 Task: Select transit view around selected location Glacier National Park, Montana, United States and check out the nearest train station
Action: Mouse moved to (188, 181)
Screenshot: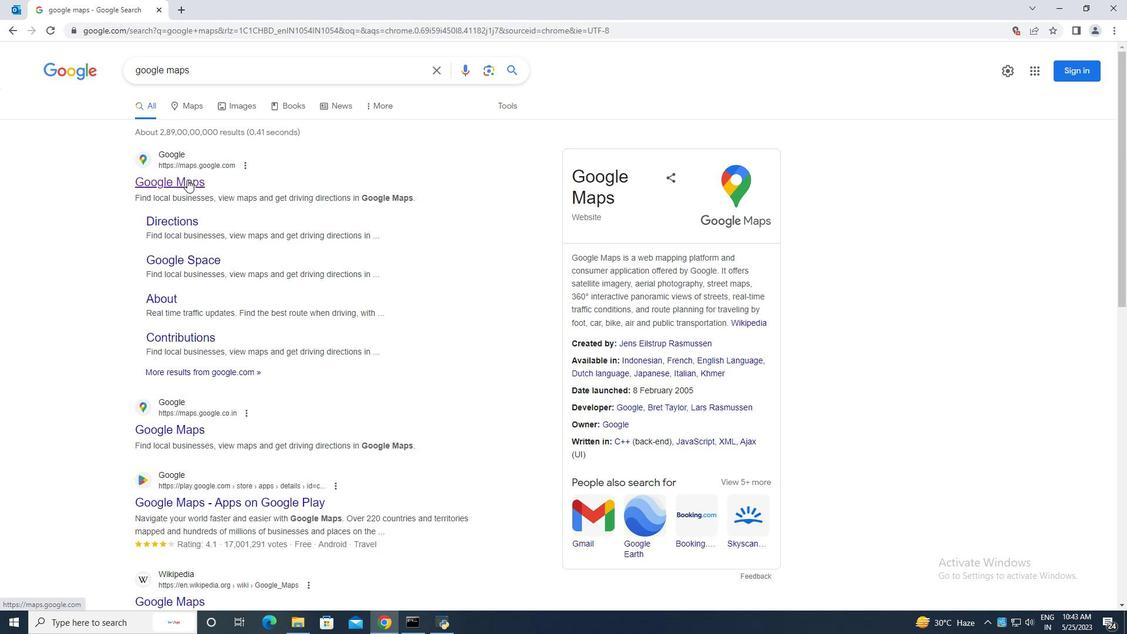 
Action: Mouse pressed left at (188, 181)
Screenshot: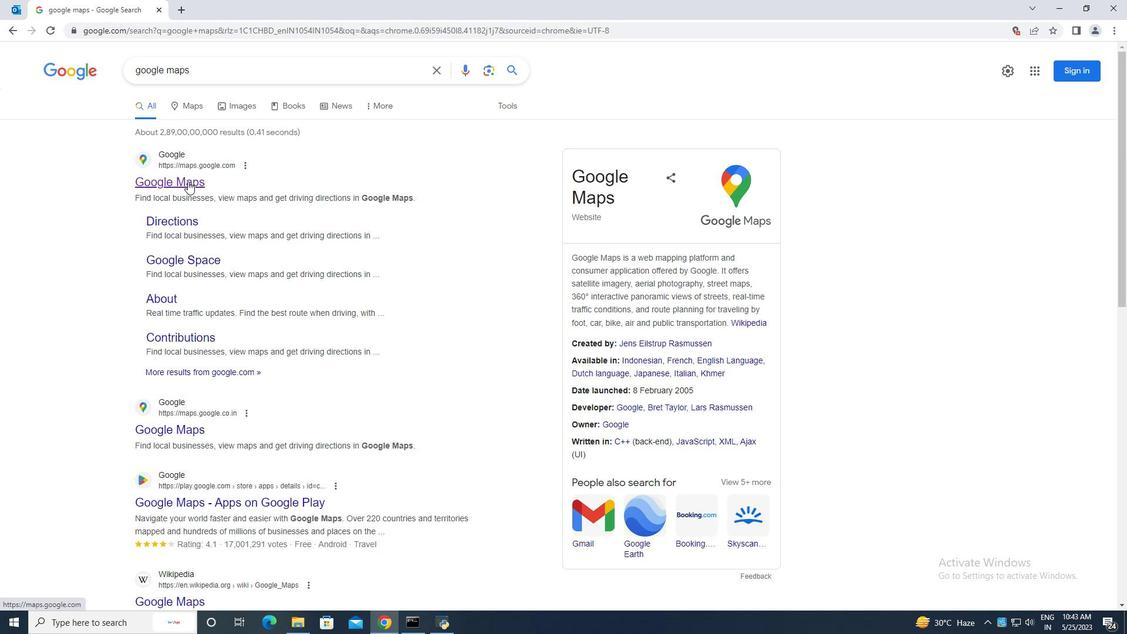 
Action: Mouse moved to (139, 60)
Screenshot: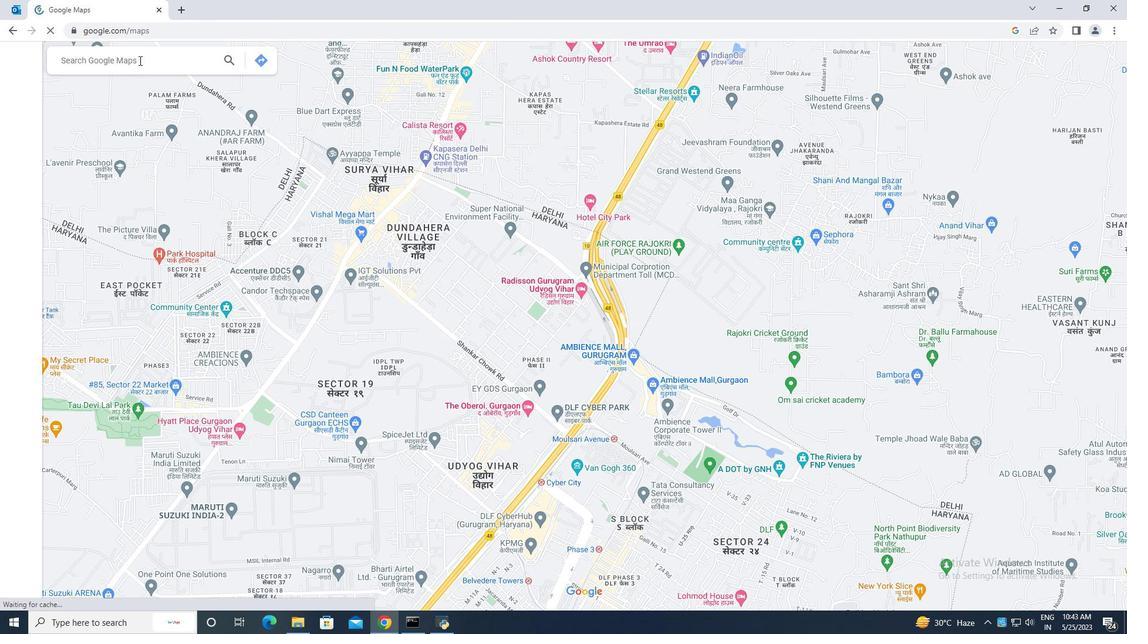 
Action: Mouse pressed left at (139, 60)
Screenshot: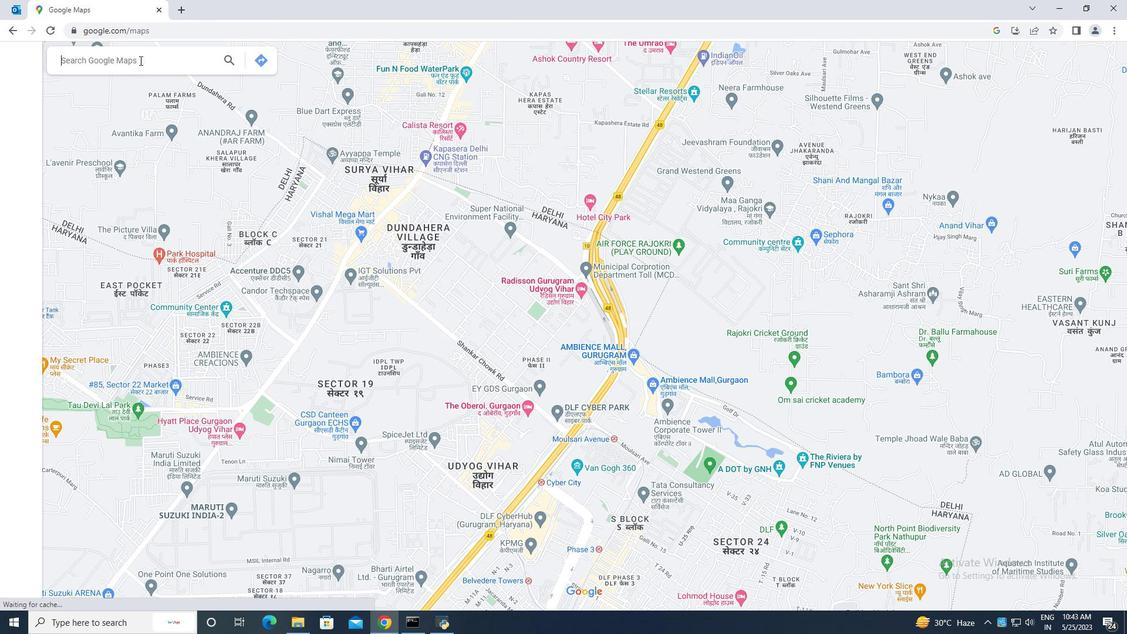 
Action: Key pressed <Key.caps_lock>G<Key.caps_lock>lacier<Key.space>national<Key.space>park<Key.space>montana<Key.space>usa
Screenshot: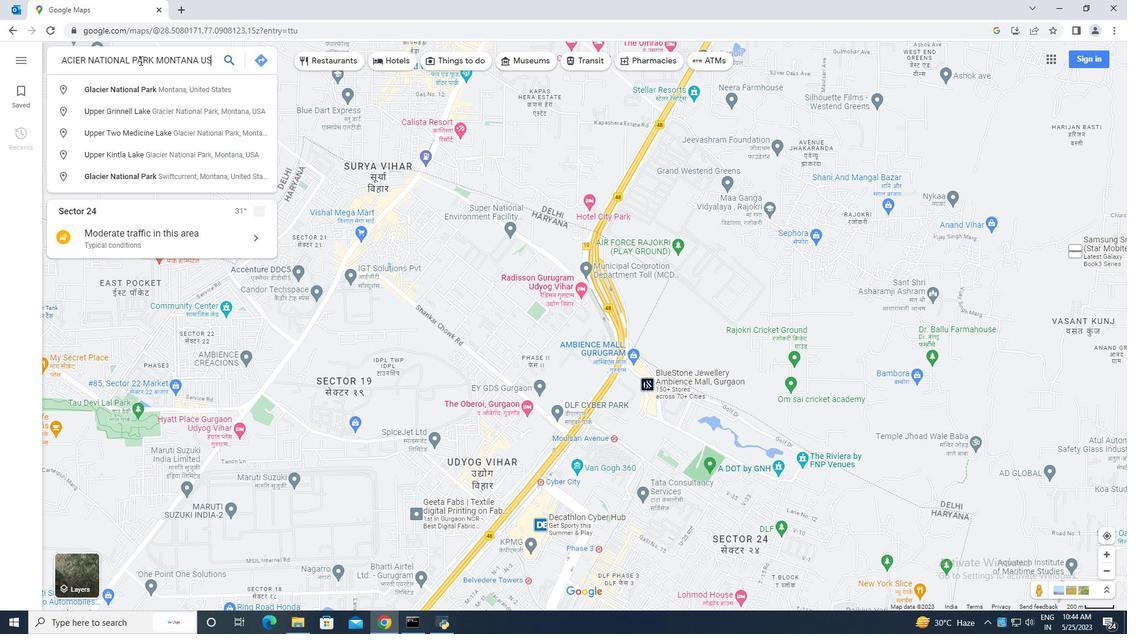 
Action: Mouse moved to (170, 93)
Screenshot: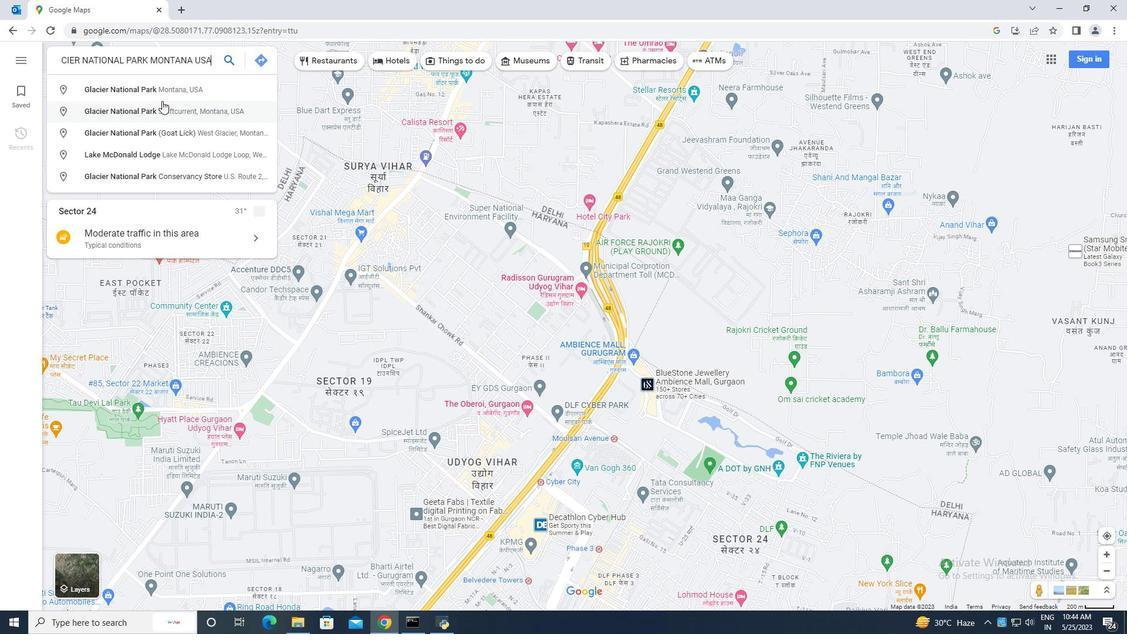 
Action: Mouse pressed left at (170, 93)
Screenshot: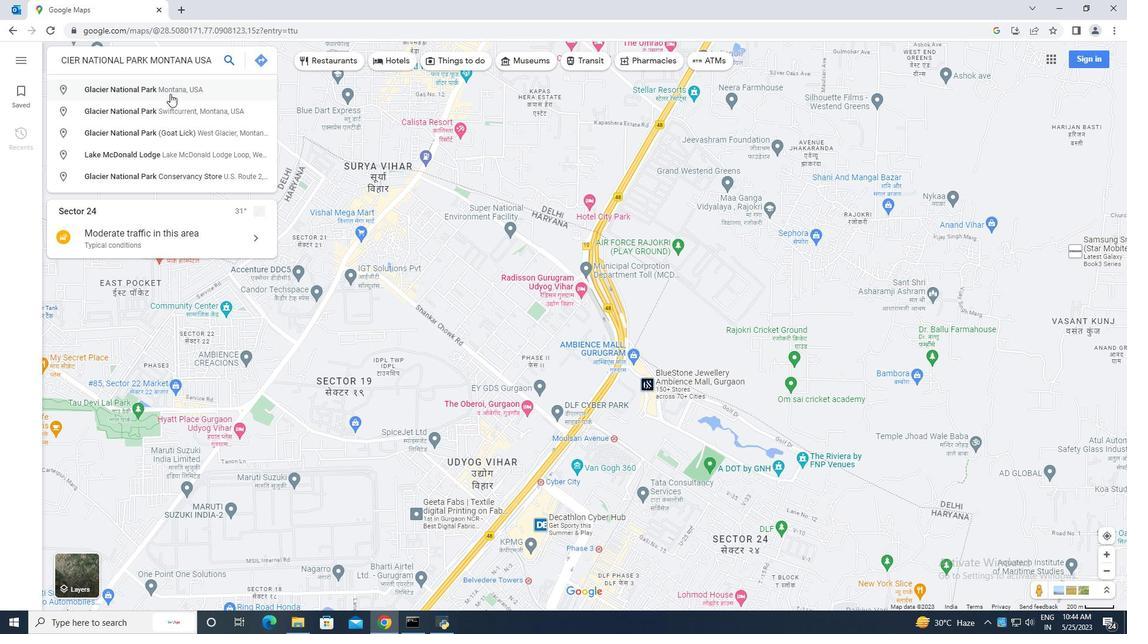 
Action: Mouse moved to (527, 60)
Screenshot: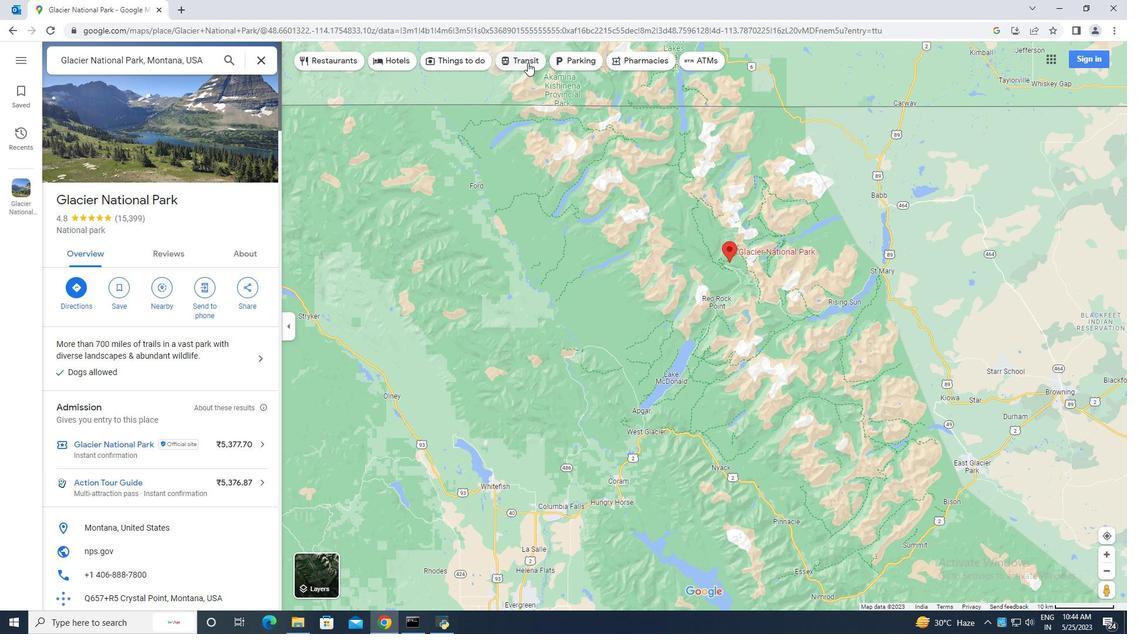 
Action: Mouse pressed left at (527, 60)
Screenshot: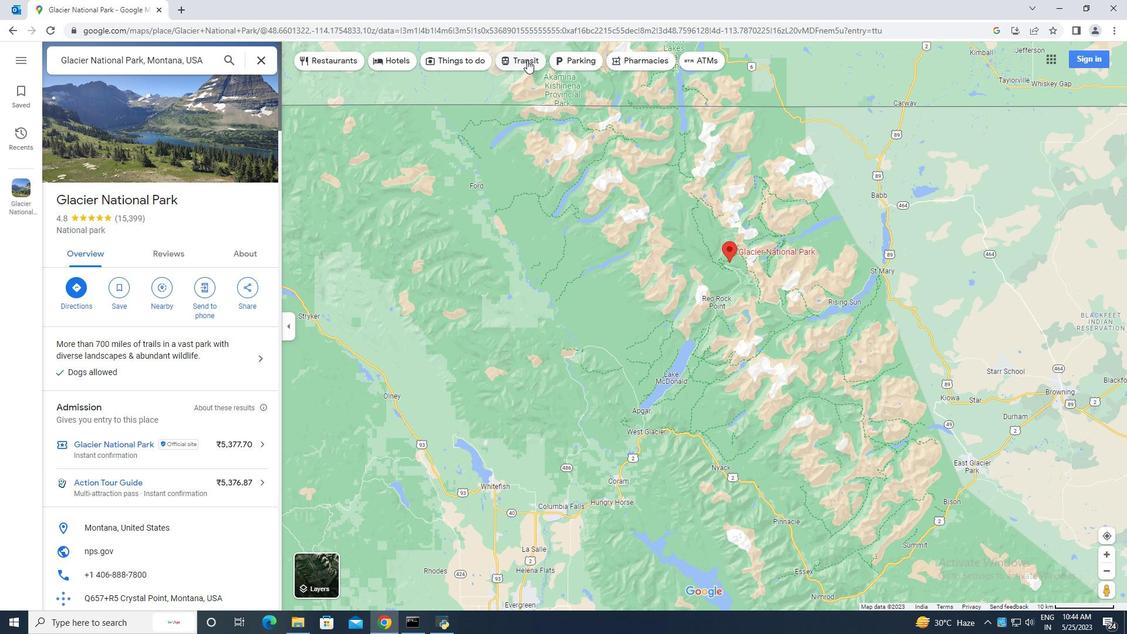 
Action: Mouse moved to (655, 365)
Screenshot: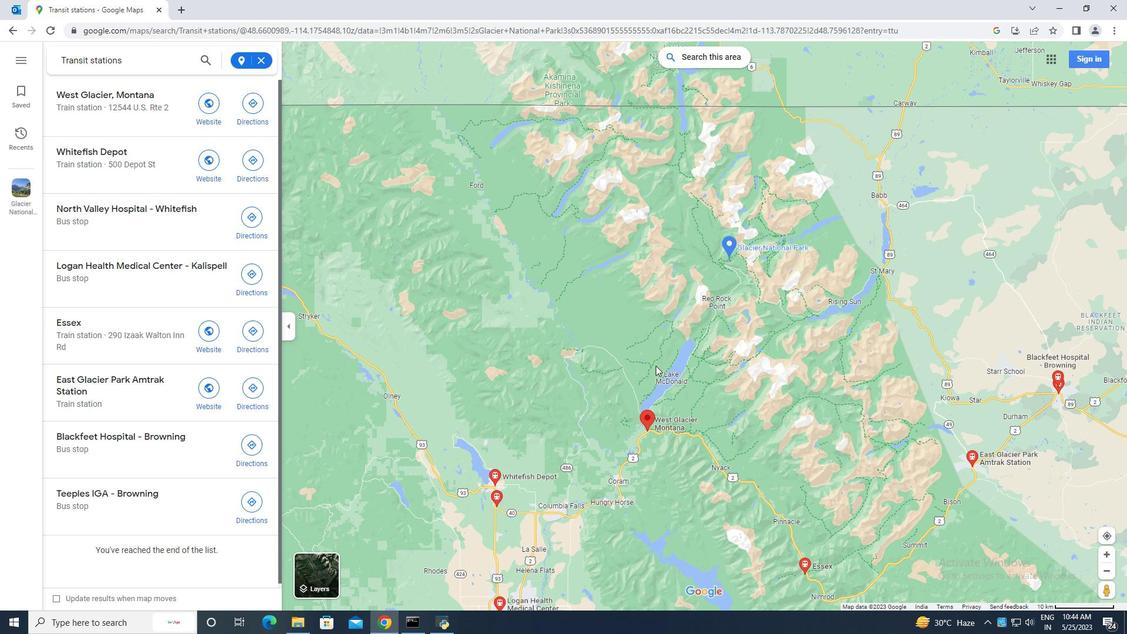 
Action: Mouse pressed left at (655, 365)
Screenshot: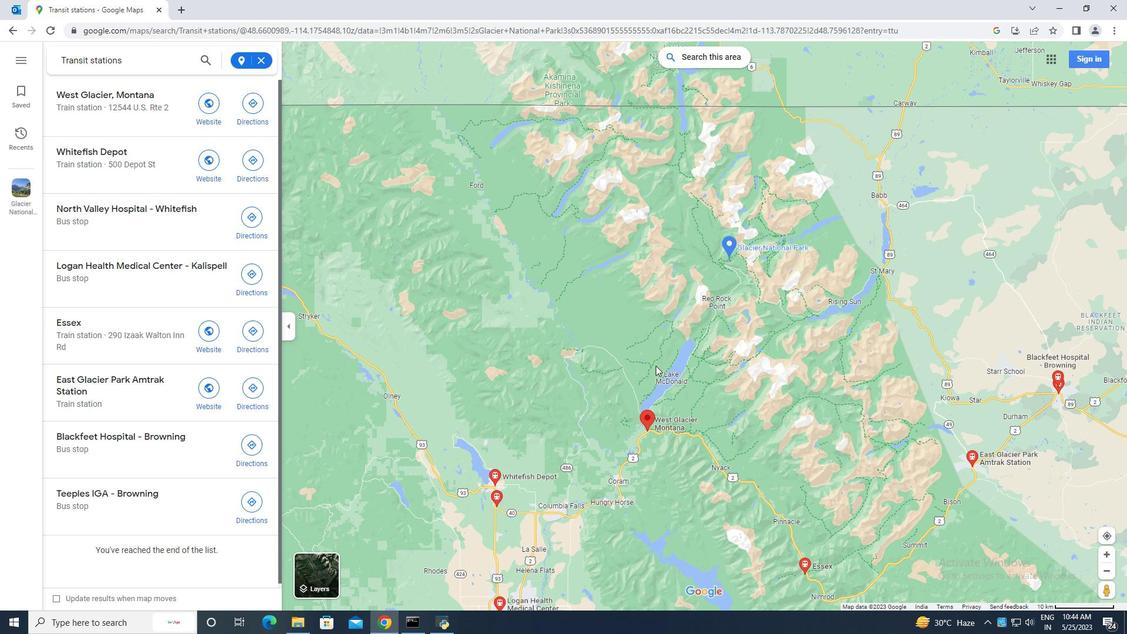 
Action: Mouse moved to (158, 399)
Screenshot: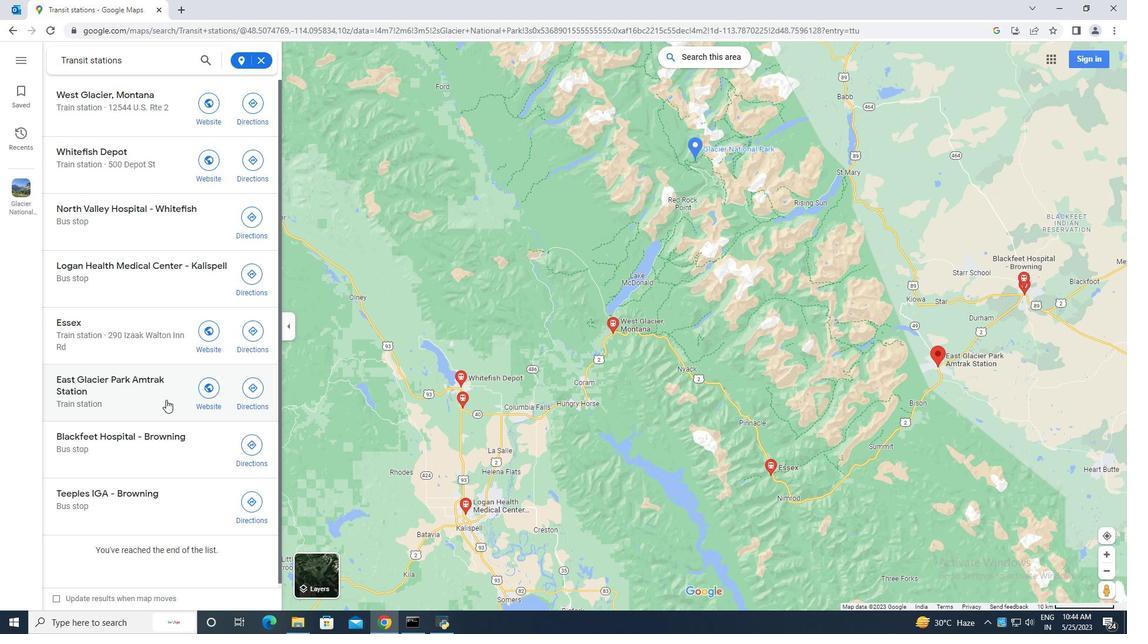 
Action: Mouse pressed left at (158, 399)
Screenshot: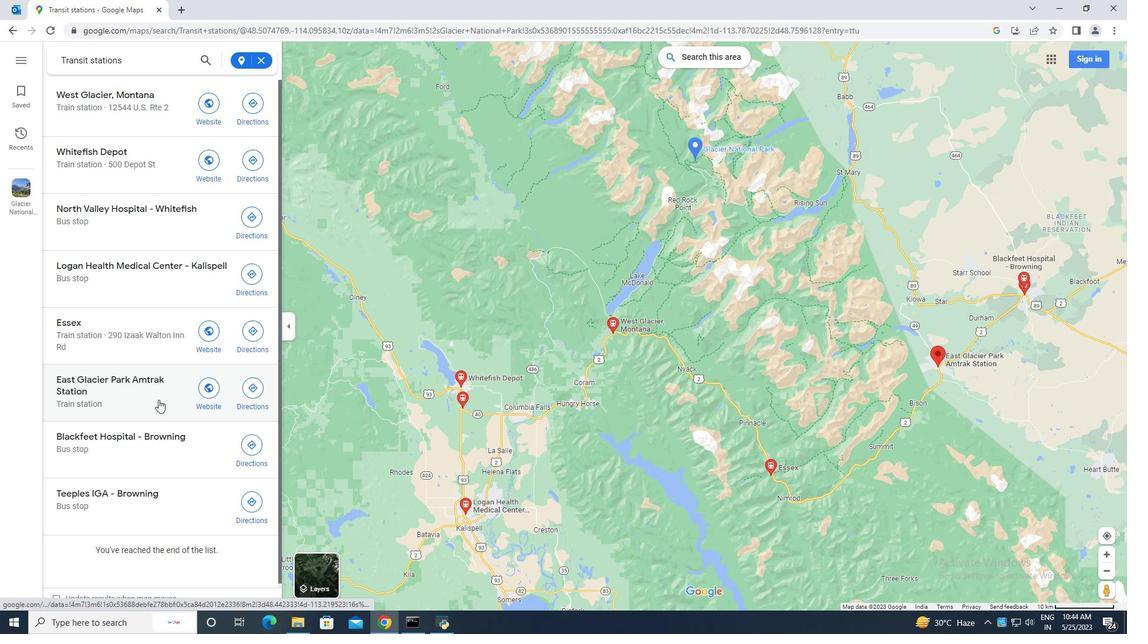 
Action: Mouse moved to (406, 308)
Screenshot: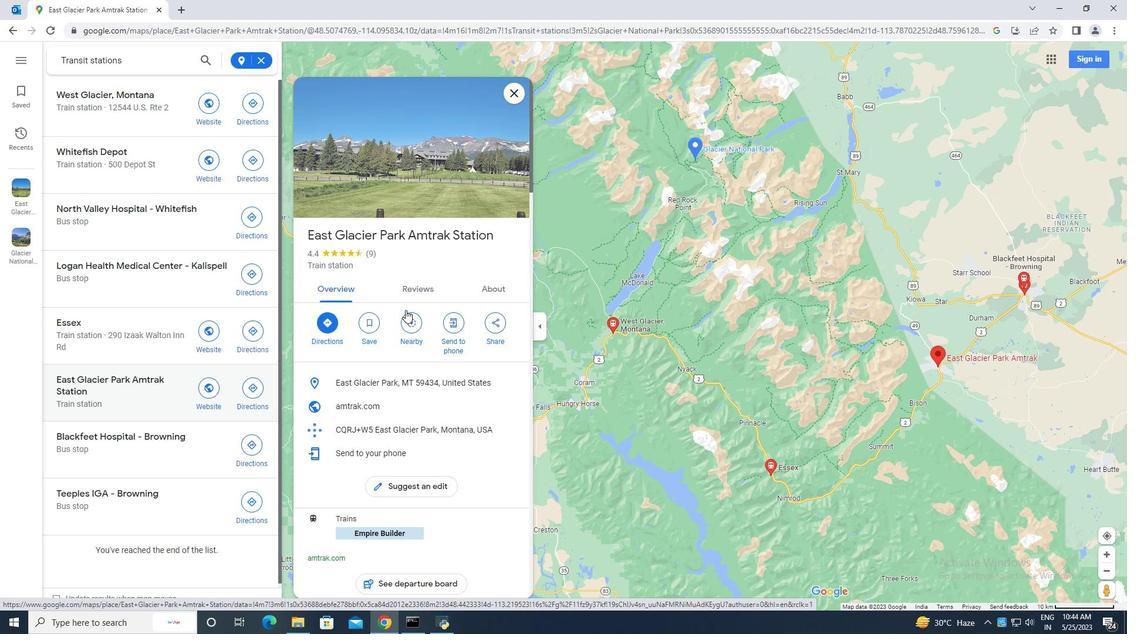 
Action: Mouse scrolled (406, 308) with delta (0, 0)
Screenshot: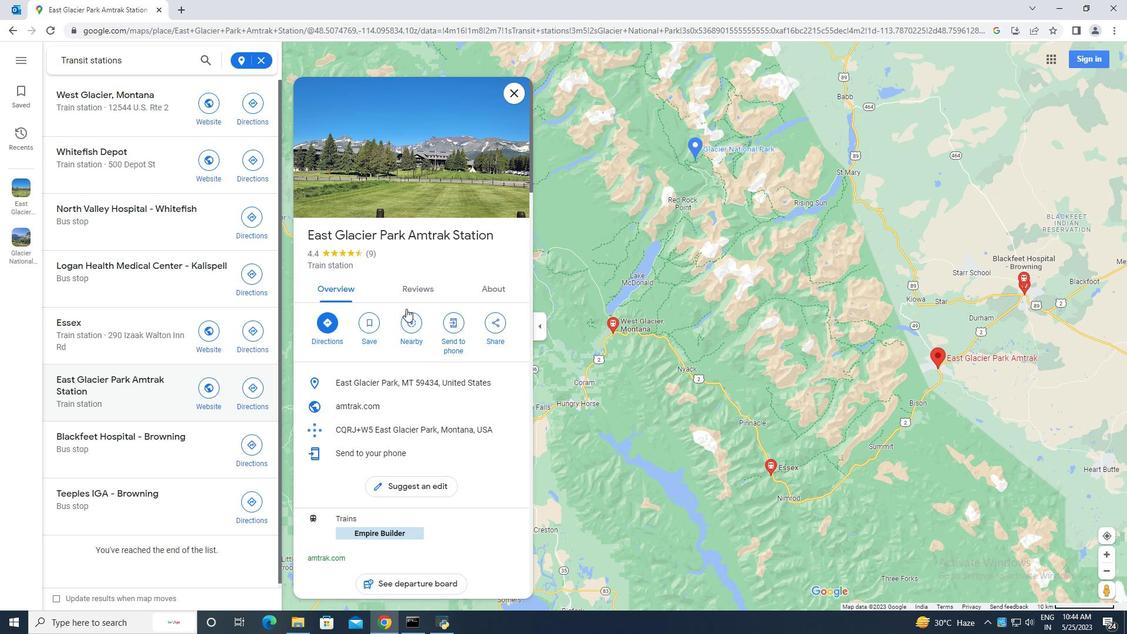 
Action: Mouse scrolled (406, 308) with delta (0, 0)
Screenshot: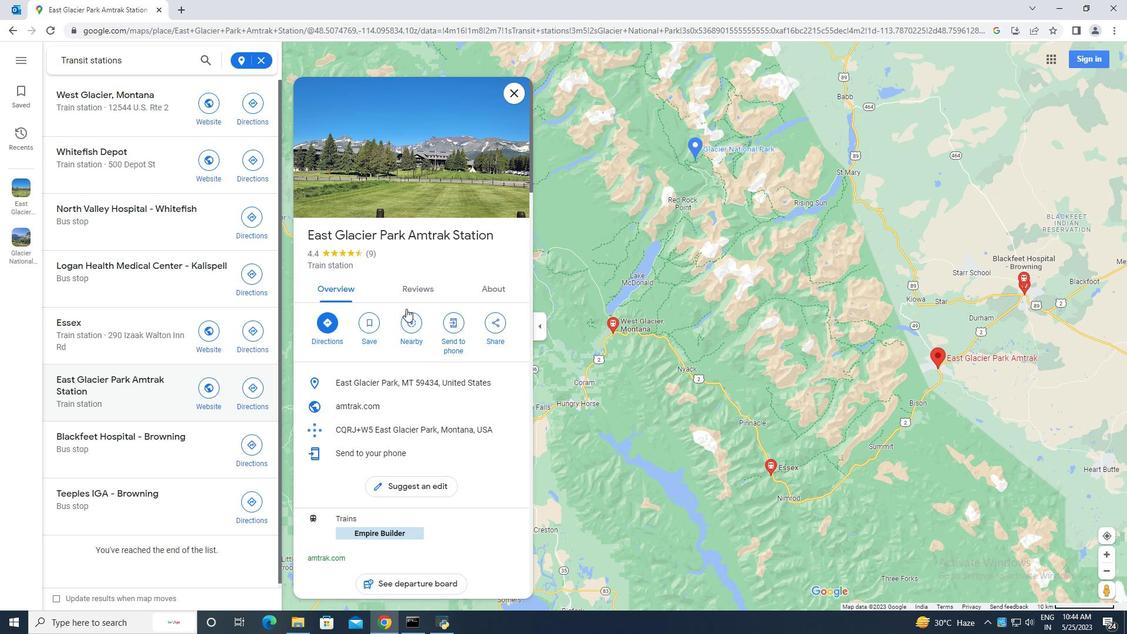
Action: Mouse scrolled (406, 308) with delta (0, 0)
Screenshot: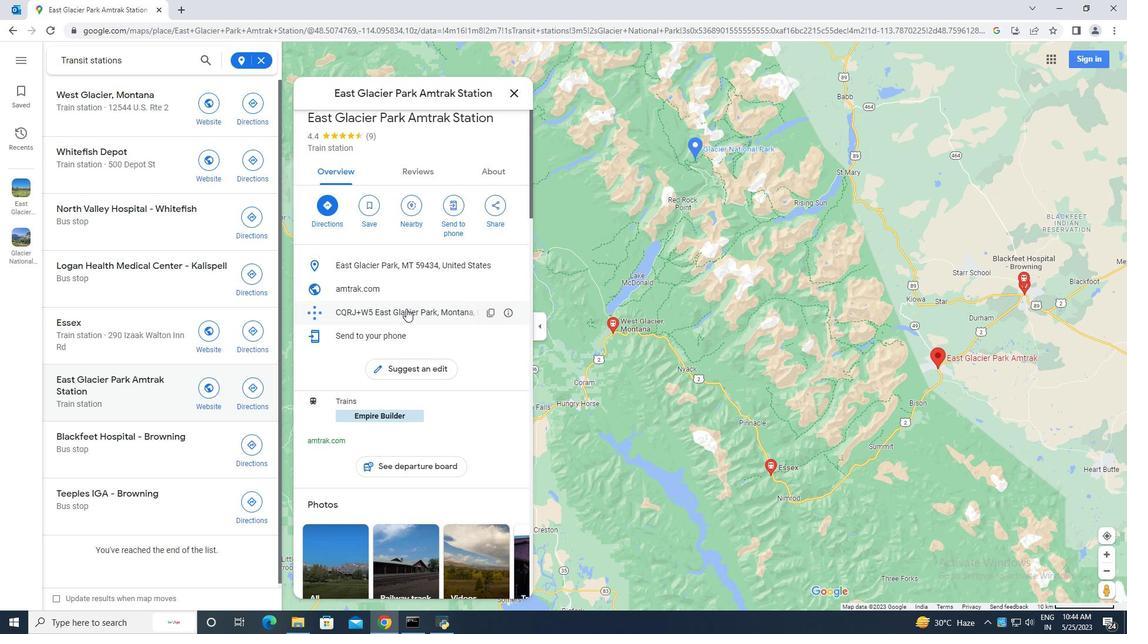 
Action: Mouse scrolled (406, 308) with delta (0, 0)
Screenshot: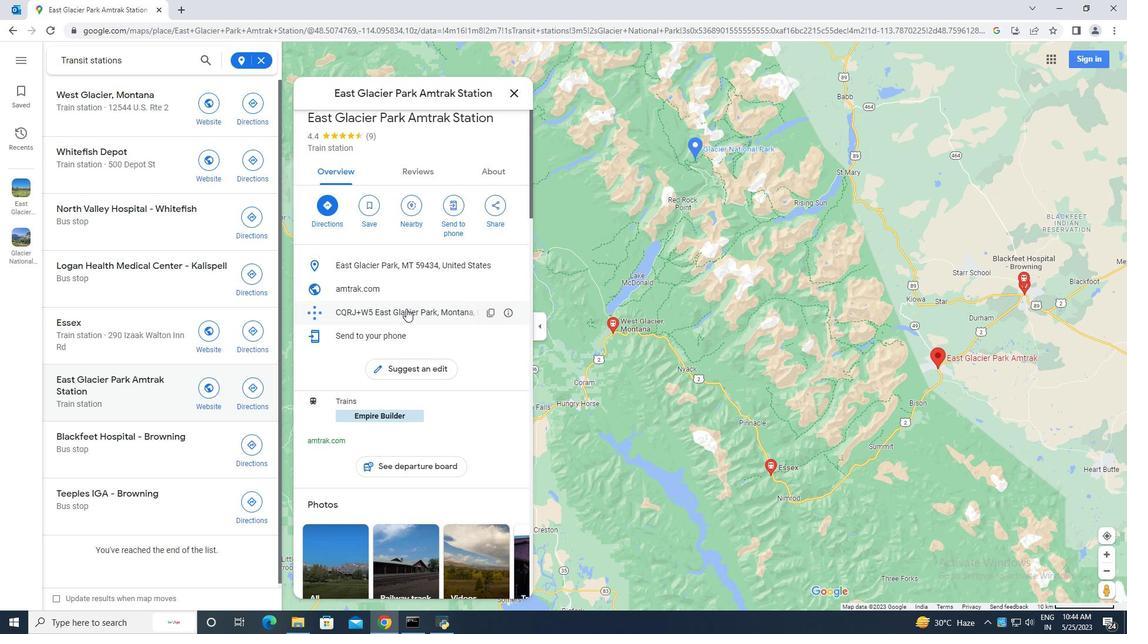 
Action: Mouse scrolled (406, 308) with delta (0, 0)
Screenshot: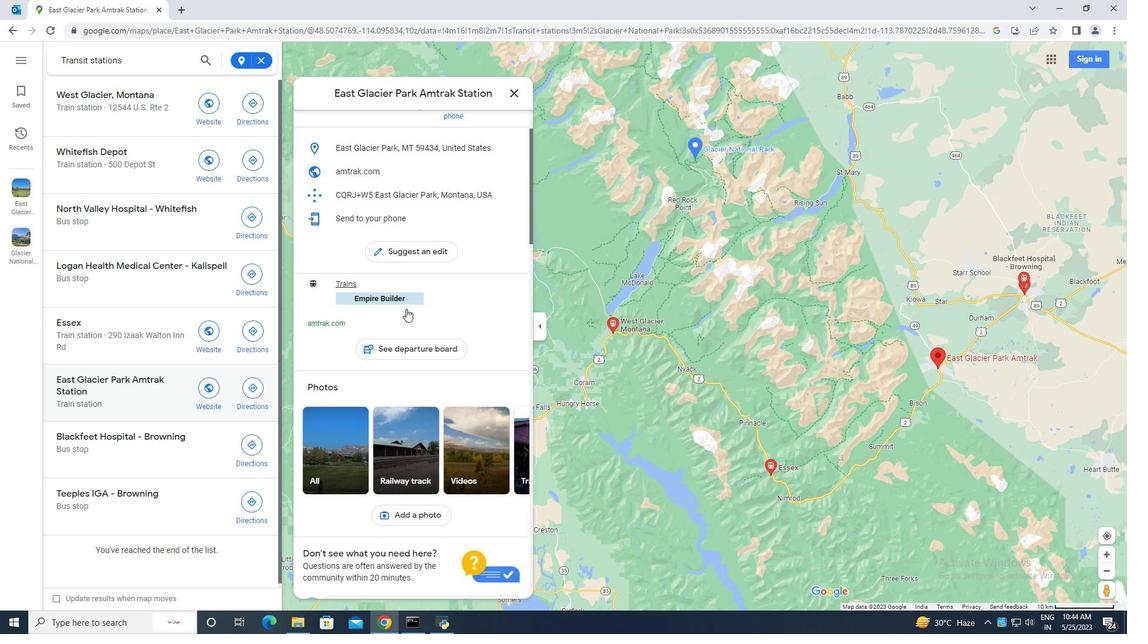 
Action: Mouse scrolled (406, 308) with delta (0, 0)
Screenshot: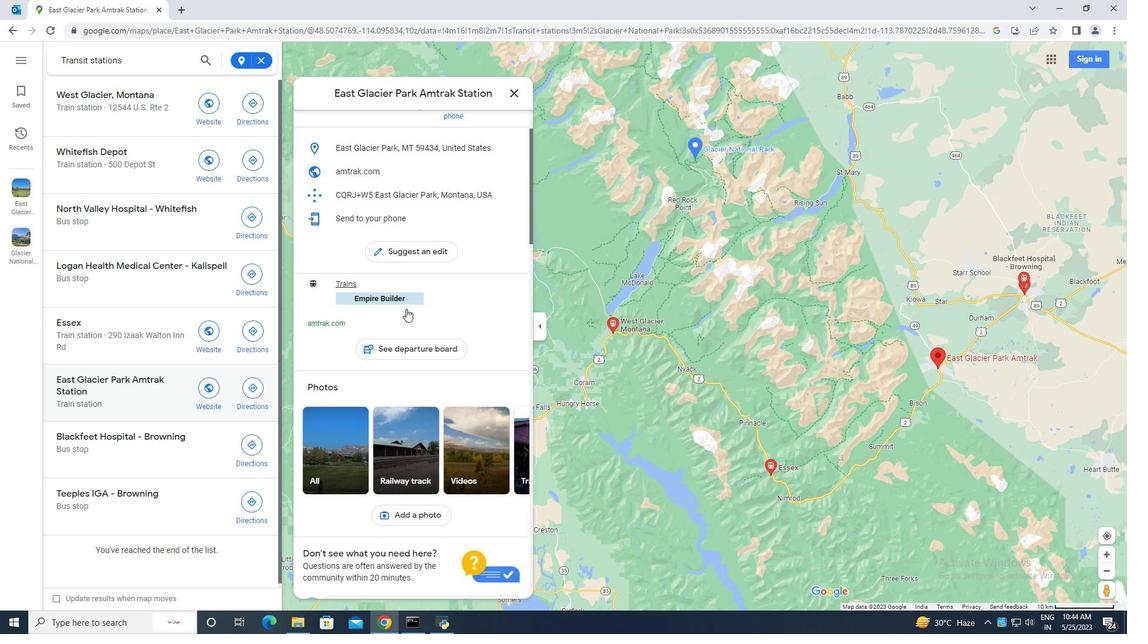 
Action: Mouse scrolled (406, 308) with delta (0, 0)
Screenshot: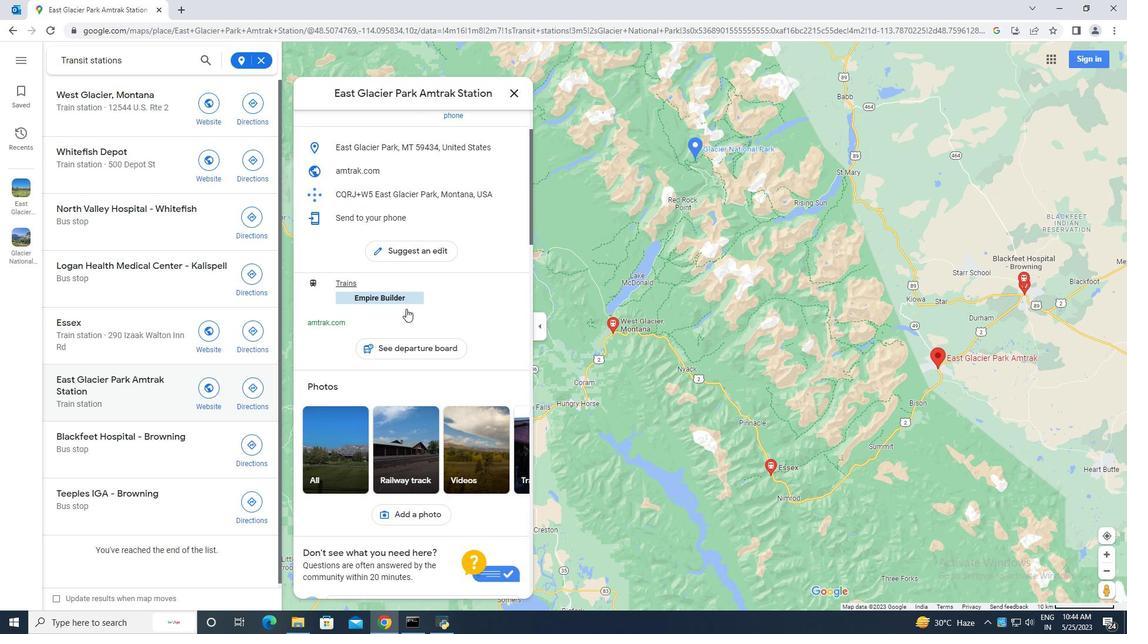 
Action: Mouse moved to (343, 286)
Screenshot: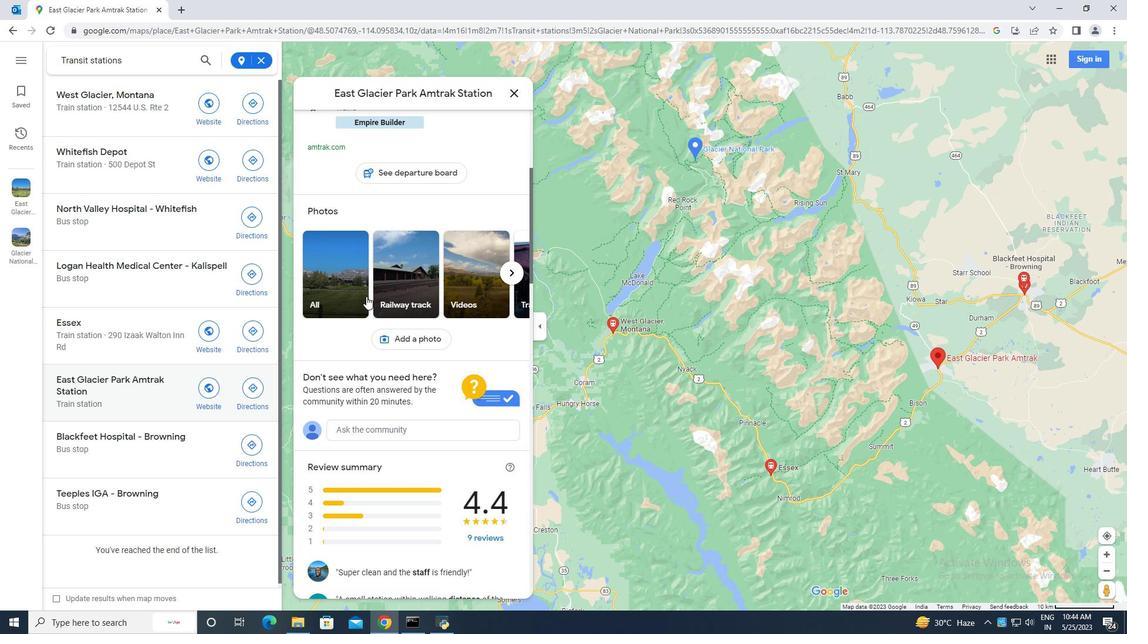 
Action: Mouse pressed left at (343, 286)
Screenshot: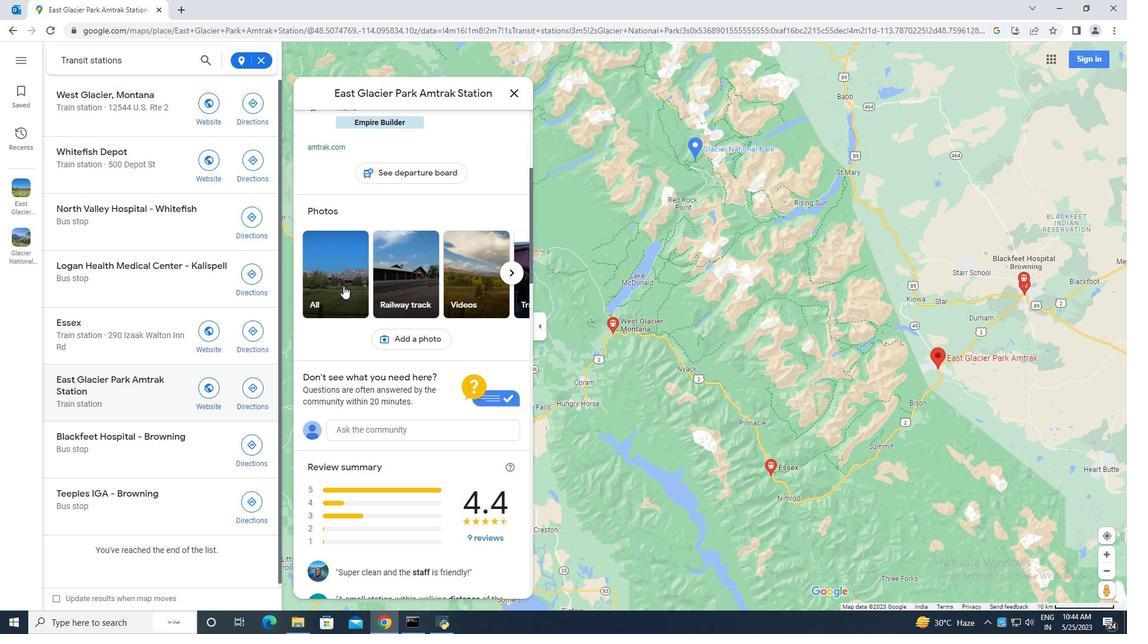 
Action: Mouse moved to (723, 523)
Screenshot: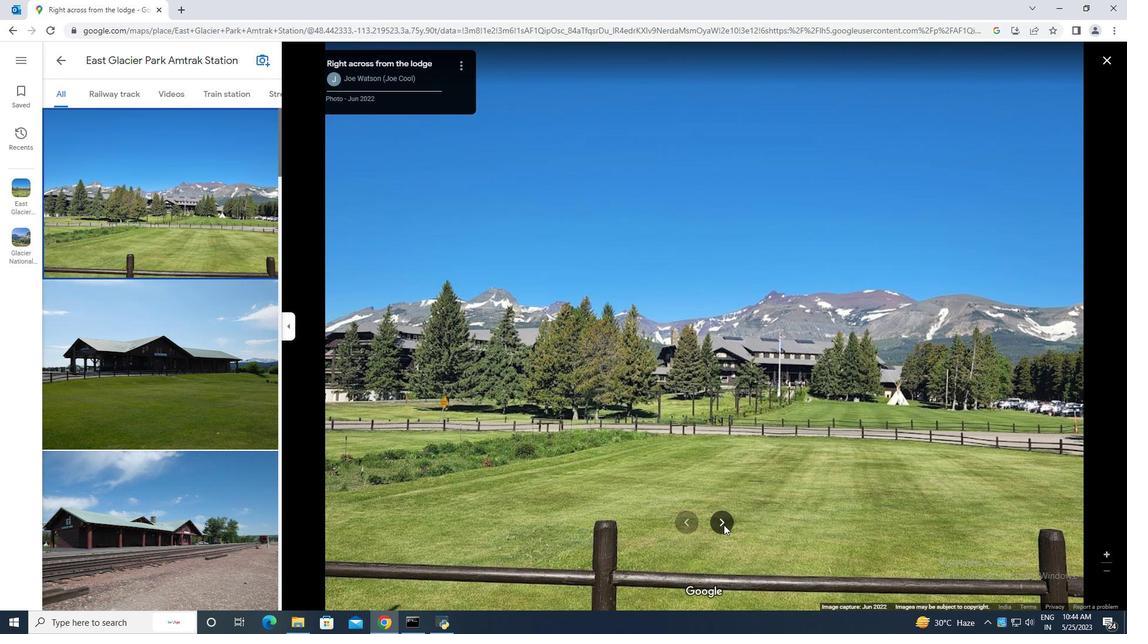 
Action: Mouse pressed left at (723, 523)
Screenshot: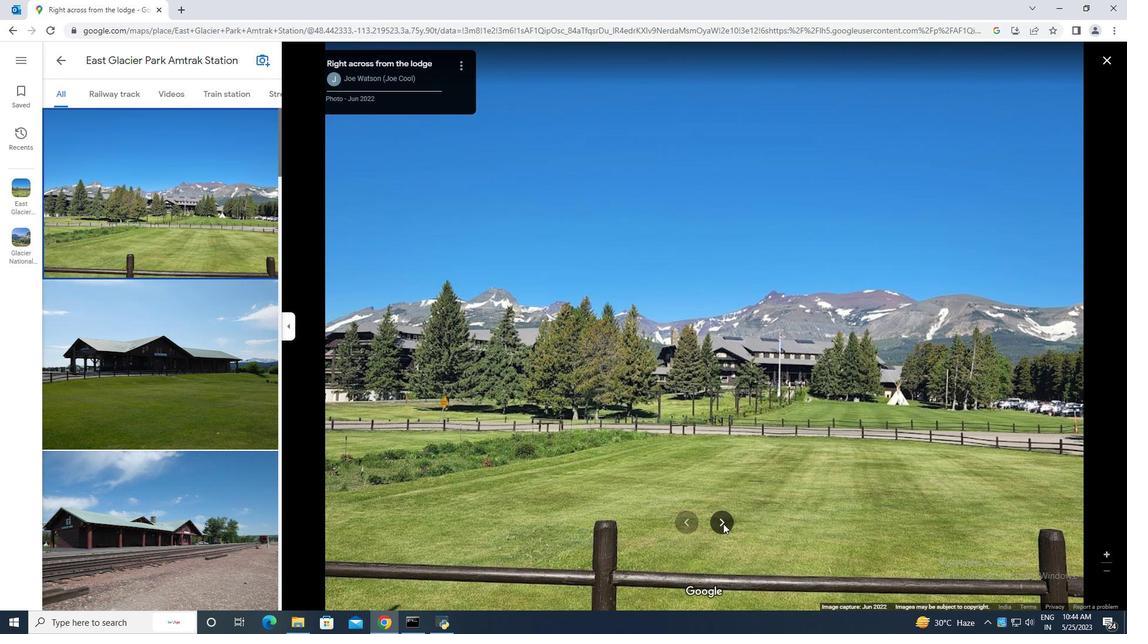 
Action: Mouse moved to (722, 523)
Screenshot: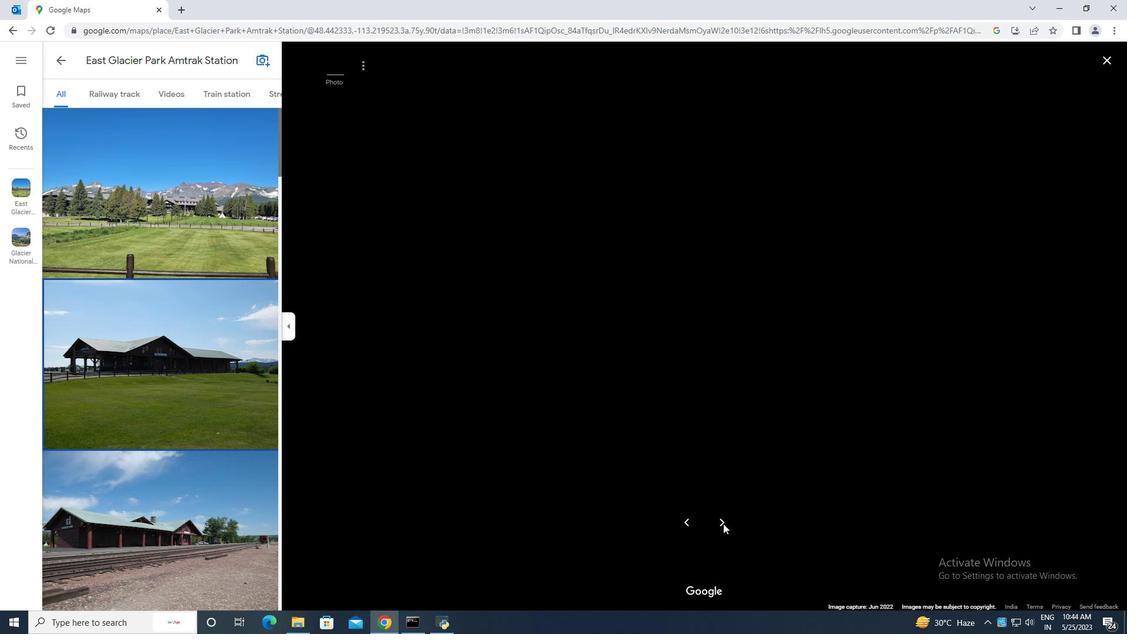
Action: Mouse pressed left at (722, 523)
Screenshot: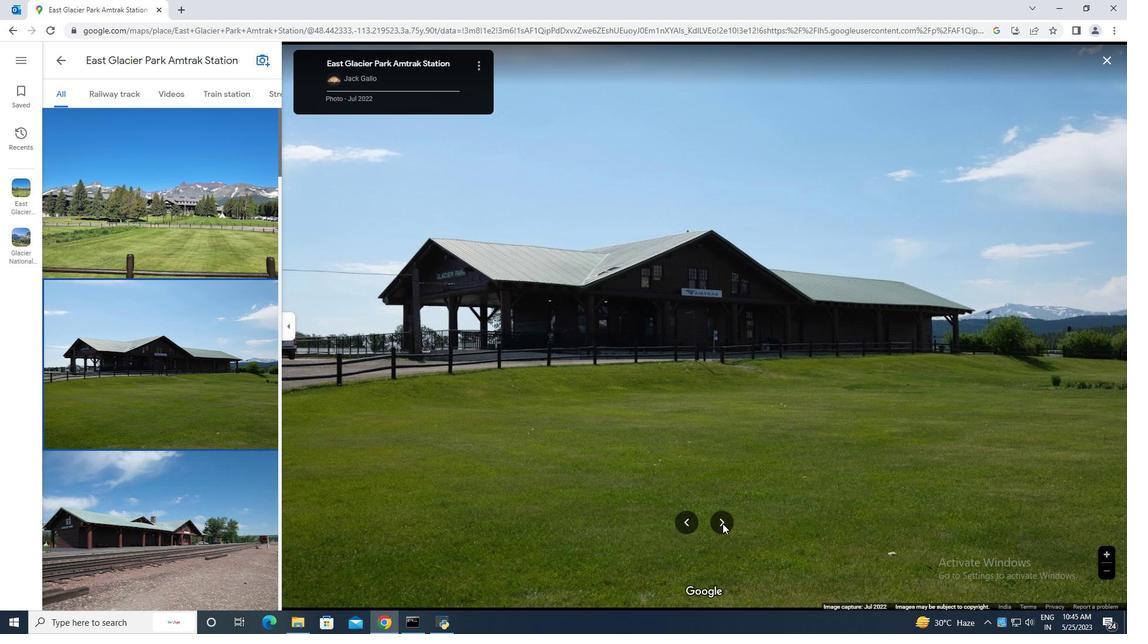 
Action: Mouse pressed left at (722, 523)
Screenshot: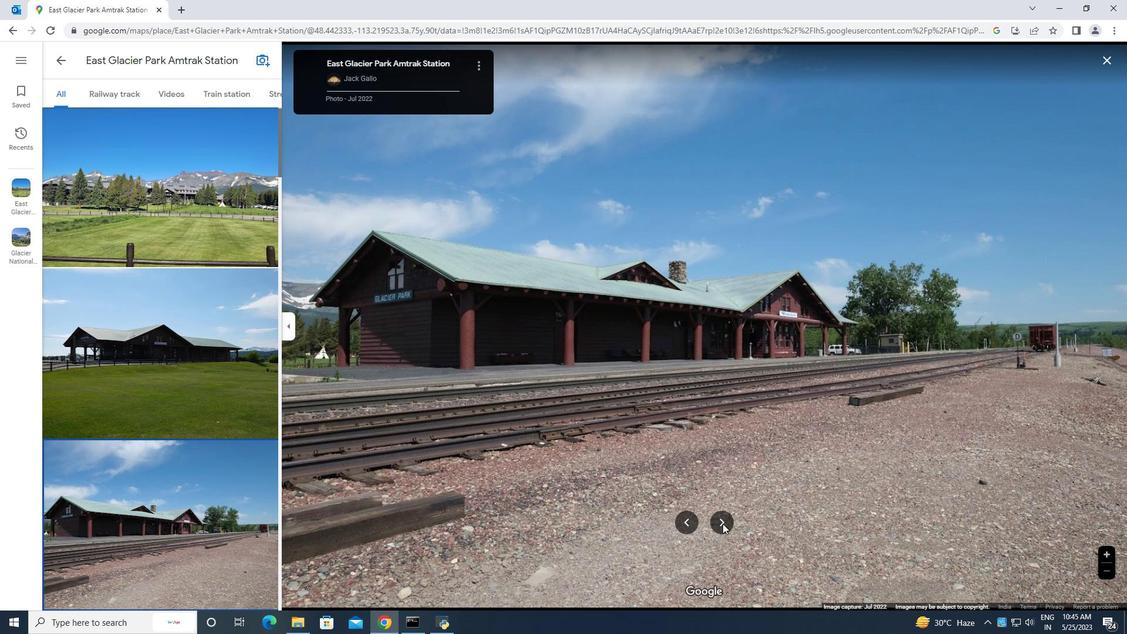 
Action: Mouse moved to (721, 520)
Screenshot: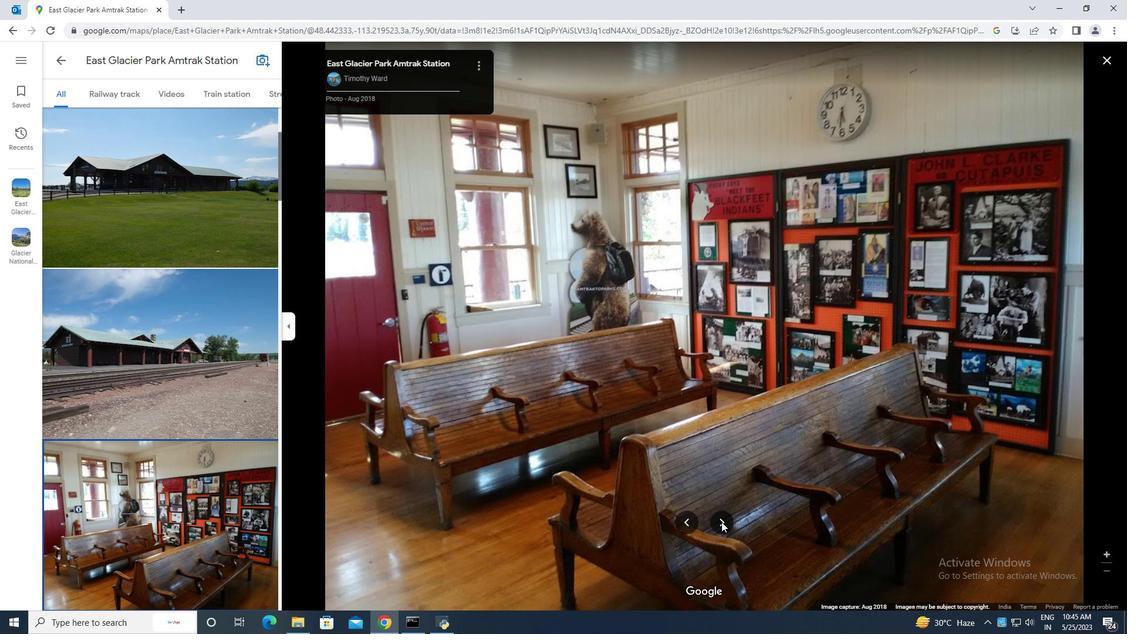 
Action: Mouse pressed left at (721, 520)
Screenshot: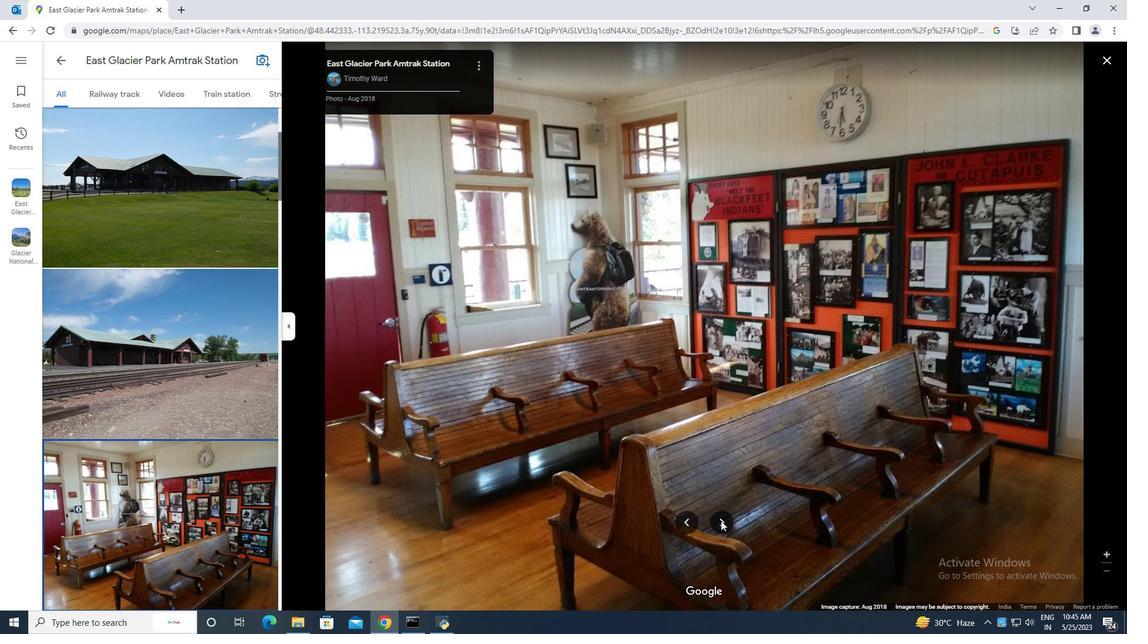 
Action: Mouse moved to (721, 519)
Screenshot: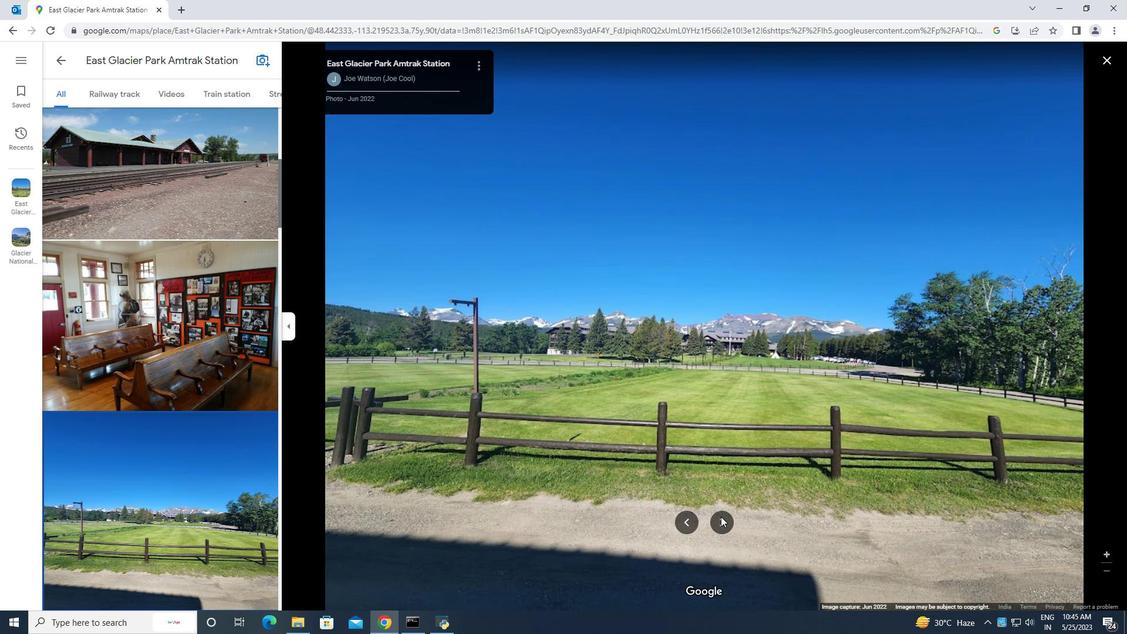 
Action: Mouse pressed left at (721, 519)
Screenshot: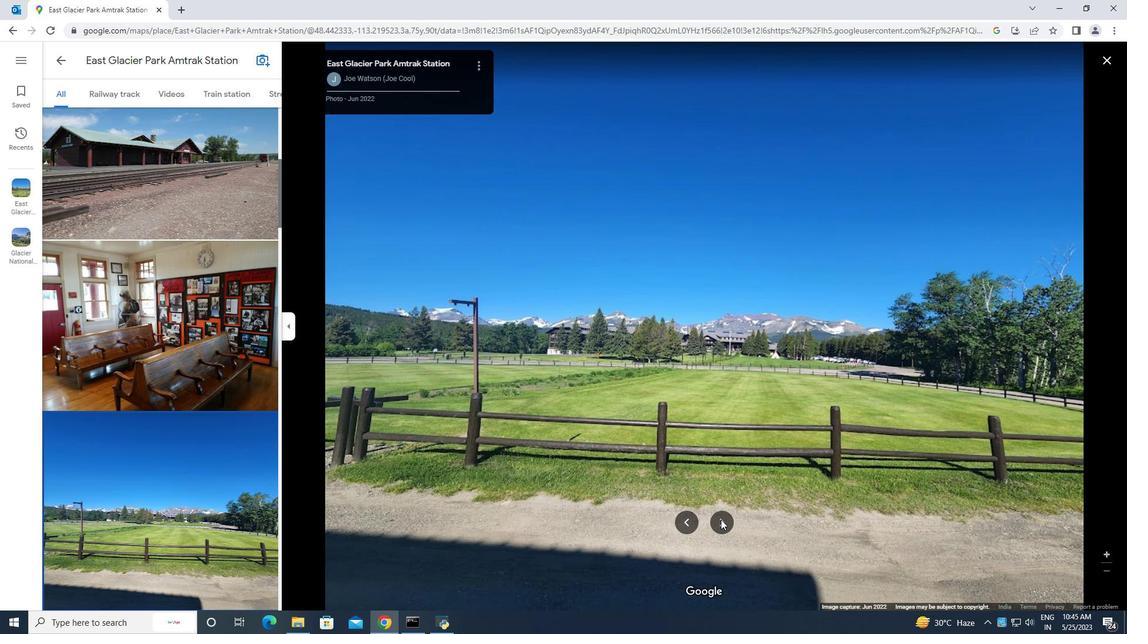 
Action: Mouse moved to (722, 523)
Screenshot: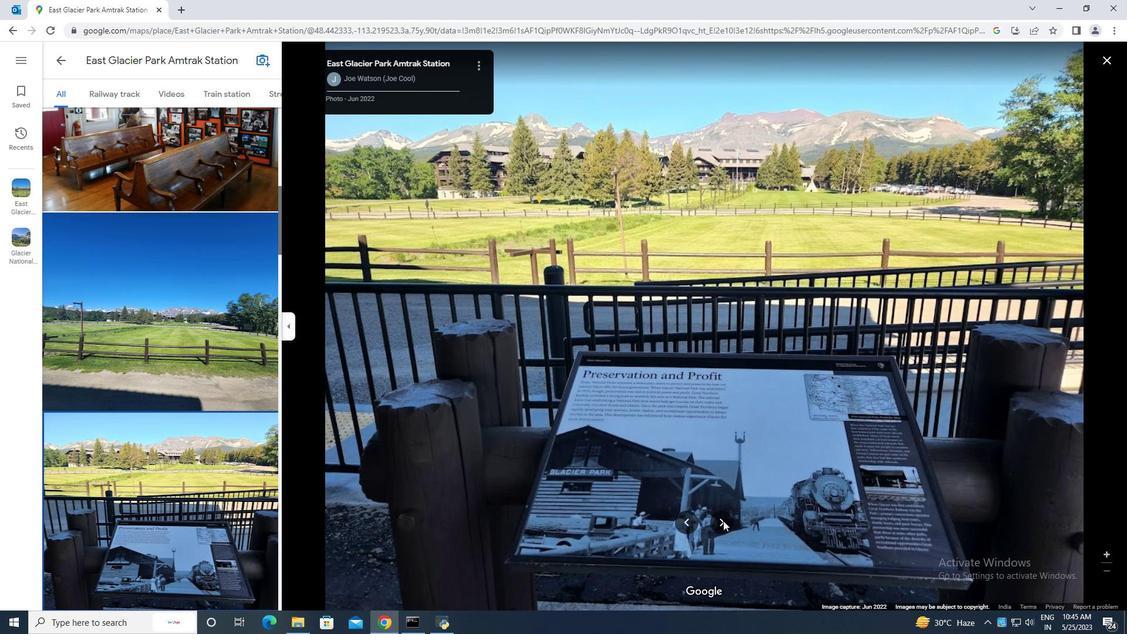 
Action: Mouse pressed left at (722, 523)
Screenshot: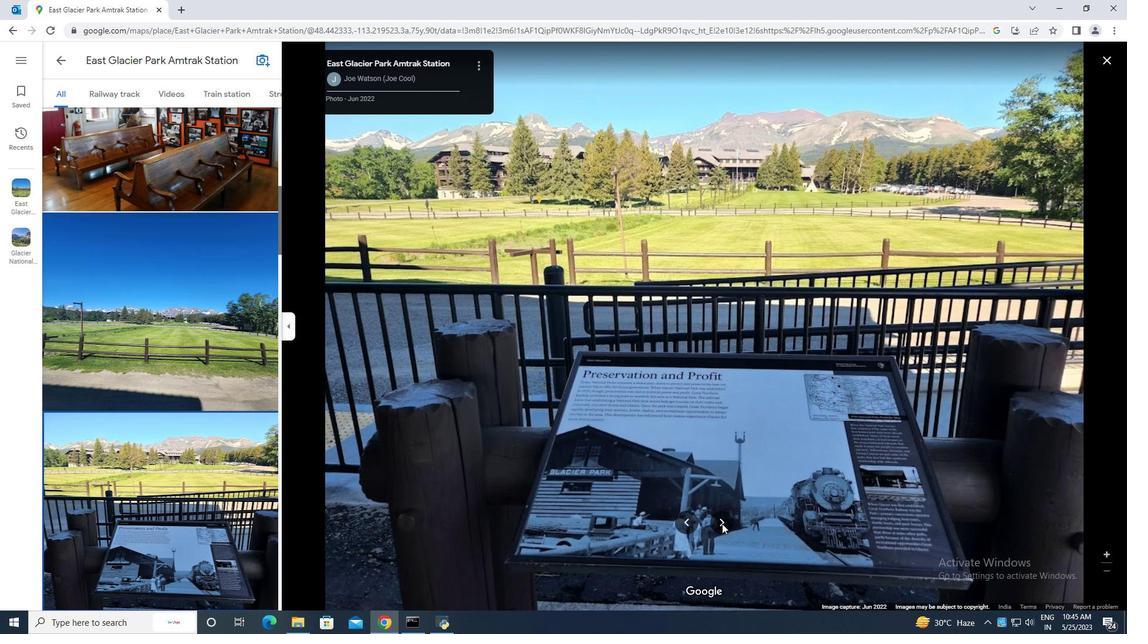
Action: Mouse pressed left at (722, 523)
Screenshot: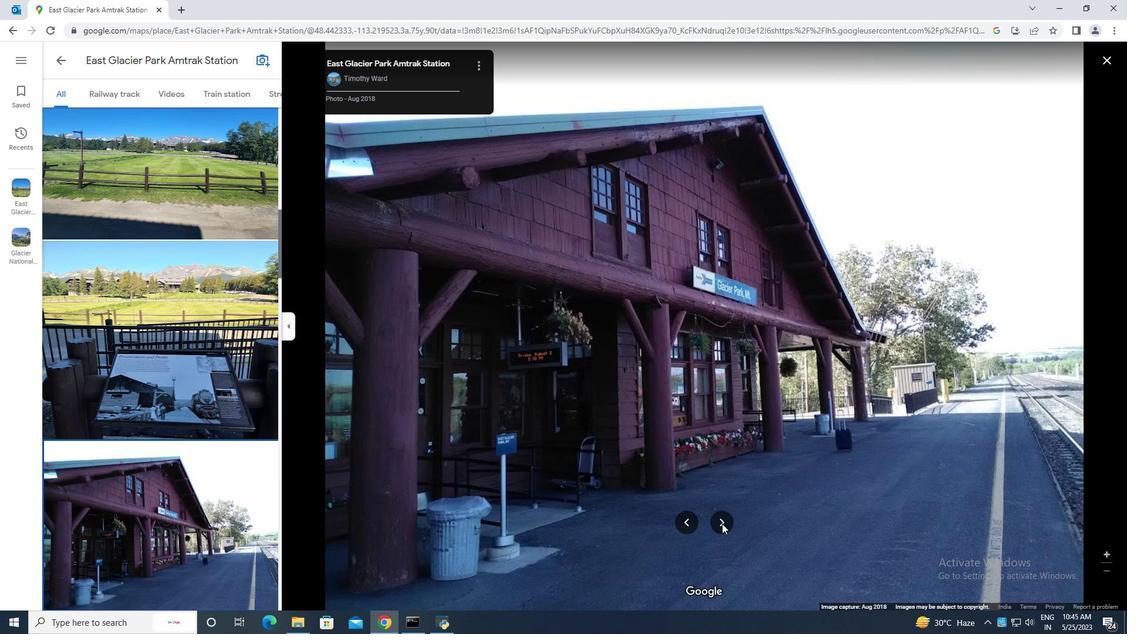 
Action: Mouse moved to (724, 525)
Screenshot: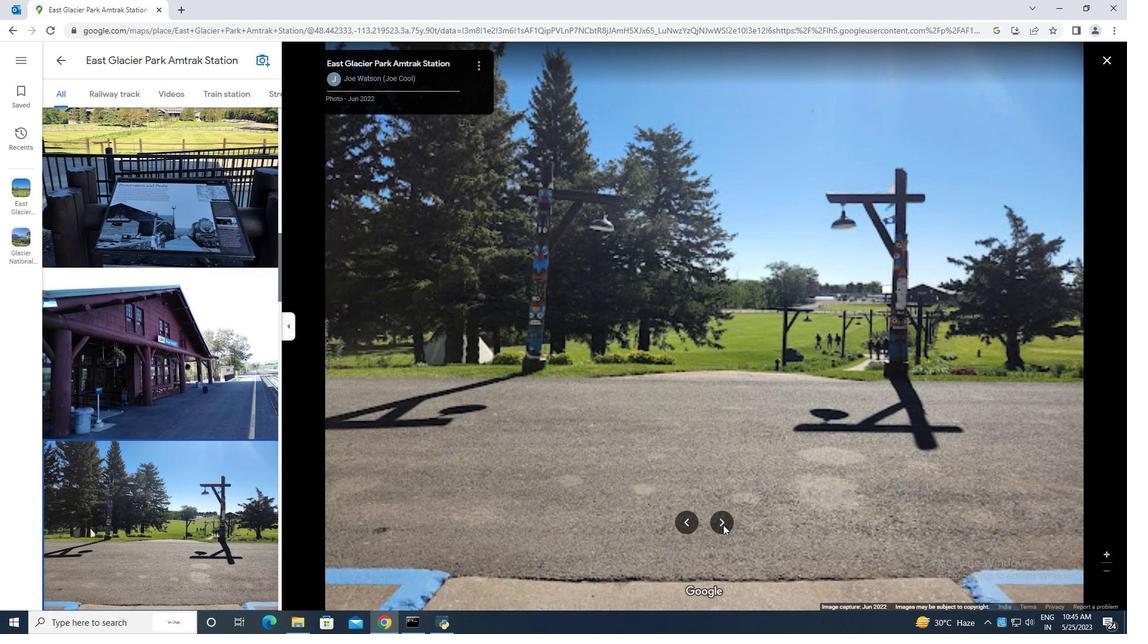 
Action: Mouse pressed left at (724, 525)
Screenshot: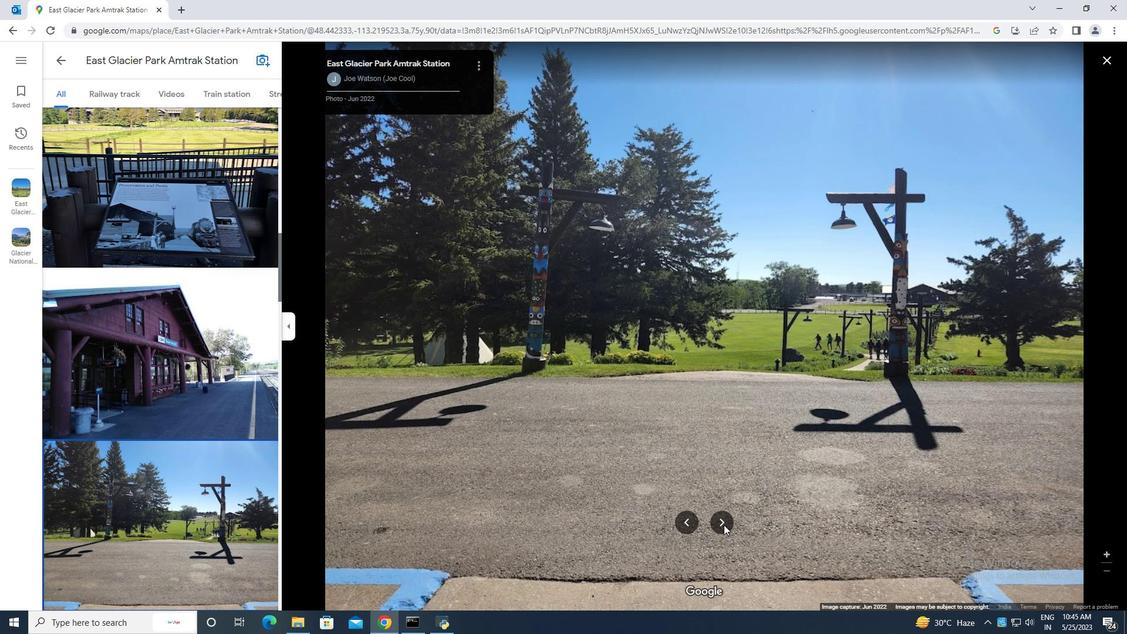 
Action: Mouse moved to (722, 523)
Screenshot: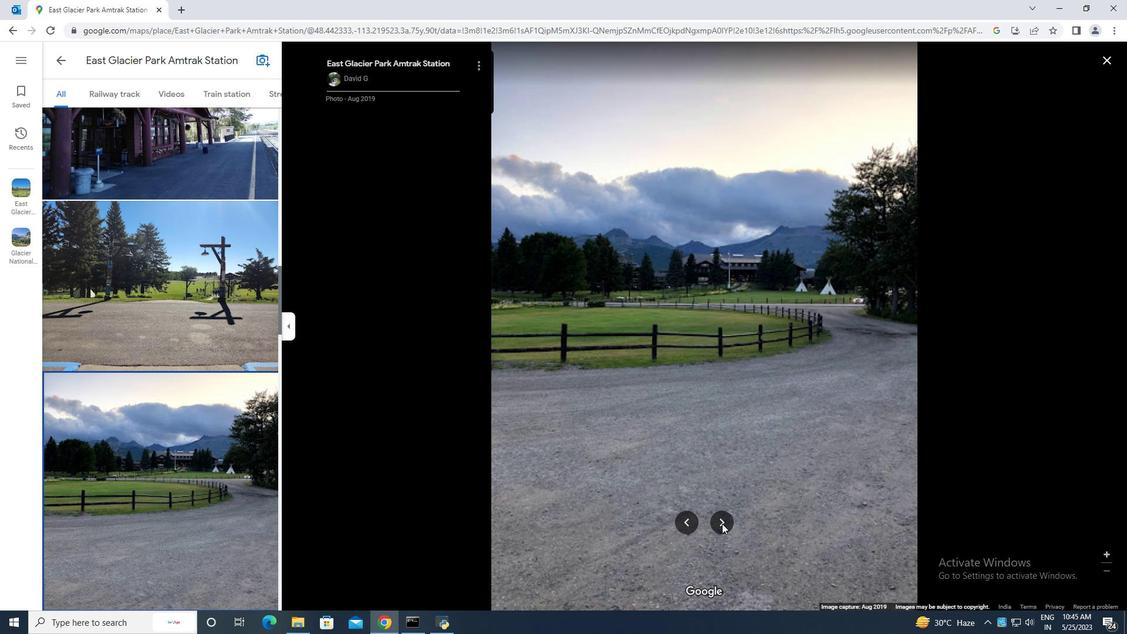 
Action: Mouse pressed left at (722, 523)
Screenshot: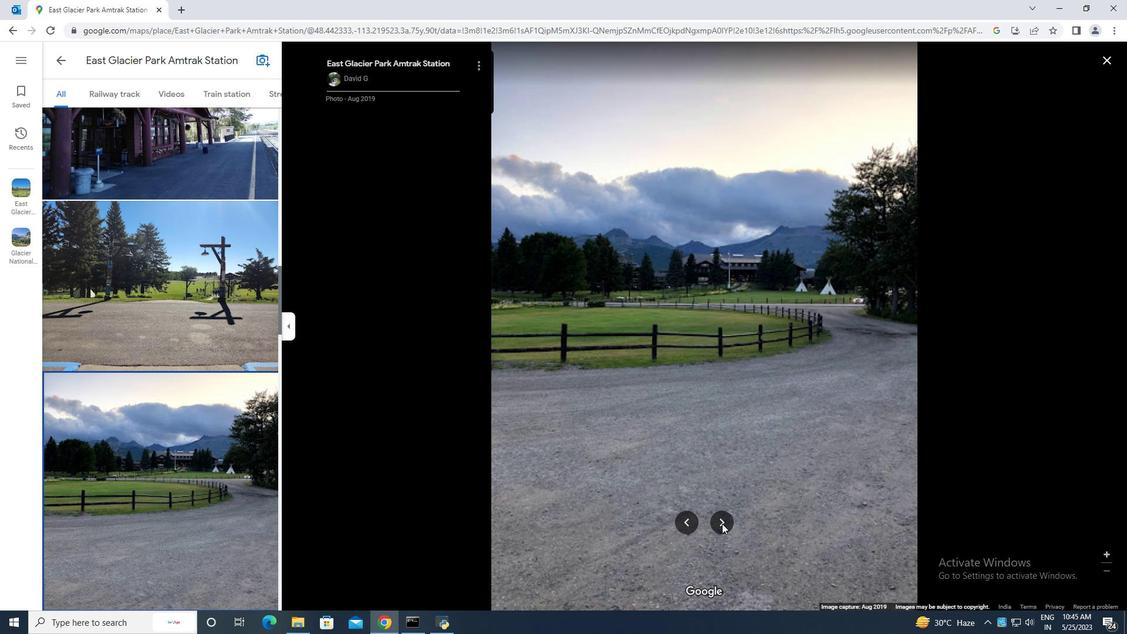 
Action: Mouse pressed left at (722, 523)
Screenshot: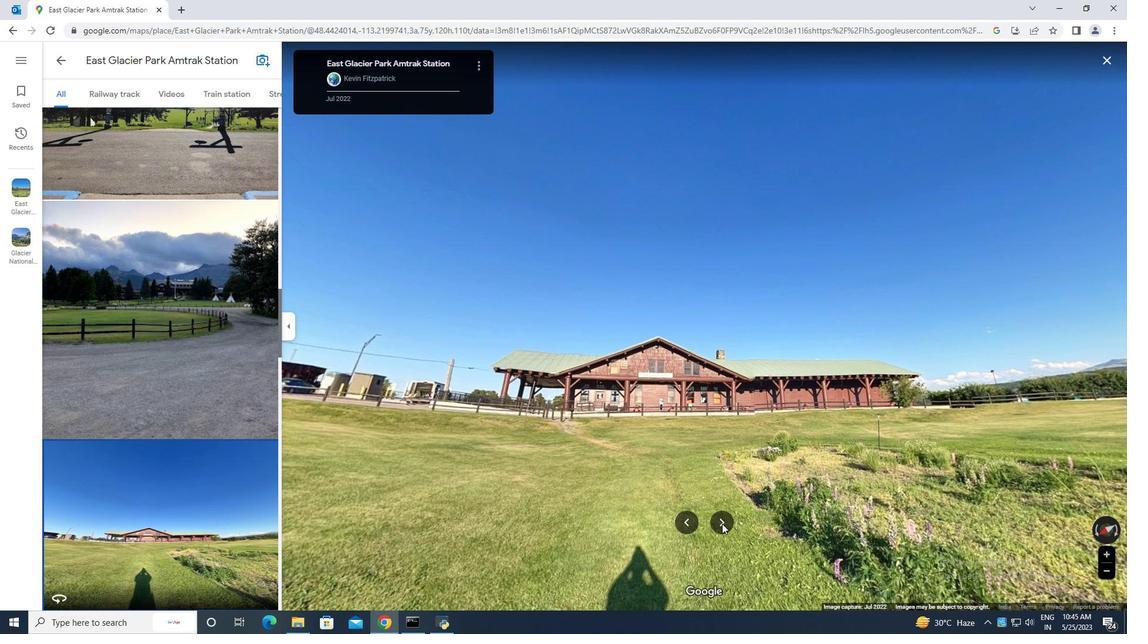 
Action: Mouse moved to (721, 524)
Screenshot: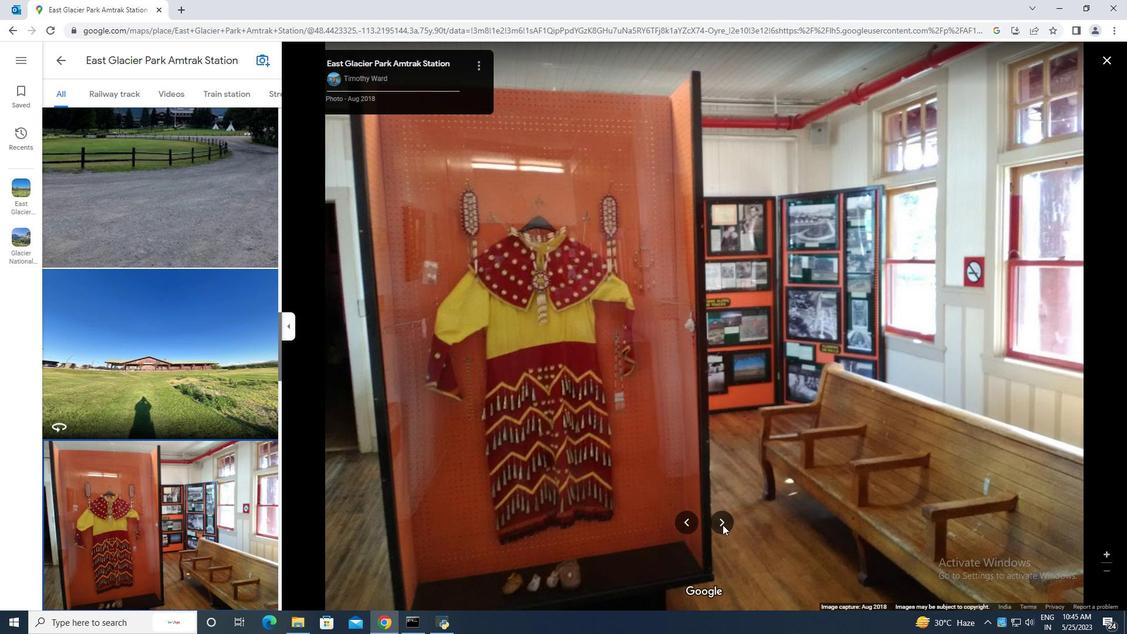 
Action: Mouse pressed left at (721, 524)
Screenshot: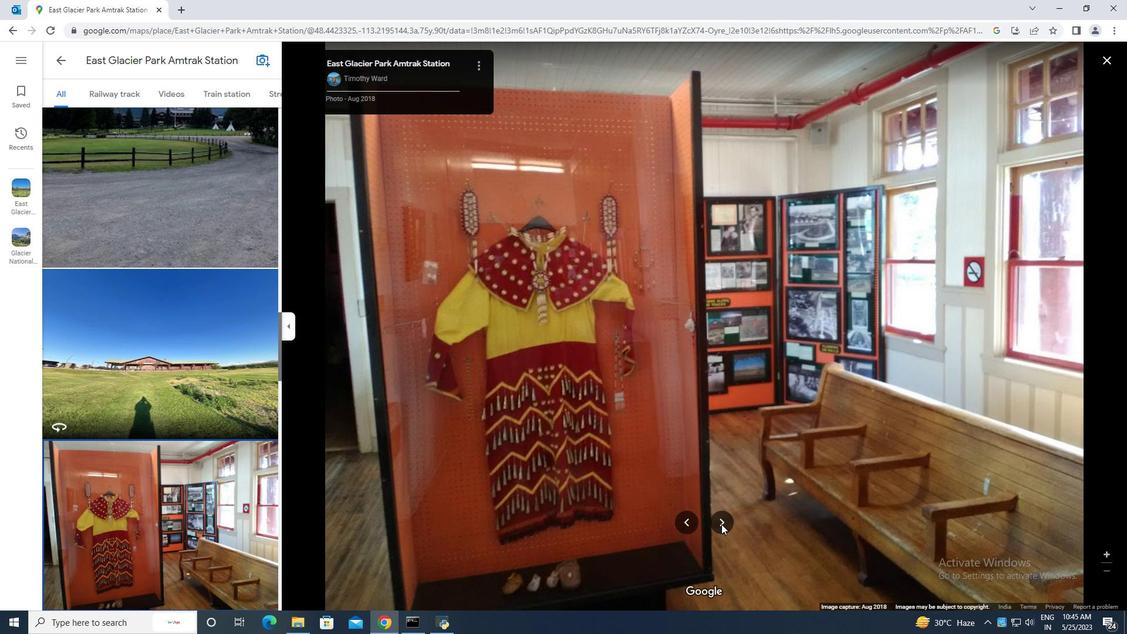 
Action: Mouse pressed left at (721, 524)
Screenshot: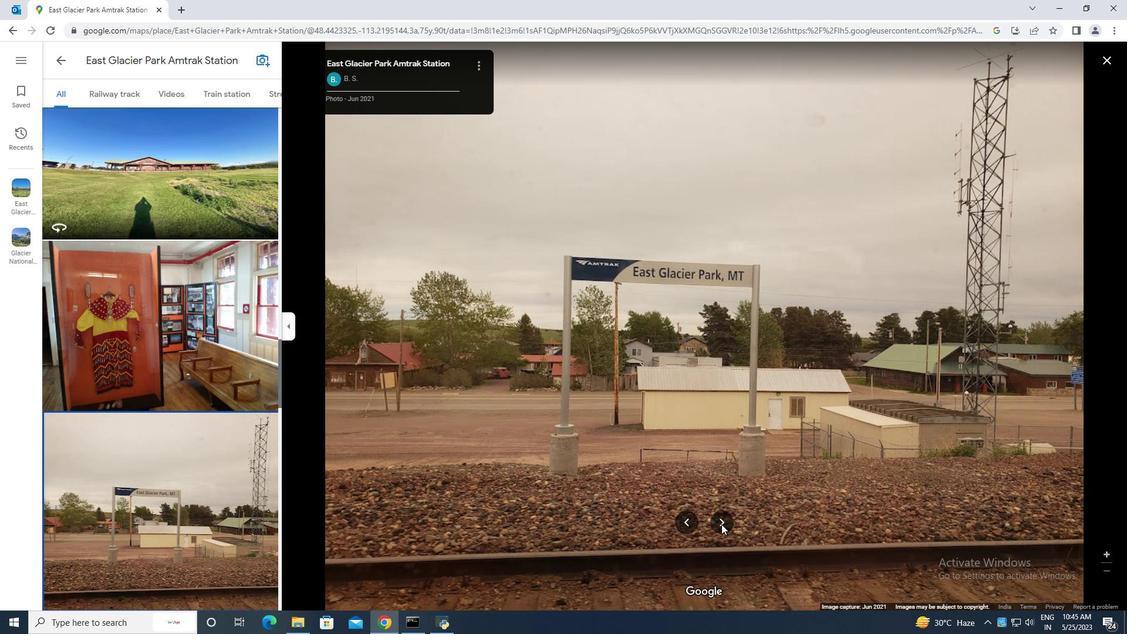 
Action: Mouse pressed left at (721, 524)
Screenshot: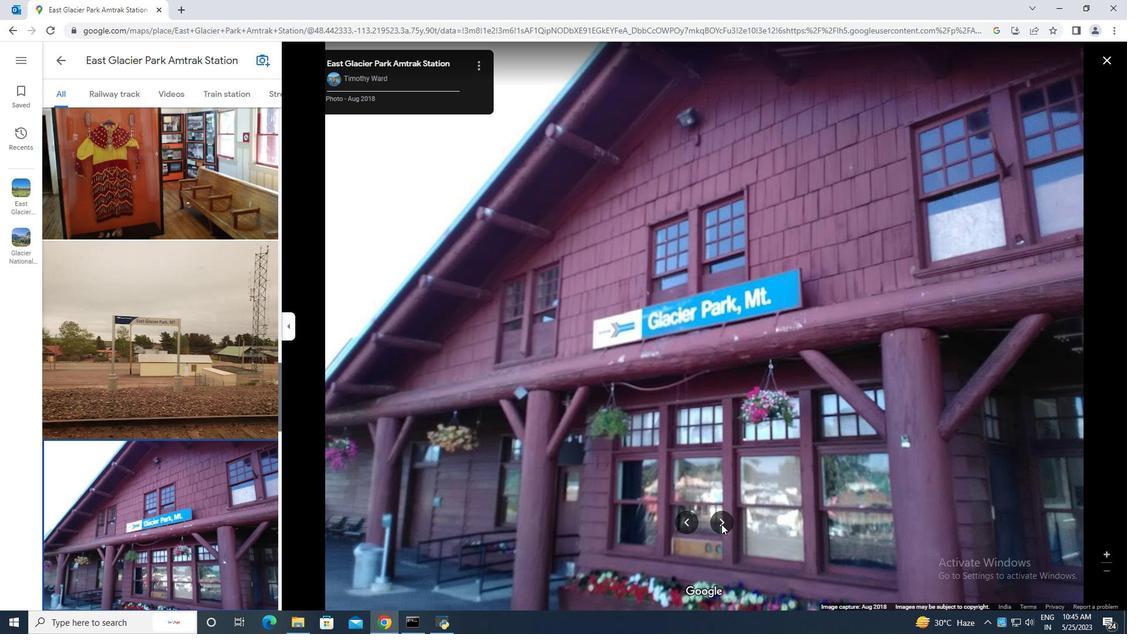 
Action: Mouse moved to (725, 523)
Screenshot: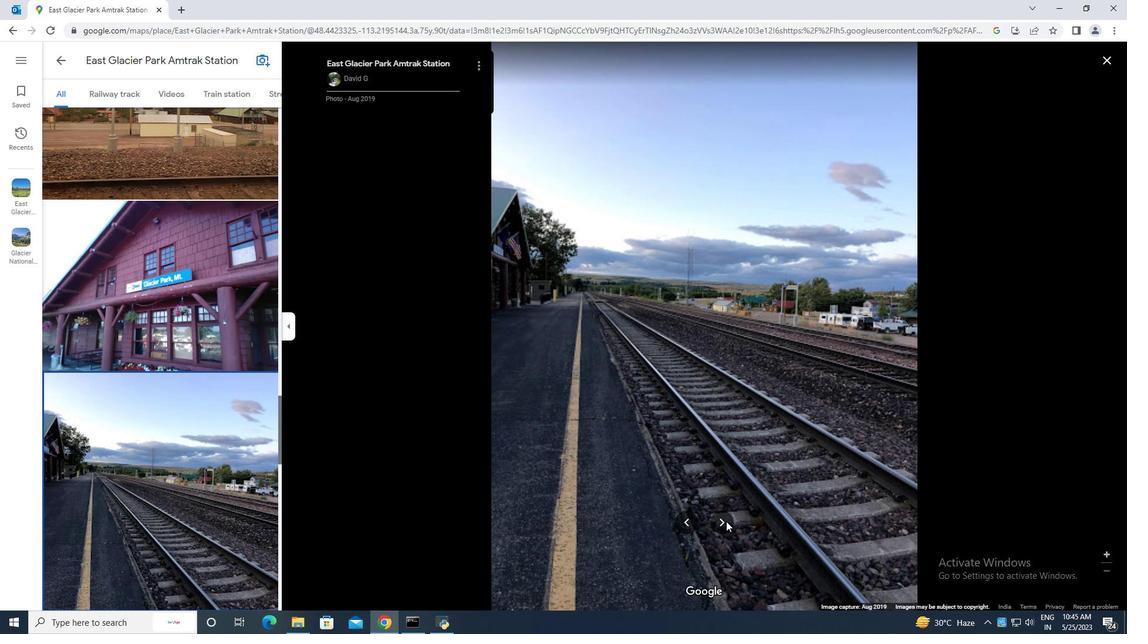 
Action: Mouse pressed left at (725, 523)
Screenshot: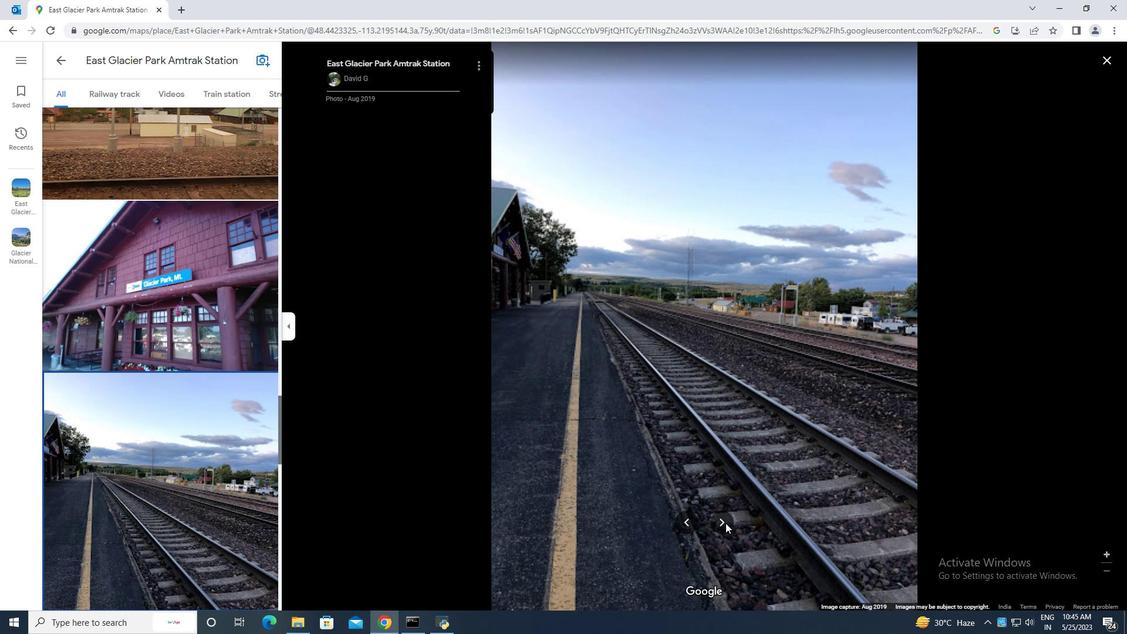 
Action: Mouse pressed left at (725, 523)
Screenshot: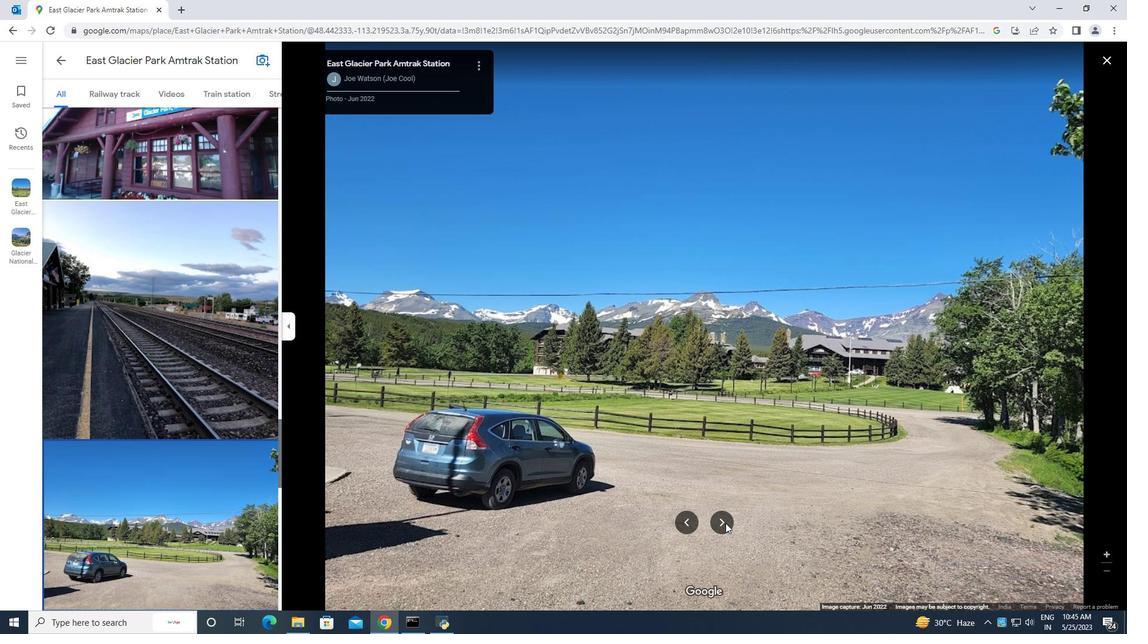 
Action: Mouse pressed left at (725, 523)
Screenshot: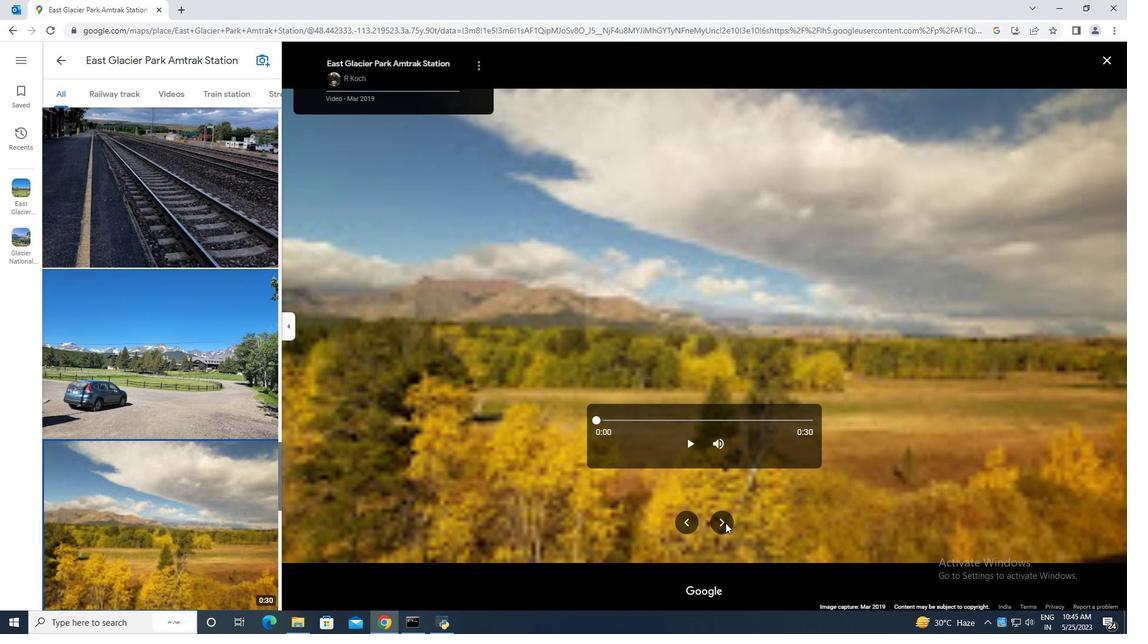 
Action: Mouse moved to (725, 523)
Screenshot: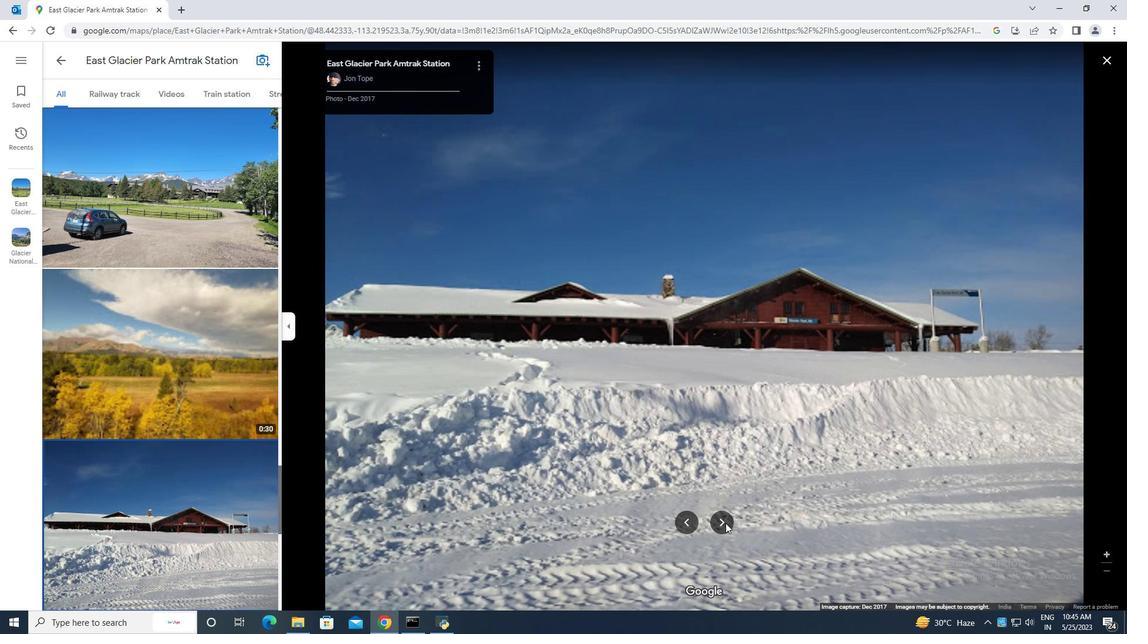 
Action: Mouse pressed left at (725, 523)
Screenshot: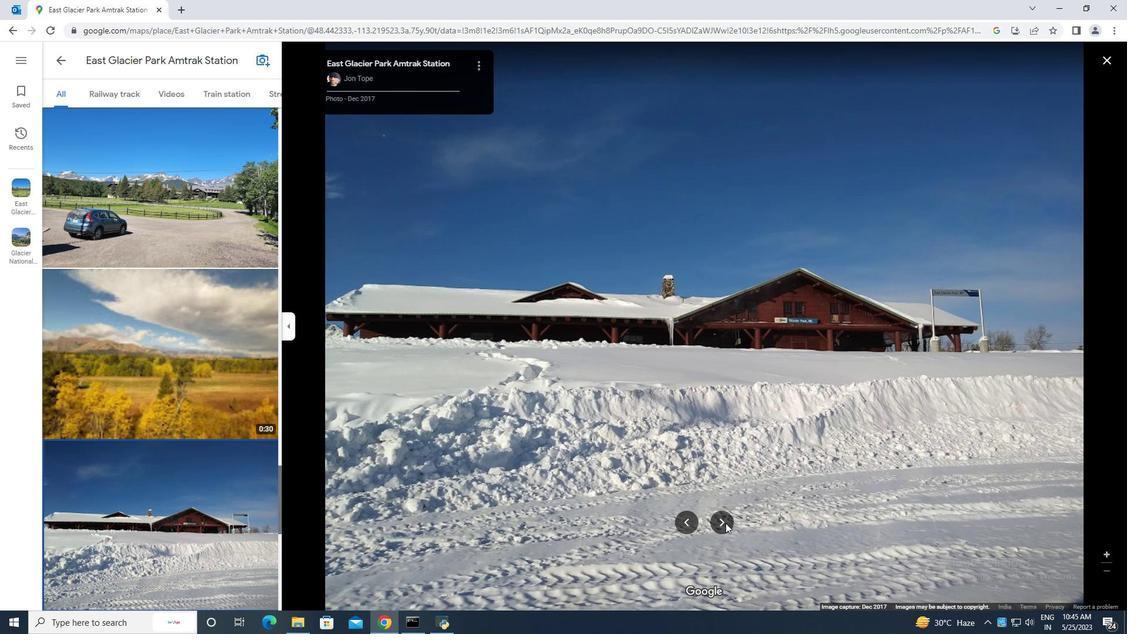 
Action: Mouse moved to (725, 523)
Screenshot: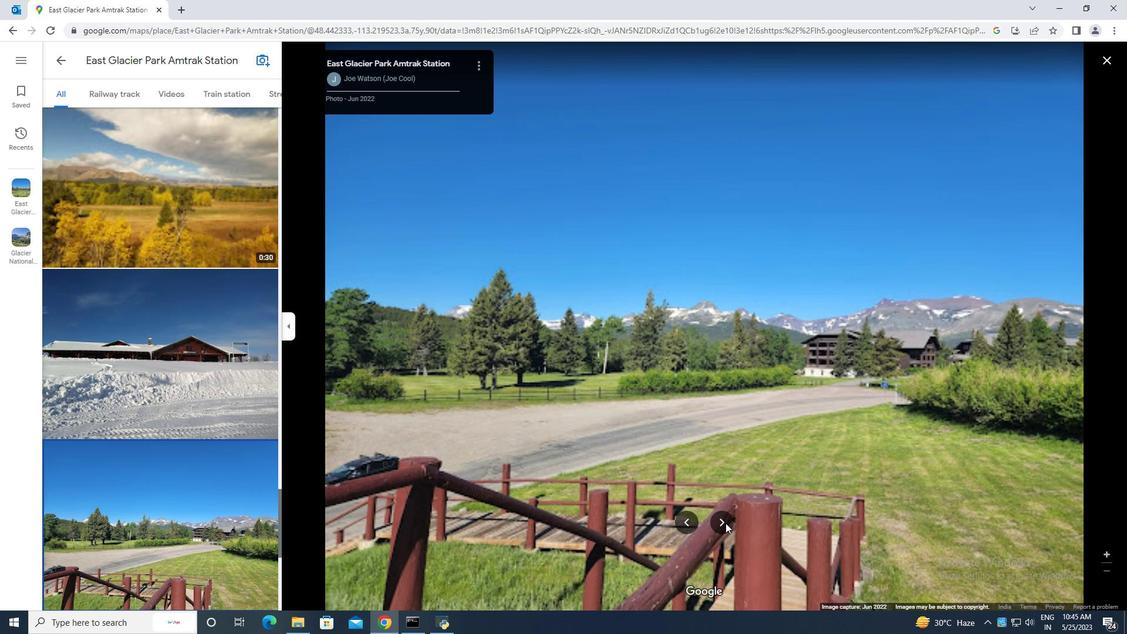 
Action: Mouse pressed left at (725, 523)
Screenshot: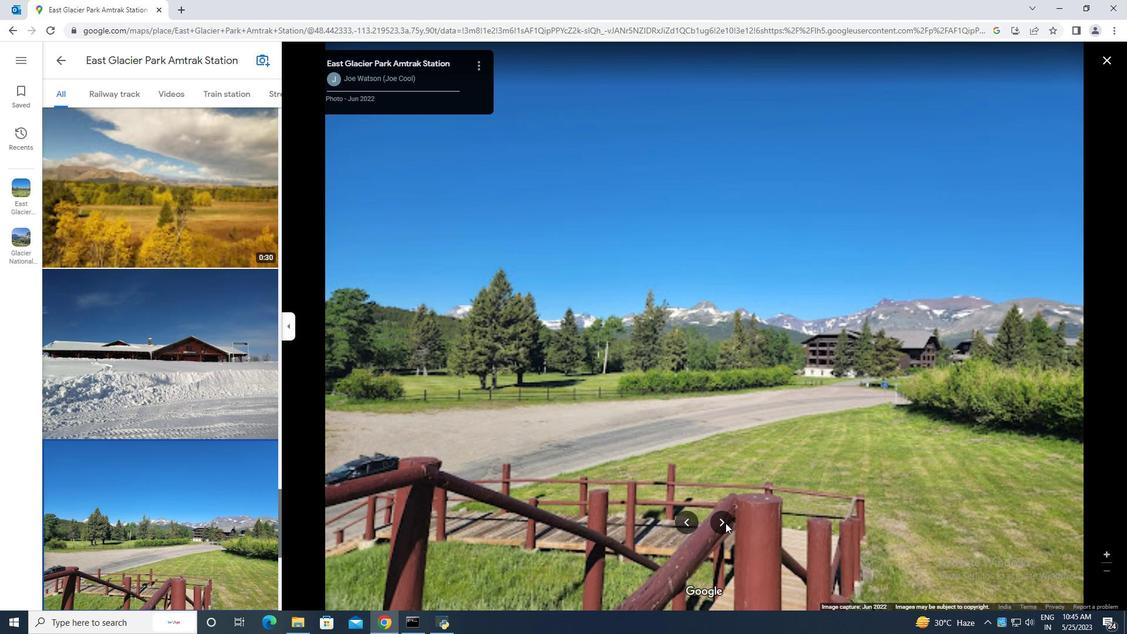 
Action: Mouse pressed left at (725, 523)
Screenshot: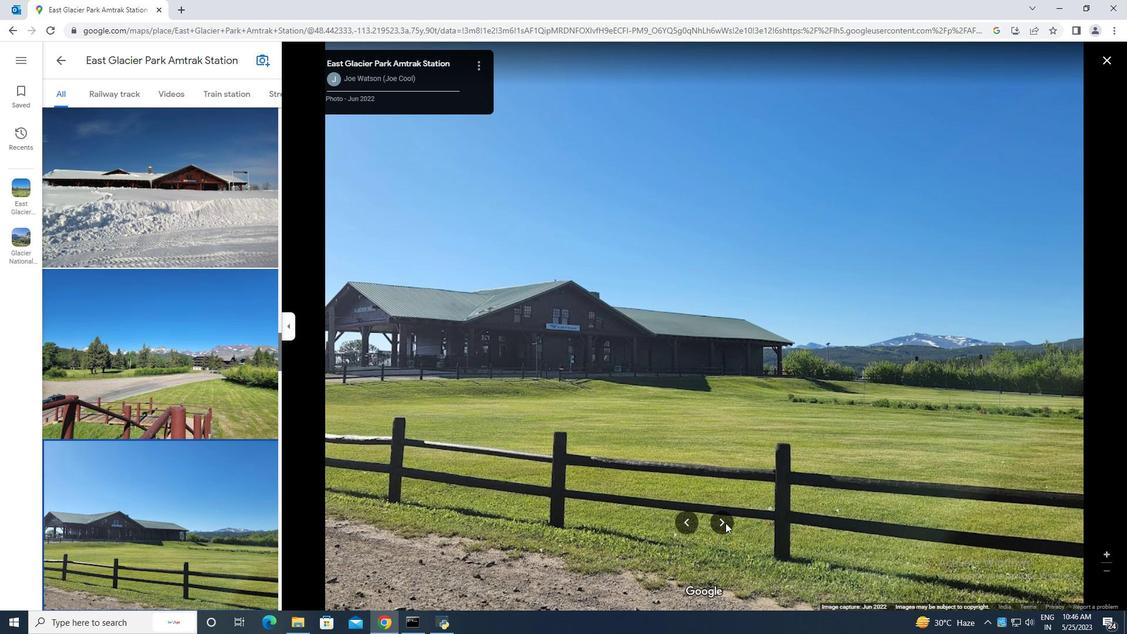 
Action: Mouse pressed left at (725, 523)
Screenshot: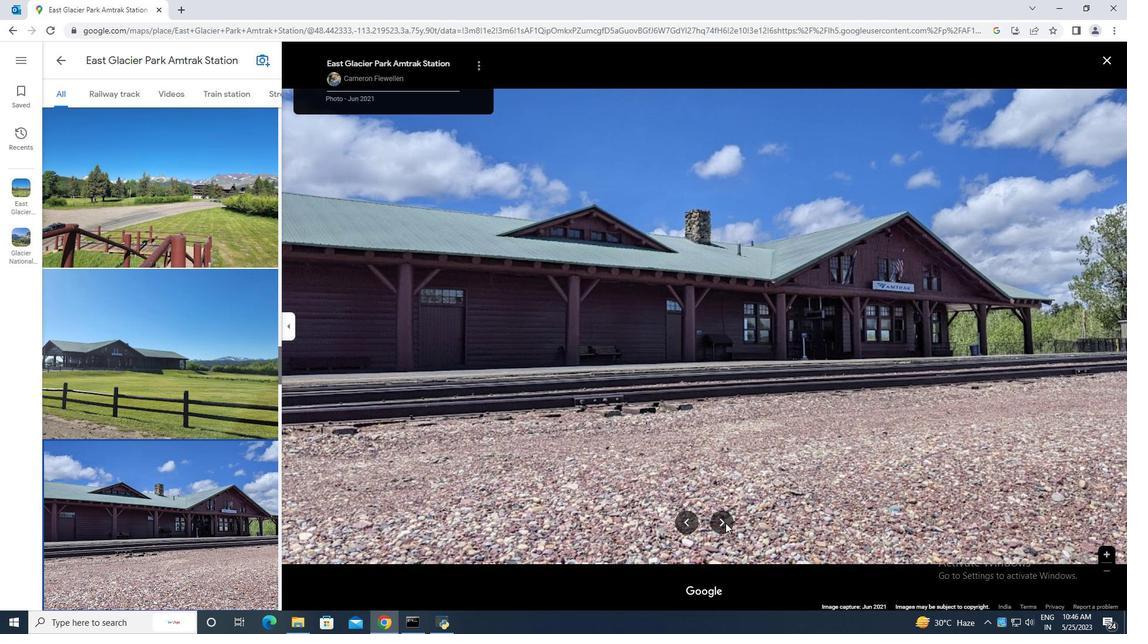
Action: Mouse pressed left at (725, 523)
Screenshot: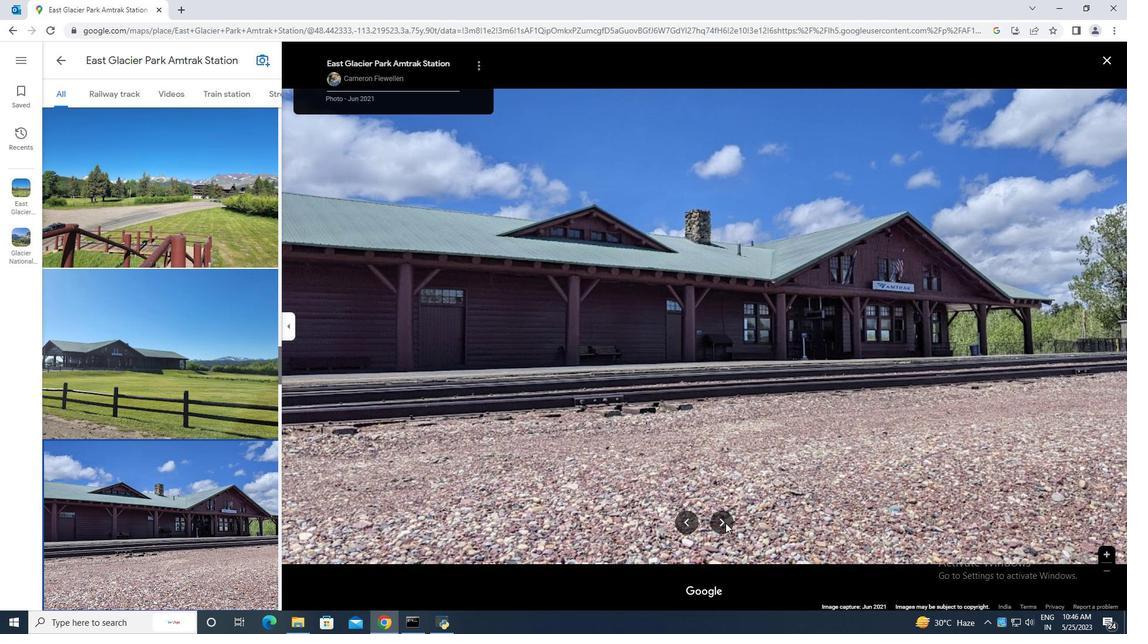 
Action: Mouse moved to (725, 520)
Screenshot: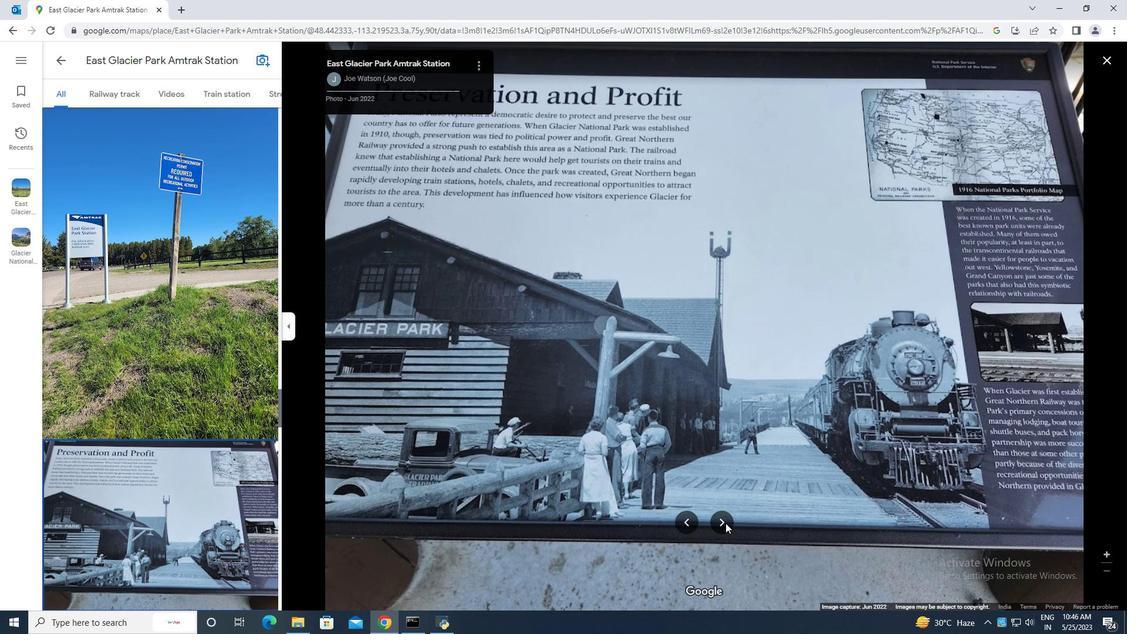 
Action: Mouse pressed left at (725, 520)
Screenshot: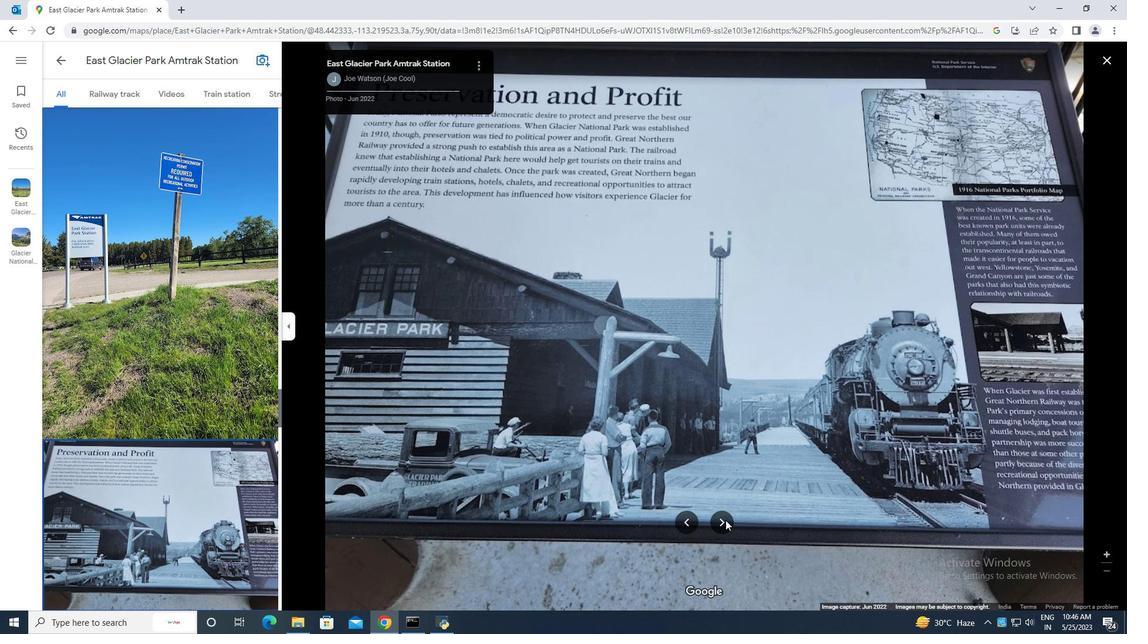 
Action: Mouse moved to (717, 526)
Screenshot: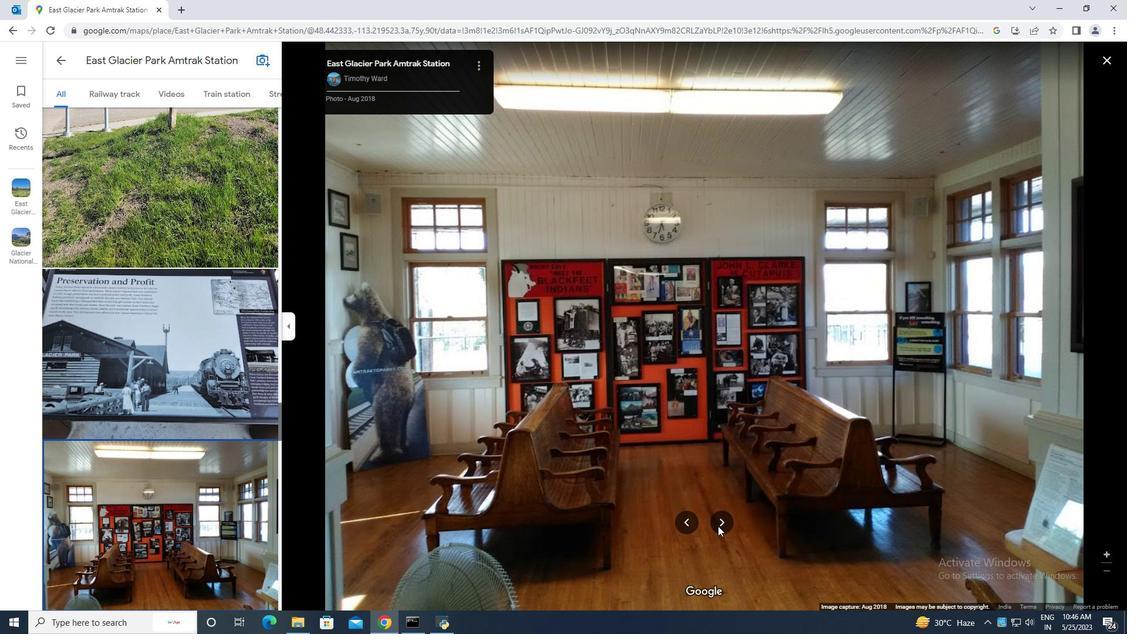 
Action: Mouse pressed left at (717, 526)
Screenshot: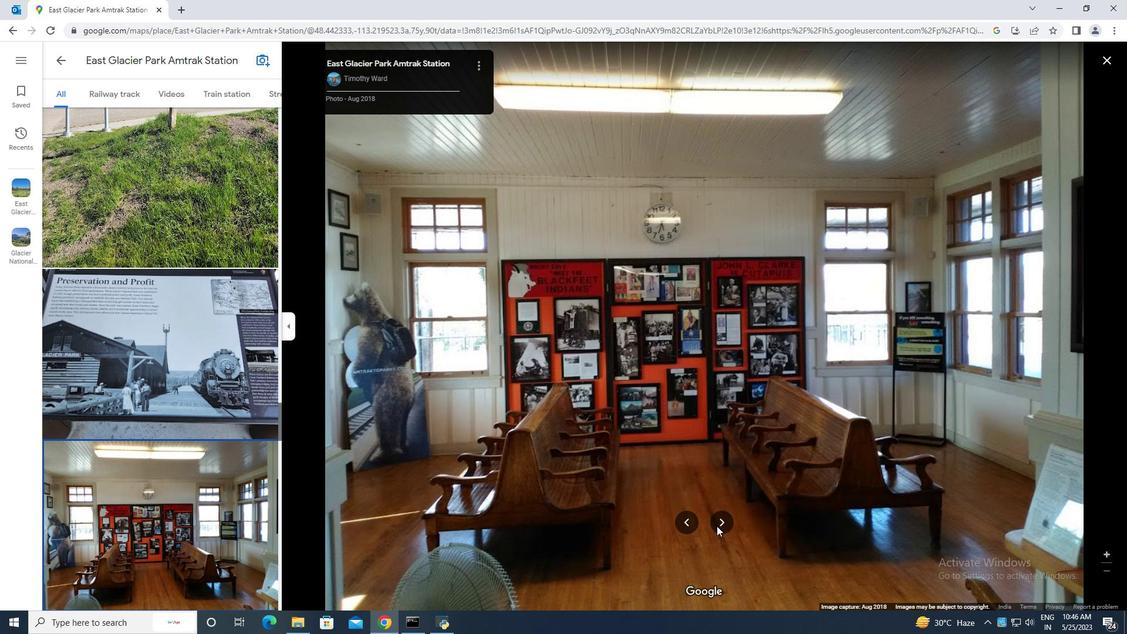 
Action: Mouse moved to (717, 527)
Screenshot: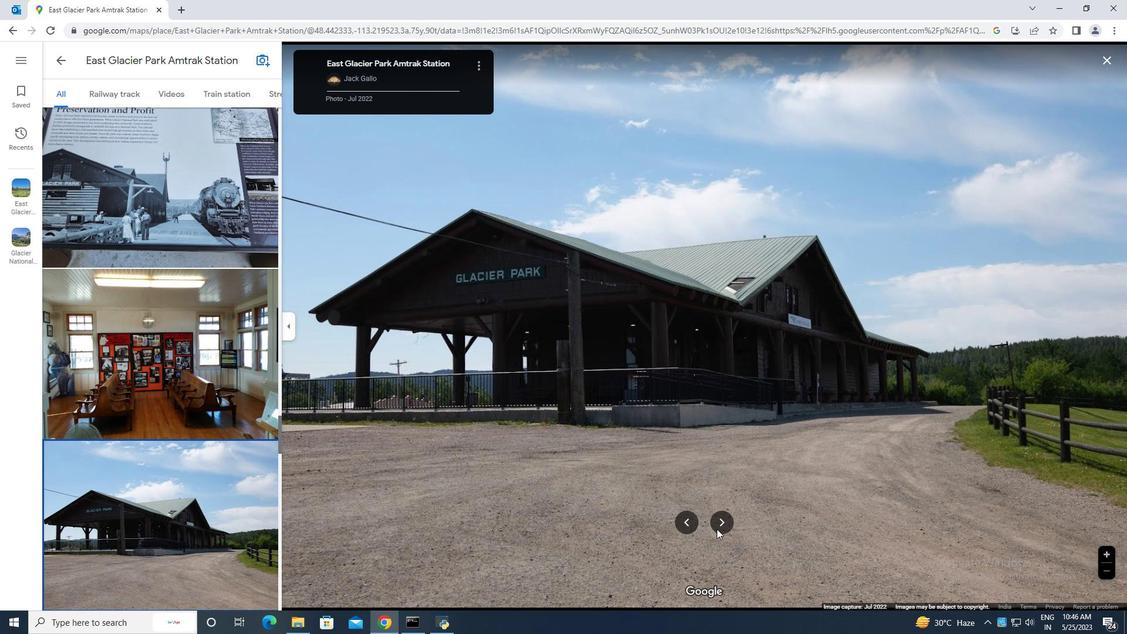 
Action: Mouse pressed left at (717, 527)
Screenshot: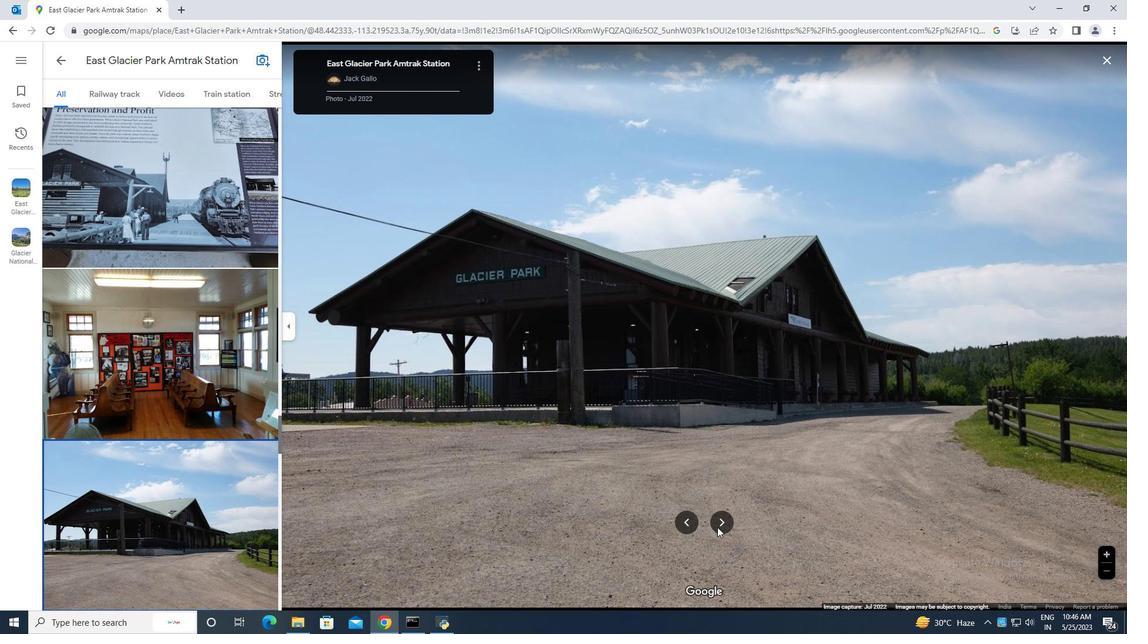 
Action: Mouse moved to (717, 527)
Screenshot: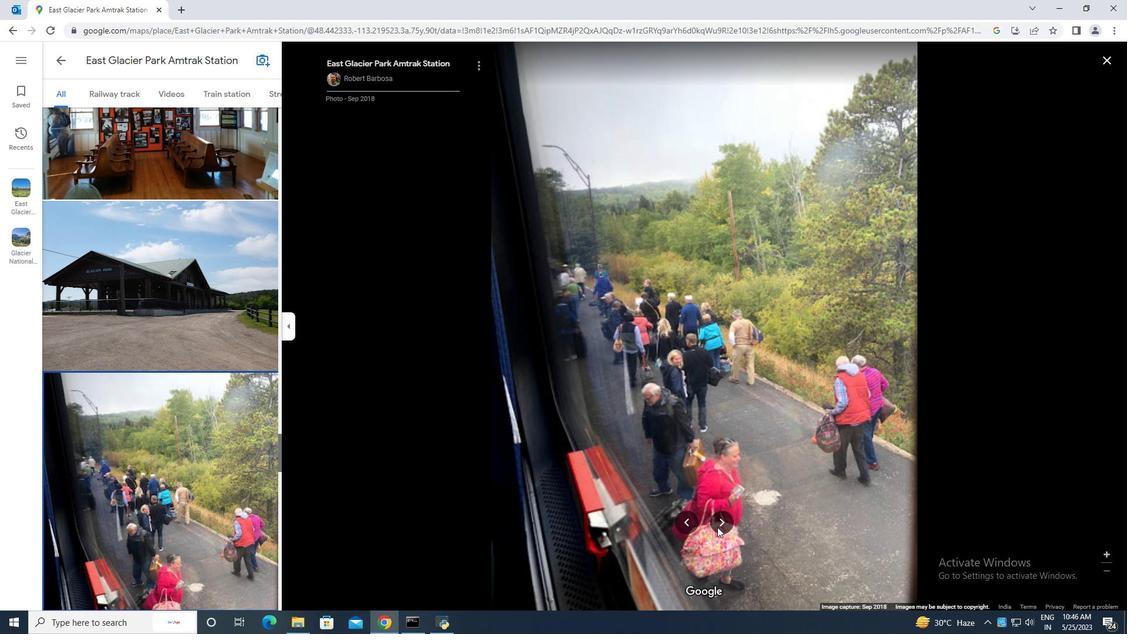 
Action: Mouse pressed left at (717, 527)
Screenshot: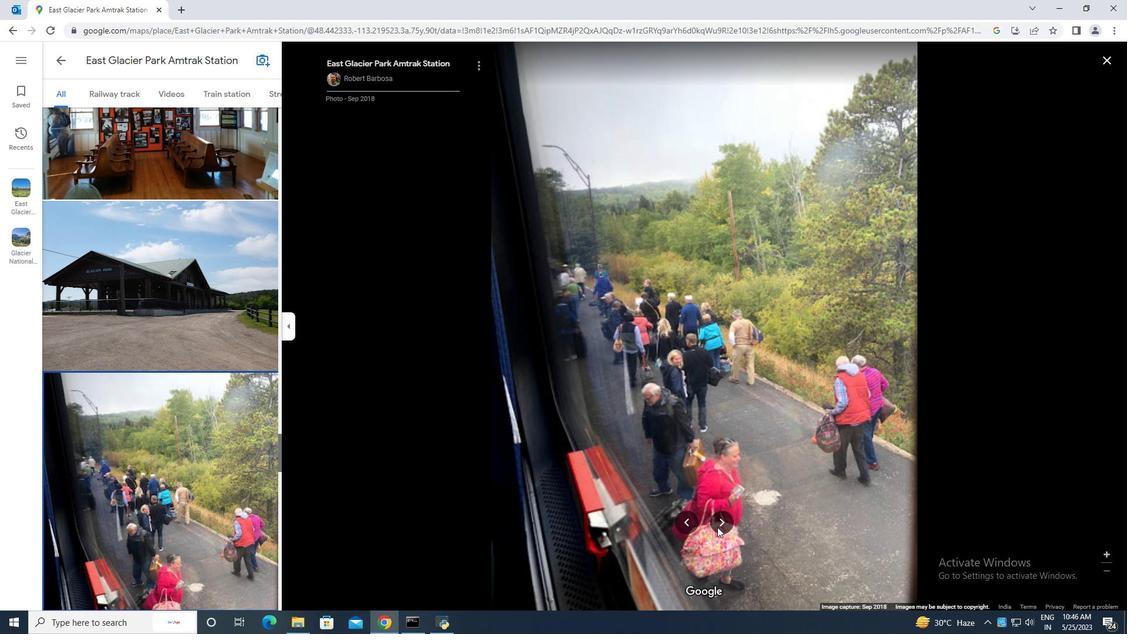 
Action: Mouse pressed left at (717, 527)
Screenshot: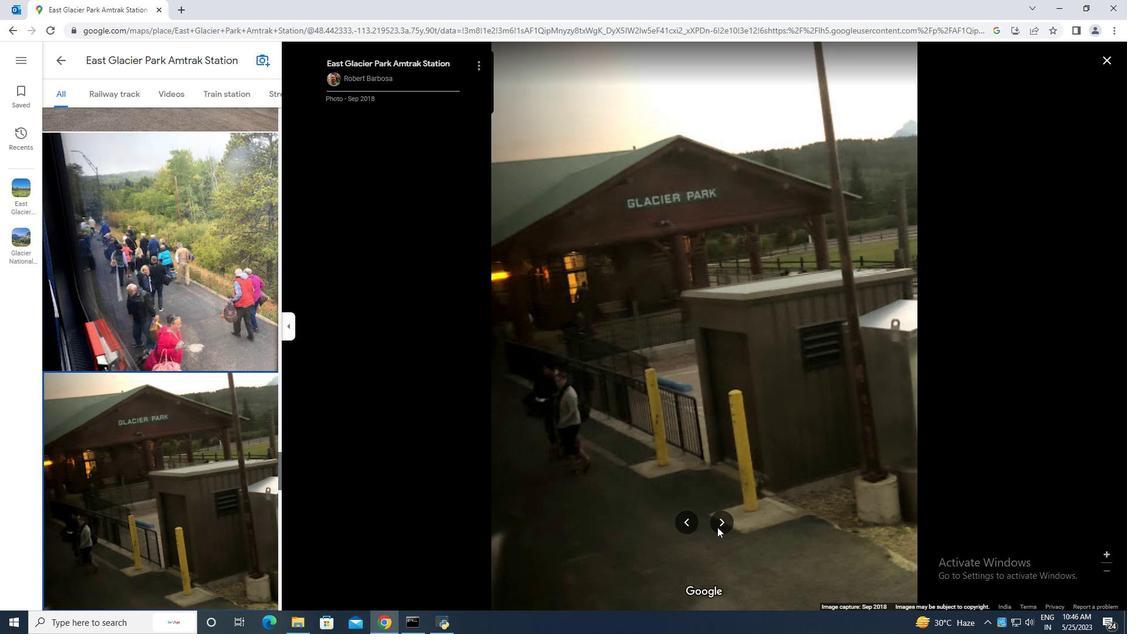 
Action: Mouse pressed left at (717, 527)
Screenshot: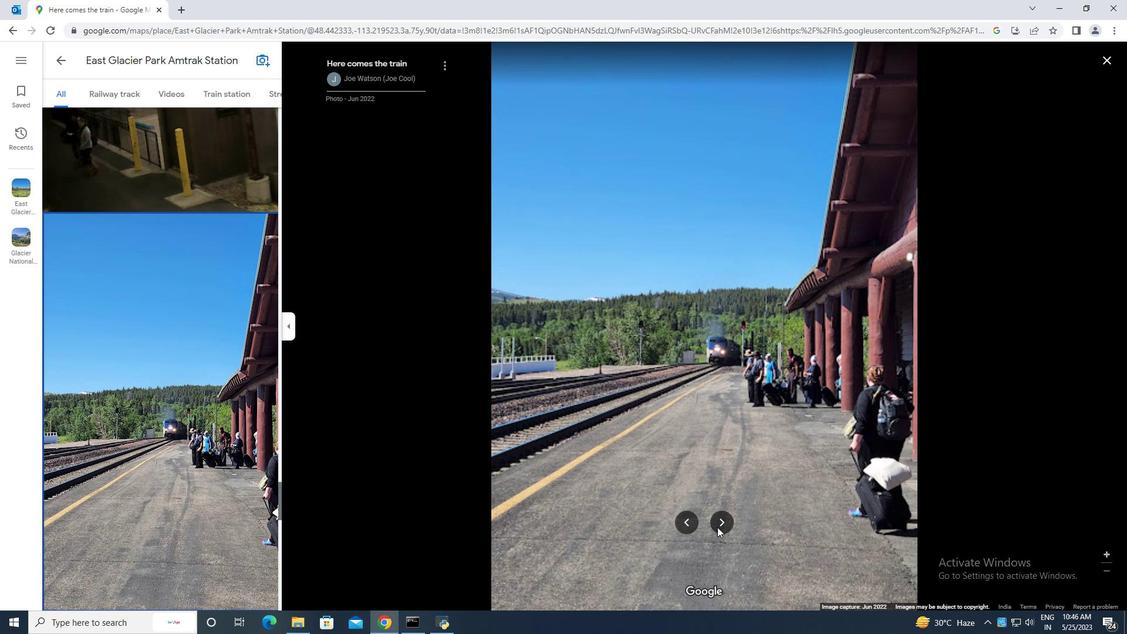 
Action: Mouse pressed left at (717, 527)
Screenshot: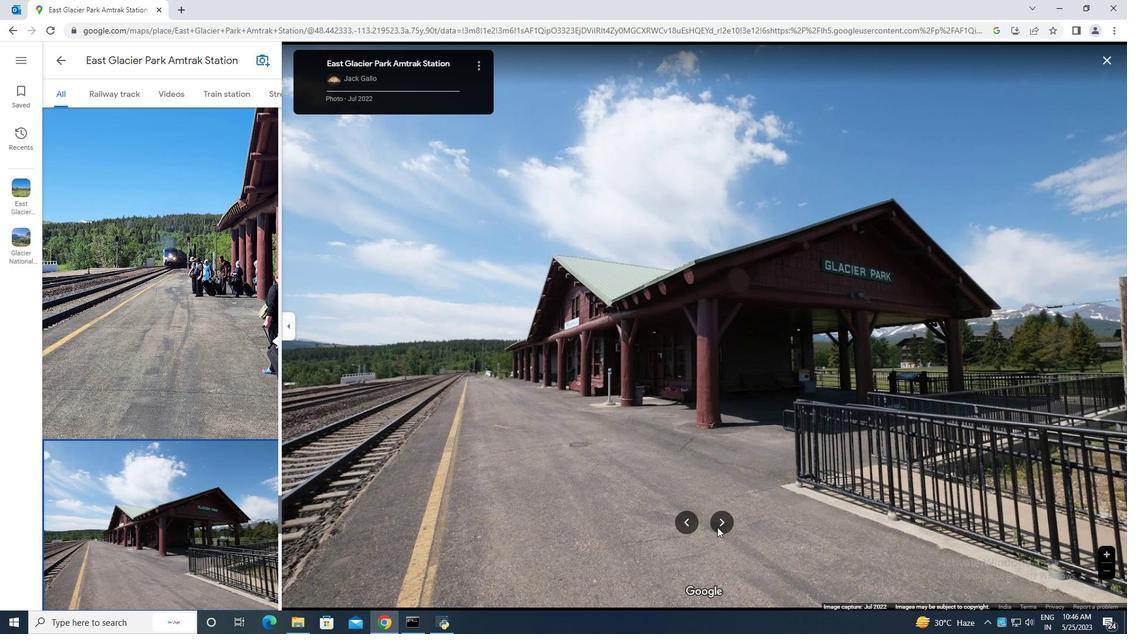 
Action: Mouse pressed left at (717, 527)
Screenshot: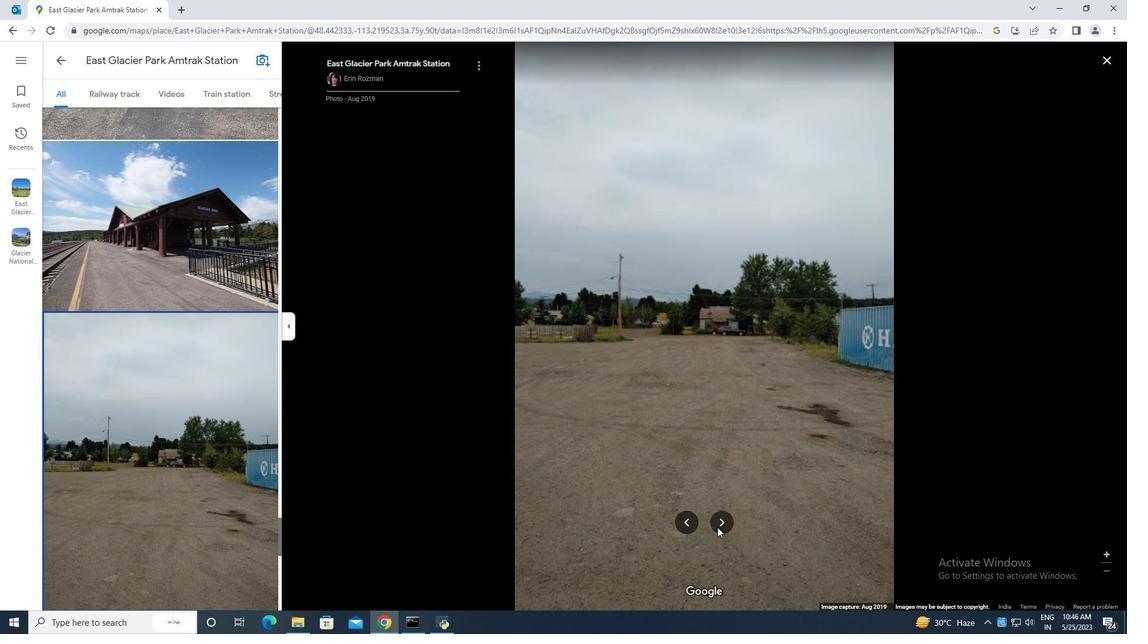 
Action: Mouse pressed left at (717, 527)
Screenshot: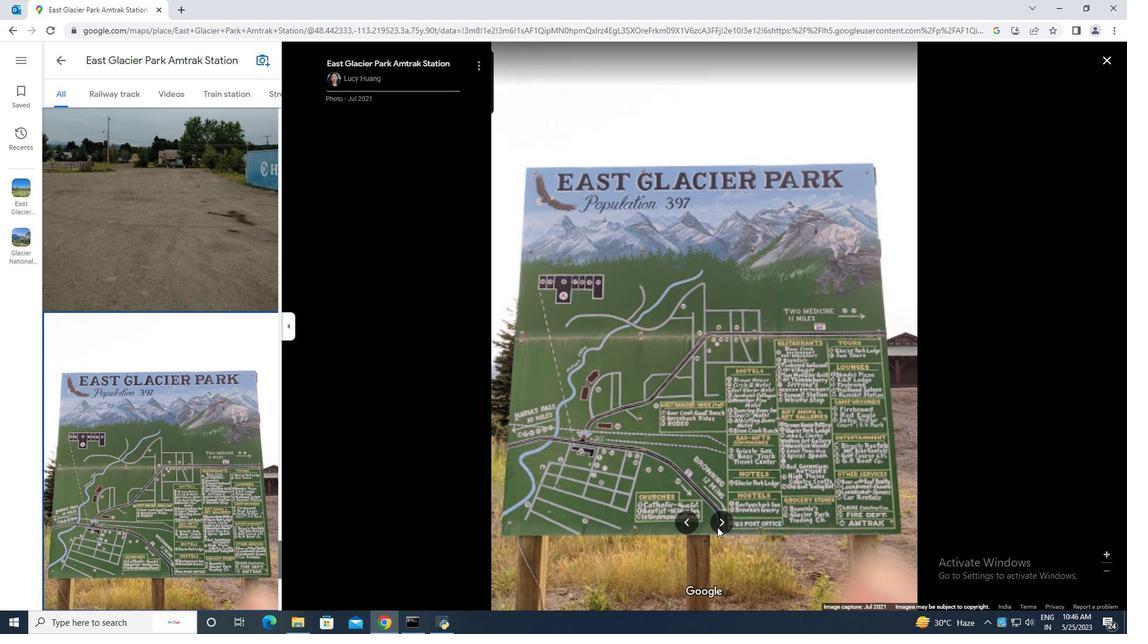 
Action: Mouse pressed left at (717, 527)
Screenshot: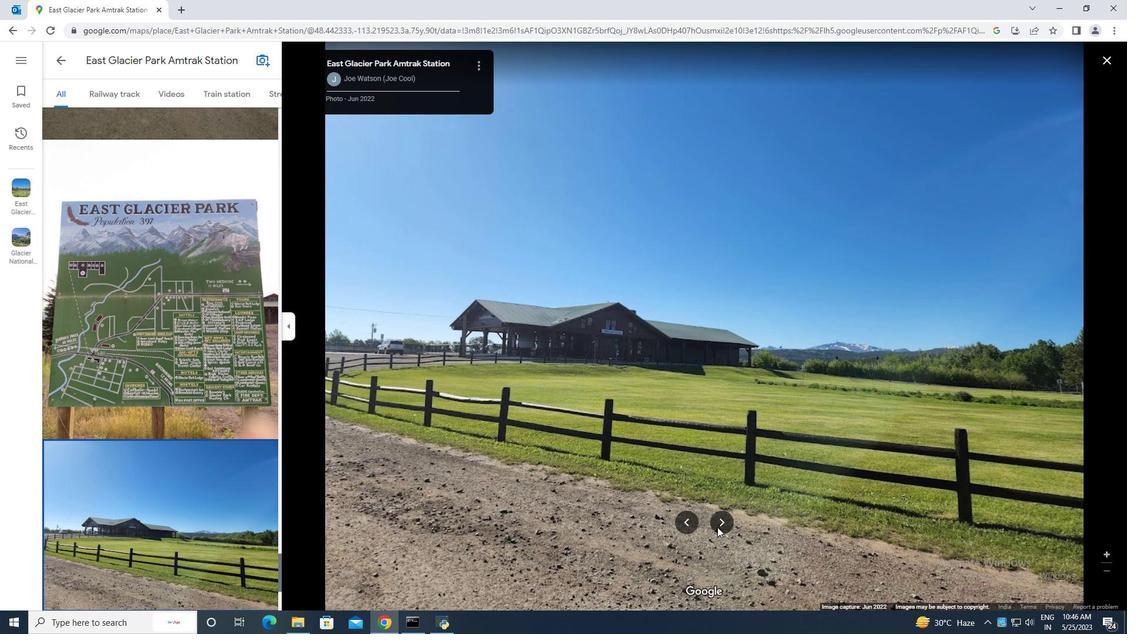 
Action: Mouse moved to (718, 527)
Screenshot: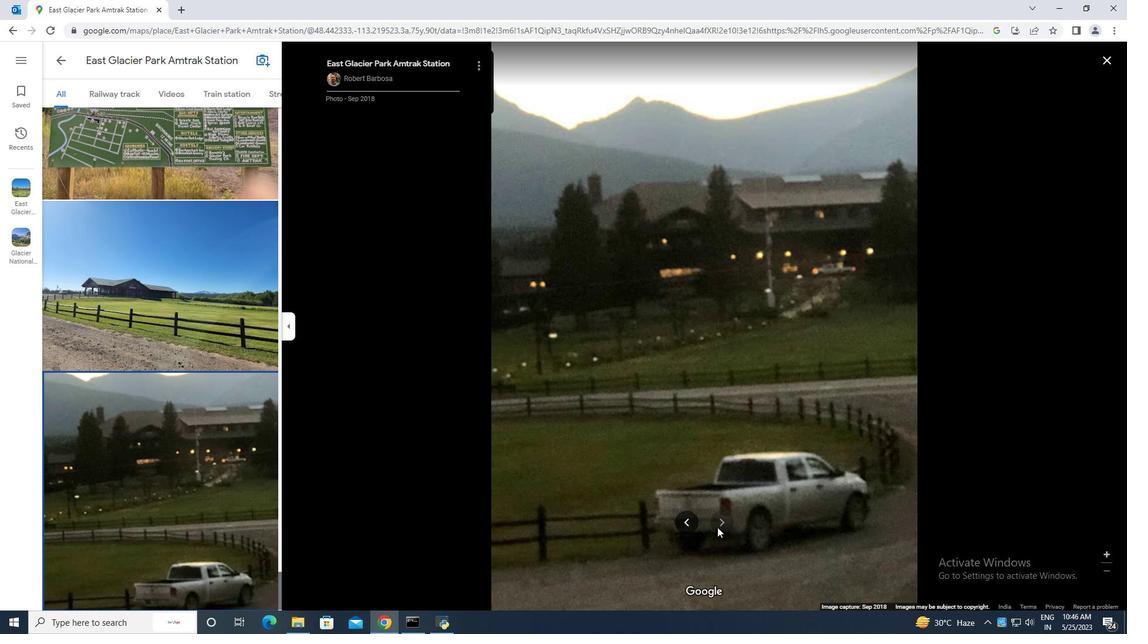 
Action: Mouse pressed left at (718, 527)
Screenshot: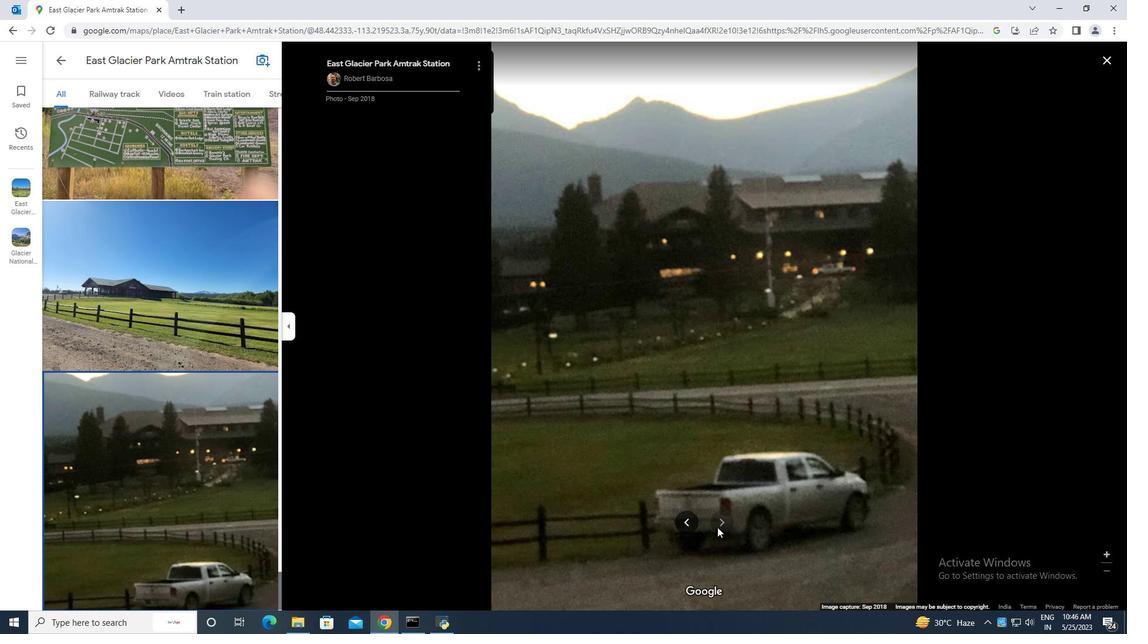
Action: Mouse moved to (724, 523)
Screenshot: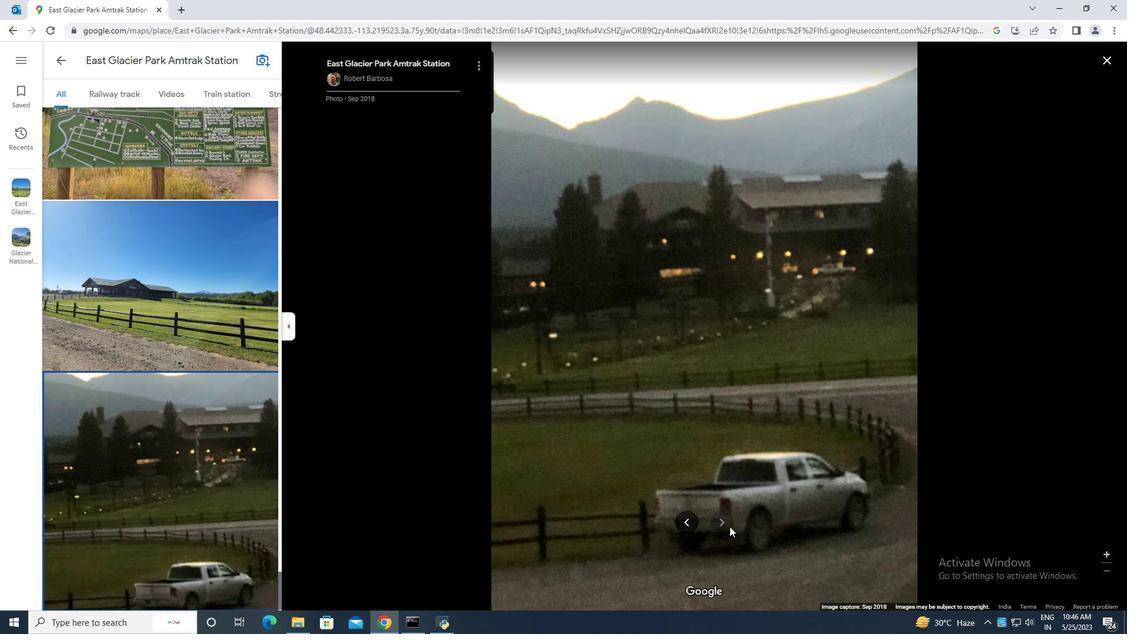 
Action: Mouse pressed left at (724, 523)
Screenshot: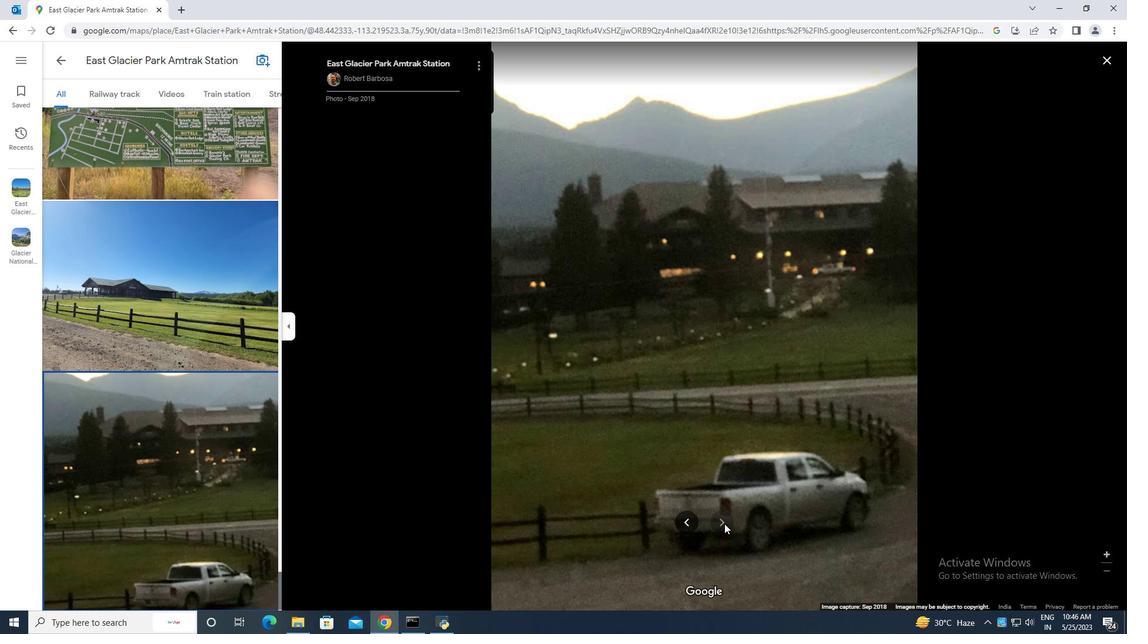 
Action: Mouse moved to (58, 59)
Screenshot: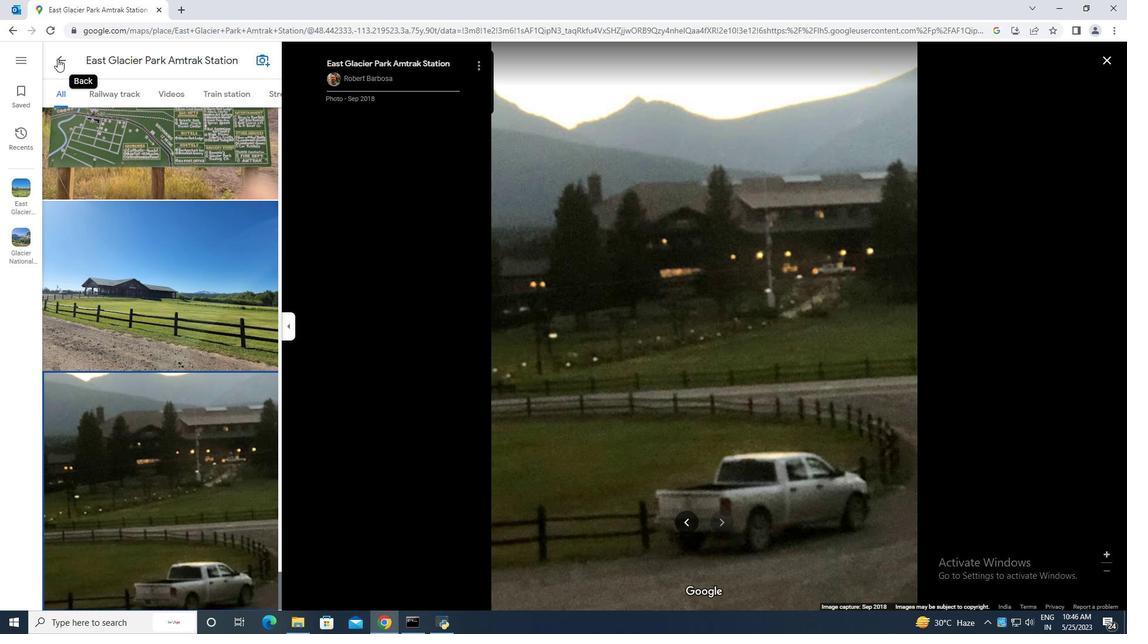 
Action: Mouse pressed left at (58, 59)
Screenshot: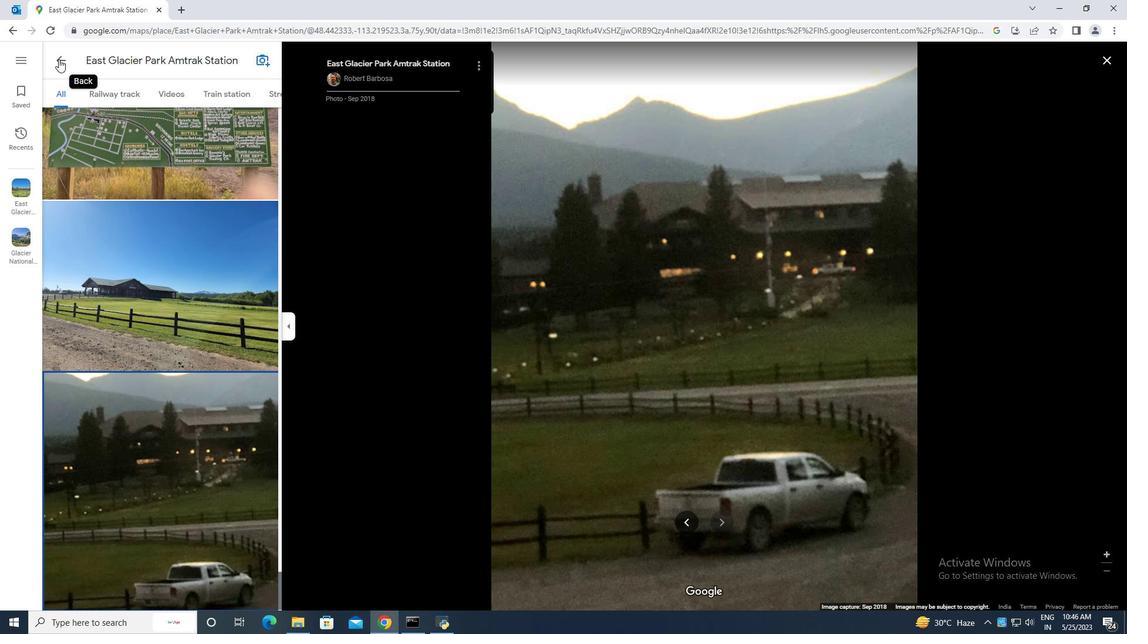 
Action: Mouse moved to (155, 149)
Screenshot: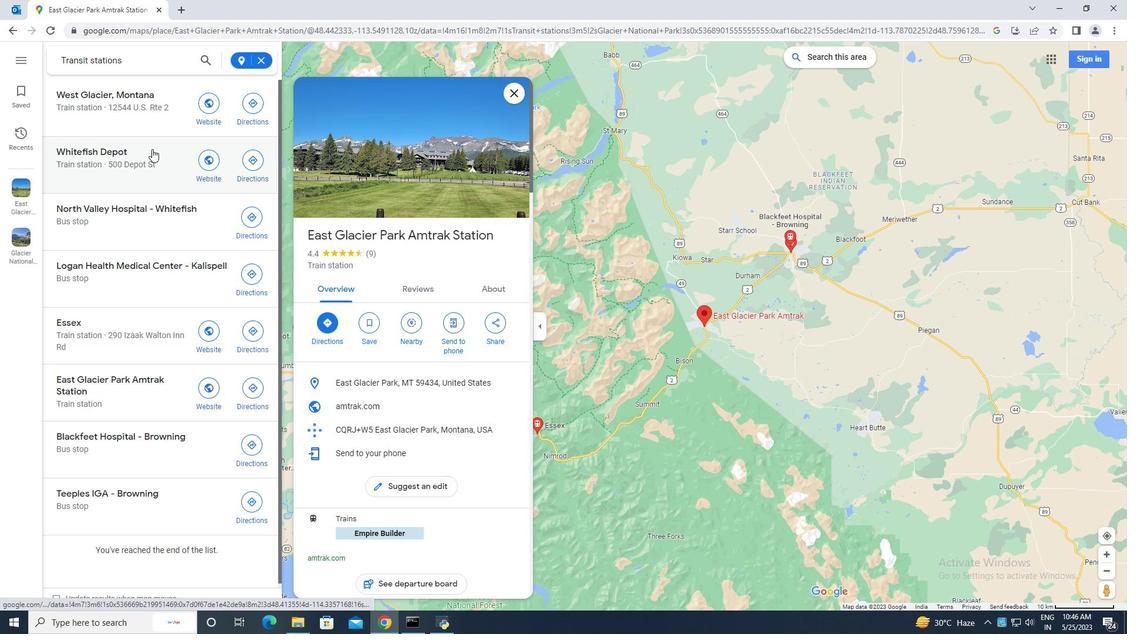 
Action: Mouse pressed left at (155, 149)
Screenshot: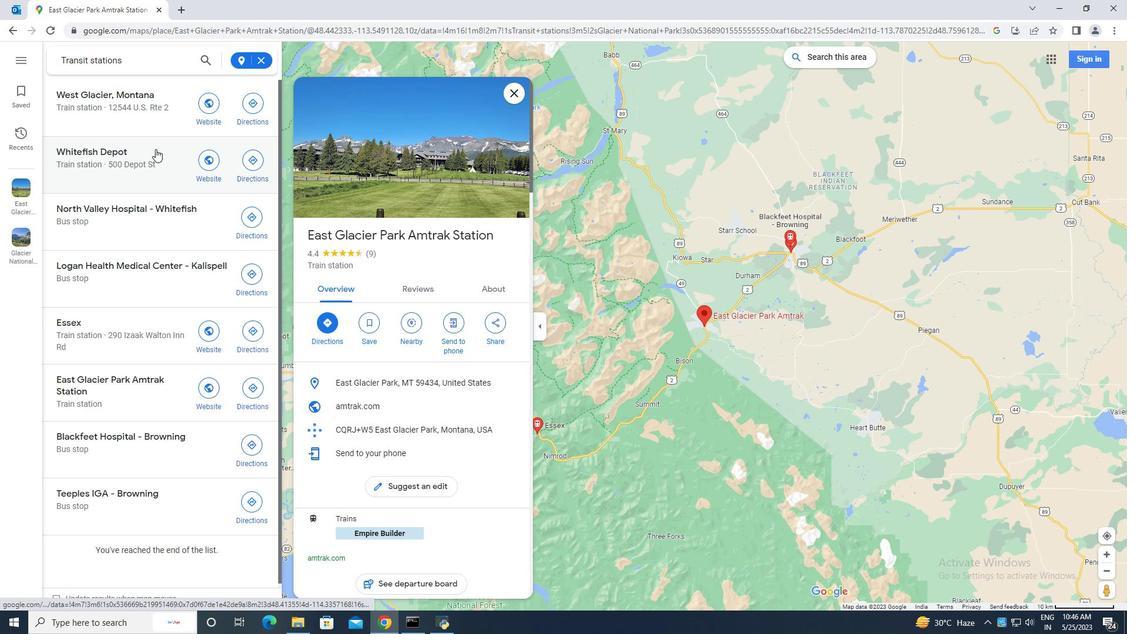 
Action: Mouse moved to (433, 351)
Screenshot: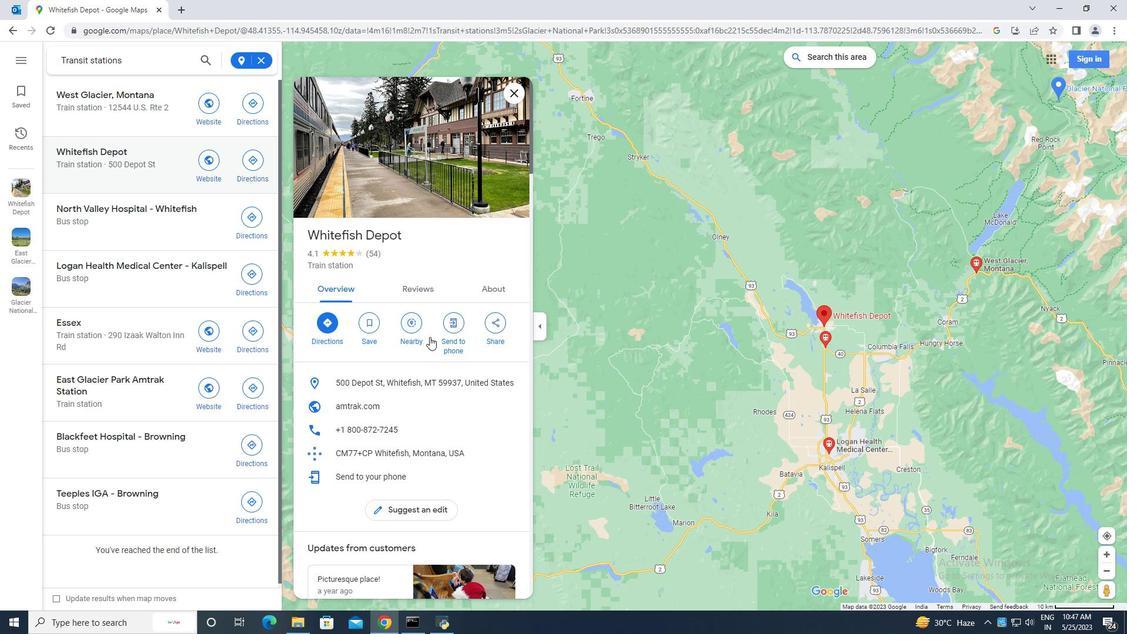 
Action: Mouse scrolled (433, 351) with delta (0, 0)
Screenshot: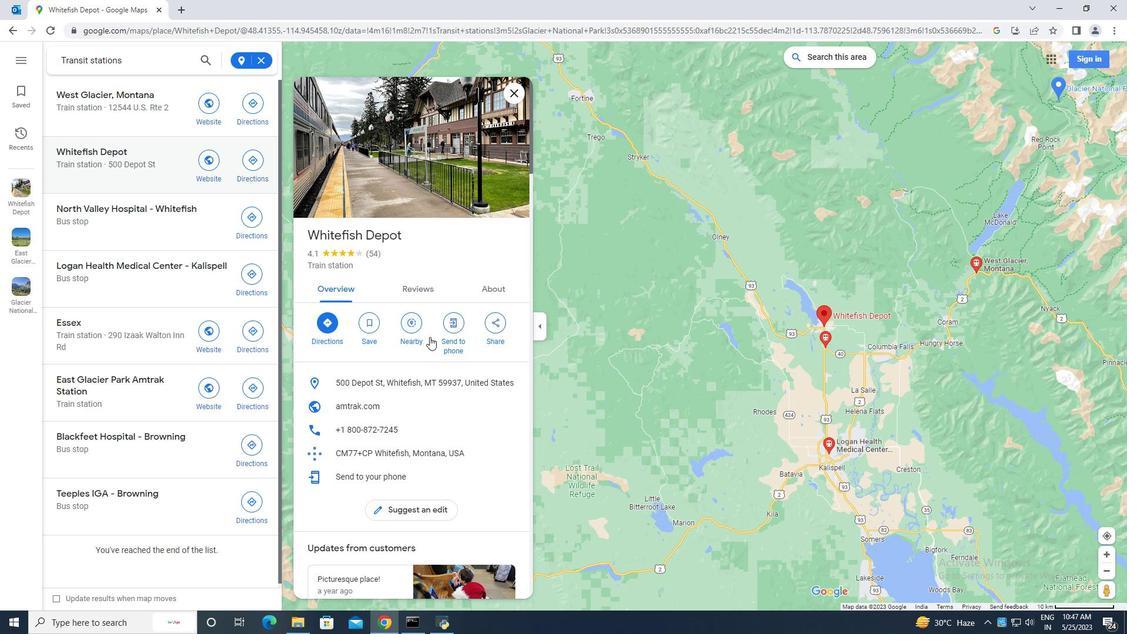 
Action: Mouse moved to (433, 352)
Screenshot: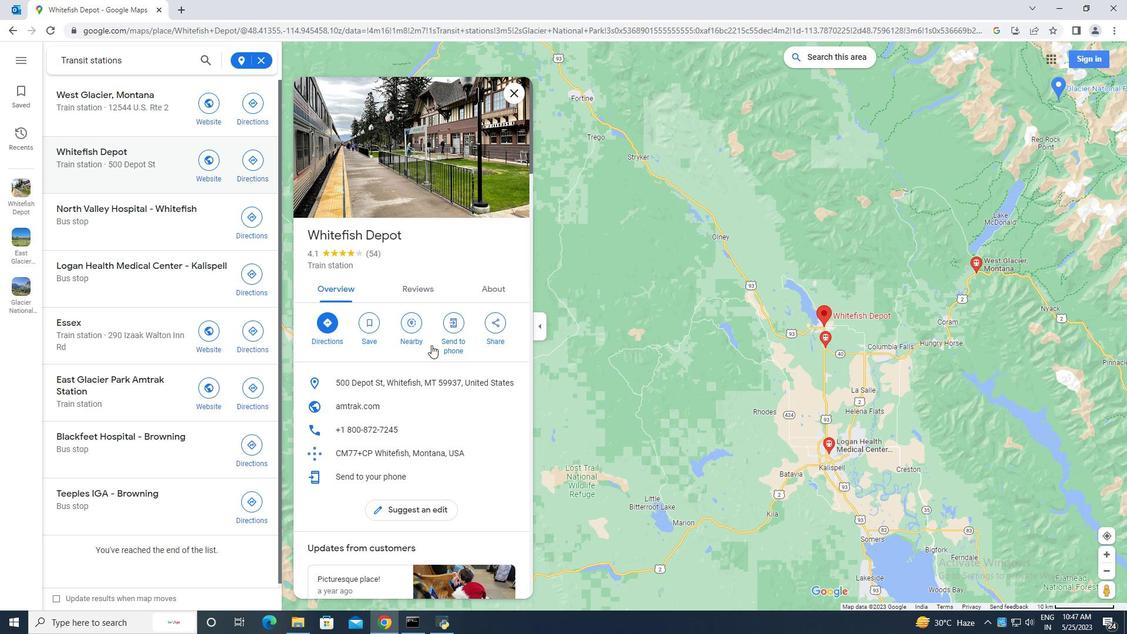 
Action: Mouse scrolled (433, 352) with delta (0, 0)
Screenshot: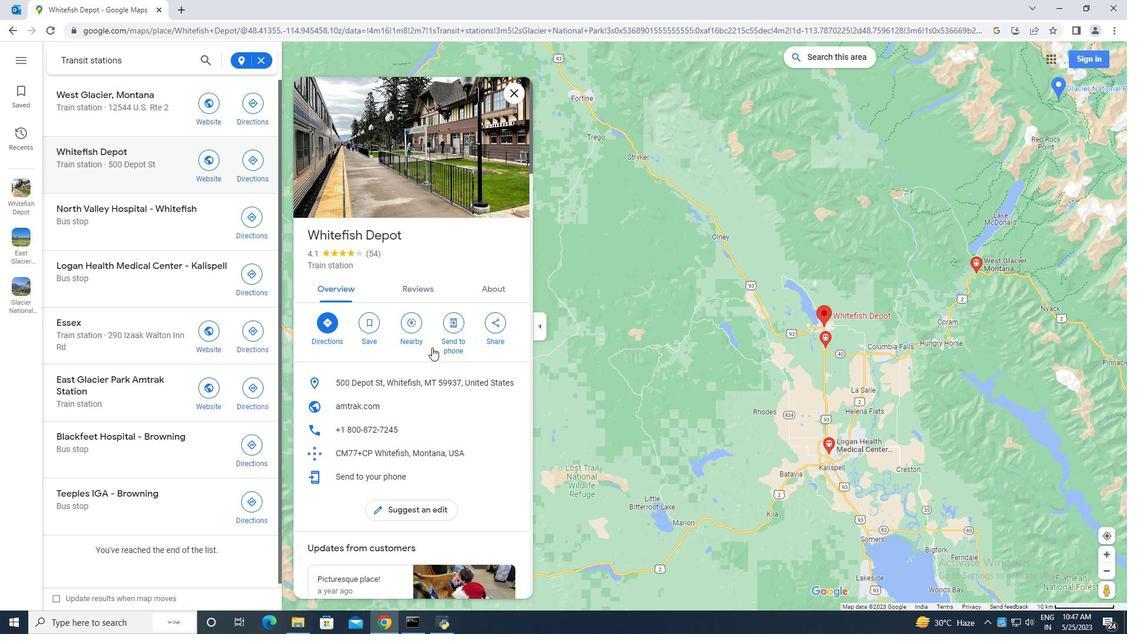 
Action: Mouse moved to (433, 352)
Screenshot: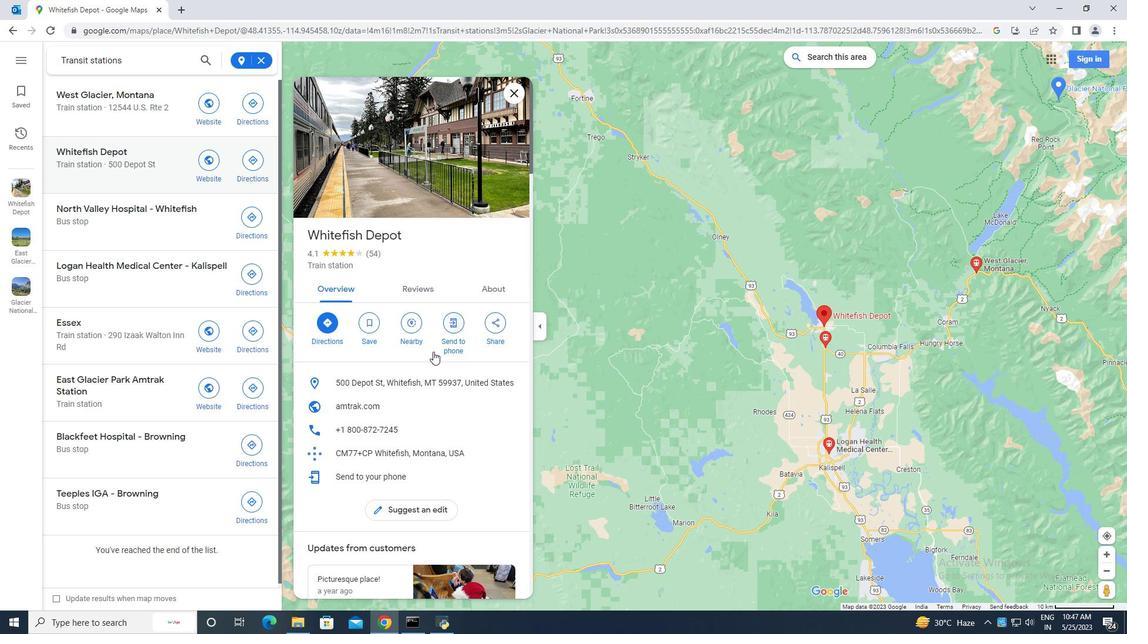 
Action: Mouse scrolled (433, 352) with delta (0, 0)
Screenshot: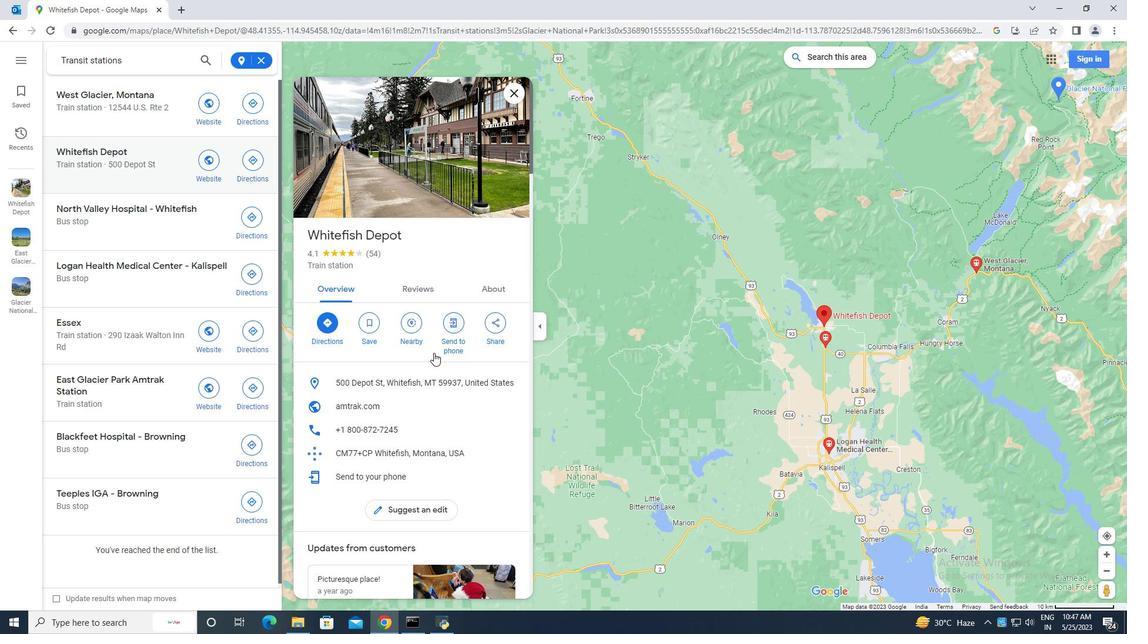 
Action: Mouse moved to (430, 356)
Screenshot: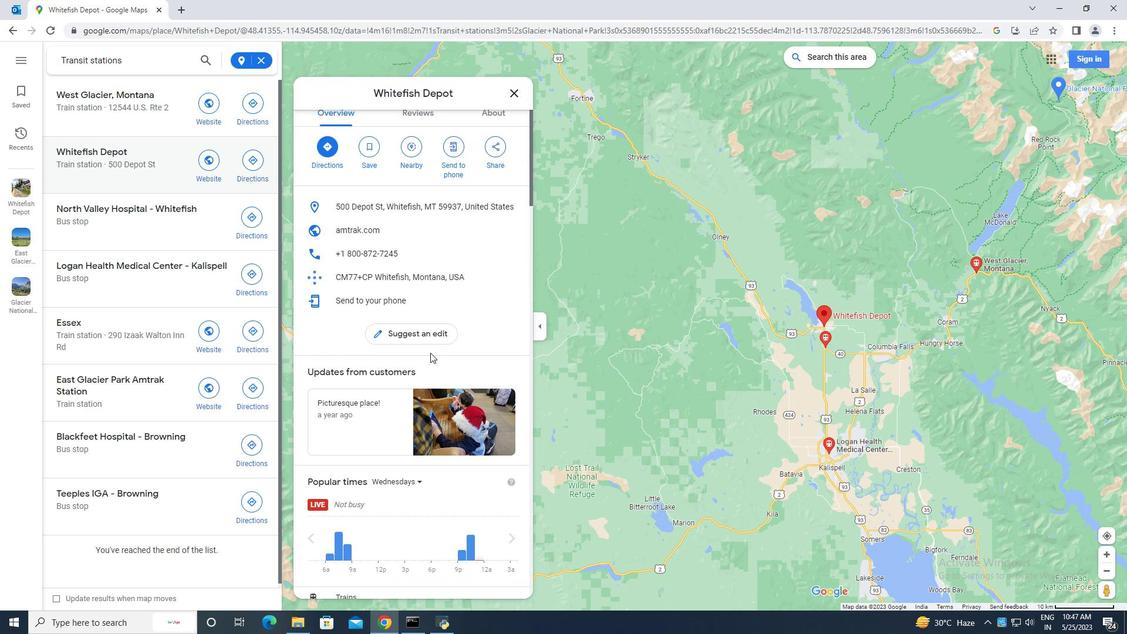 
Action: Mouse scrolled (430, 355) with delta (0, 0)
Screenshot: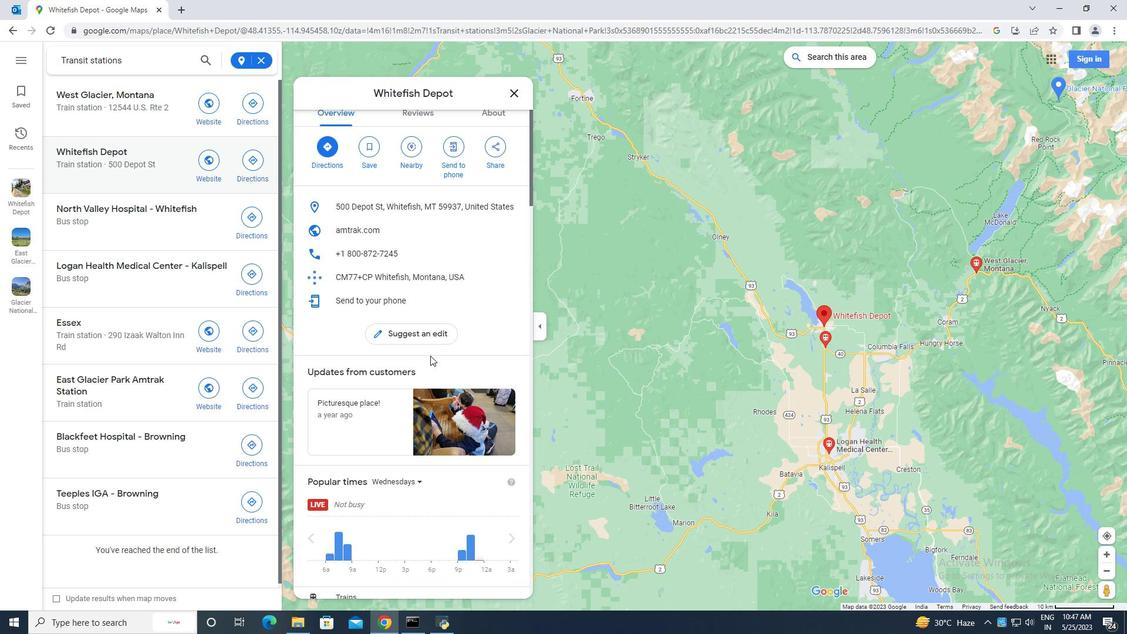 
Action: Mouse scrolled (430, 355) with delta (0, 0)
Screenshot: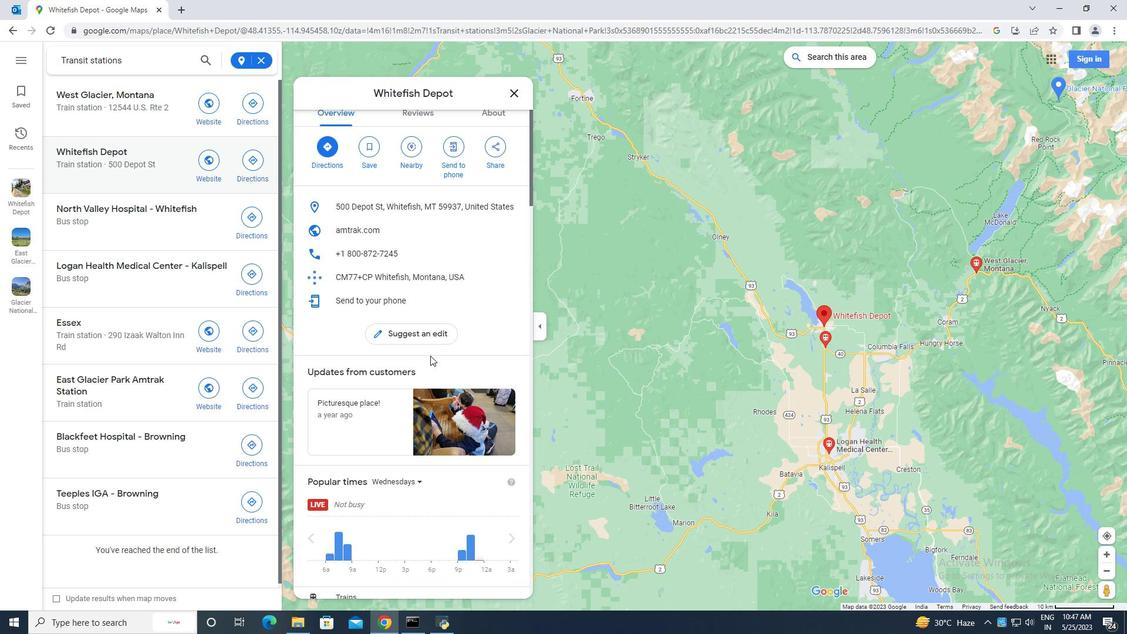
Action: Mouse scrolled (430, 355) with delta (0, 0)
Screenshot: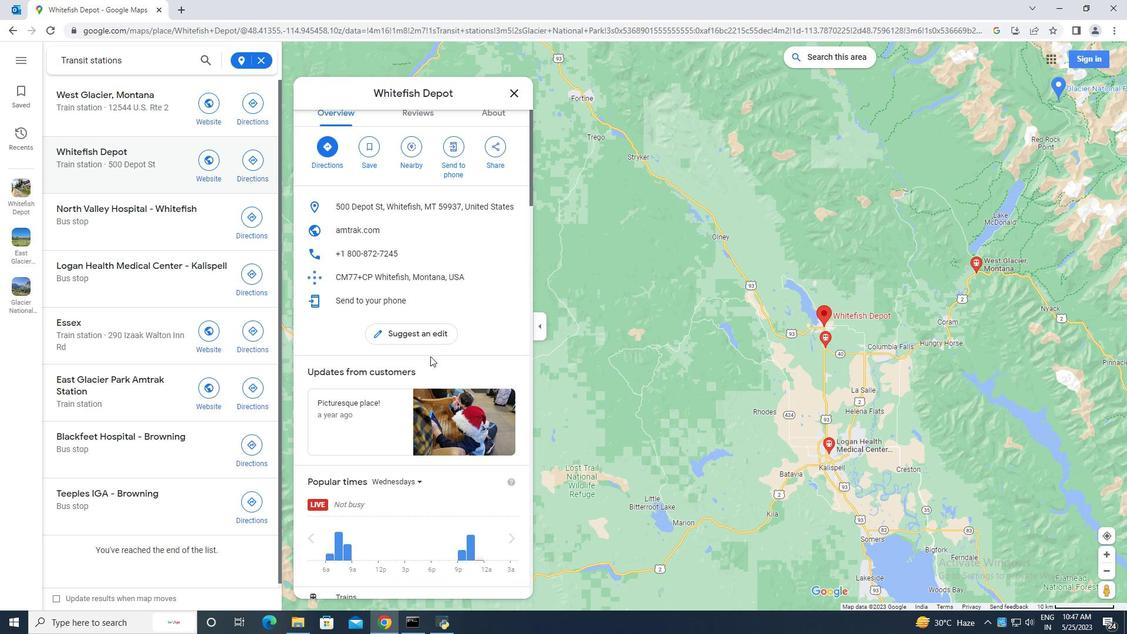 
Action: Mouse scrolled (430, 355) with delta (0, 0)
Screenshot: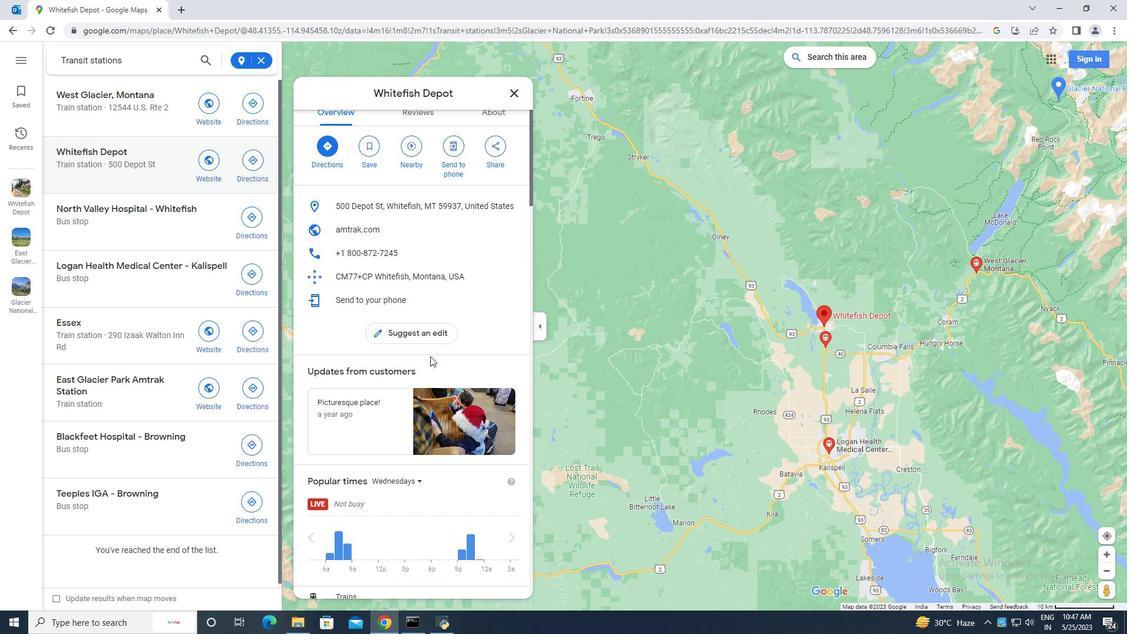 
Action: Mouse scrolled (430, 355) with delta (0, 0)
Screenshot: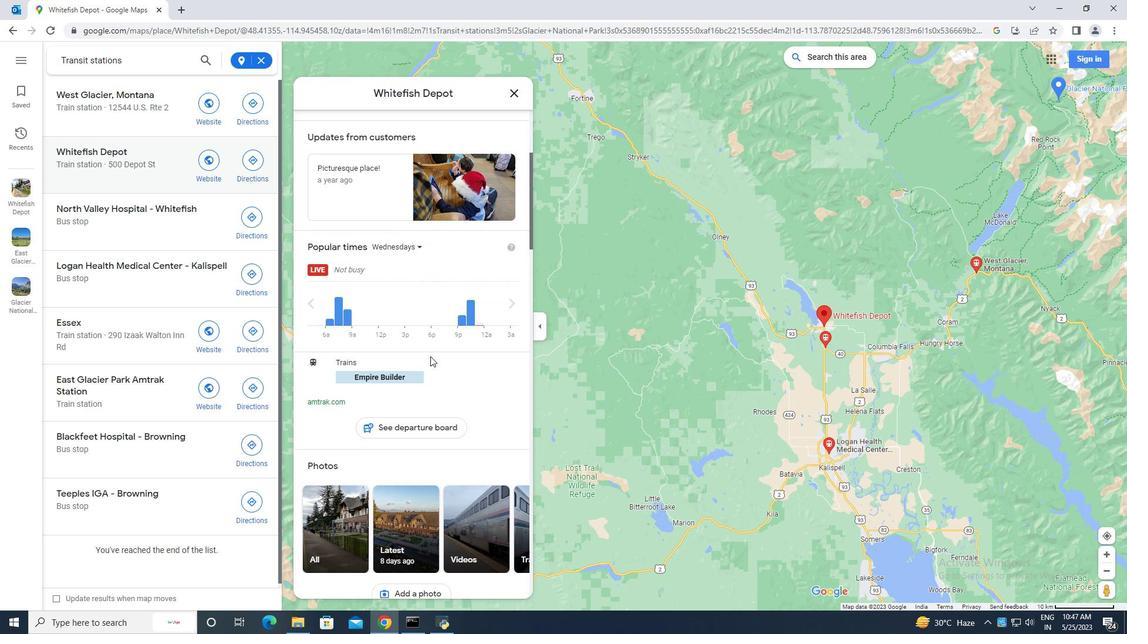 
Action: Mouse scrolled (430, 355) with delta (0, 0)
Screenshot: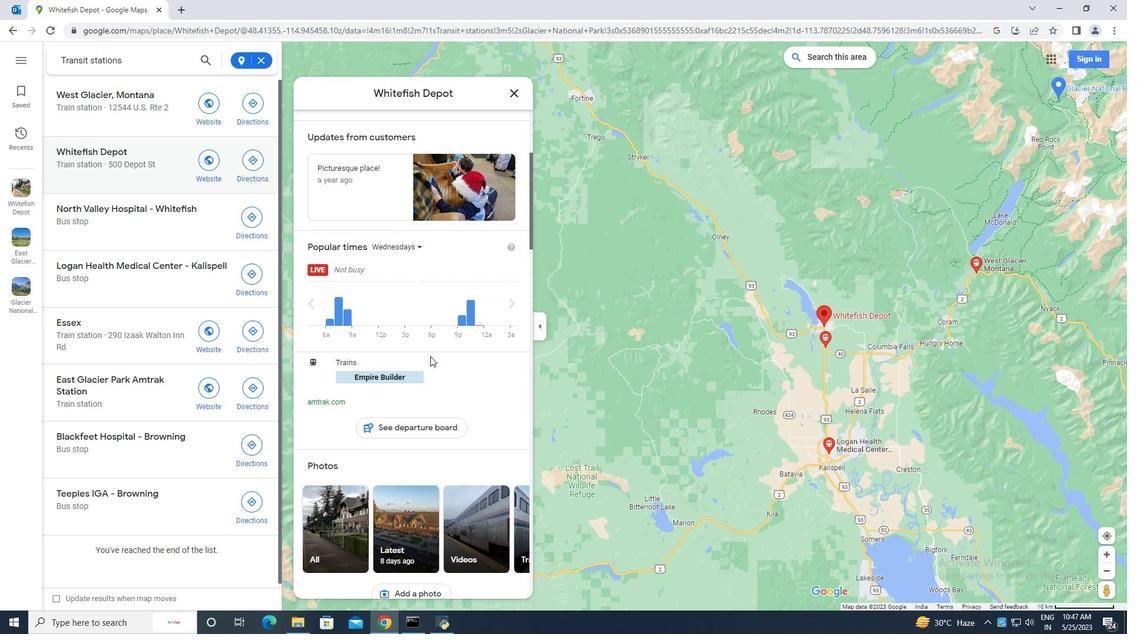 
Action: Mouse scrolled (430, 355) with delta (0, 0)
Screenshot: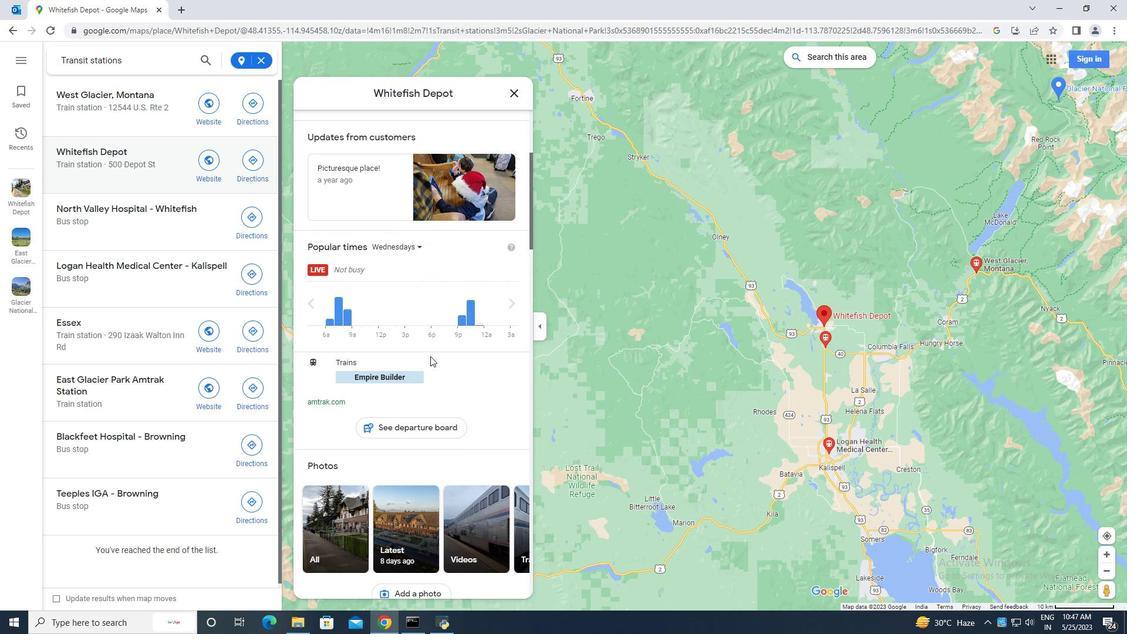 
Action: Mouse scrolled (430, 355) with delta (0, 0)
Screenshot: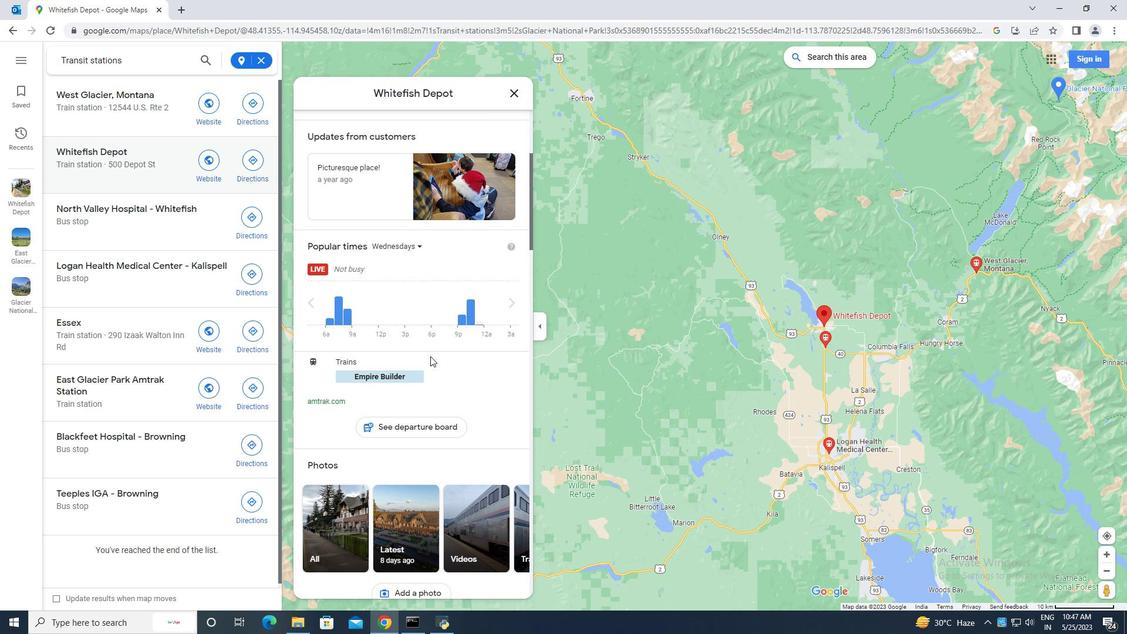 
Action: Mouse moved to (349, 288)
Screenshot: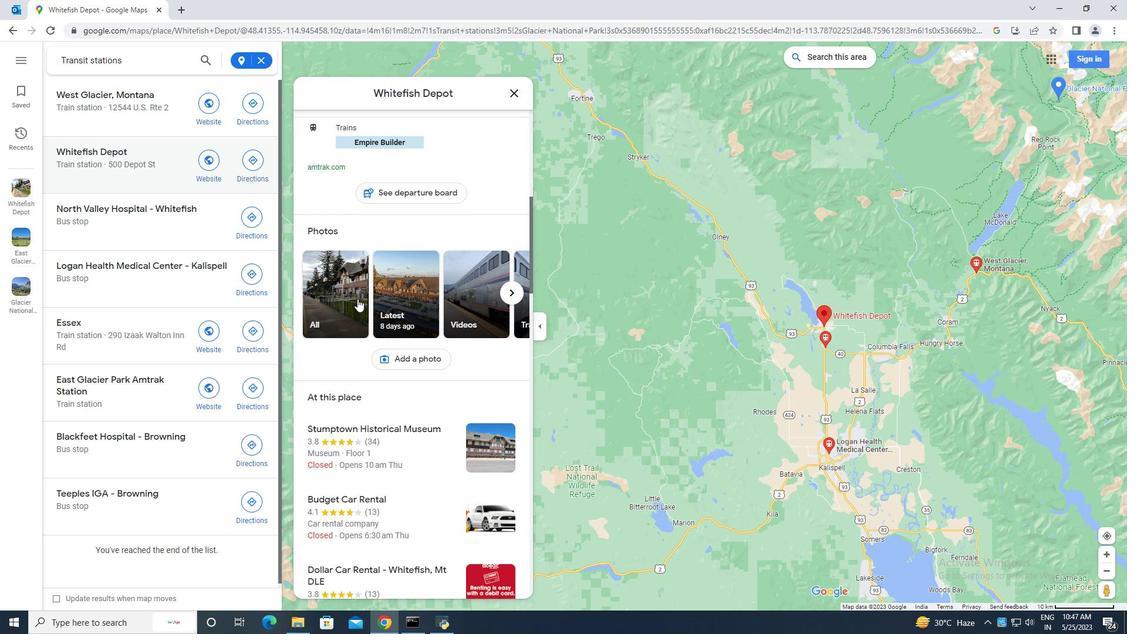 
Action: Mouse pressed left at (349, 288)
Screenshot: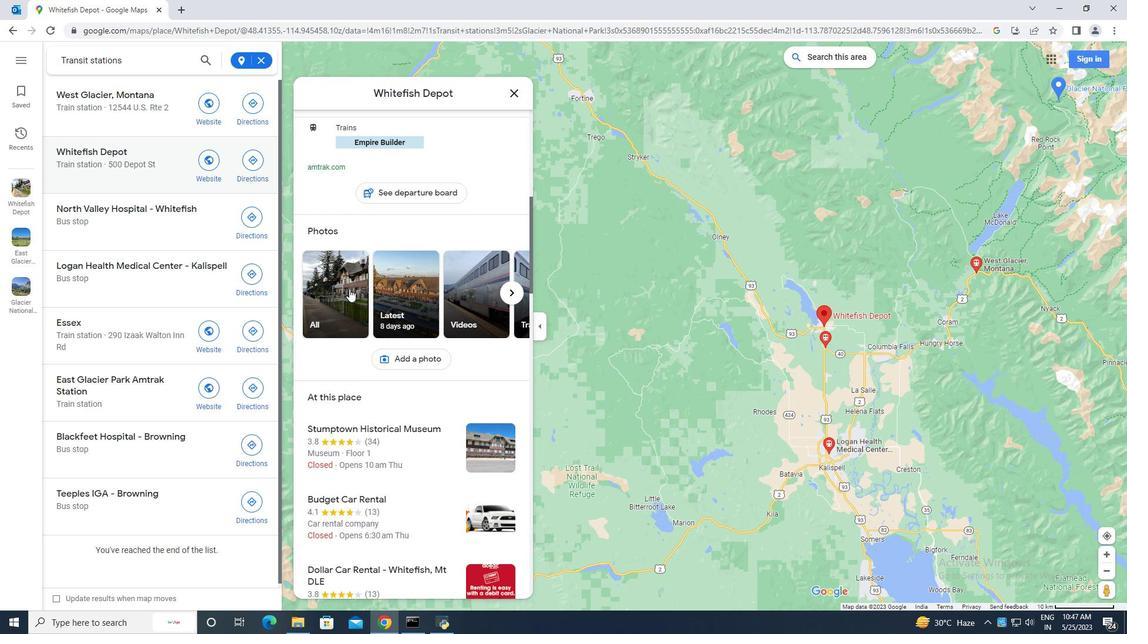 
Action: Mouse moved to (725, 525)
Screenshot: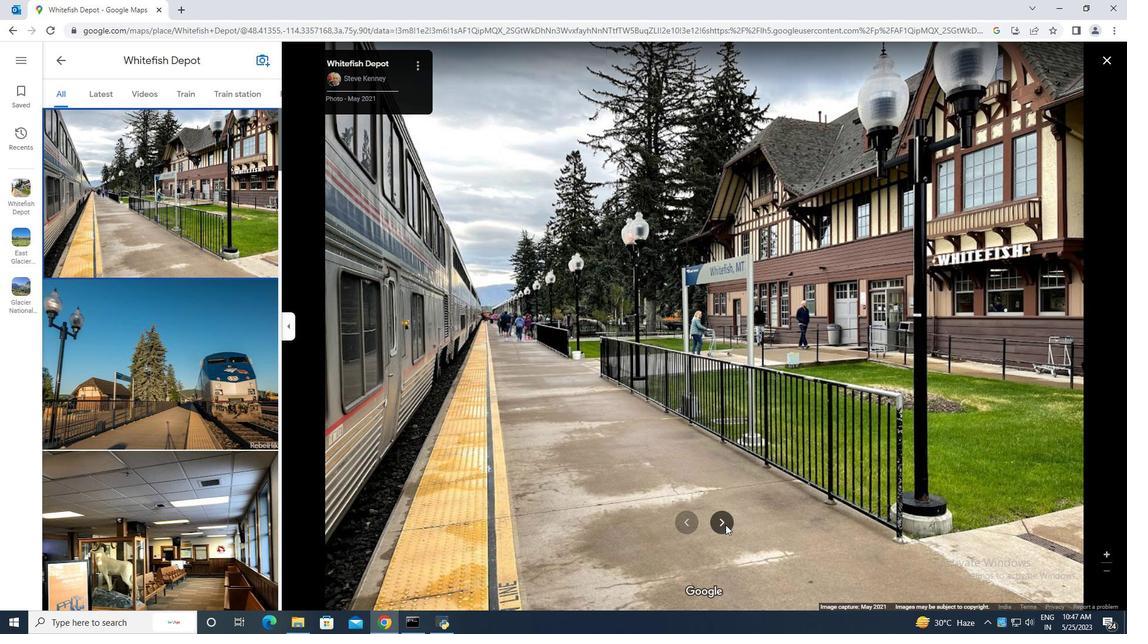 
Action: Mouse pressed left at (725, 525)
Screenshot: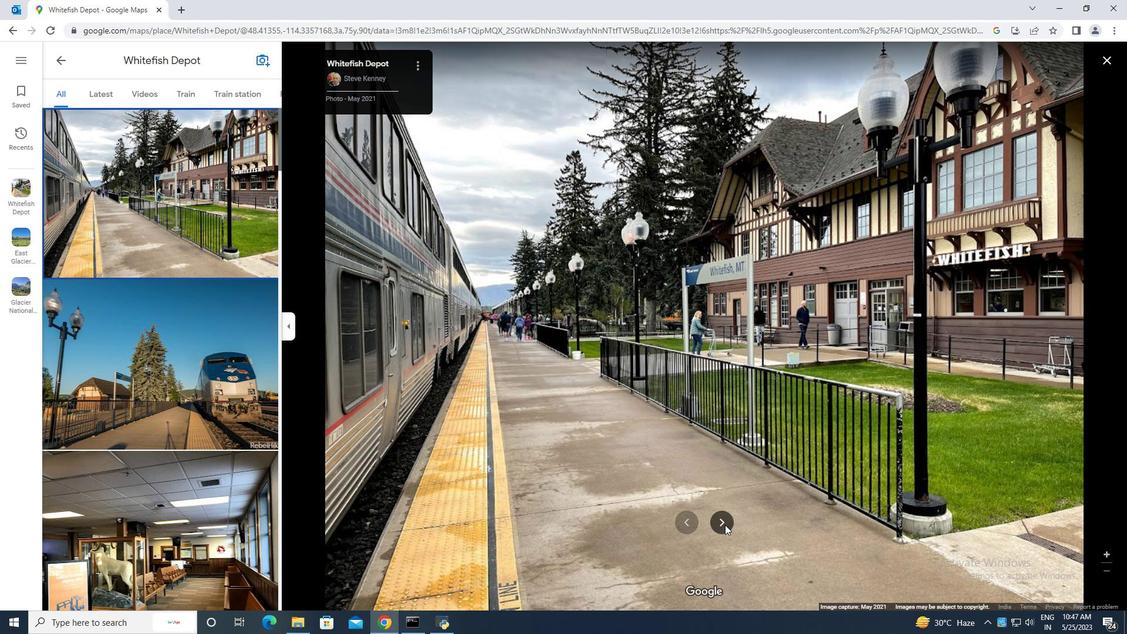
Action: Mouse pressed left at (725, 525)
Screenshot: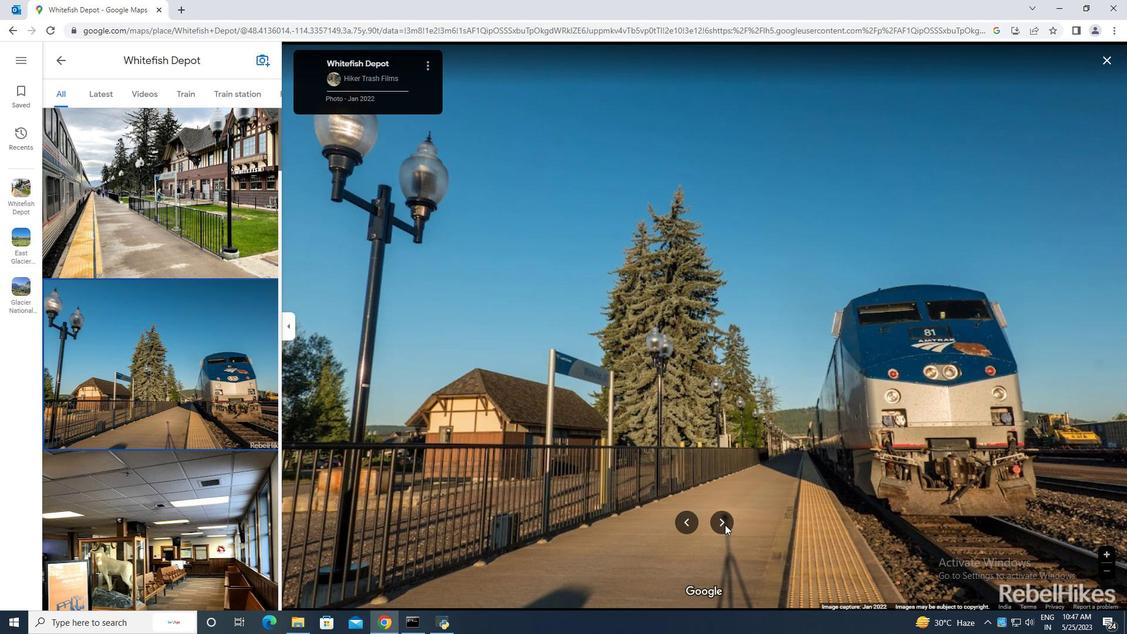 
Action: Mouse pressed left at (725, 525)
Screenshot: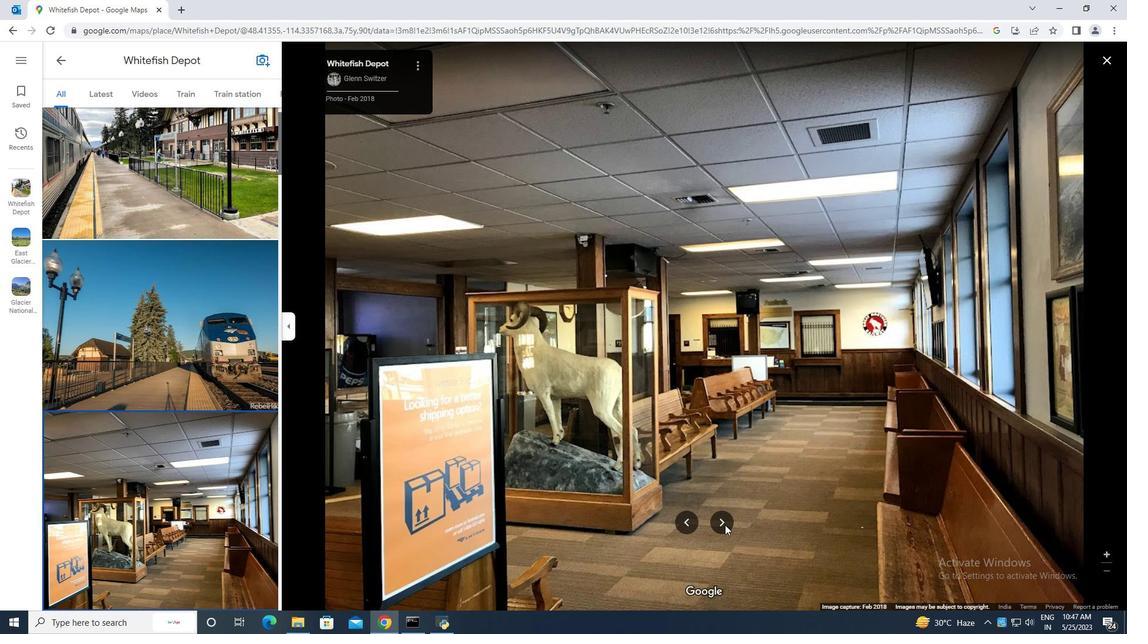 
Action: Mouse pressed left at (725, 525)
Screenshot: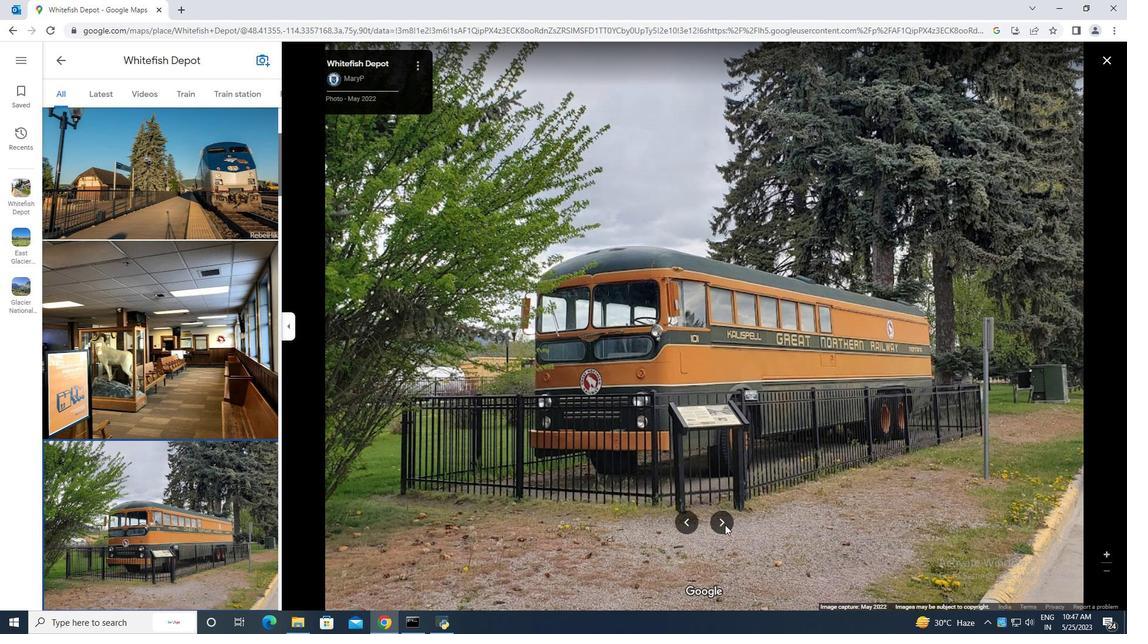 
Action: Mouse moved to (725, 525)
Screenshot: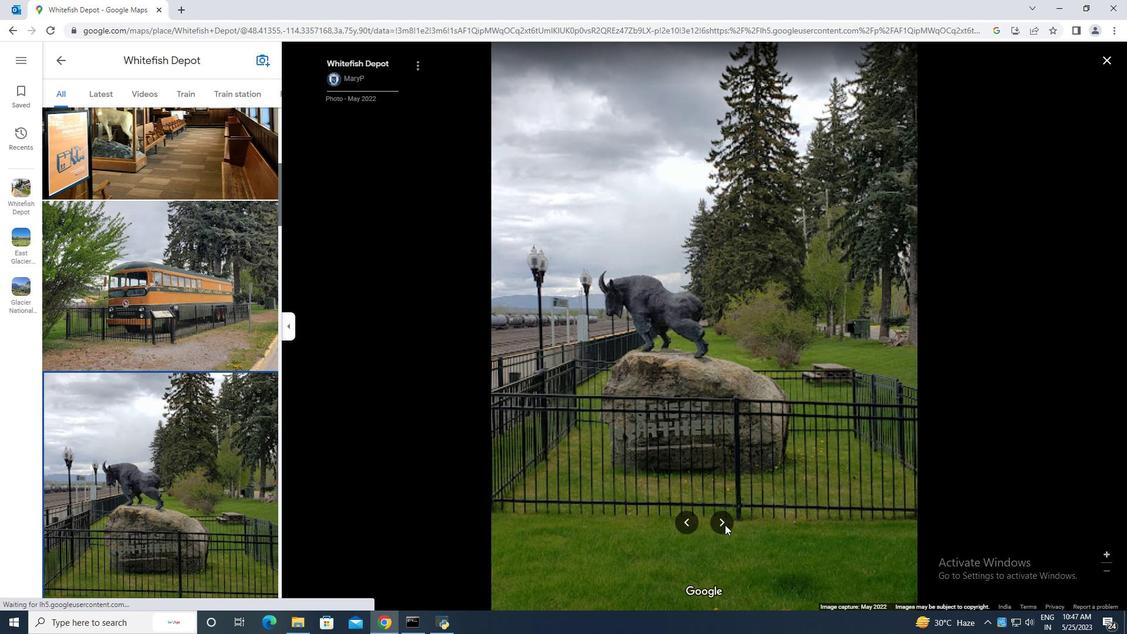 
Action: Mouse pressed left at (725, 525)
Screenshot: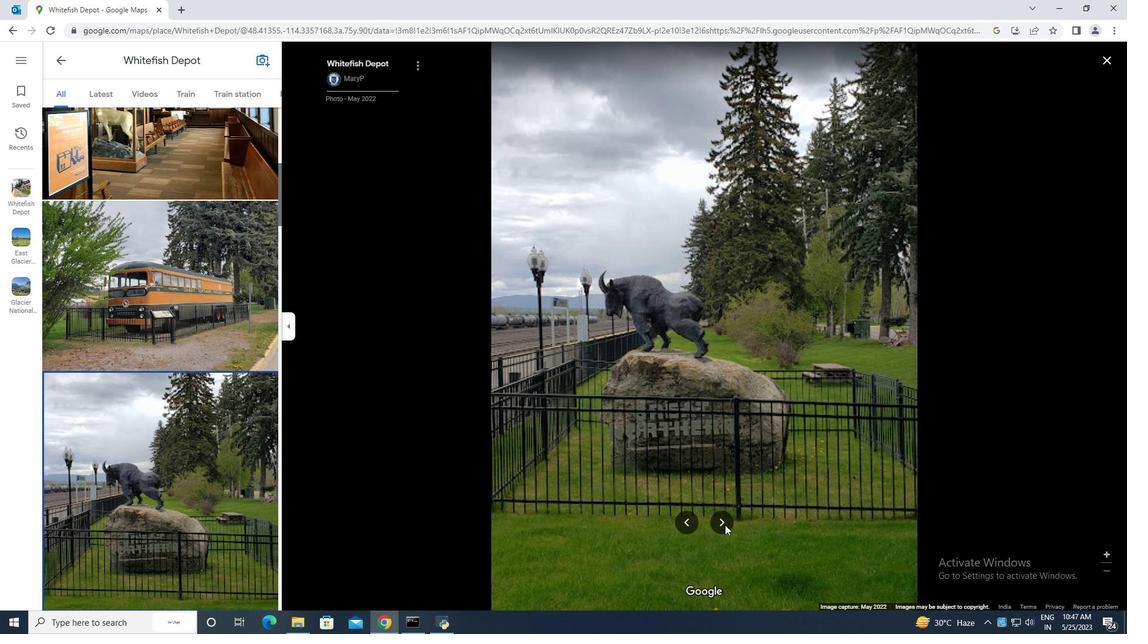 
Action: Mouse moved to (725, 525)
Screenshot: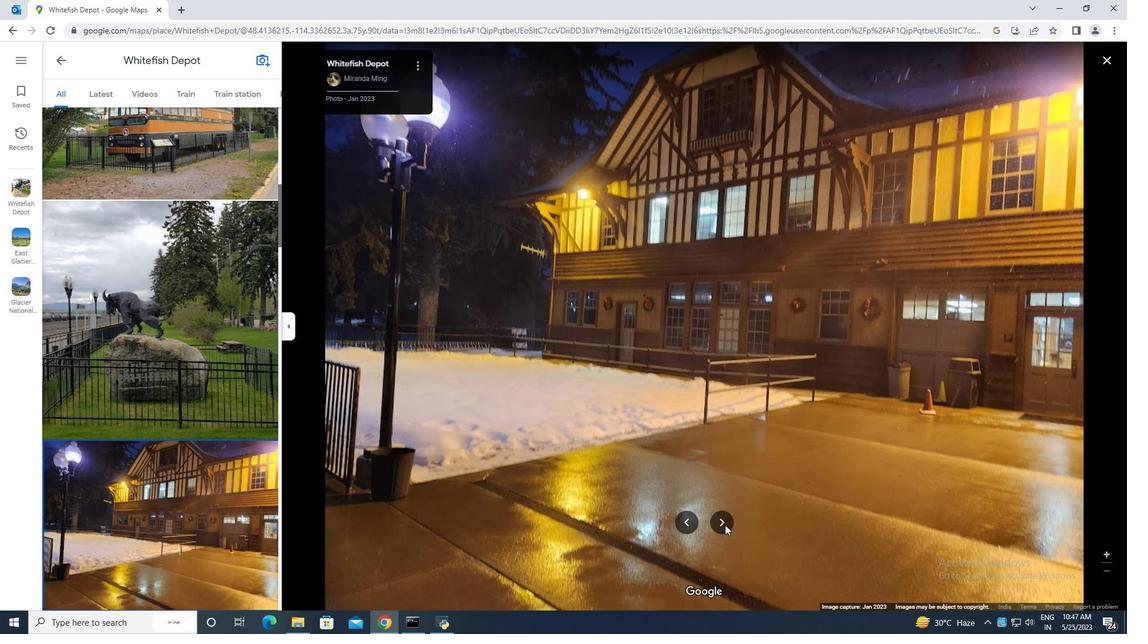 
Action: Mouse pressed left at (725, 525)
Screenshot: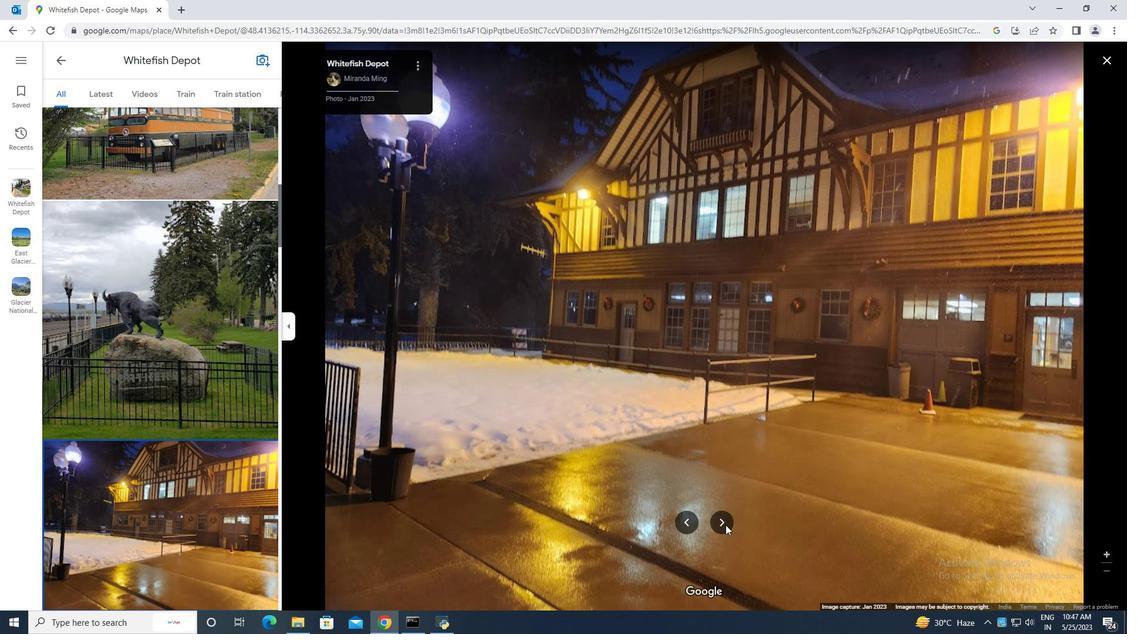 
Action: Mouse pressed left at (725, 525)
Screenshot: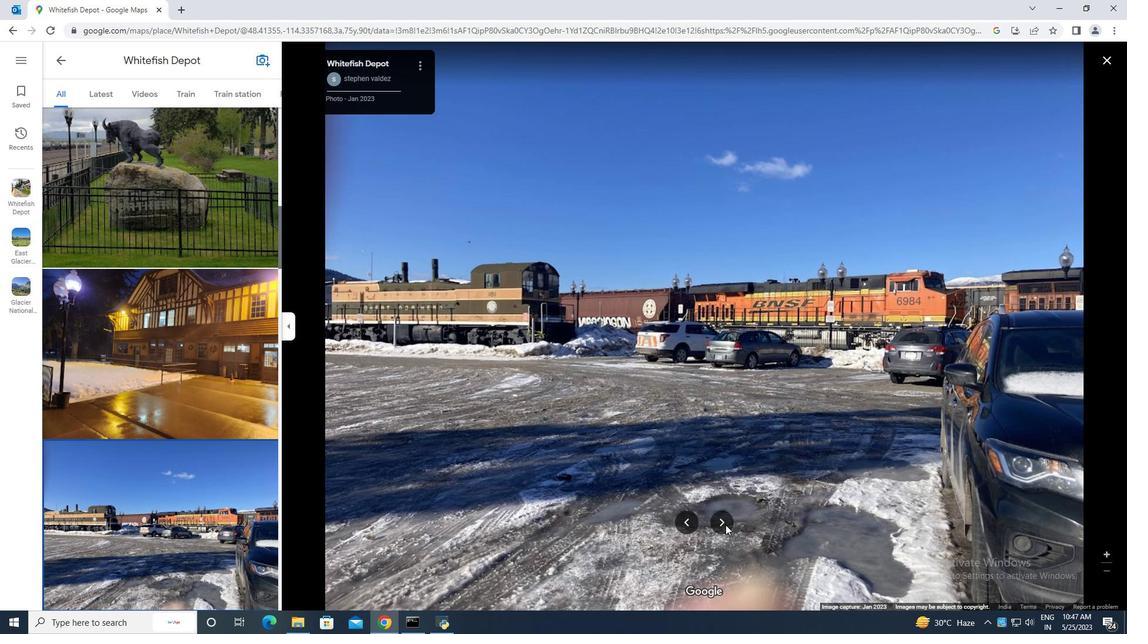 
Action: Mouse pressed left at (725, 525)
Screenshot: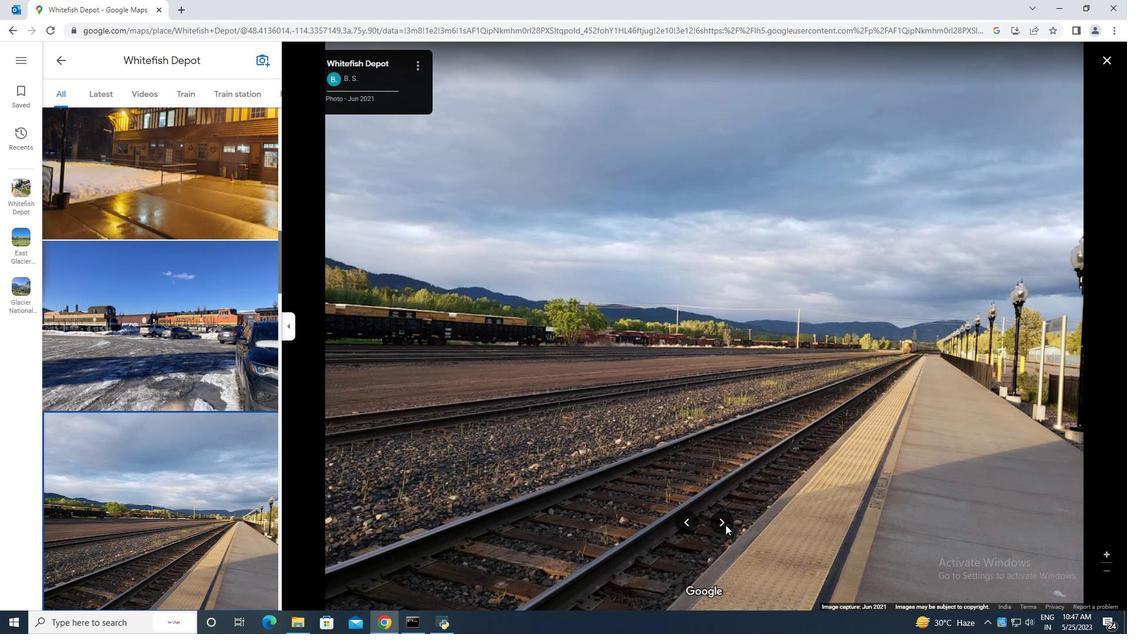 
Action: Mouse pressed left at (725, 525)
Screenshot: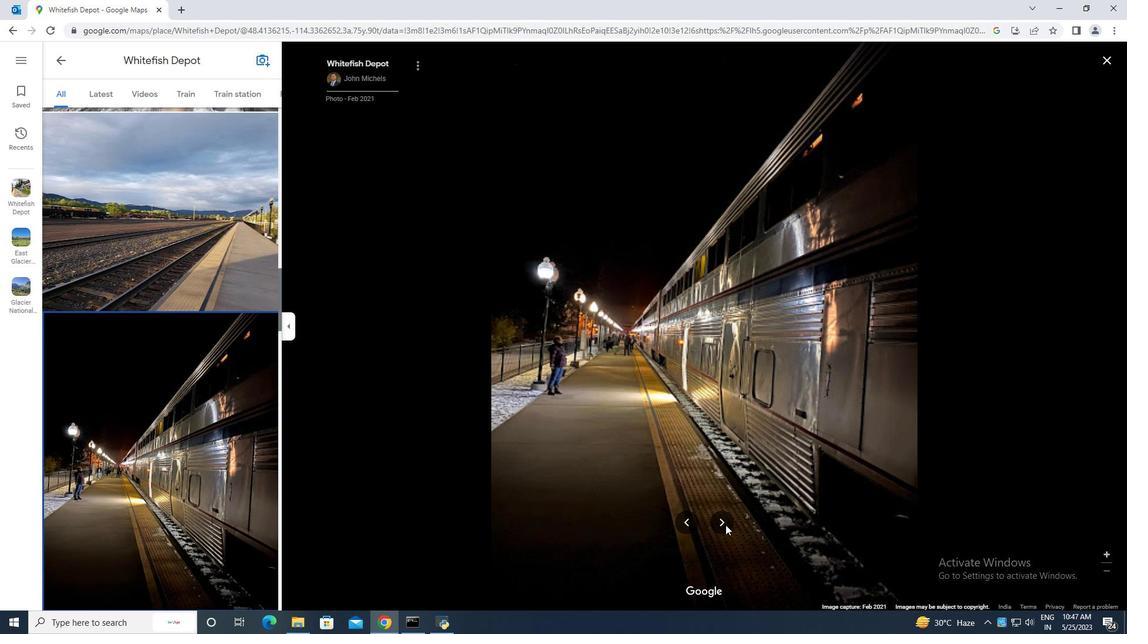 
Action: Mouse pressed left at (725, 525)
Screenshot: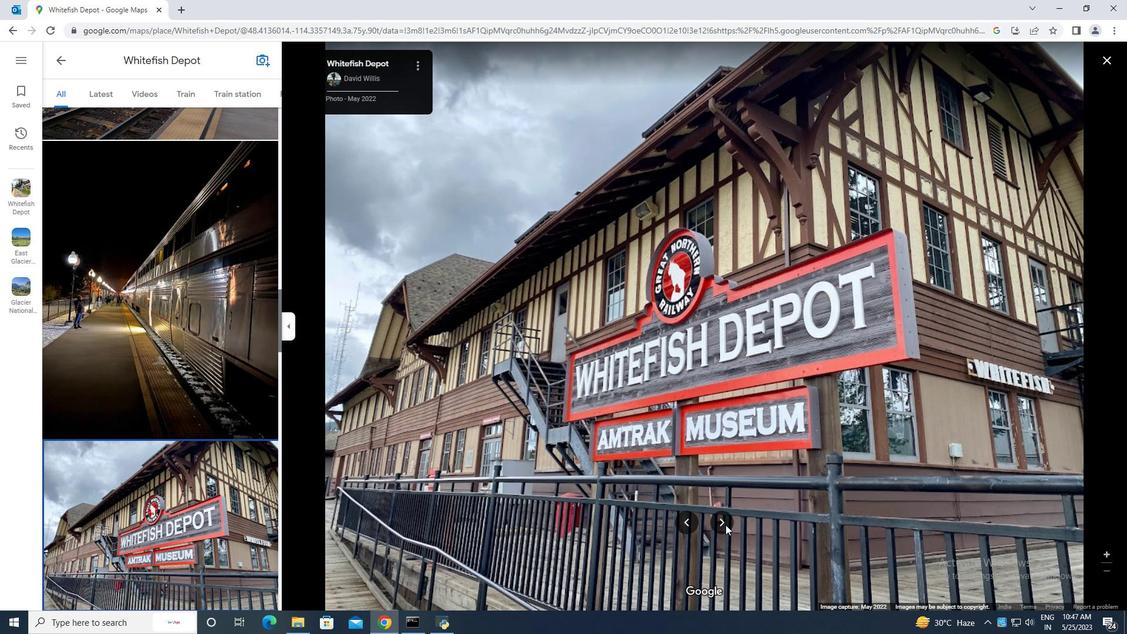 
Action: Mouse pressed left at (725, 525)
Screenshot: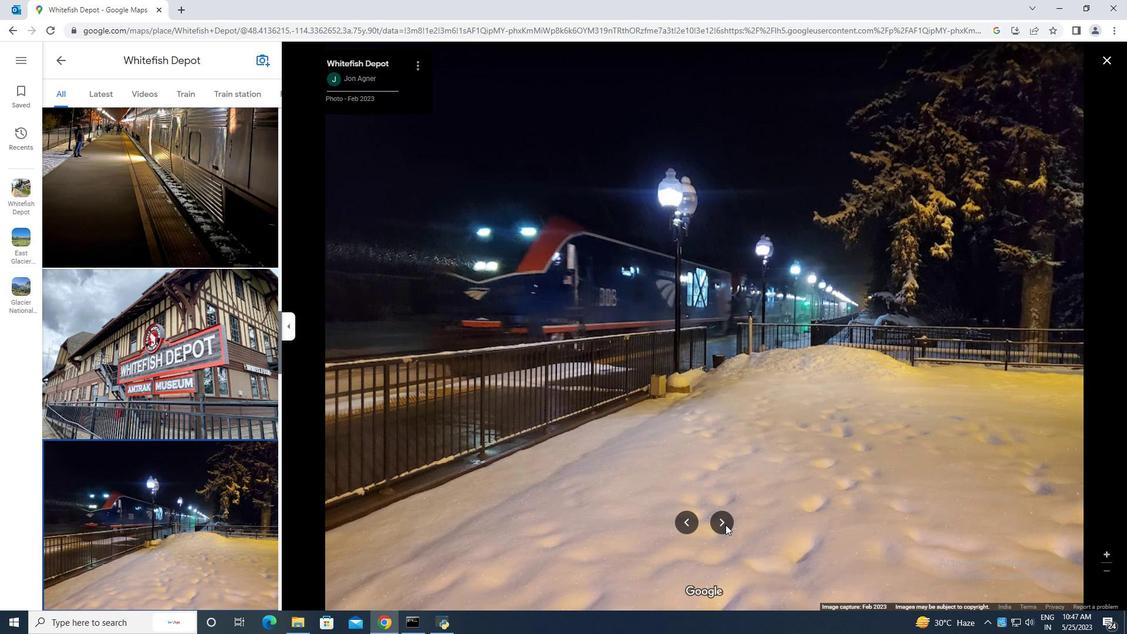 
Action: Mouse pressed left at (725, 525)
Screenshot: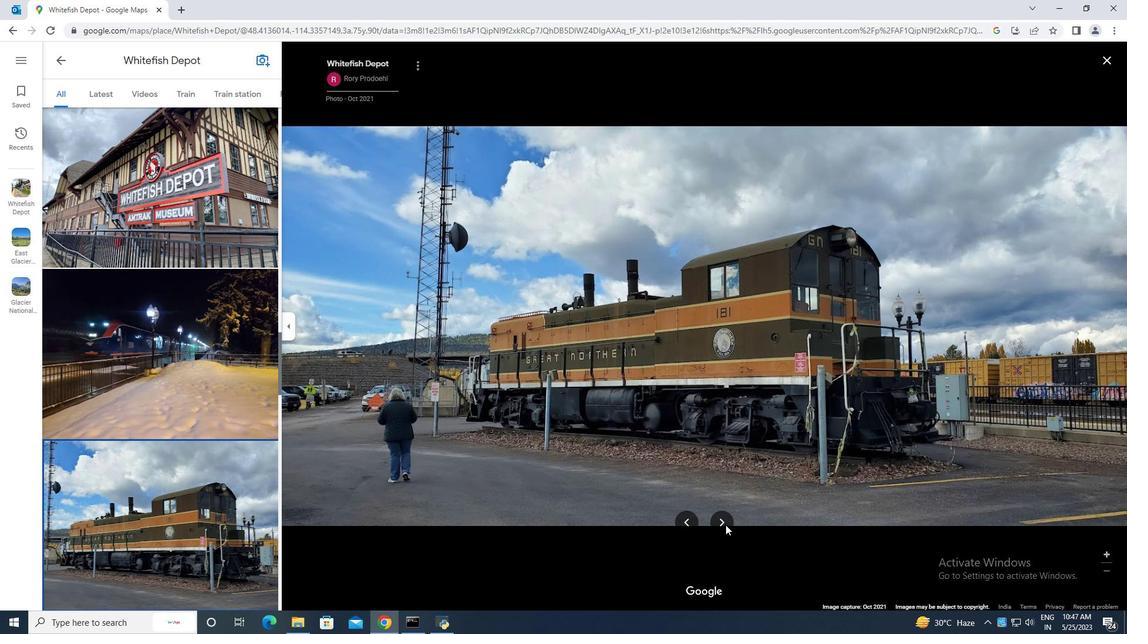 
Action: Mouse pressed left at (725, 525)
Screenshot: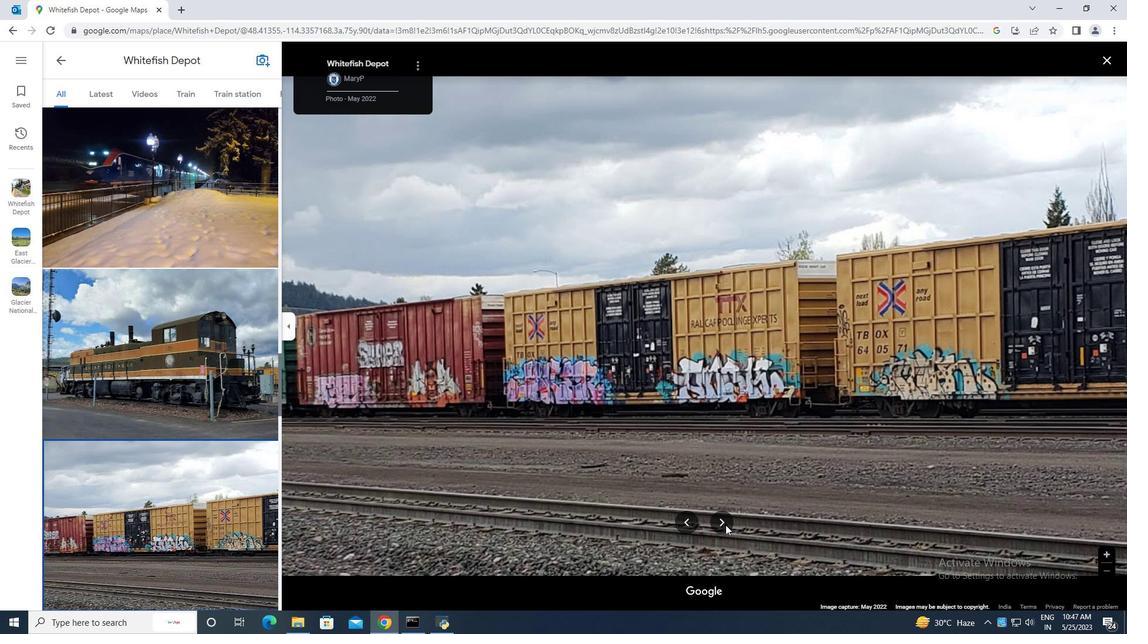 
Action: Mouse moved to (724, 522)
Screenshot: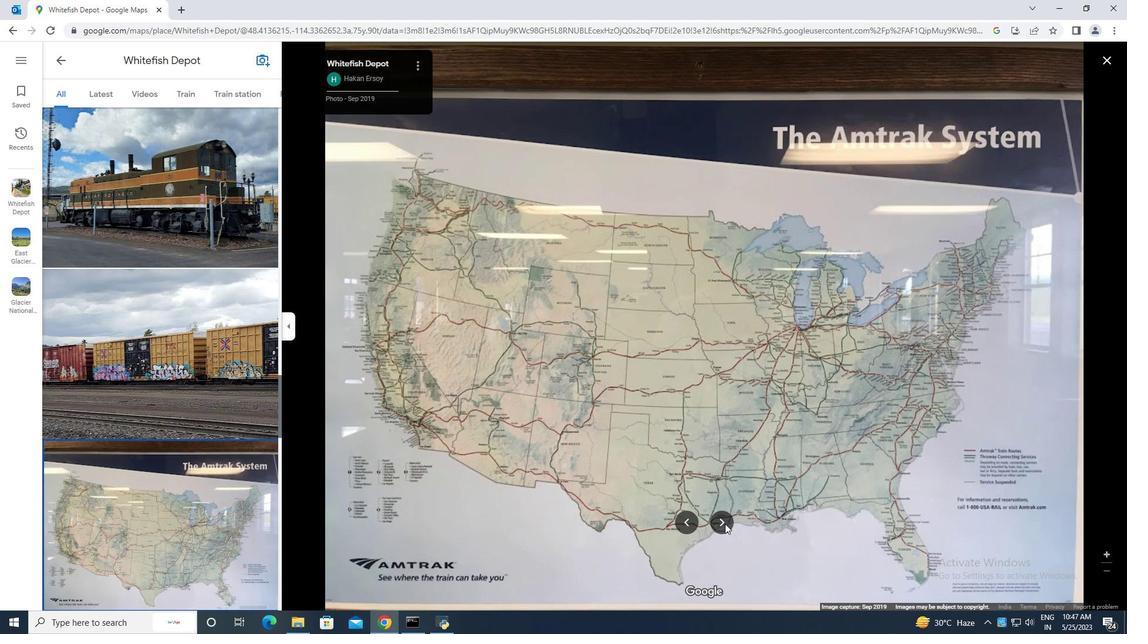 
Action: Mouse pressed left at (724, 522)
Screenshot: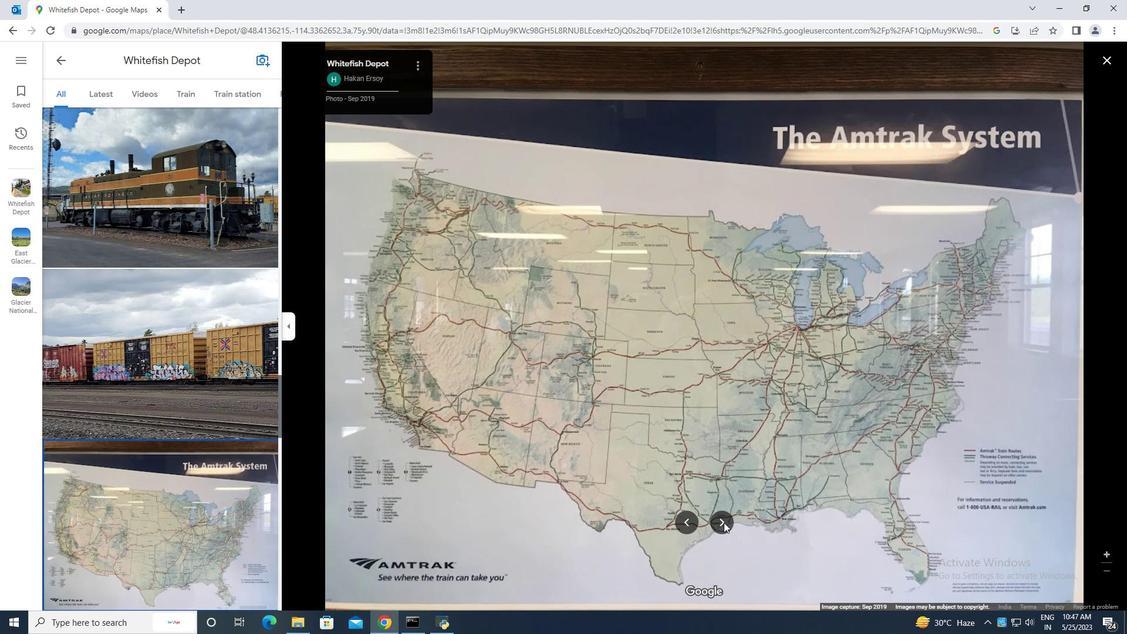 
Action: Mouse pressed left at (724, 522)
Screenshot: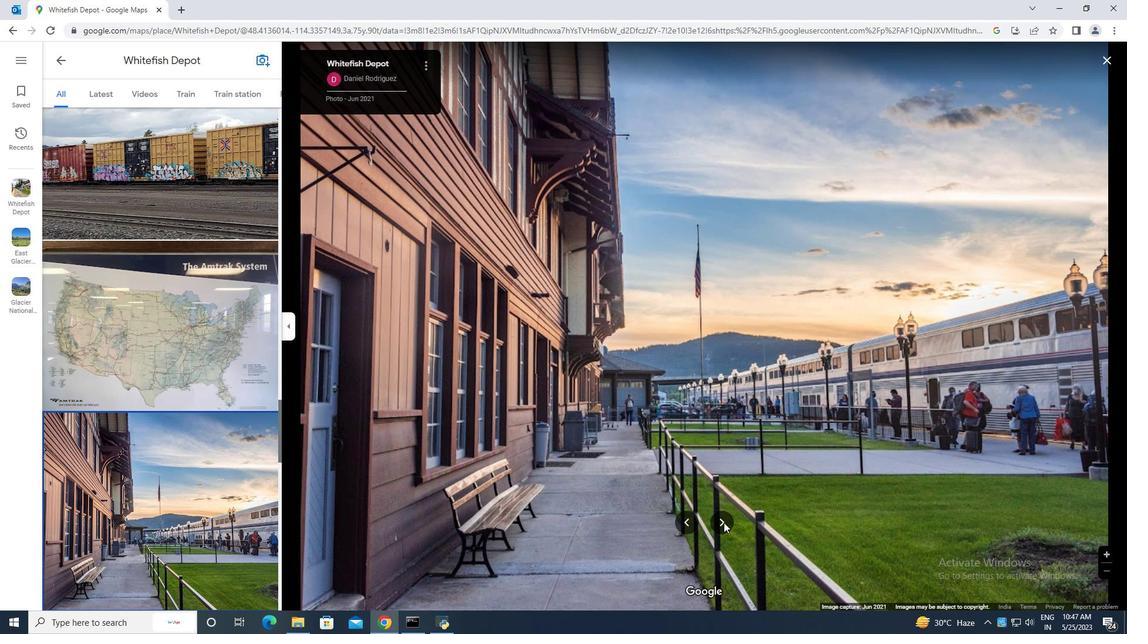 
Action: Mouse pressed left at (724, 522)
Screenshot: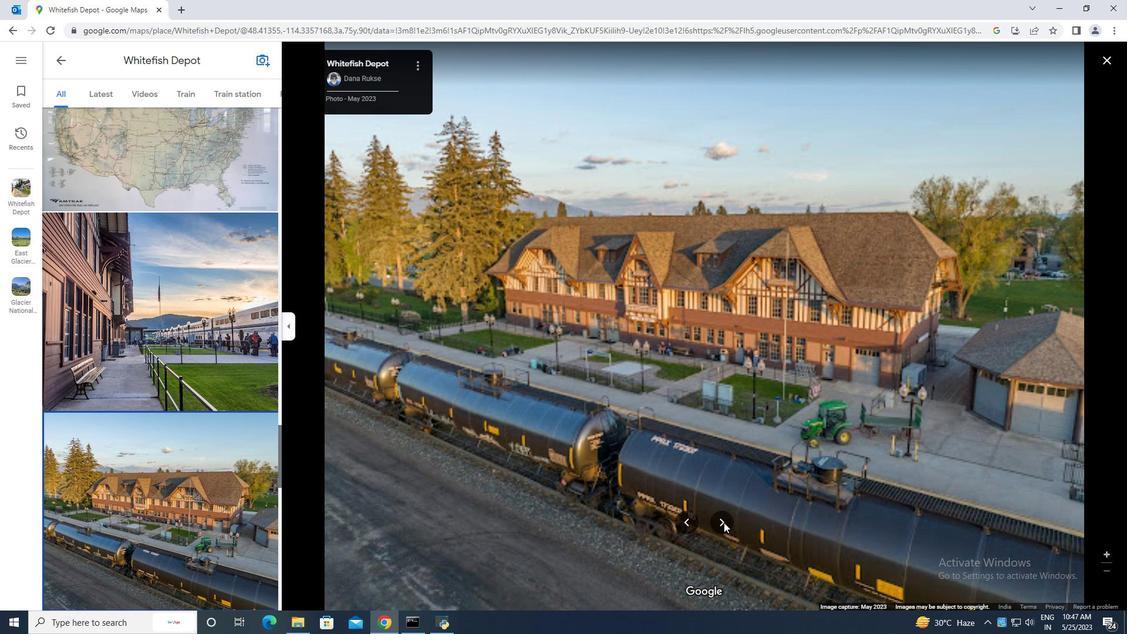 
Action: Mouse moved to (731, 498)
Screenshot: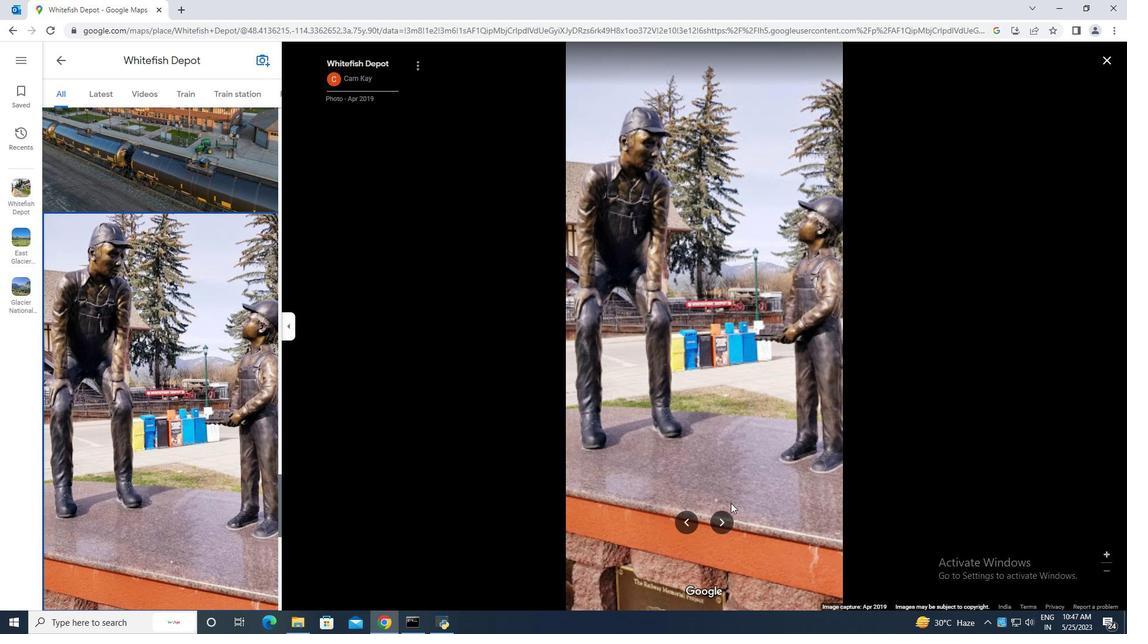 
Action: Mouse scrolled (731, 498) with delta (0, 0)
Screenshot: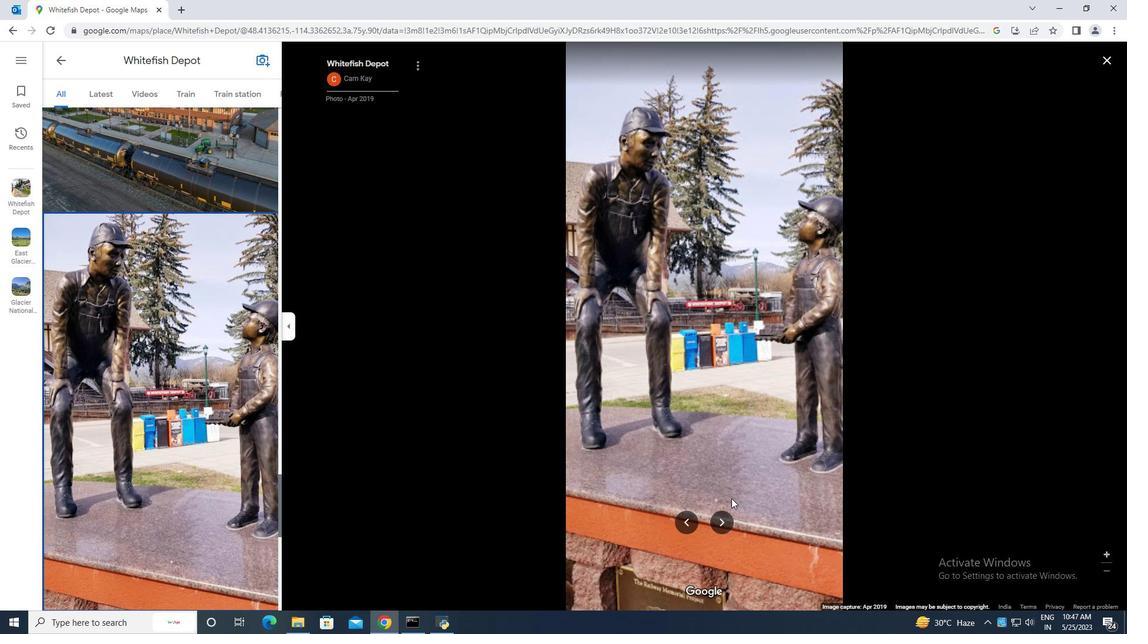 
Action: Mouse scrolled (731, 498) with delta (0, 0)
Screenshot: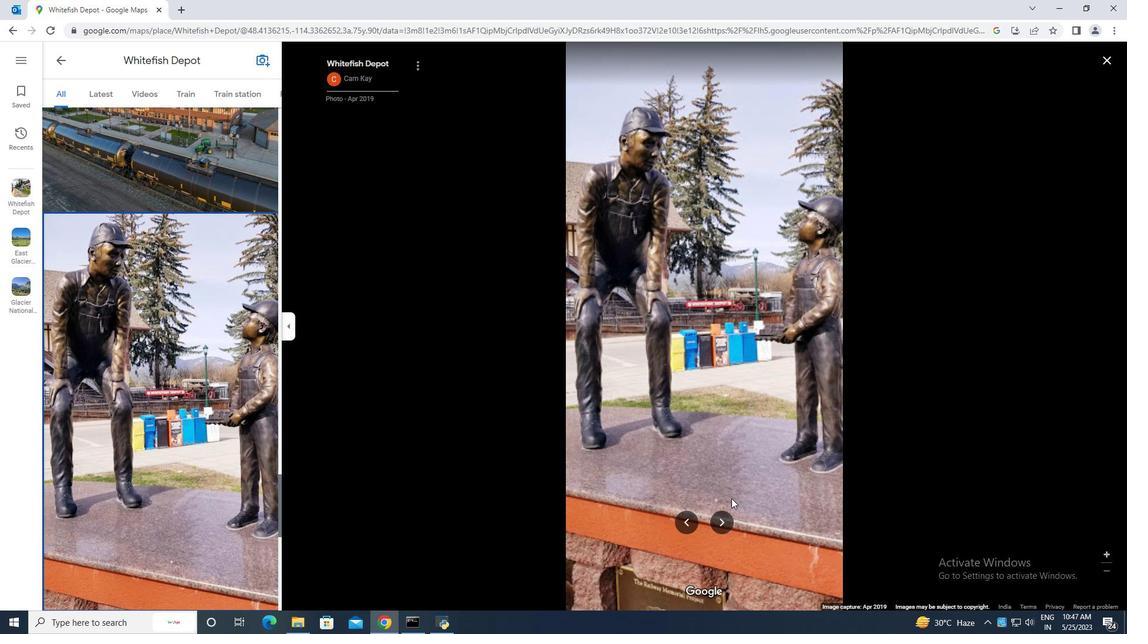 
Action: Mouse moved to (723, 523)
Screenshot: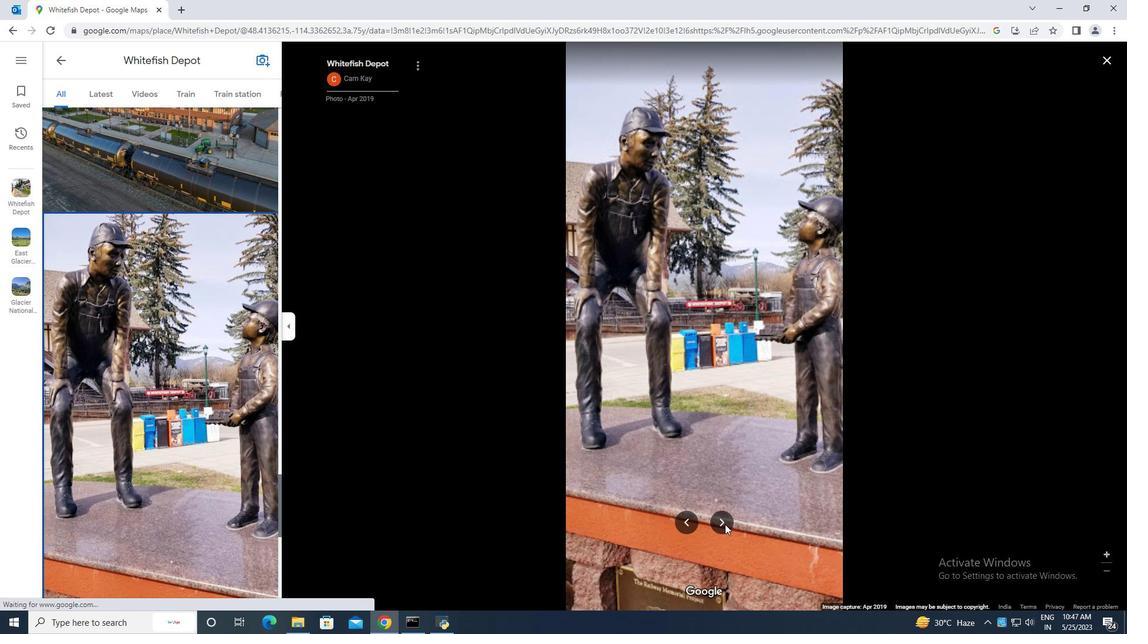 
Action: Mouse pressed left at (723, 523)
Screenshot: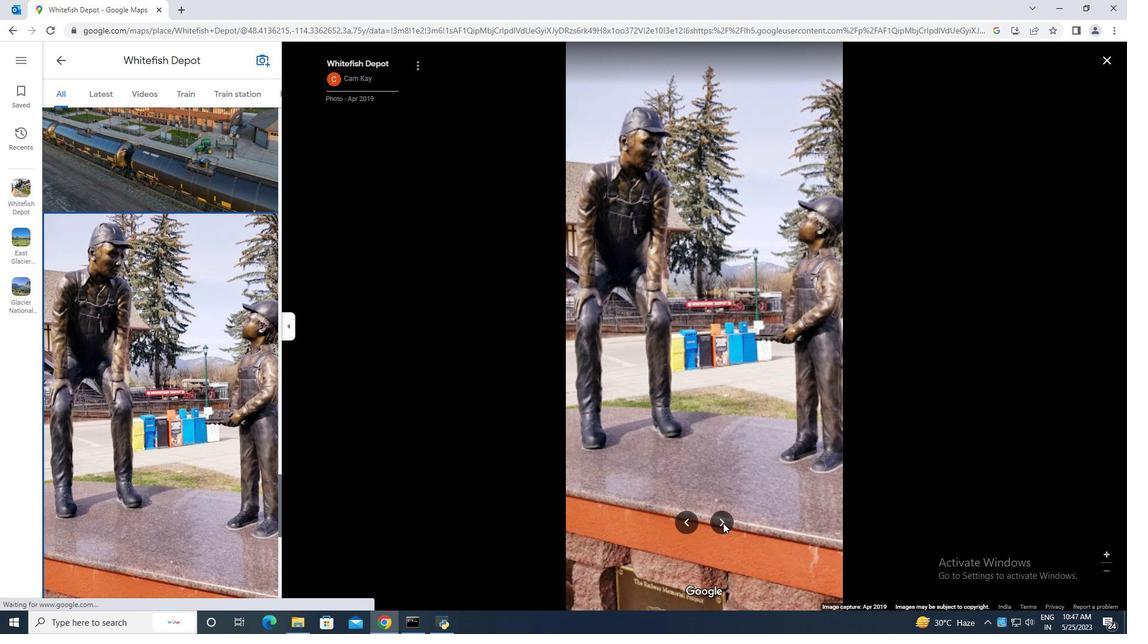 
Action: Mouse moved to (721, 522)
Screenshot: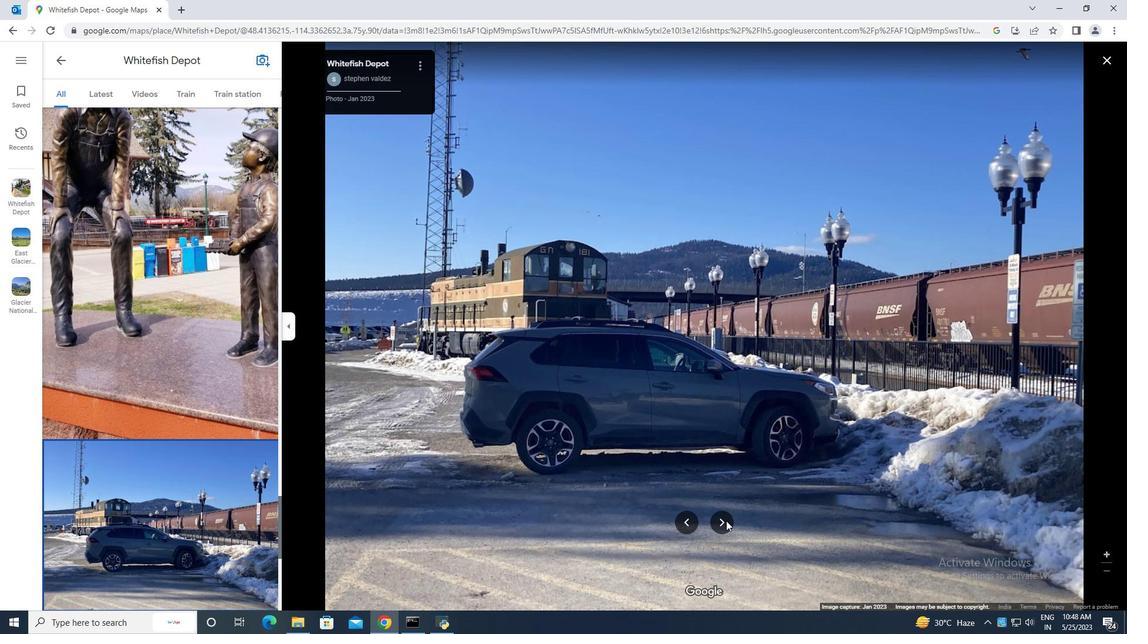 
Action: Mouse pressed left at (721, 522)
Screenshot: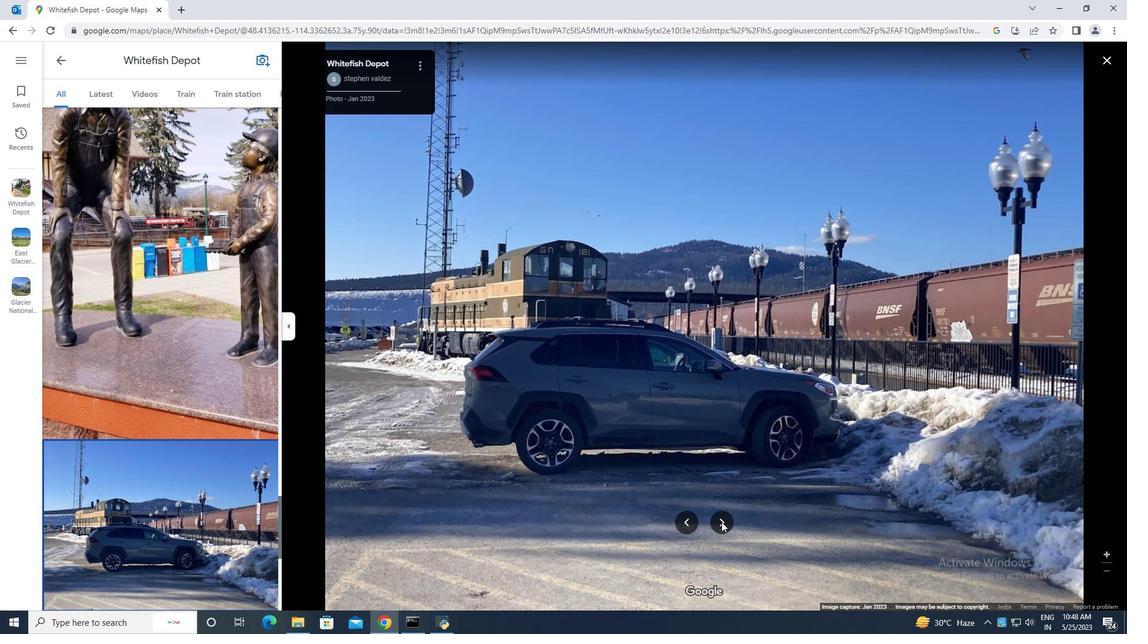 
Action: Mouse moved to (721, 519)
Screenshot: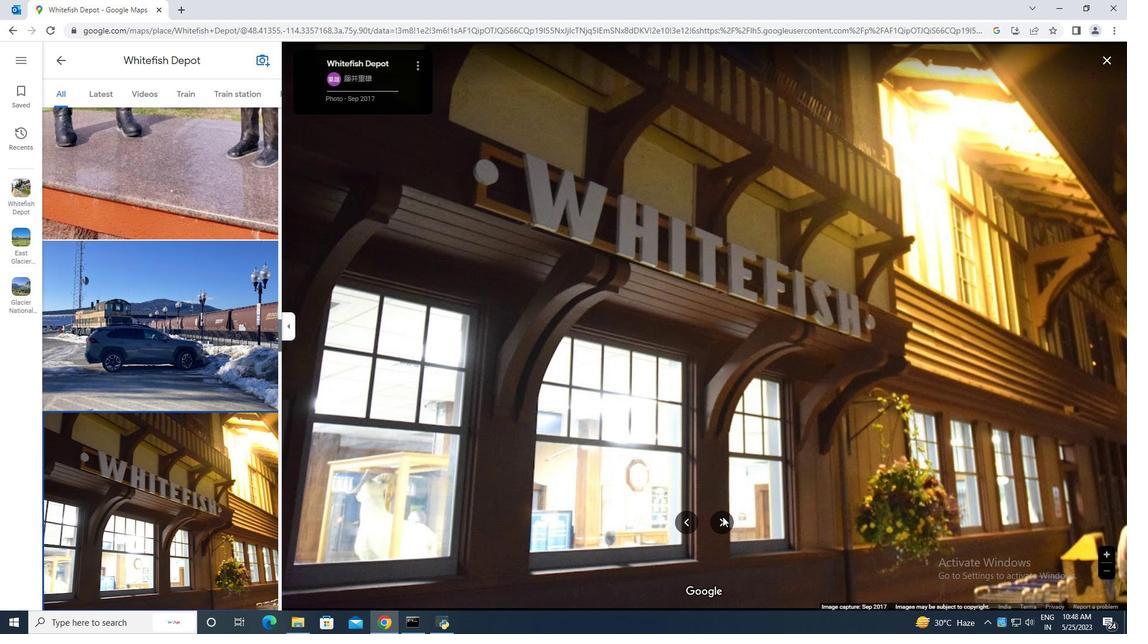 
Action: Mouse pressed left at (721, 519)
Screenshot: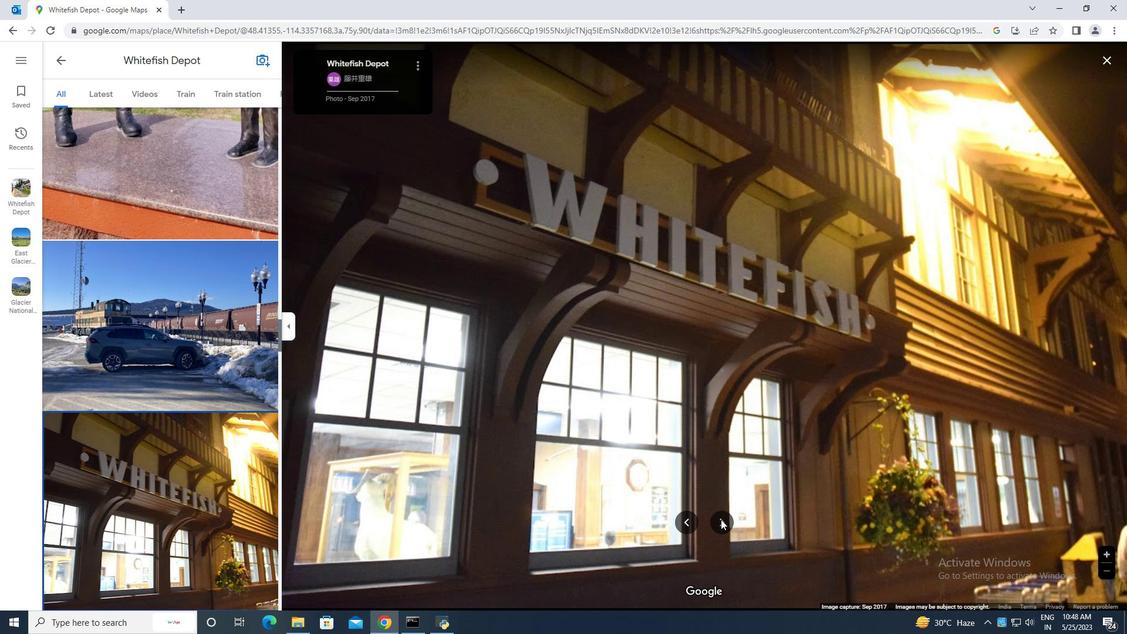 
Action: Mouse moved to (718, 525)
Screenshot: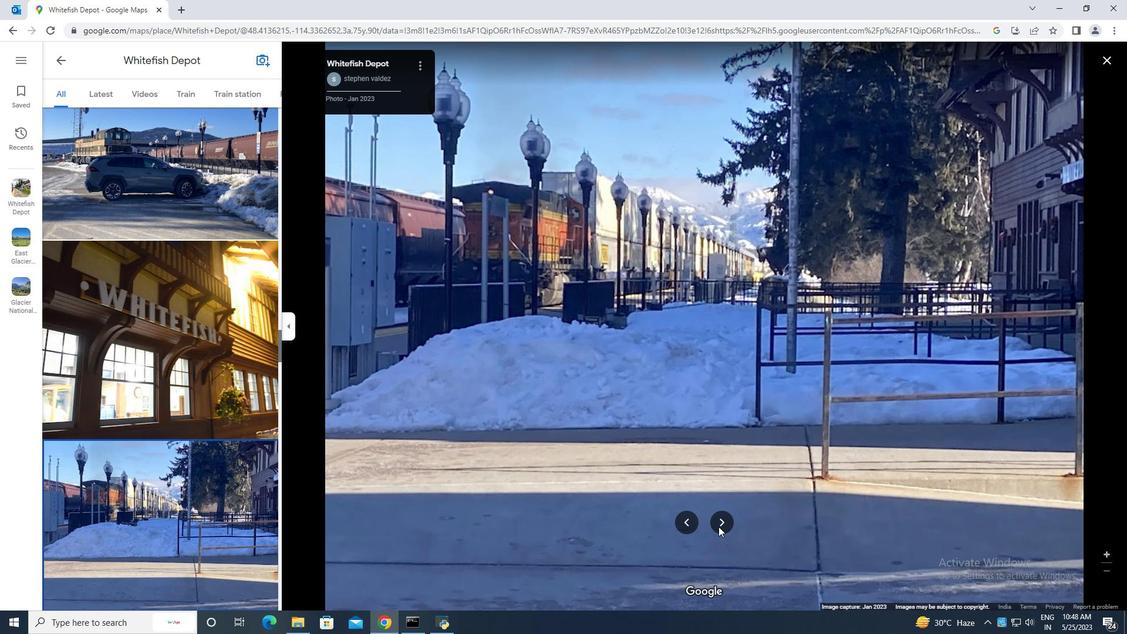 
Action: Mouse pressed left at (718, 525)
Screenshot: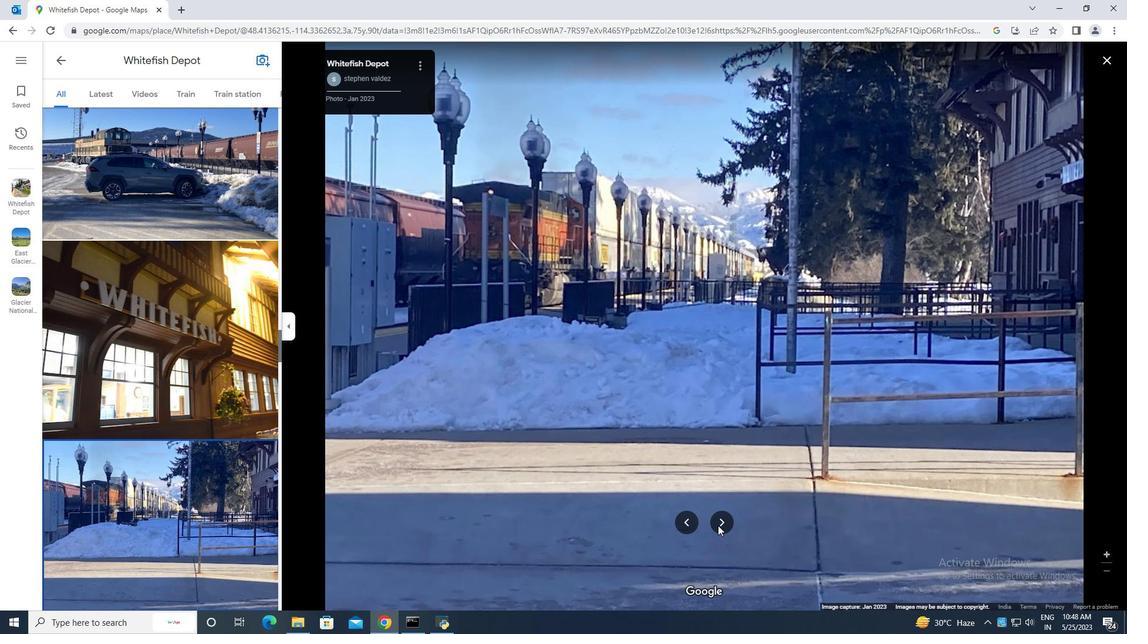 
Action: Mouse moved to (796, 409)
Screenshot: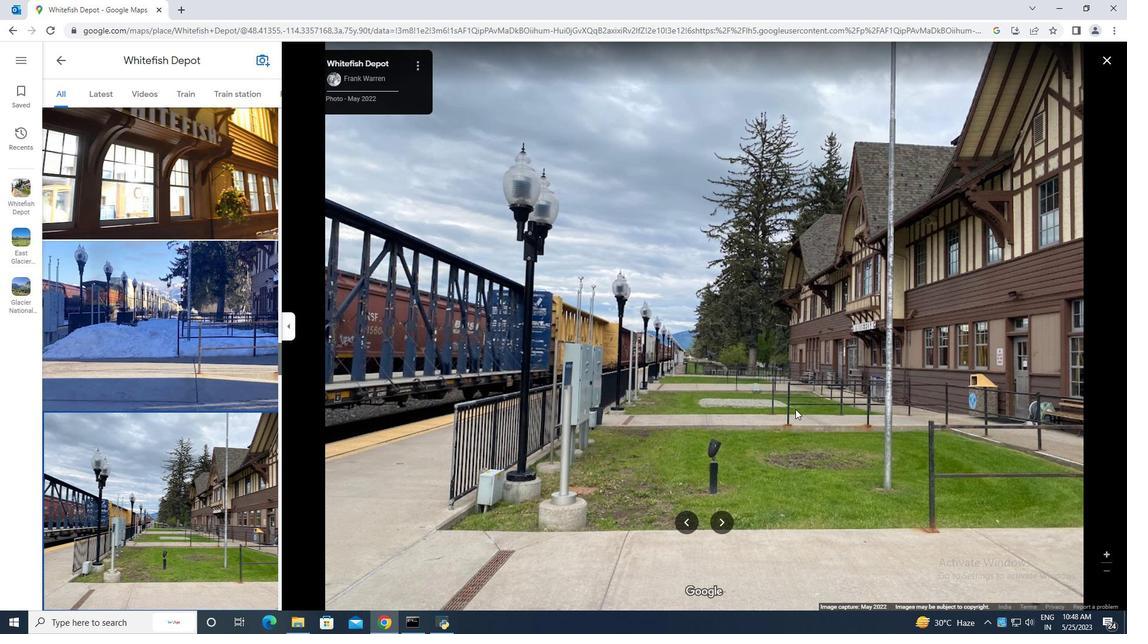 
Action: Mouse scrolled (796, 409) with delta (0, 0)
Screenshot: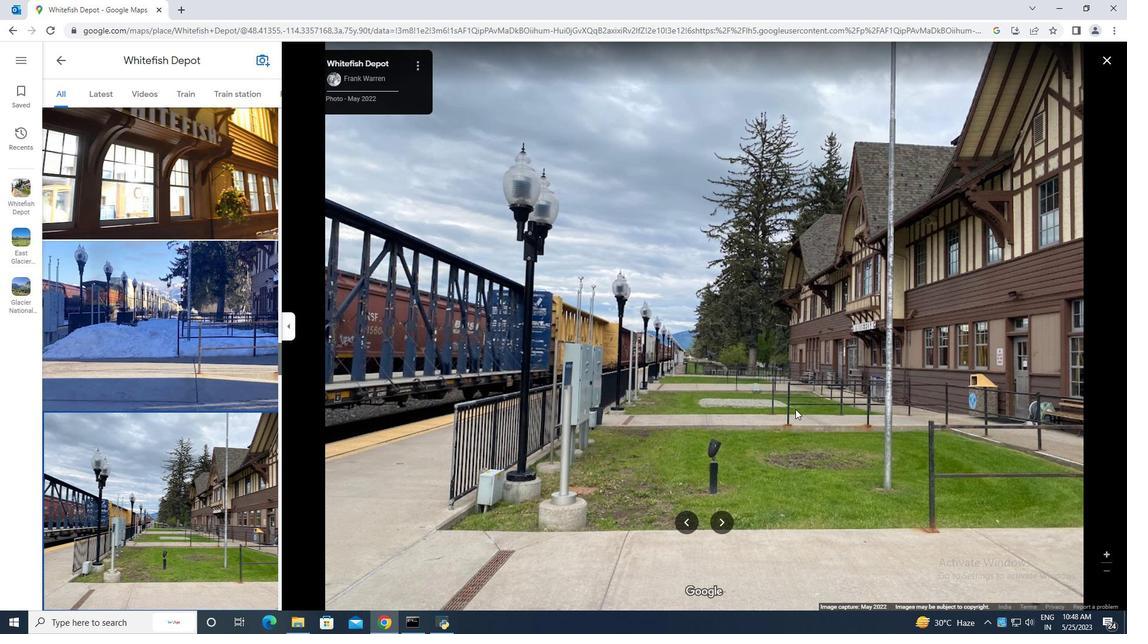 
Action: Mouse moved to (798, 410)
Screenshot: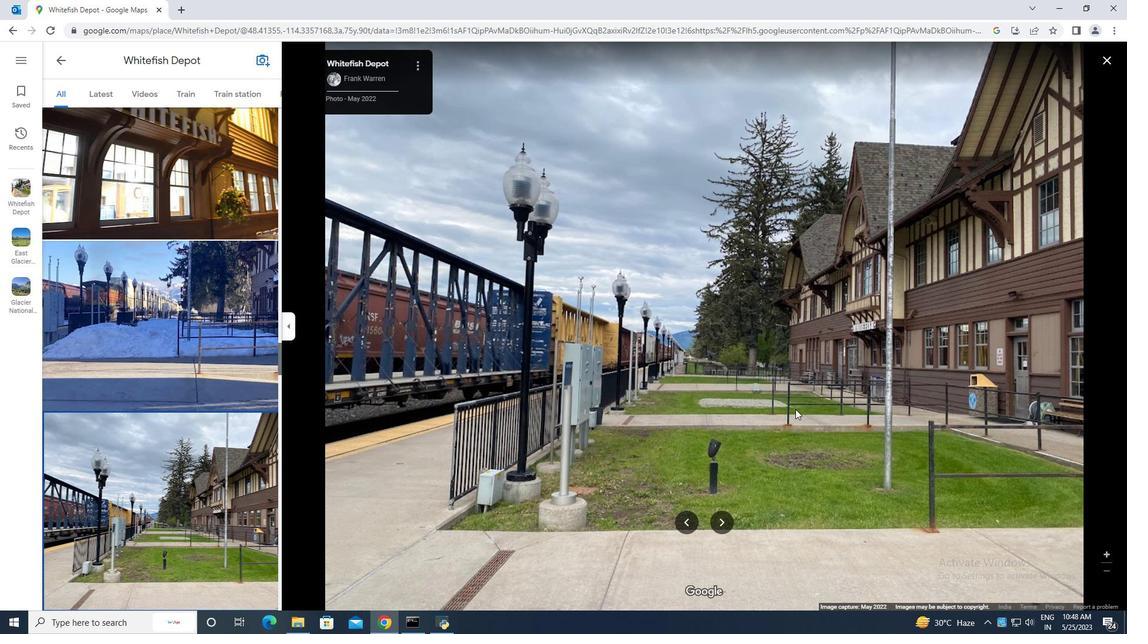 
Action: Mouse scrolled (798, 409) with delta (0, 0)
Screenshot: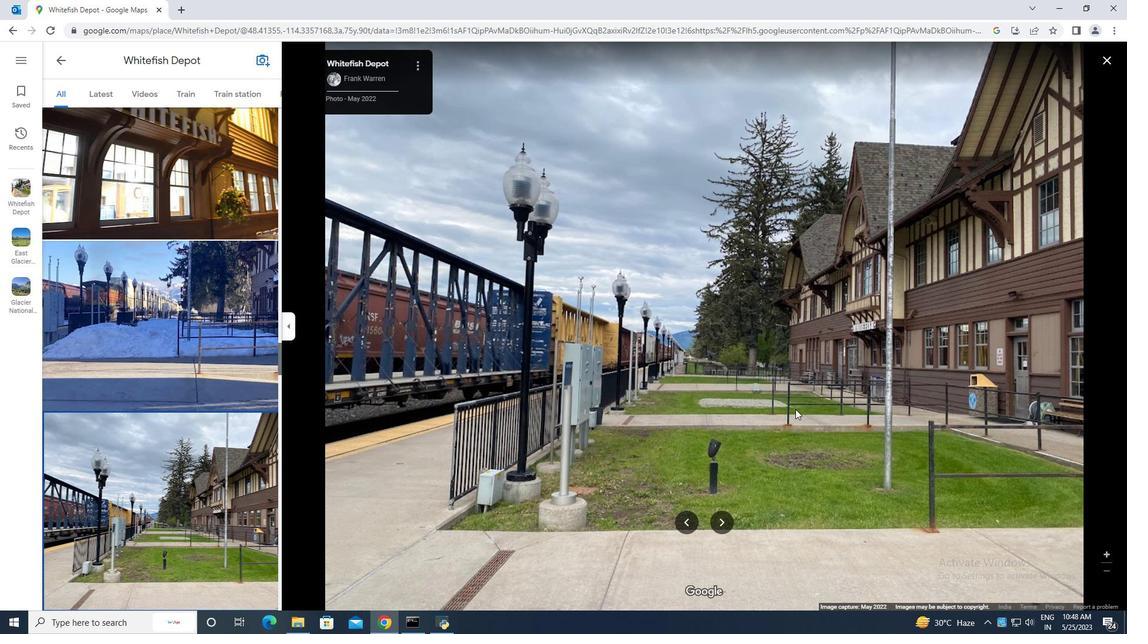 
Action: Mouse moved to (798, 410)
Screenshot: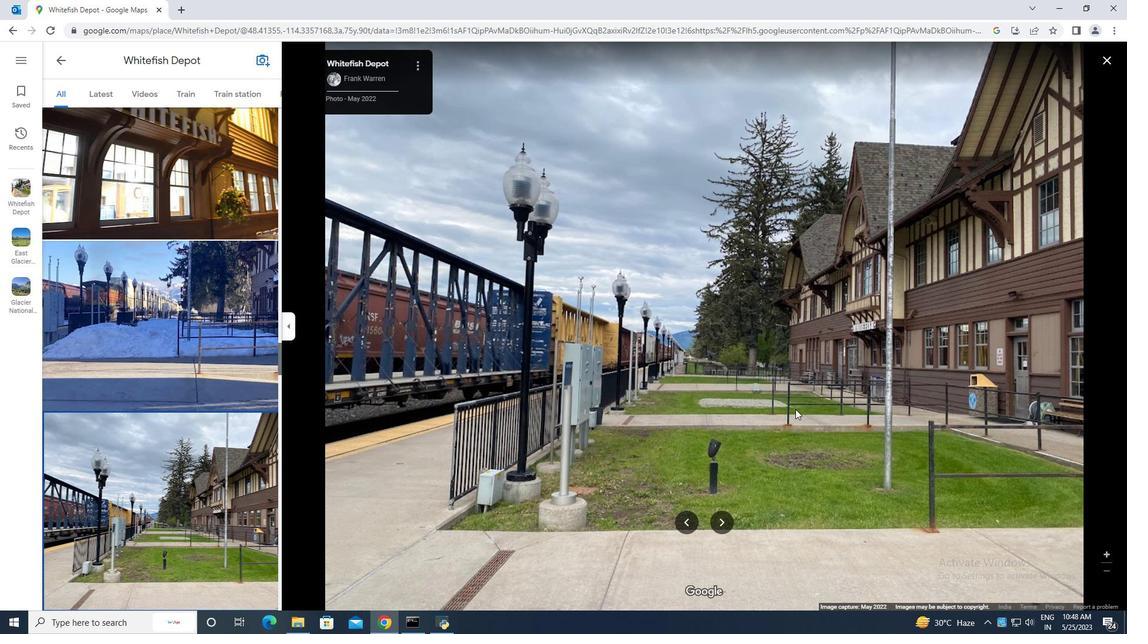 
Action: Mouse scrolled (798, 409) with delta (0, 0)
Screenshot: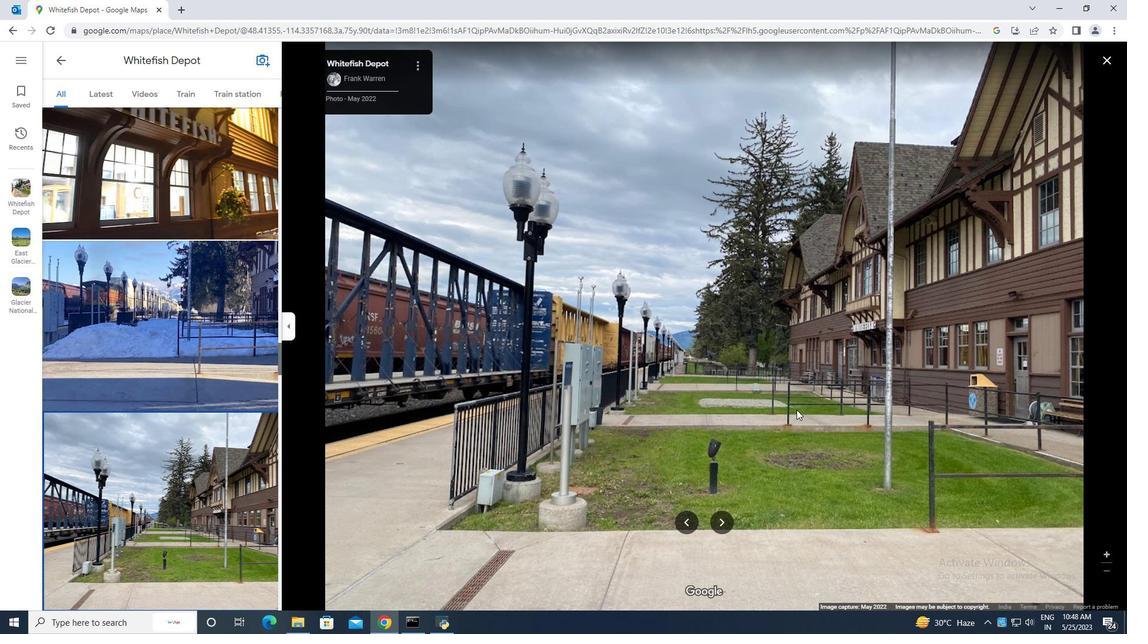 
Action: Mouse moved to (798, 411)
Screenshot: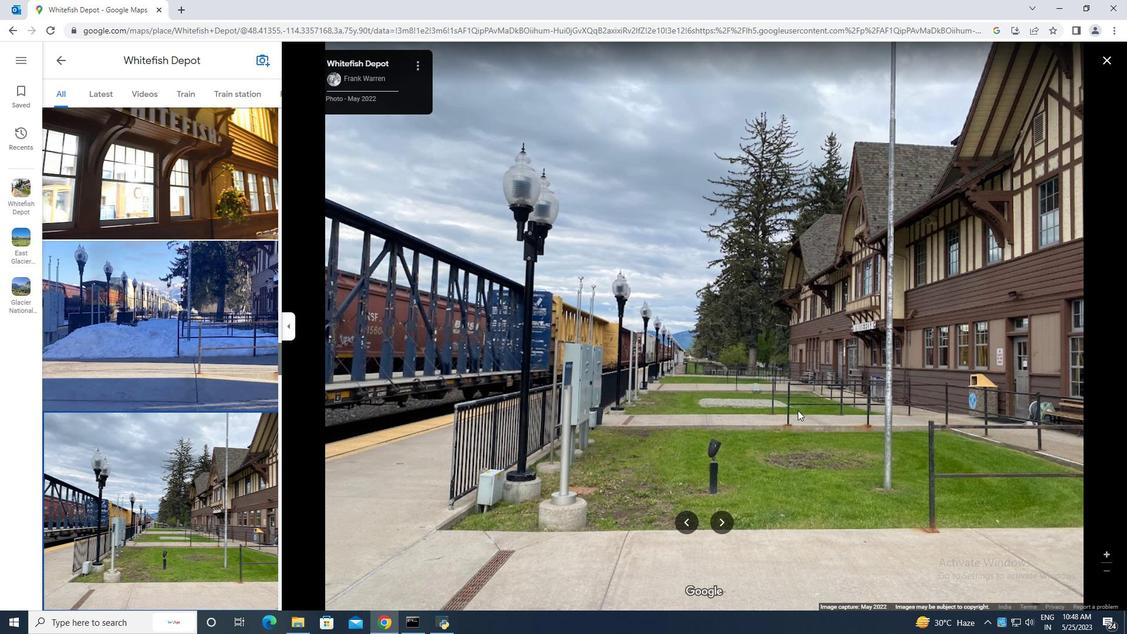 
Action: Mouse scrolled (798, 411) with delta (0, 0)
Screenshot: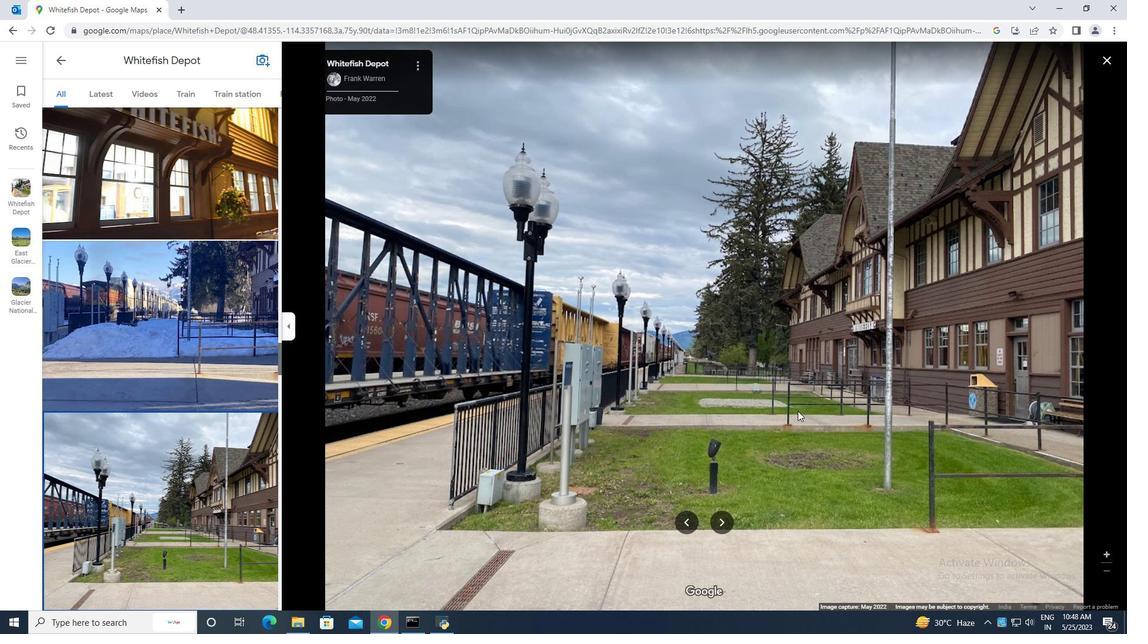 
Action: Mouse scrolled (798, 411) with delta (0, 0)
Screenshot: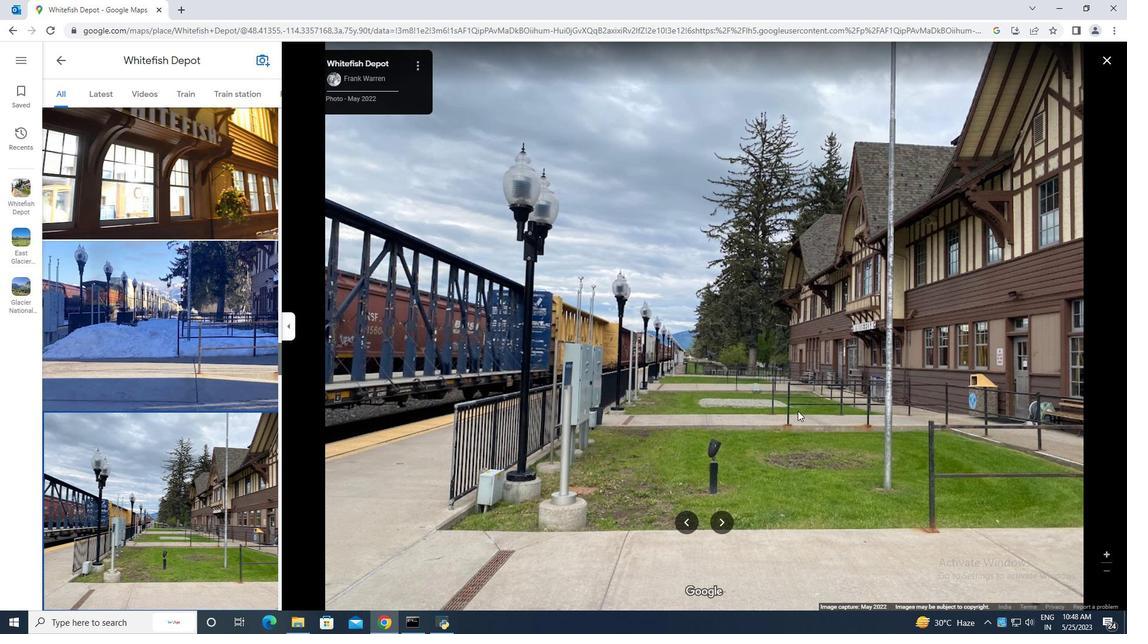 
Action: Mouse moved to (798, 412)
Screenshot: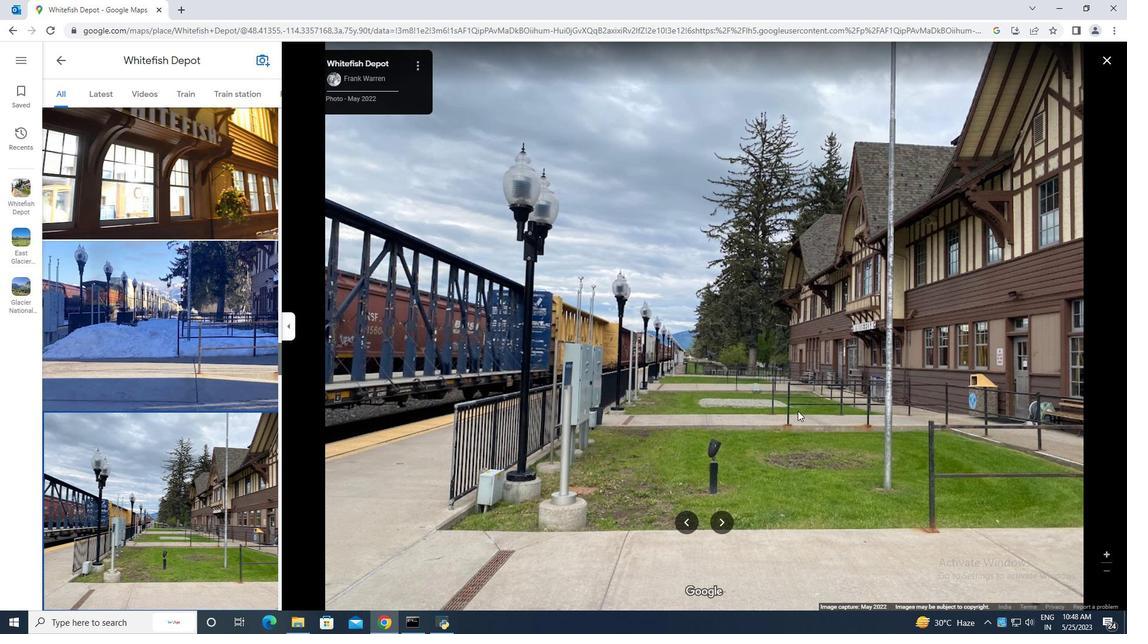 
Action: Mouse scrolled (798, 412) with delta (0, 0)
Screenshot: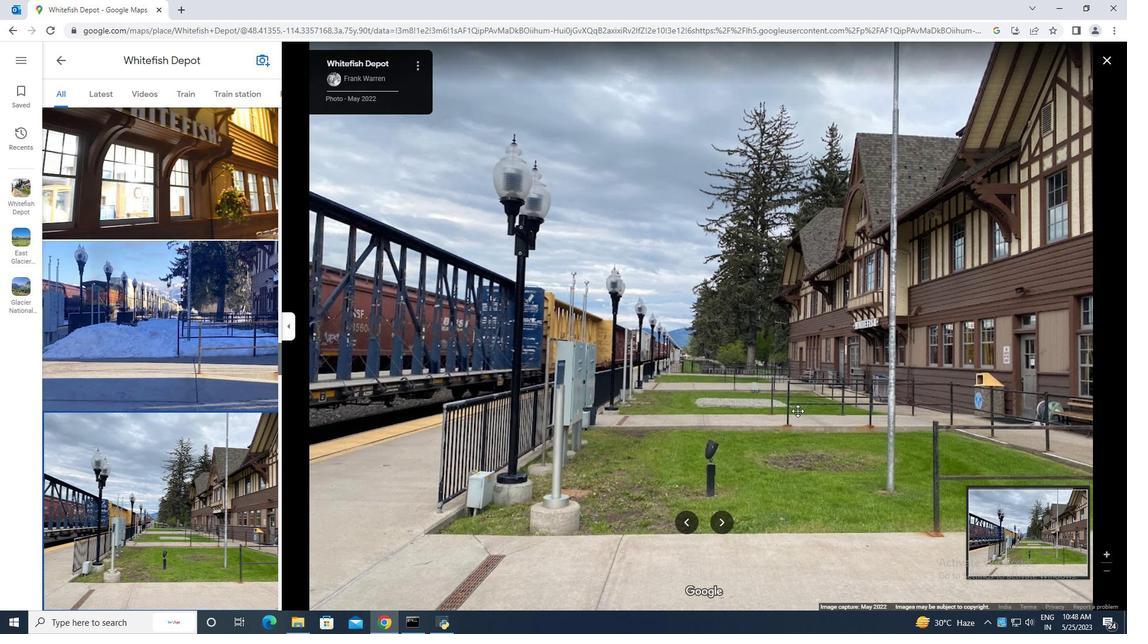 
Action: Mouse moved to (791, 422)
Screenshot: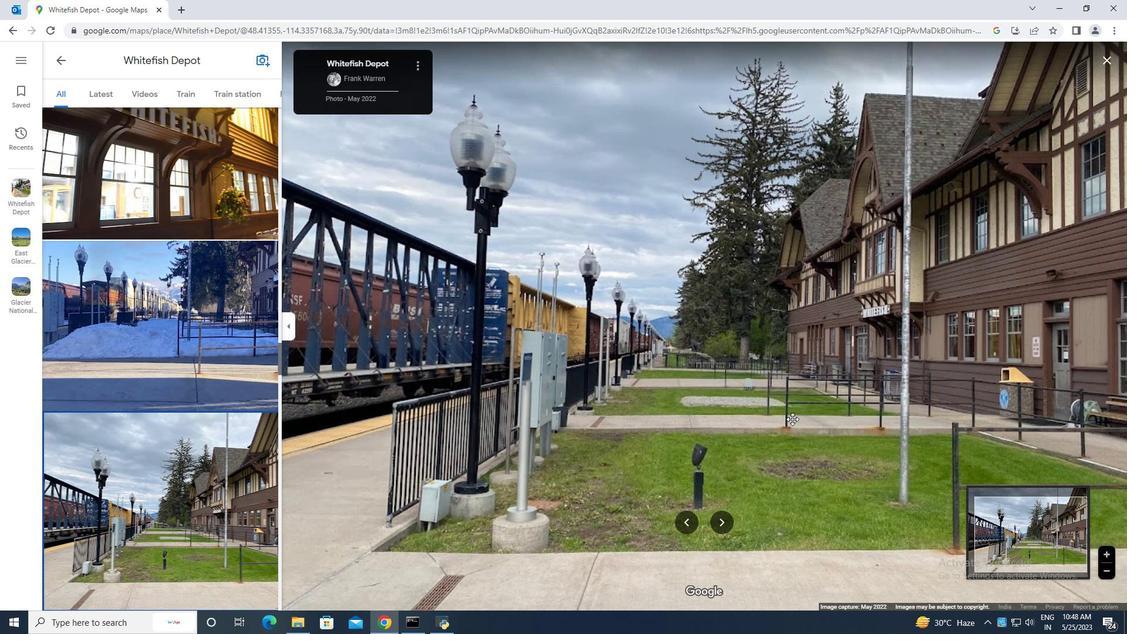 
Action: Mouse scrolled (791, 421) with delta (0, 0)
Screenshot: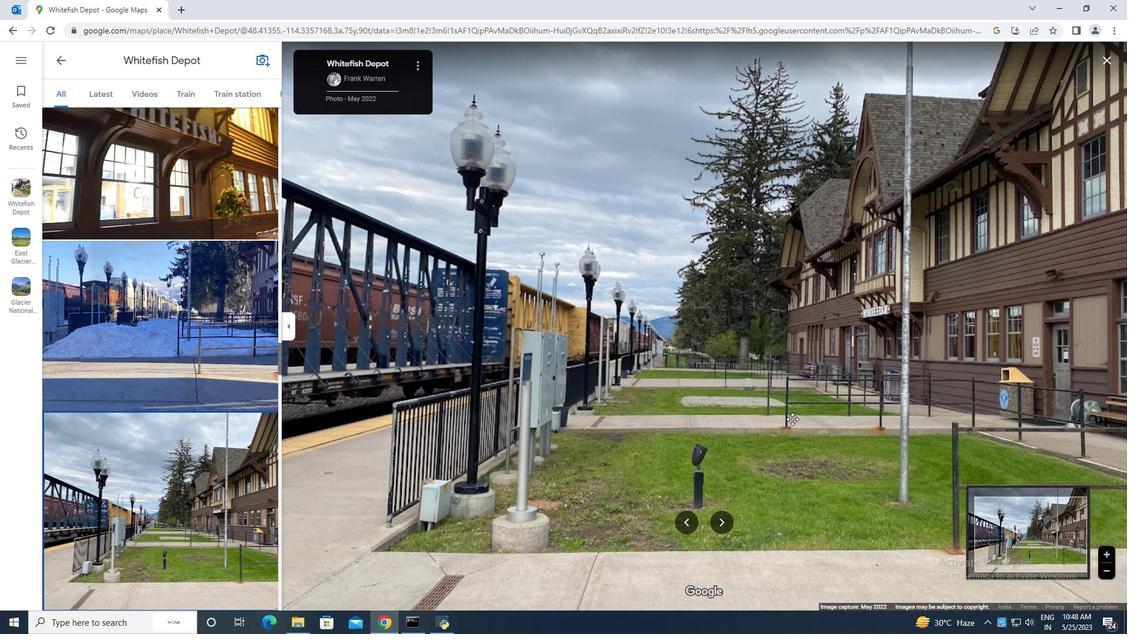 
Action: Mouse moved to (791, 422)
Screenshot: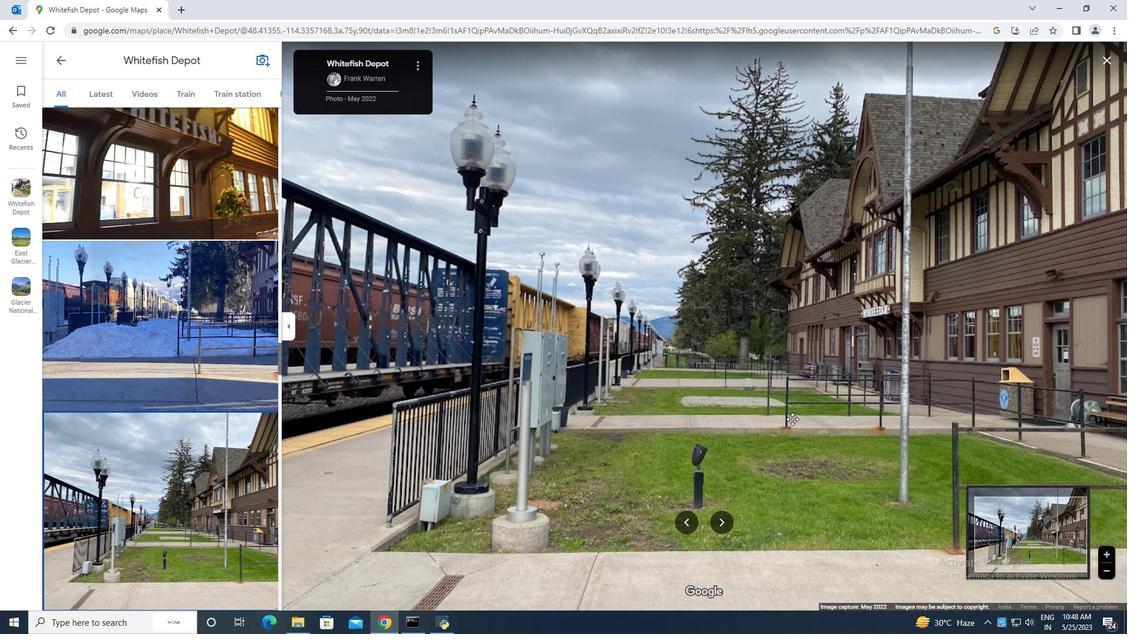 
Action: Mouse scrolled (791, 422) with delta (0, 0)
Screenshot: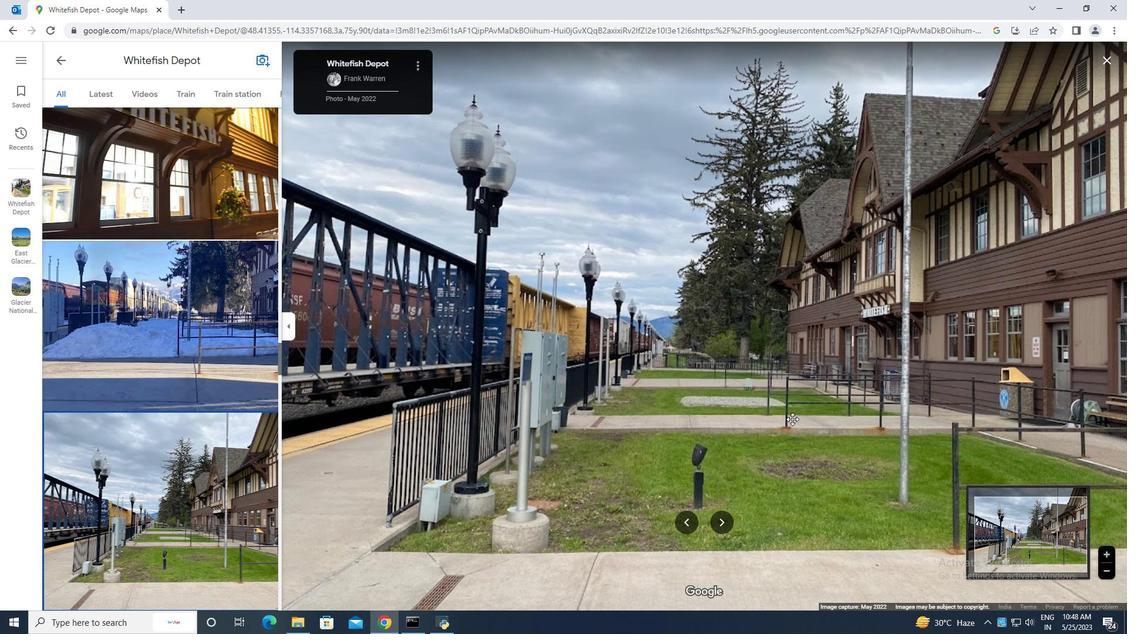 
Action: Mouse scrolled (791, 422) with delta (0, 0)
Screenshot: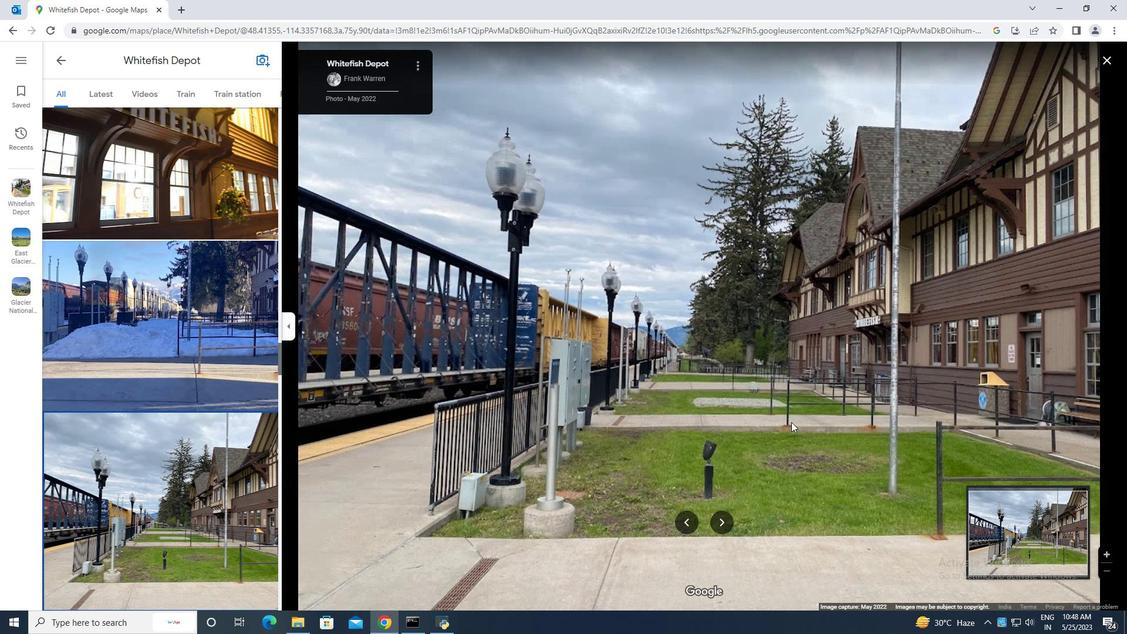
Action: Mouse scrolled (791, 422) with delta (0, 0)
Screenshot: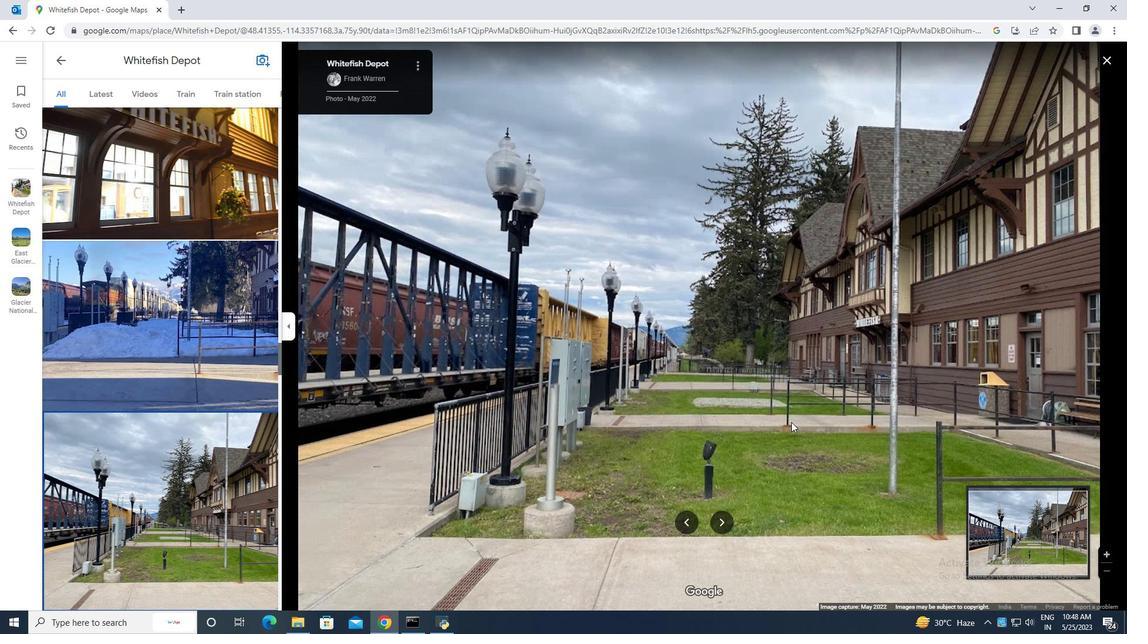 
Action: Mouse moved to (789, 433)
Screenshot: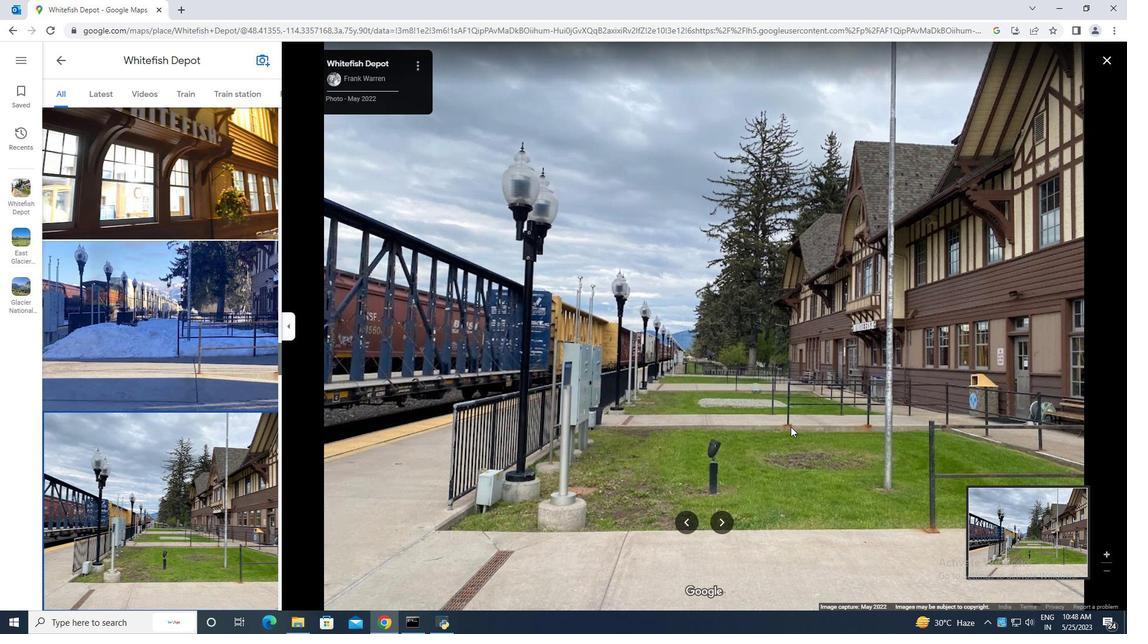 
Action: Mouse scrolled (789, 433) with delta (0, 0)
Screenshot: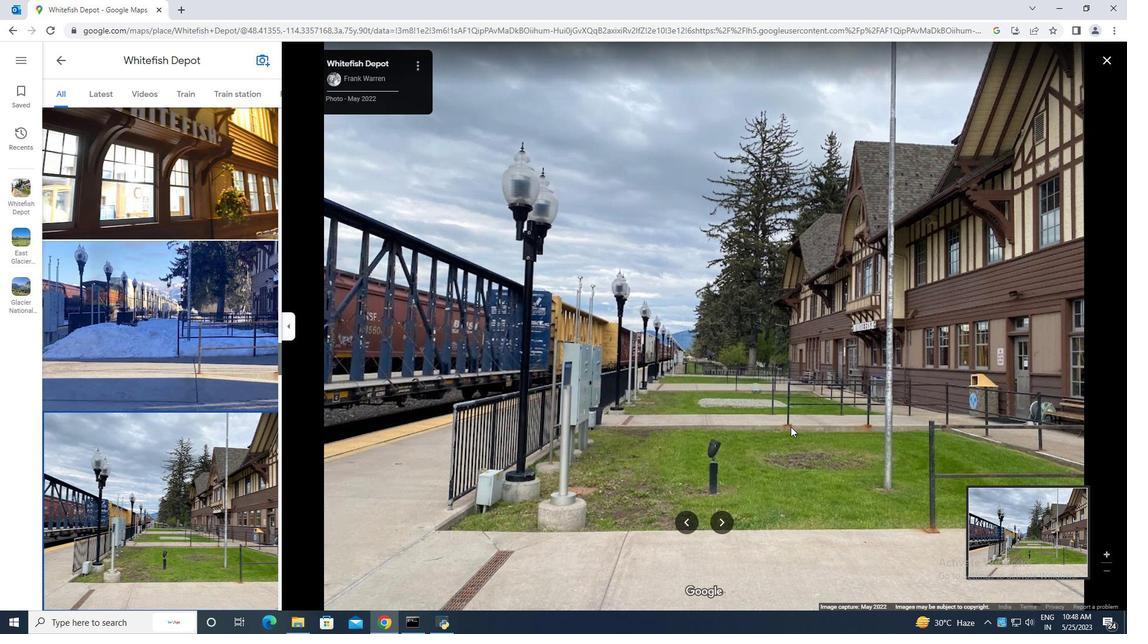
Action: Mouse moved to (789, 434)
Screenshot: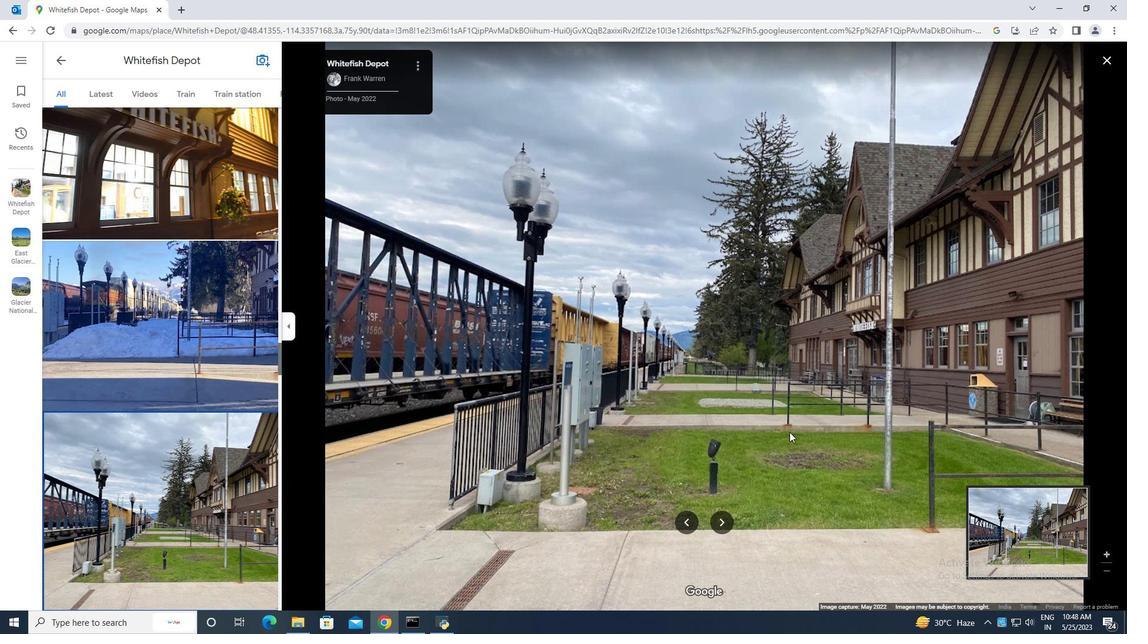 
Action: Mouse scrolled (789, 433) with delta (0, 0)
Screenshot: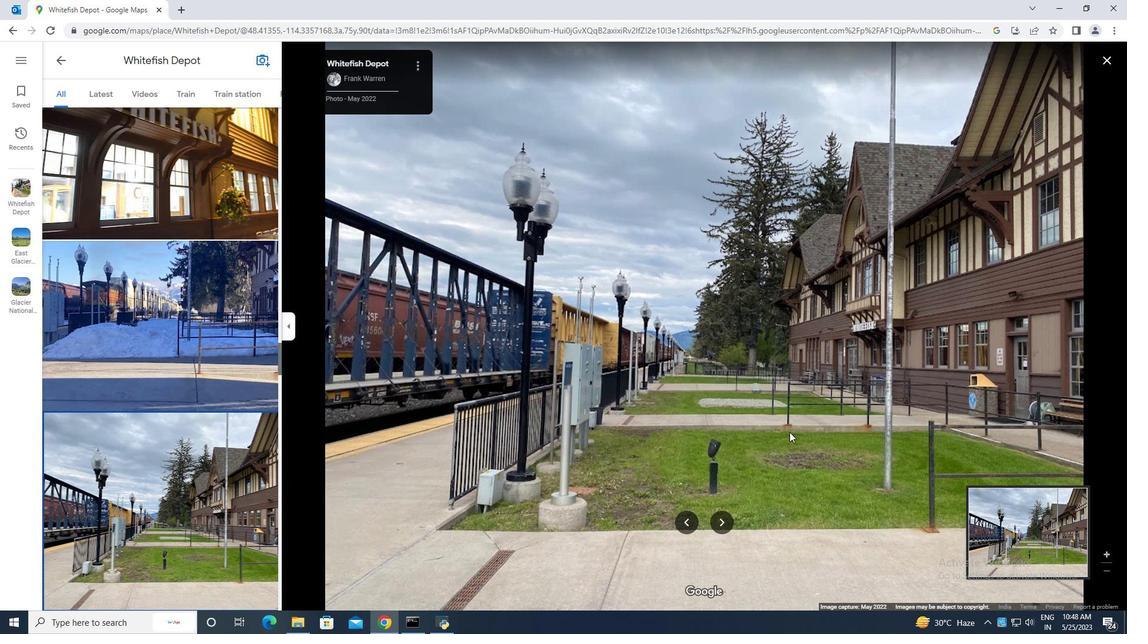 
Action: Mouse moved to (788, 435)
Screenshot: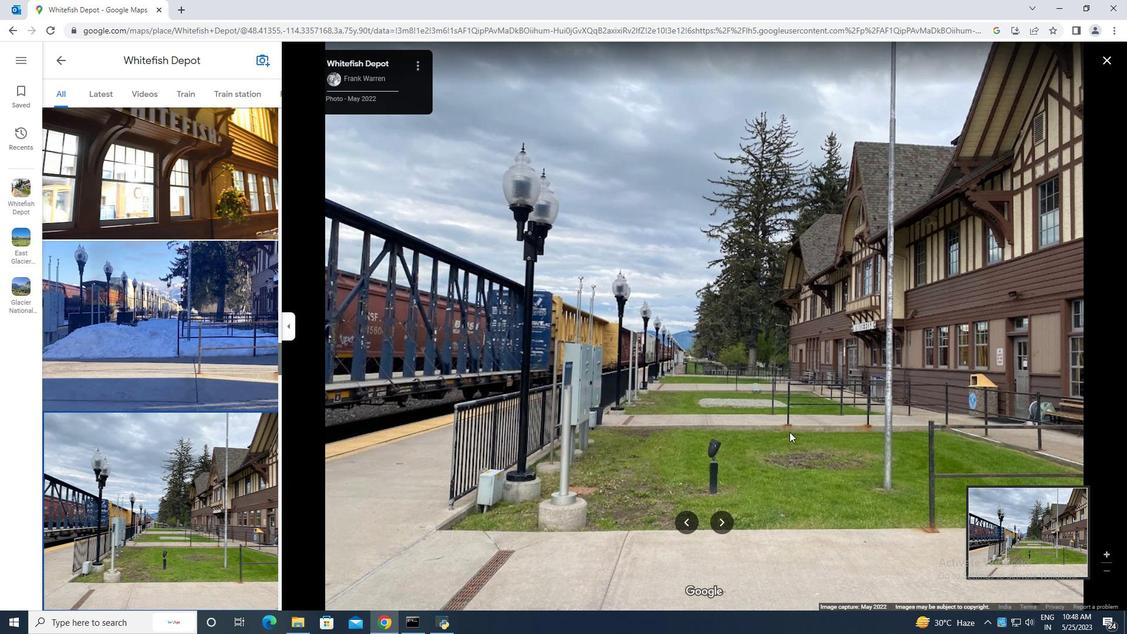 
Action: Mouse scrolled (788, 434) with delta (0, 0)
Screenshot: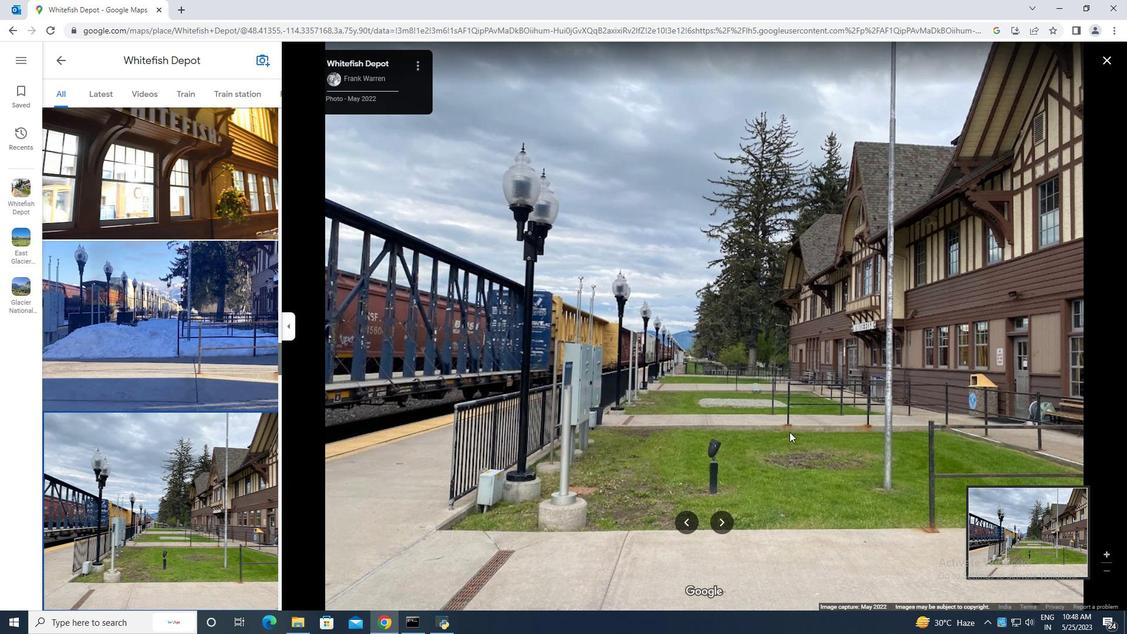 
Action: Mouse moved to (724, 525)
Screenshot: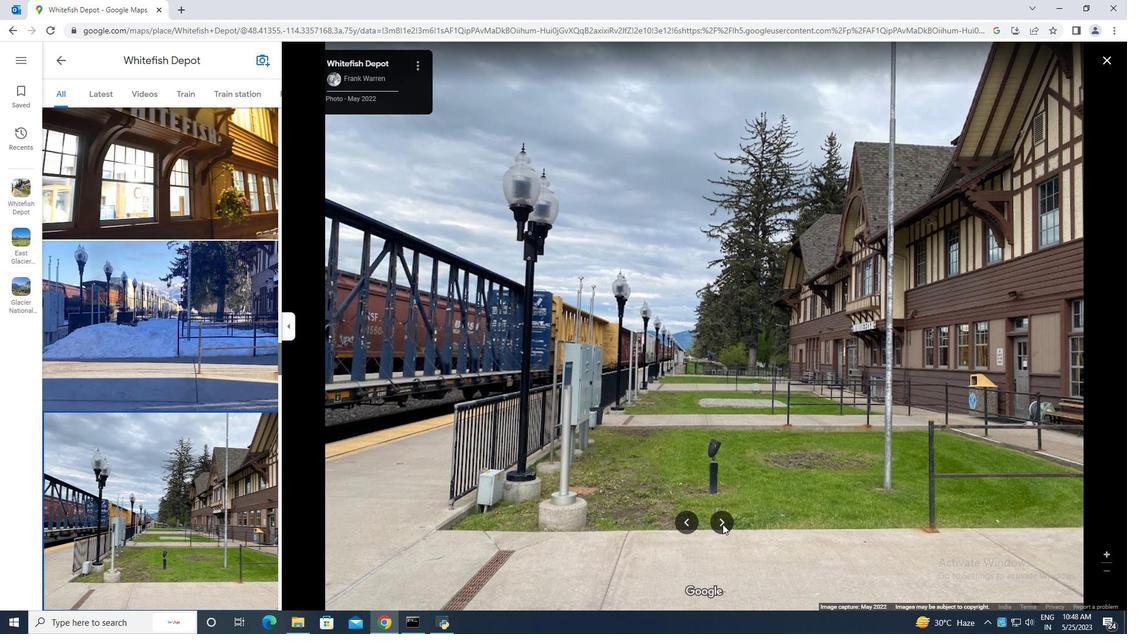 
Action: Mouse pressed left at (724, 525)
Screenshot: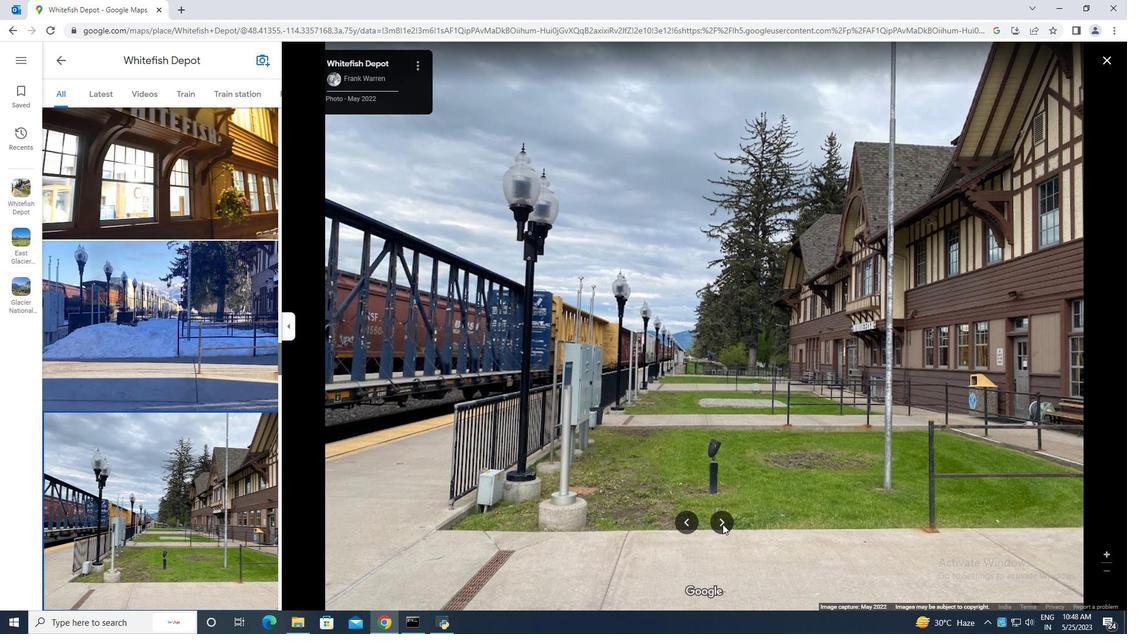 
Action: Mouse moved to (759, 448)
Screenshot: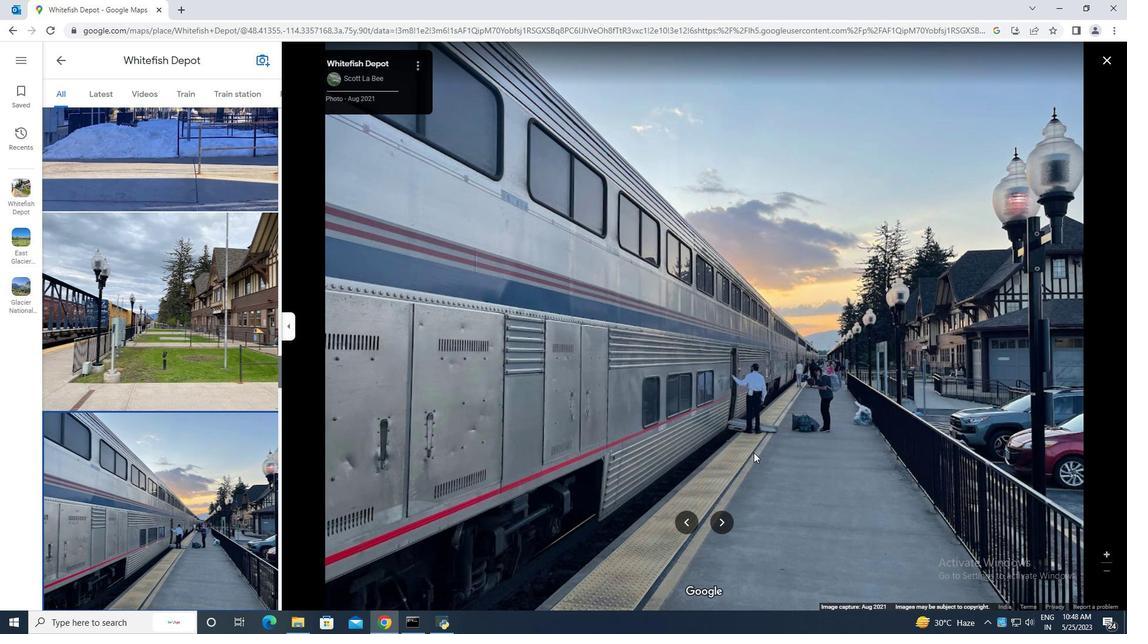 
Action: Mouse scrolled (759, 447) with delta (0, 0)
Screenshot: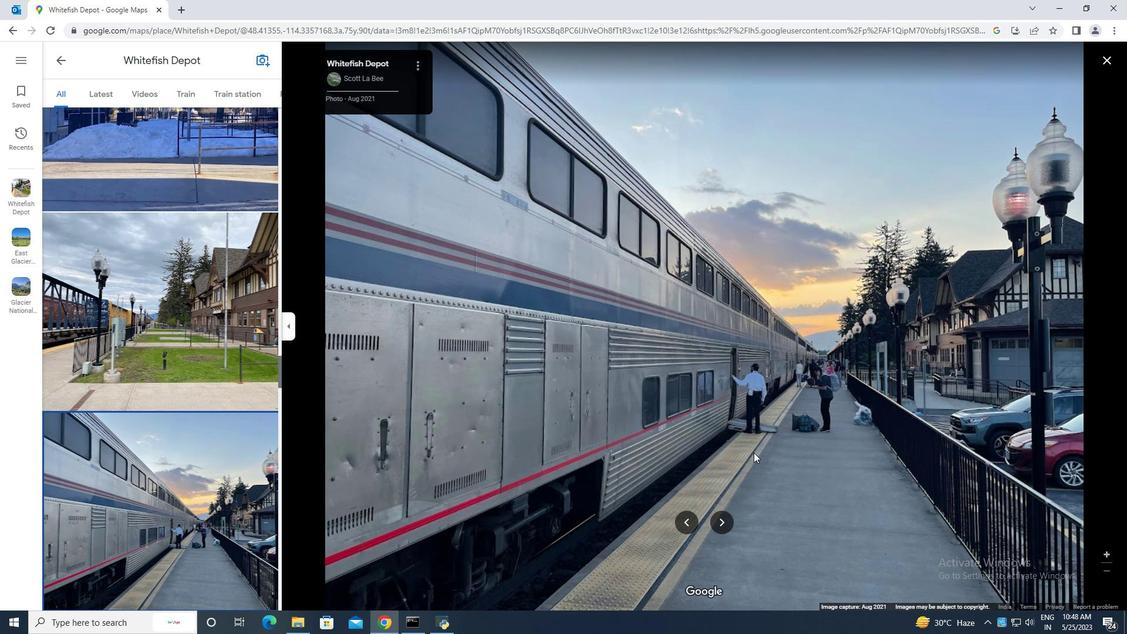 
Action: Mouse scrolled (759, 447) with delta (0, 0)
Screenshot: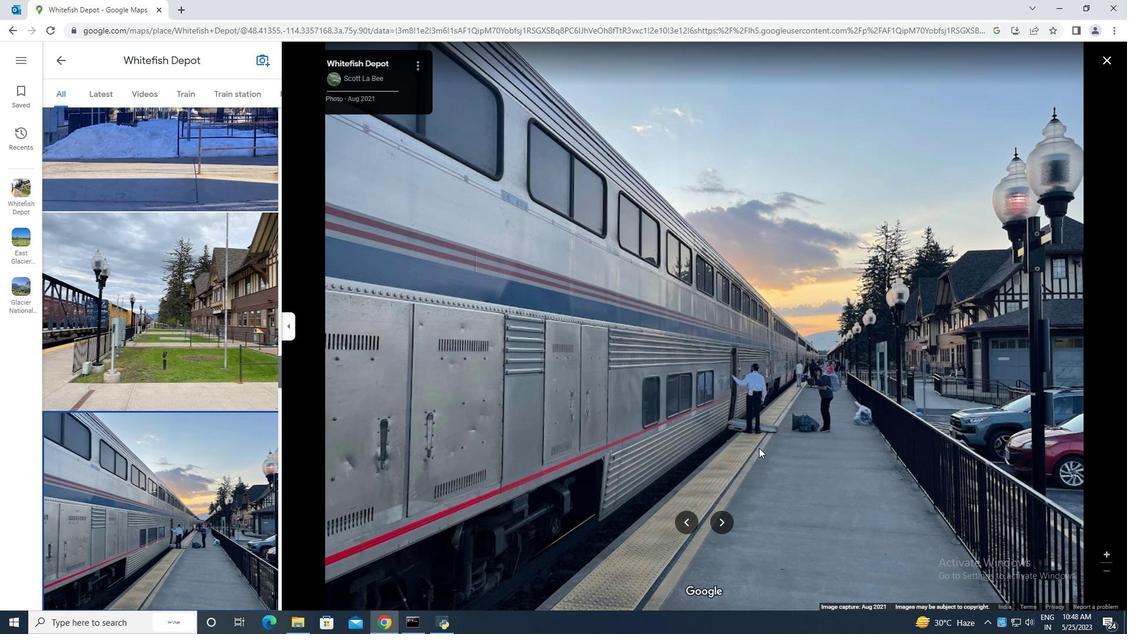 
Action: Mouse scrolled (759, 447) with delta (0, 0)
Screenshot: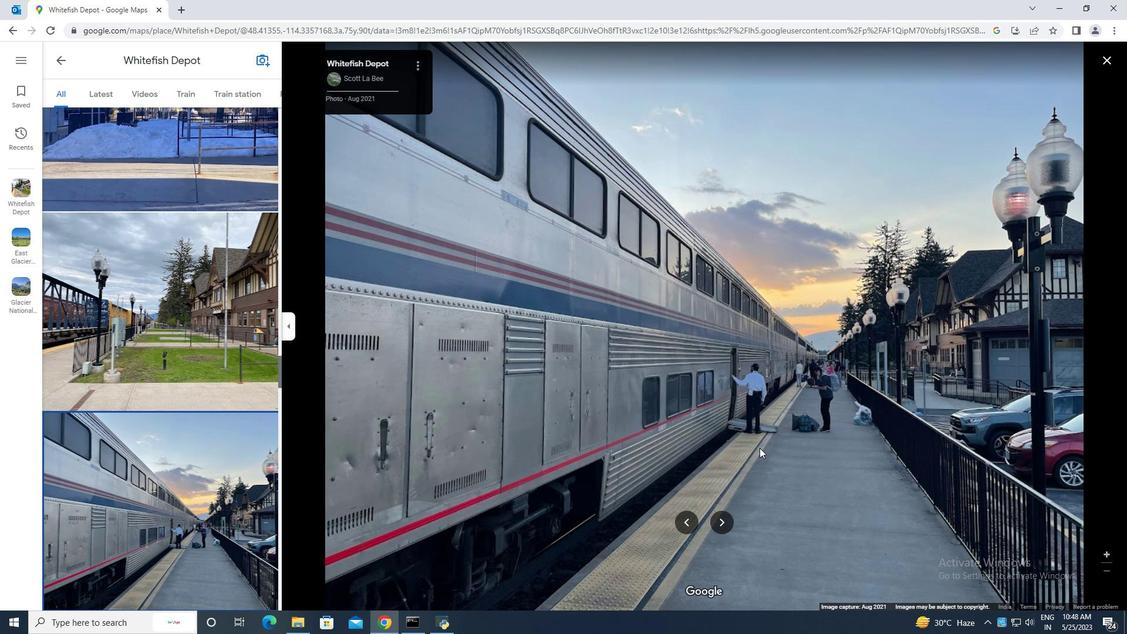 
Action: Mouse scrolled (759, 447) with delta (0, 0)
Screenshot: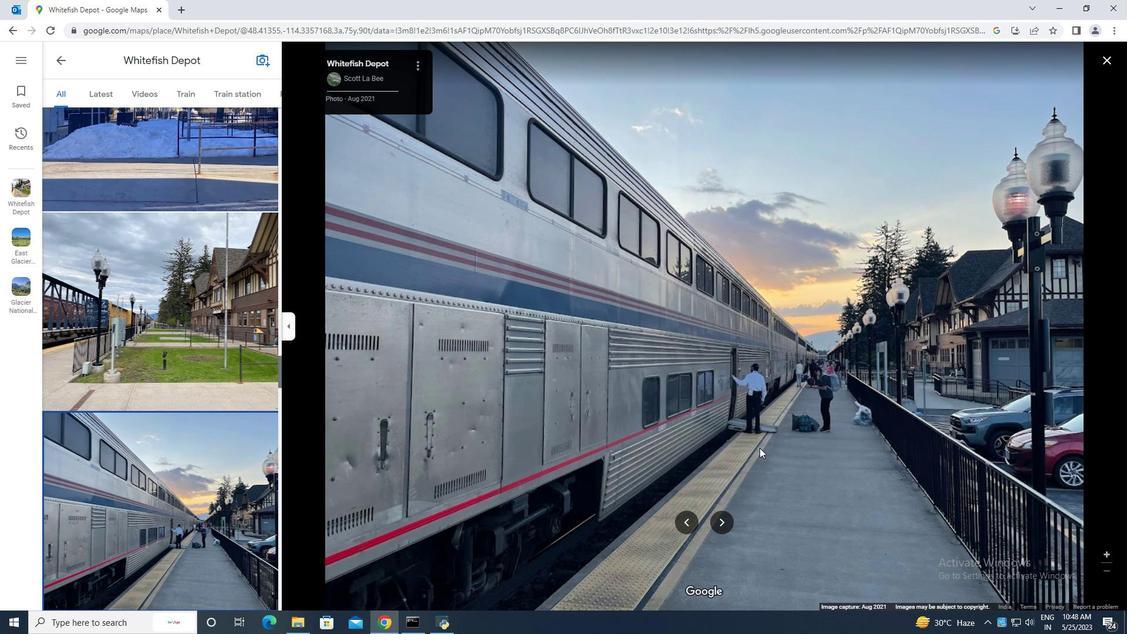 
Action: Mouse scrolled (759, 448) with delta (0, 0)
Screenshot: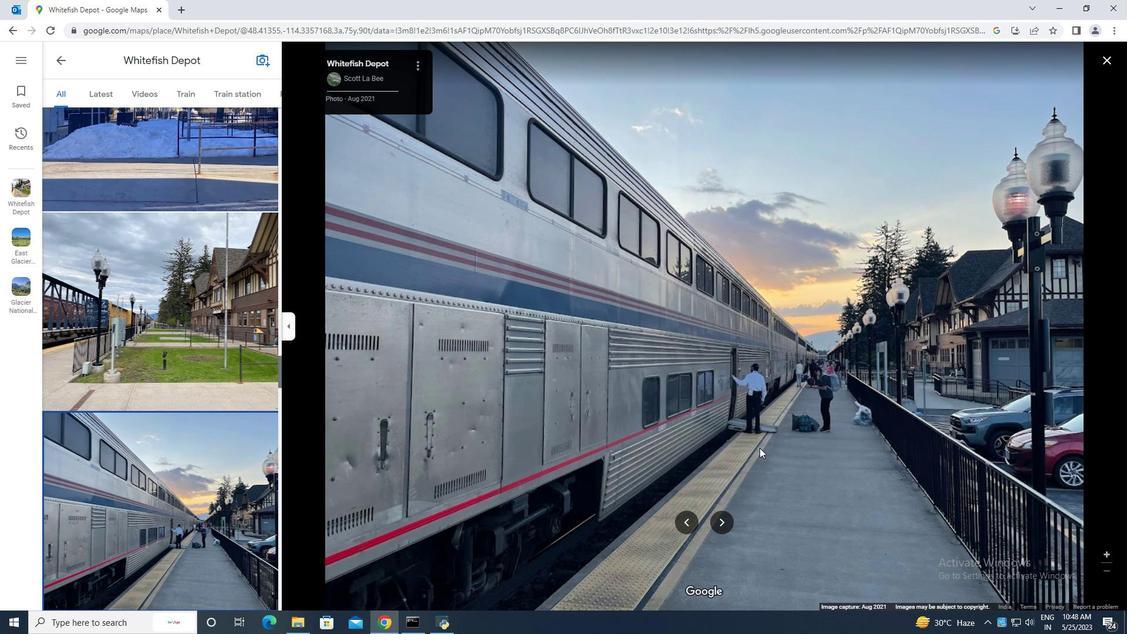 
Action: Mouse scrolled (759, 448) with delta (0, 0)
Screenshot: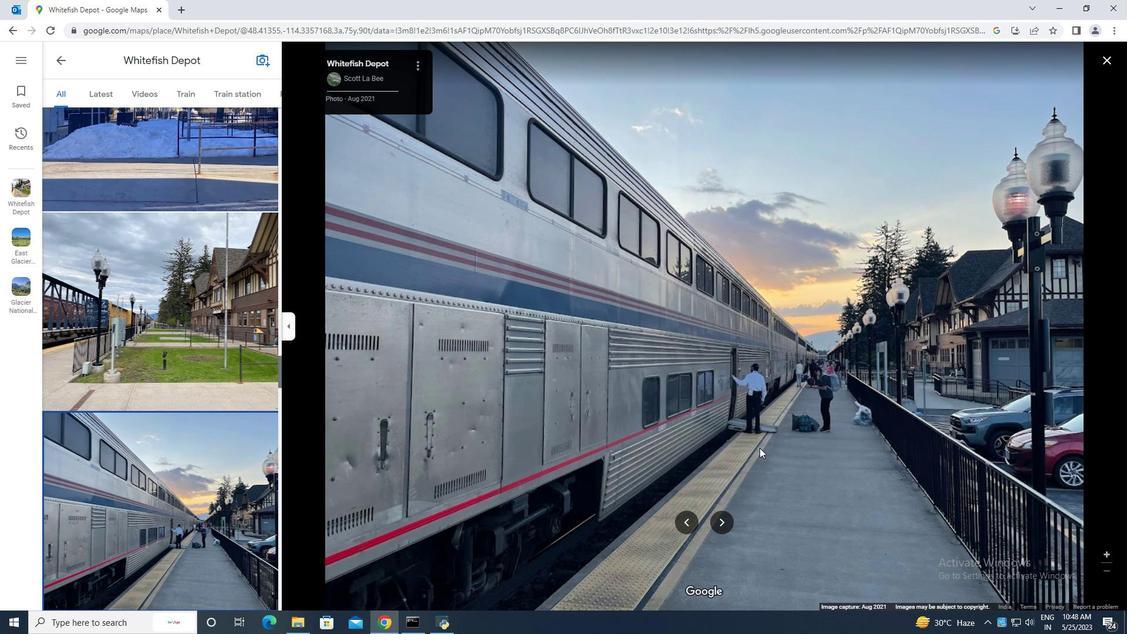 
Action: Mouse scrolled (759, 447) with delta (0, 0)
Screenshot: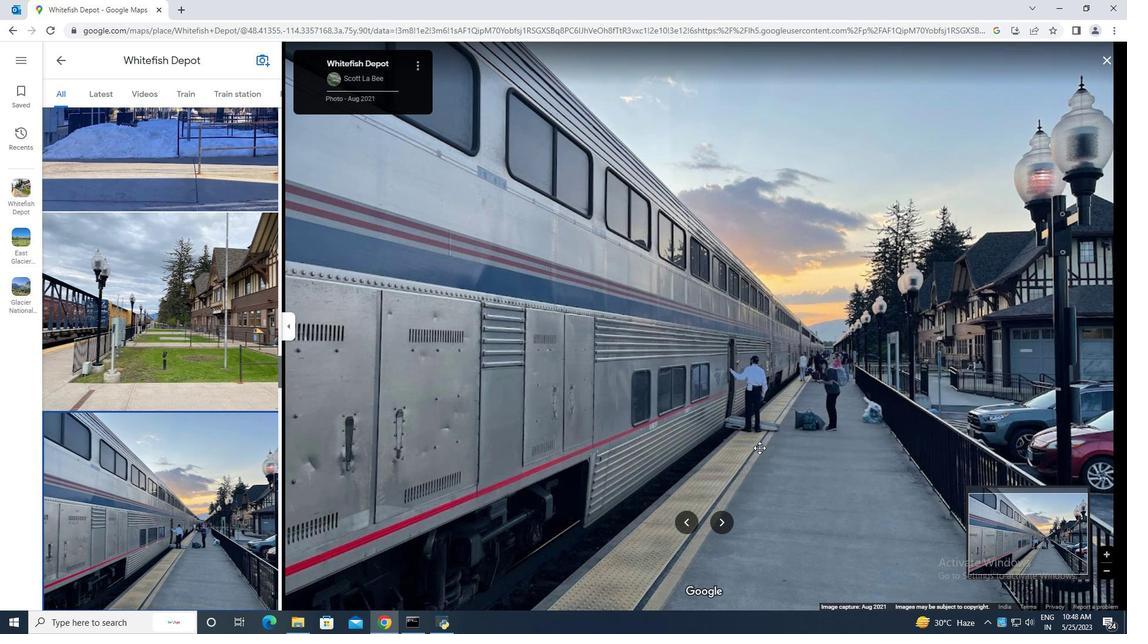 
Action: Mouse scrolled (759, 447) with delta (0, 0)
Screenshot: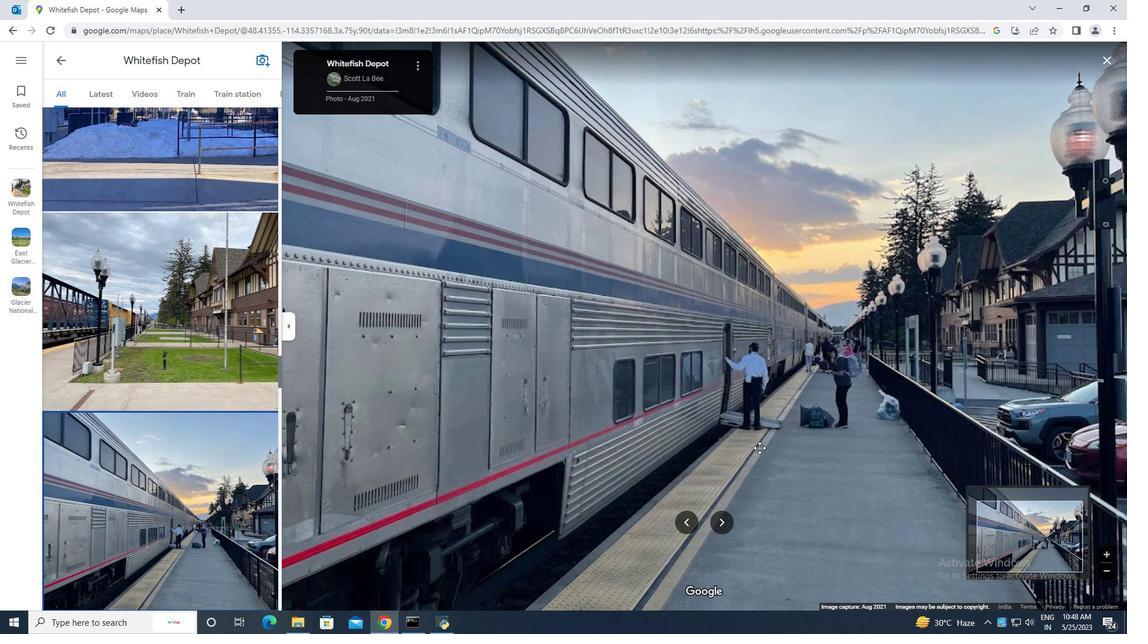 
Action: Mouse scrolled (759, 447) with delta (0, 0)
Screenshot: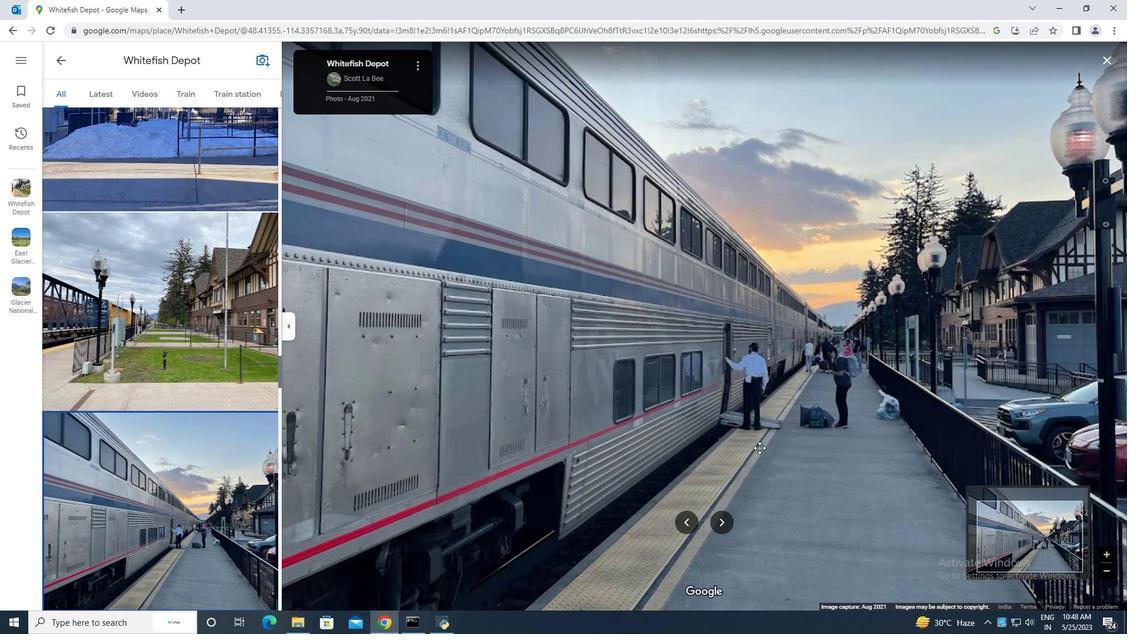 
Action: Mouse scrolled (759, 448) with delta (0, 0)
Screenshot: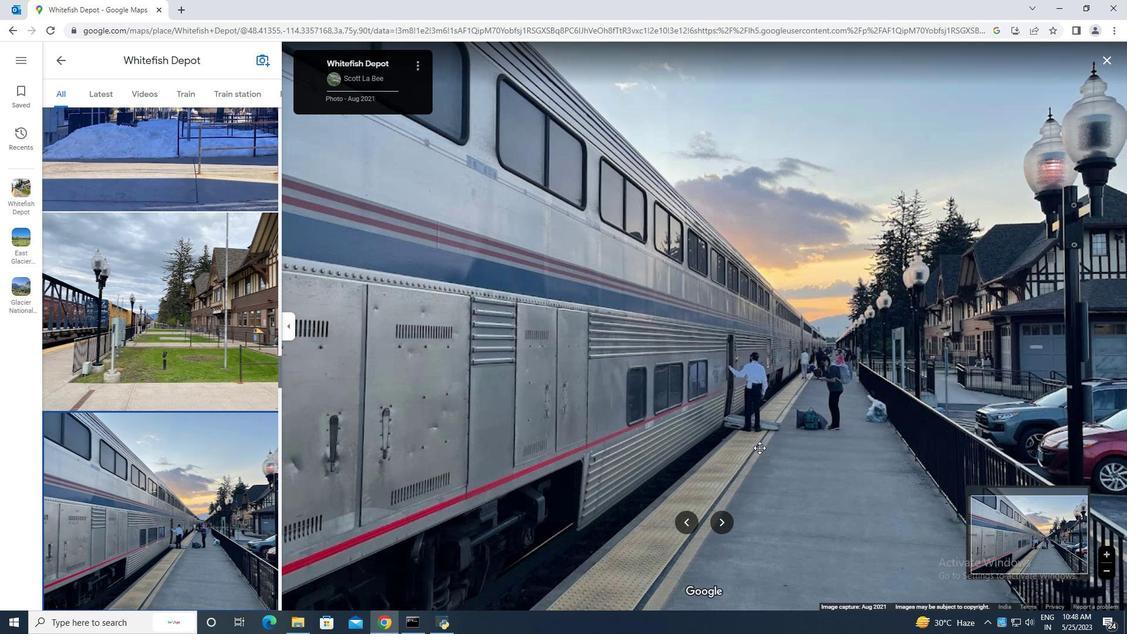 
Action: Mouse scrolled (759, 448) with delta (0, 0)
Screenshot: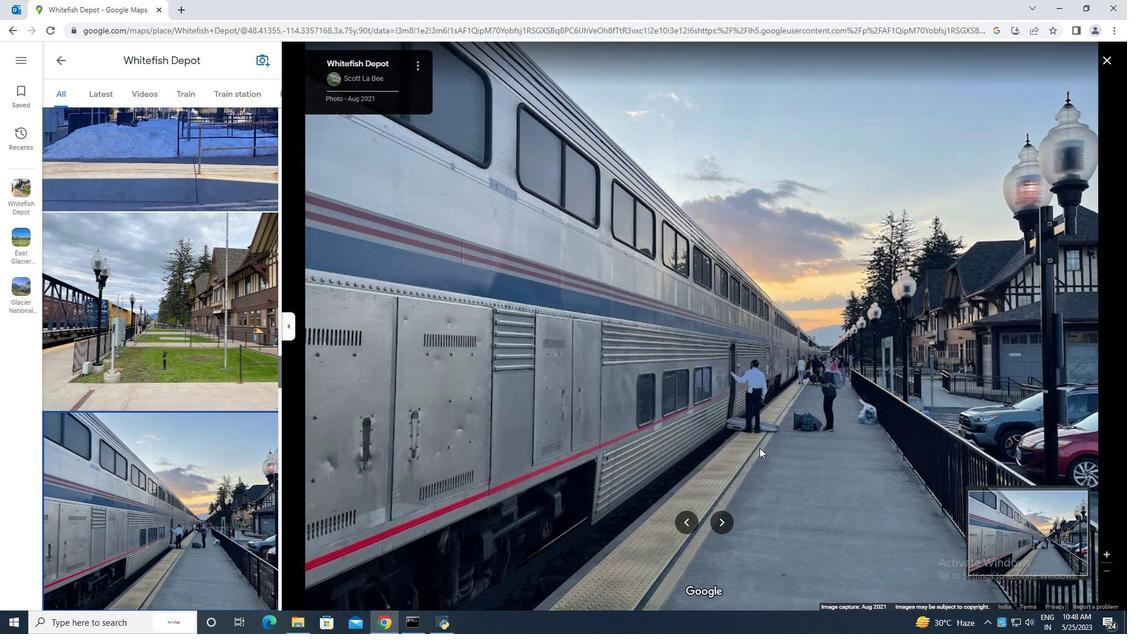 
Action: Mouse scrolled (759, 448) with delta (0, 0)
Screenshot: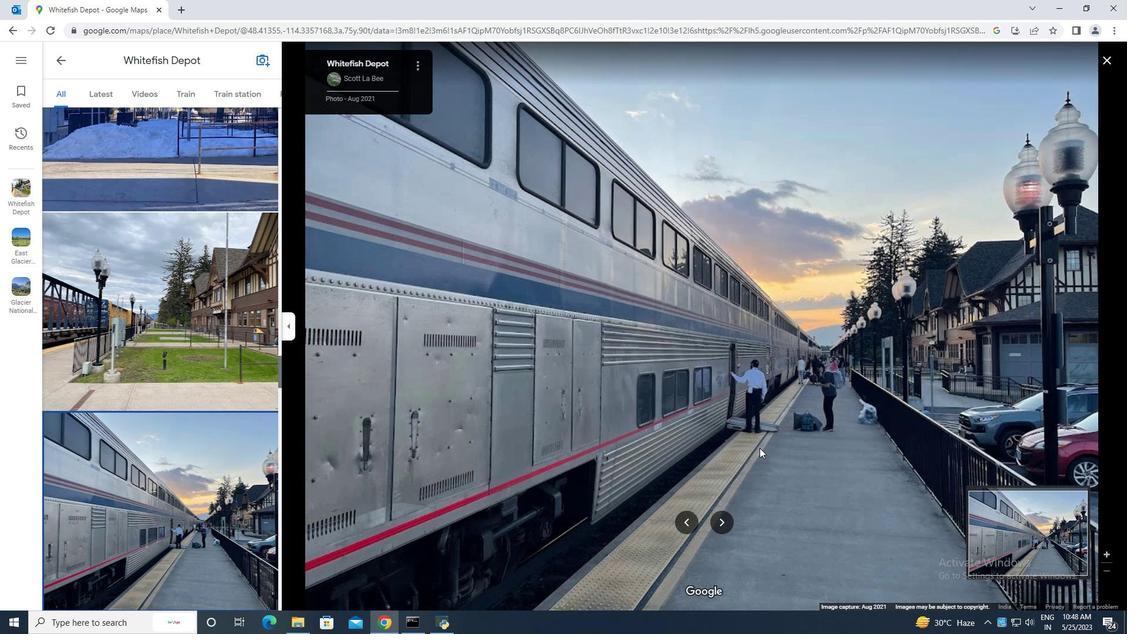
Action: Mouse scrolled (759, 447) with delta (0, 0)
Screenshot: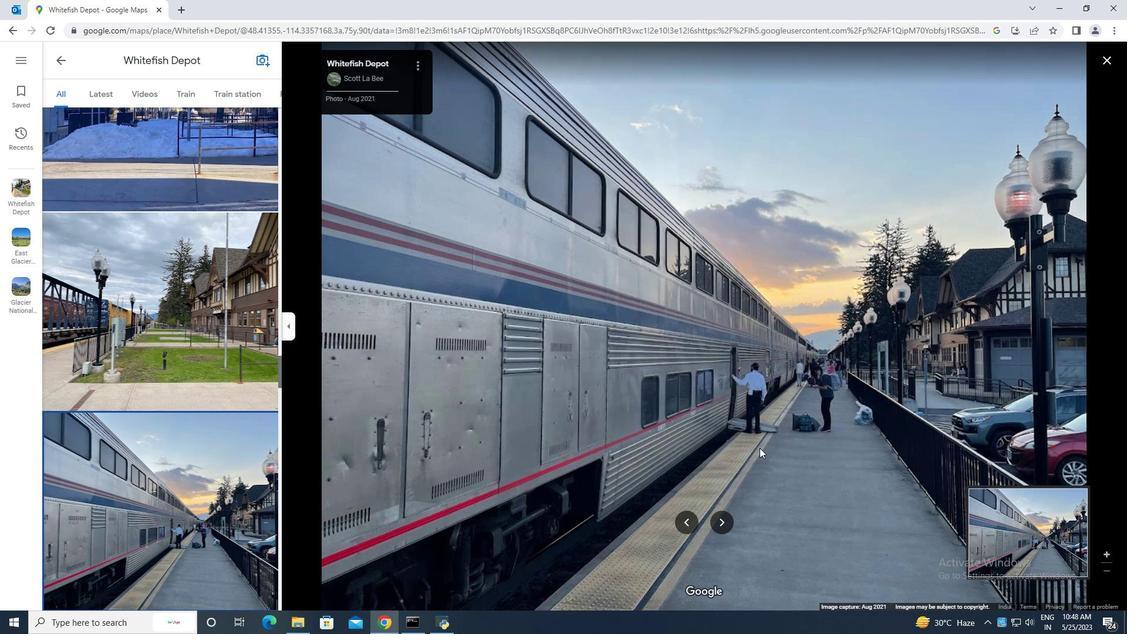 
Action: Mouse scrolled (759, 447) with delta (0, 0)
Screenshot: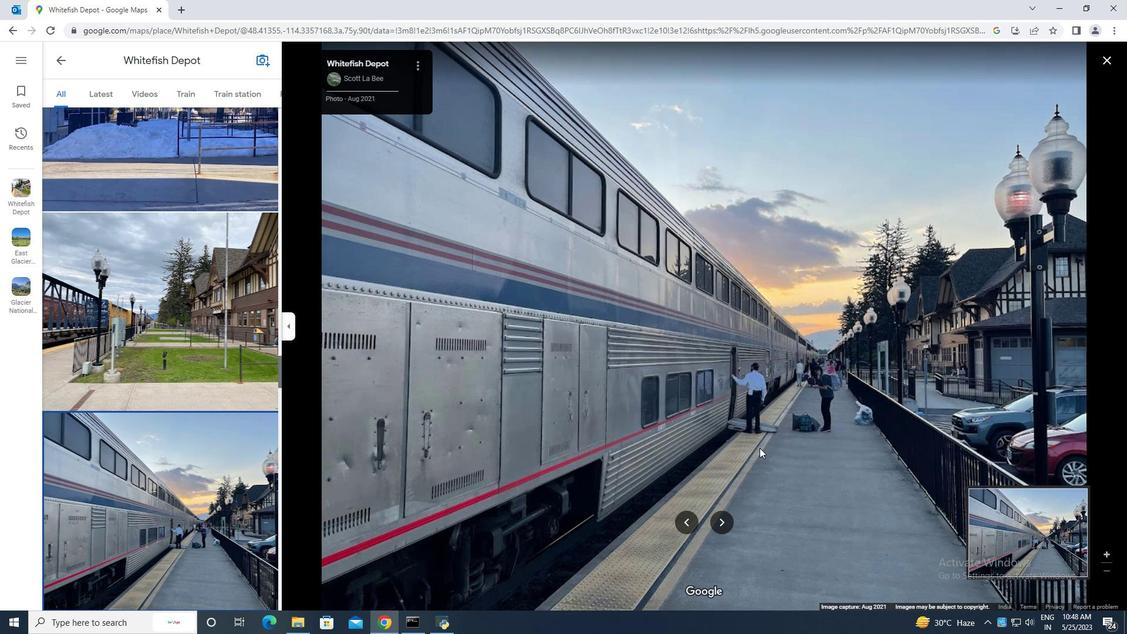
Action: Mouse scrolled (759, 447) with delta (0, 0)
Screenshot: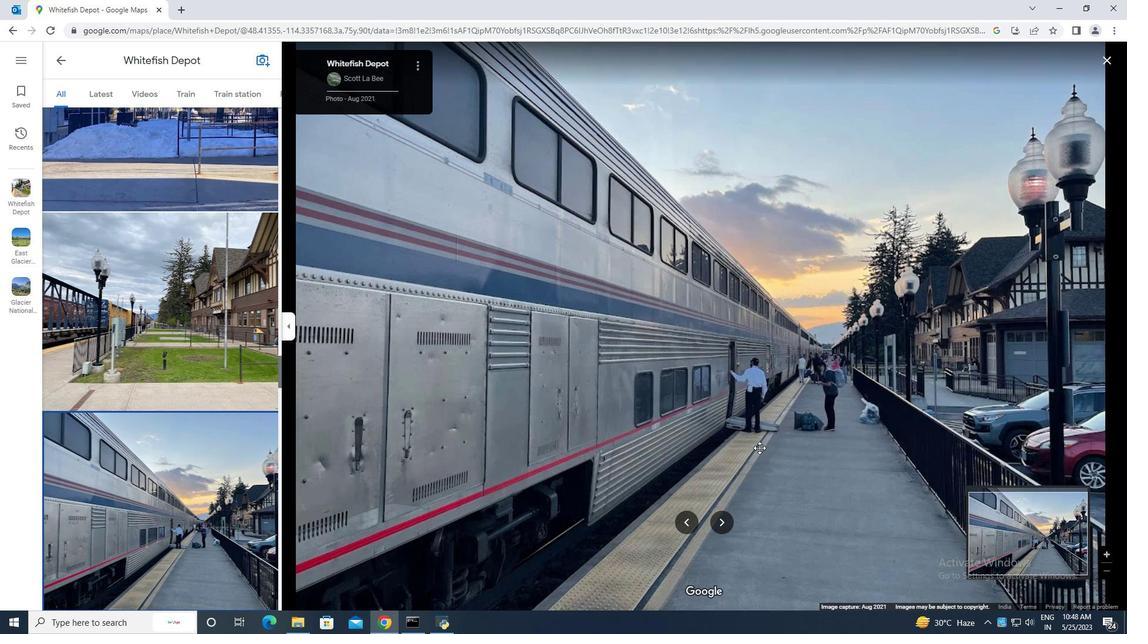 
Action: Mouse scrolled (759, 448) with delta (0, 0)
Screenshot: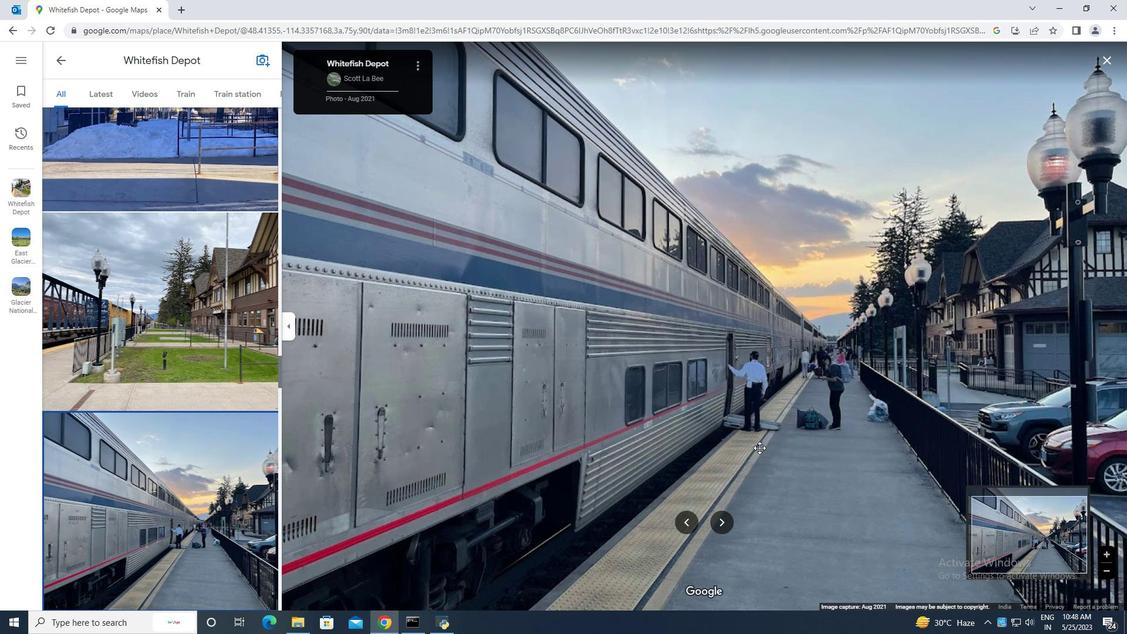 
Action: Mouse scrolled (759, 448) with delta (0, 0)
Screenshot: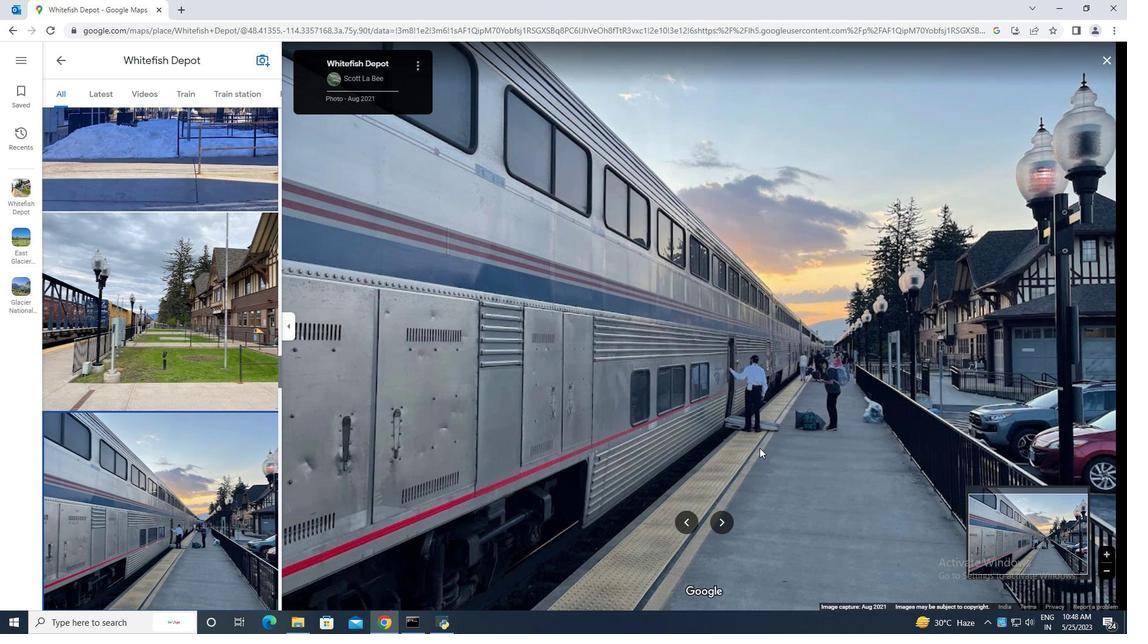 
Action: Mouse scrolled (759, 448) with delta (0, 0)
Screenshot: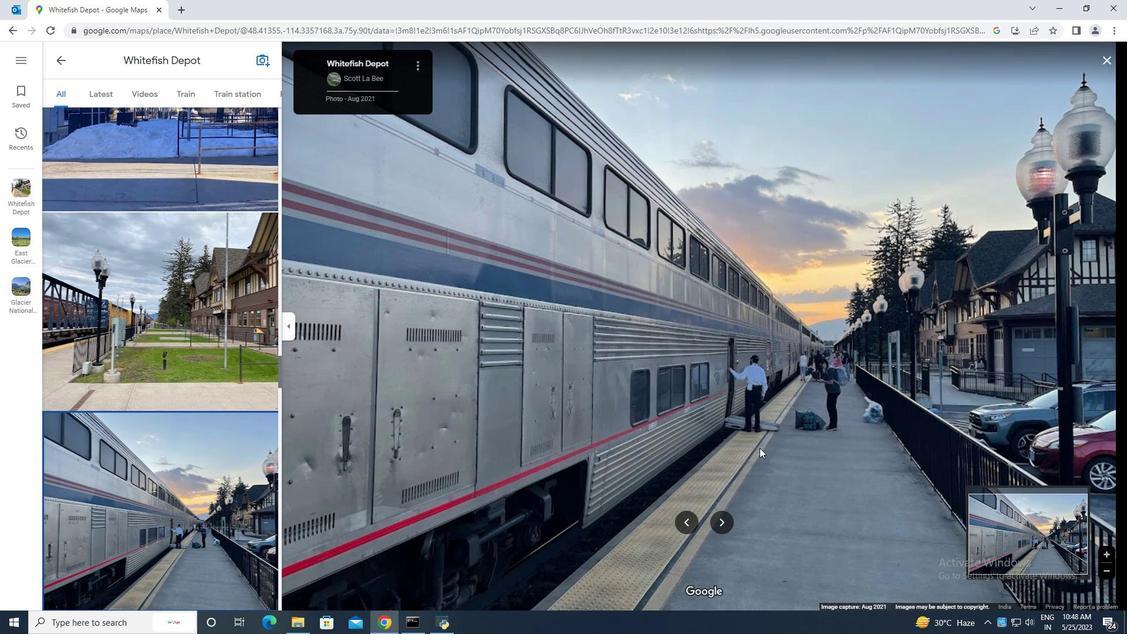 
Action: Mouse scrolled (759, 447) with delta (0, 0)
Screenshot: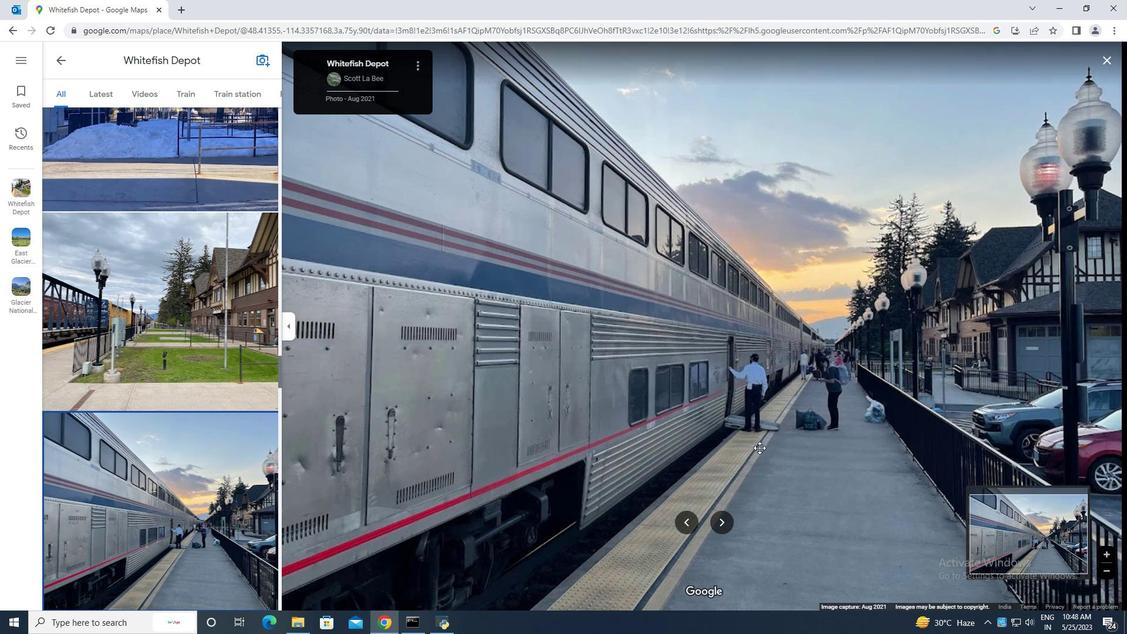 
Action: Mouse scrolled (759, 447) with delta (0, 0)
Screenshot: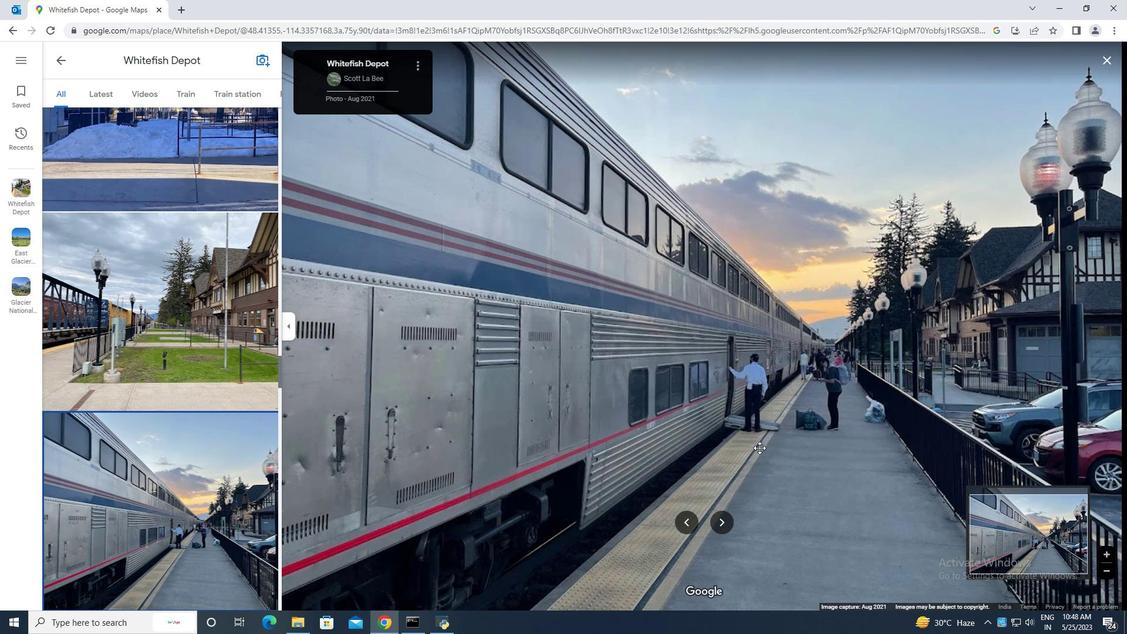 
Action: Mouse scrolled (759, 447) with delta (0, 0)
Screenshot: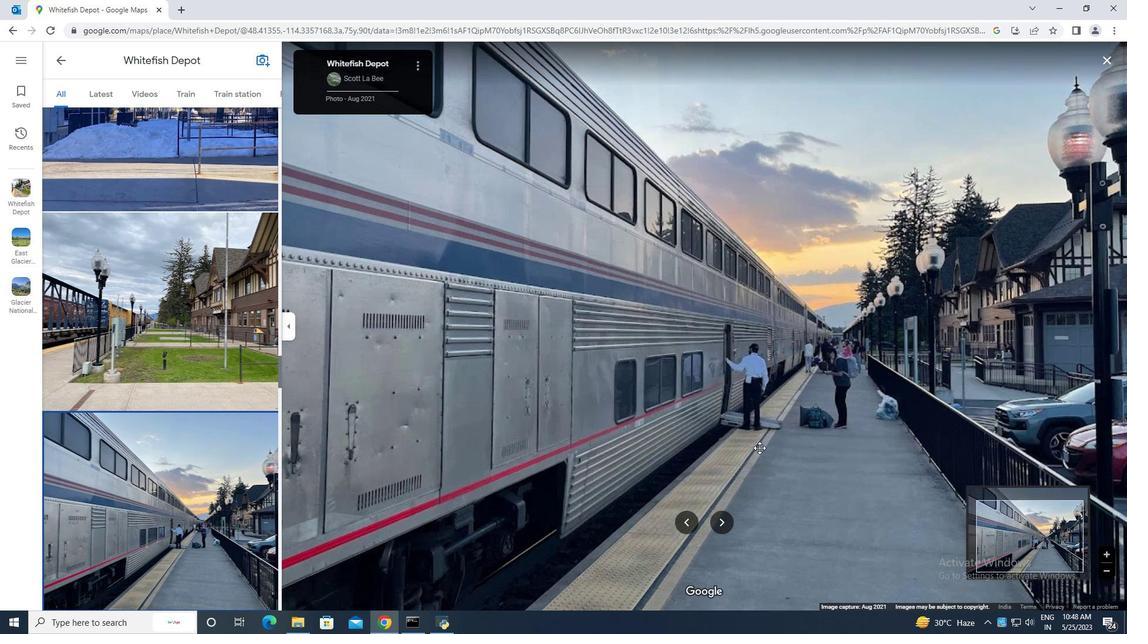 
Action: Mouse scrolled (759, 447) with delta (0, 0)
Screenshot: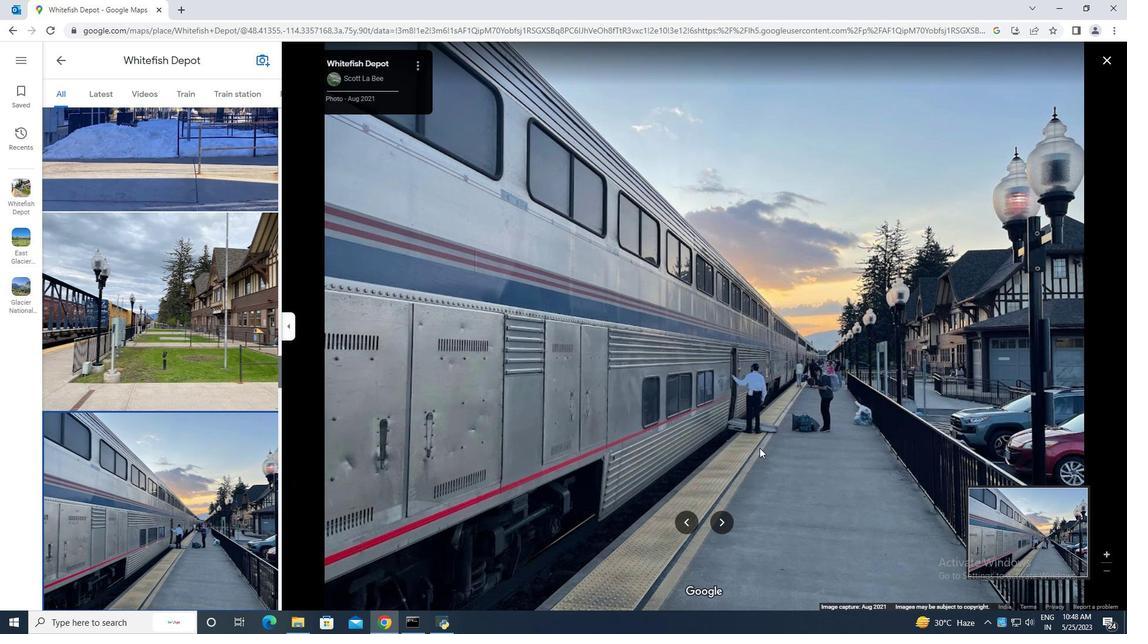 
Action: Mouse scrolled (759, 448) with delta (0, 0)
Screenshot: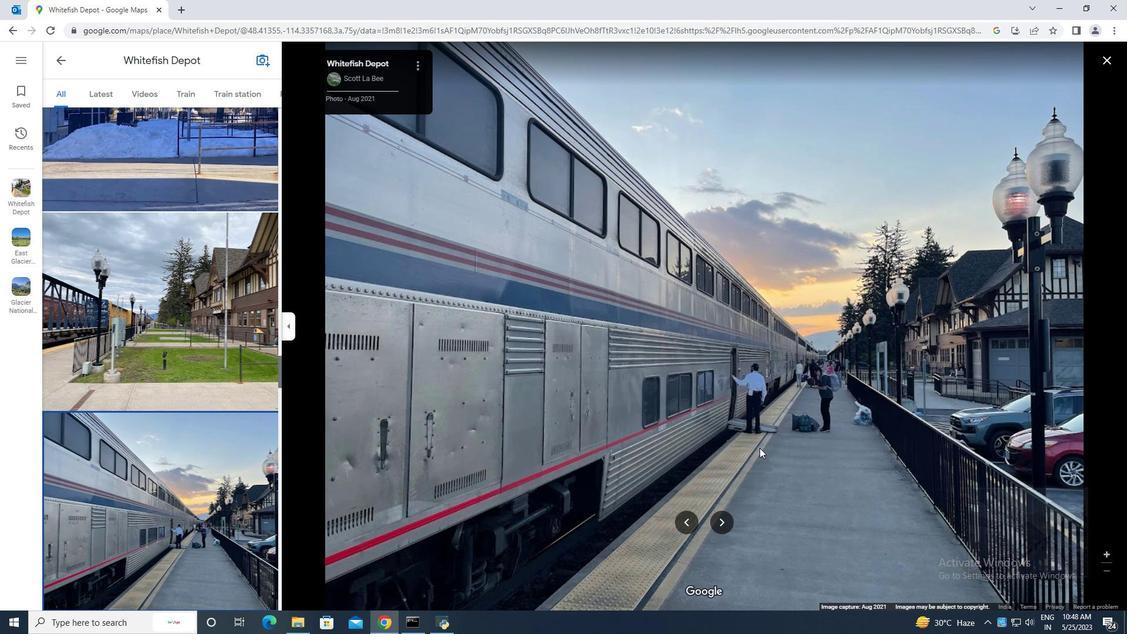
Action: Mouse scrolled (759, 447) with delta (0, 0)
Screenshot: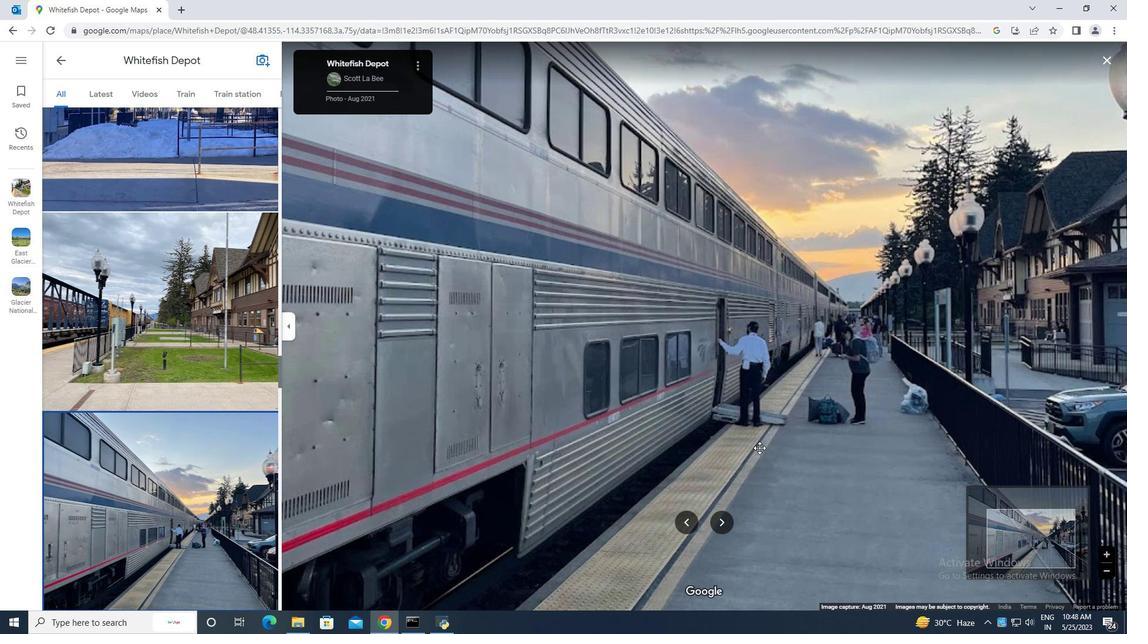 
Action: Mouse moved to (726, 520)
Screenshot: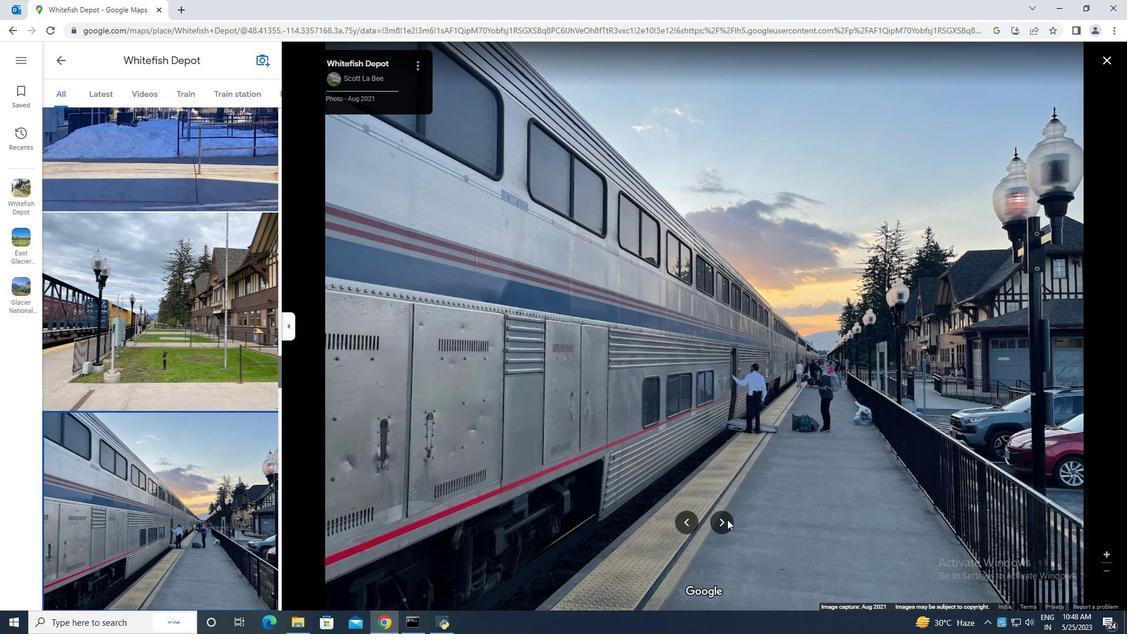 
Action: Mouse pressed left at (726, 520)
Screenshot: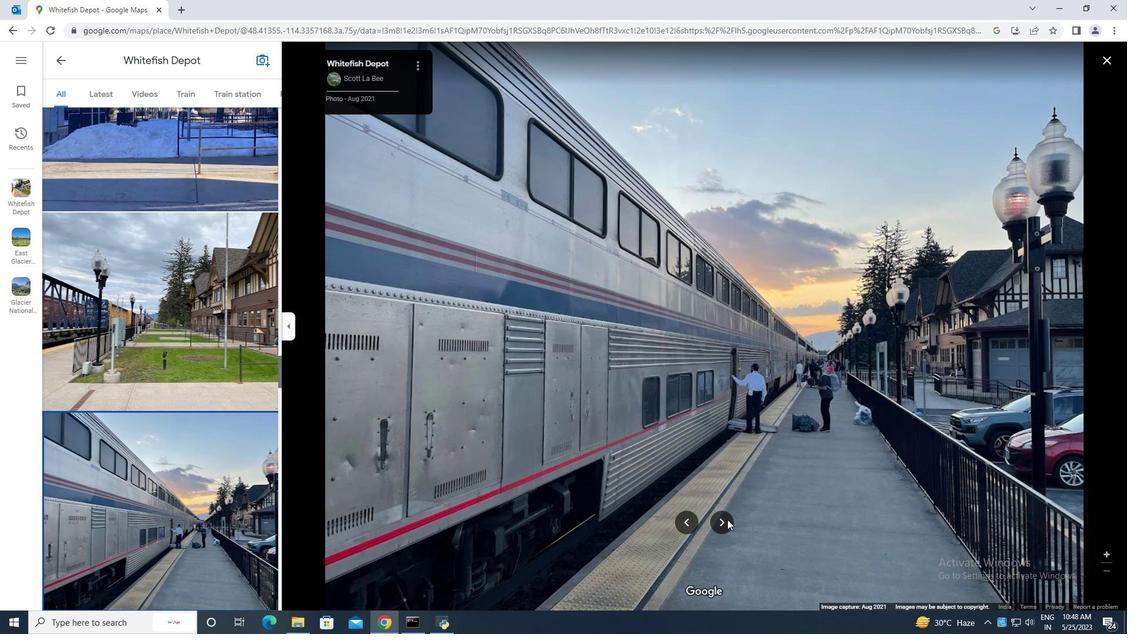 
Action: Mouse moved to (724, 520)
Screenshot: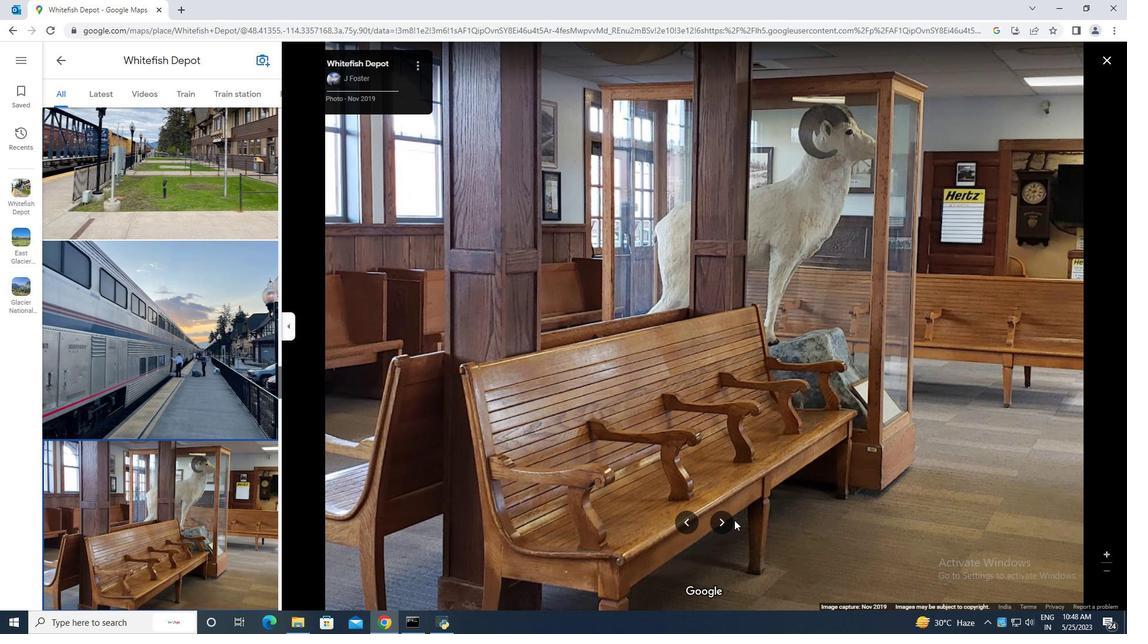 
Action: Mouse pressed left at (724, 520)
Screenshot: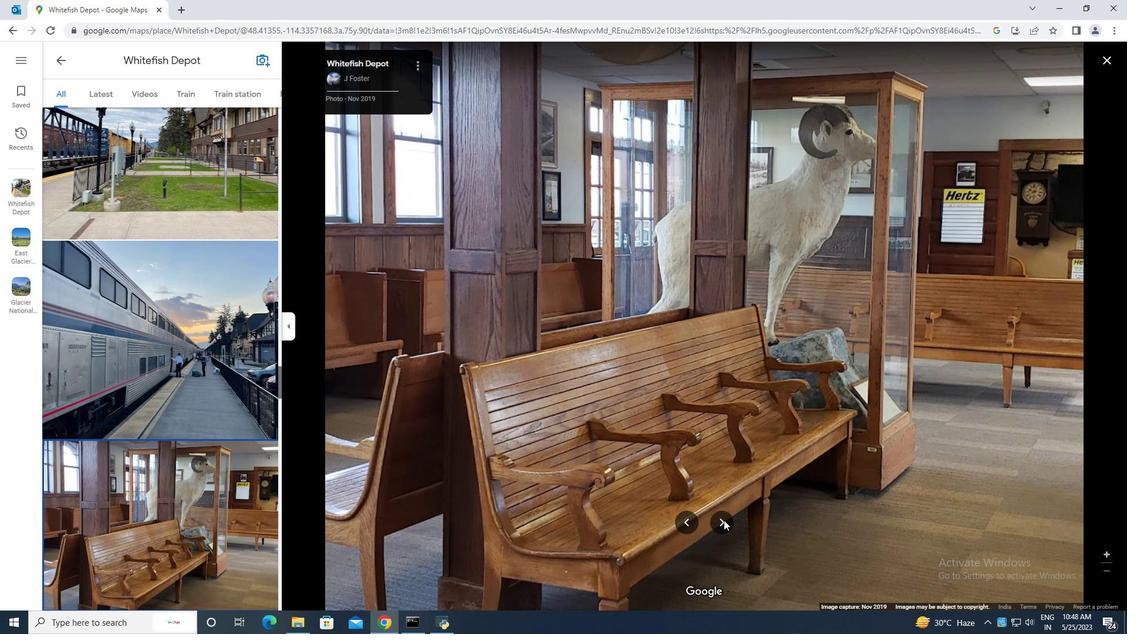 
Action: Mouse moved to (724, 526)
Screenshot: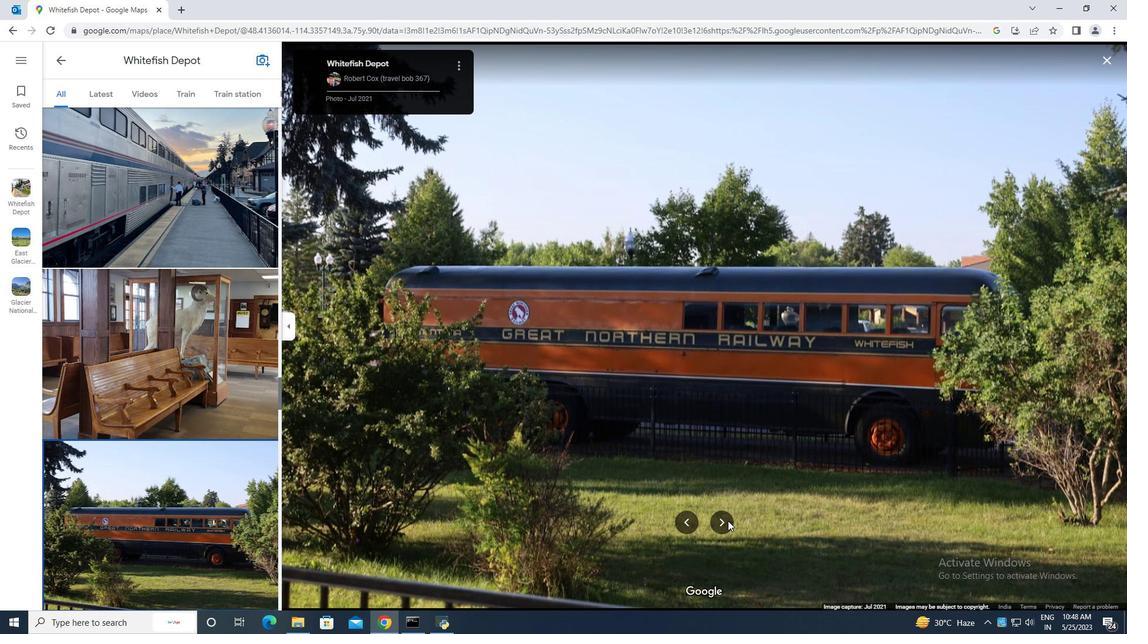 
Action: Mouse pressed left at (724, 526)
Screenshot: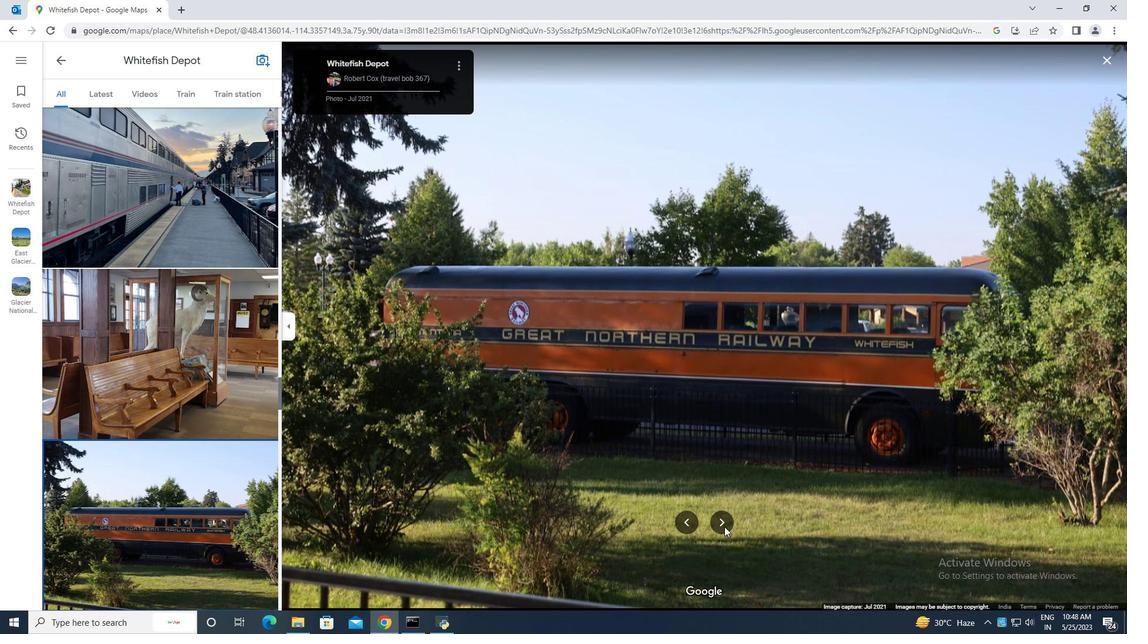 
Action: Mouse moved to (719, 520)
Screenshot: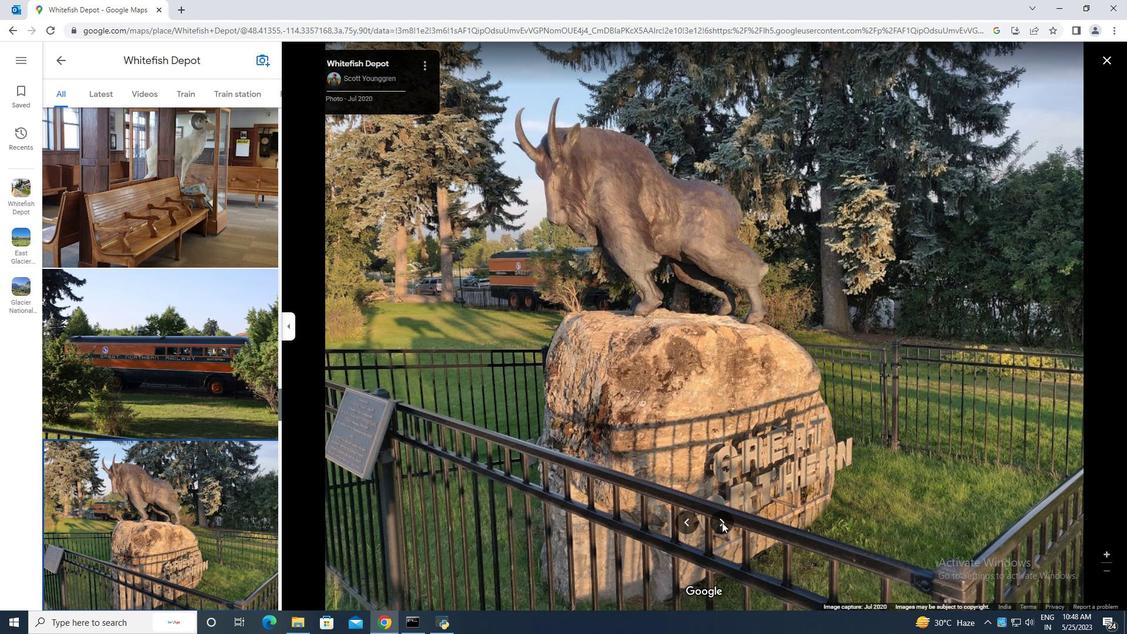 
Action: Mouse pressed left at (719, 520)
Screenshot: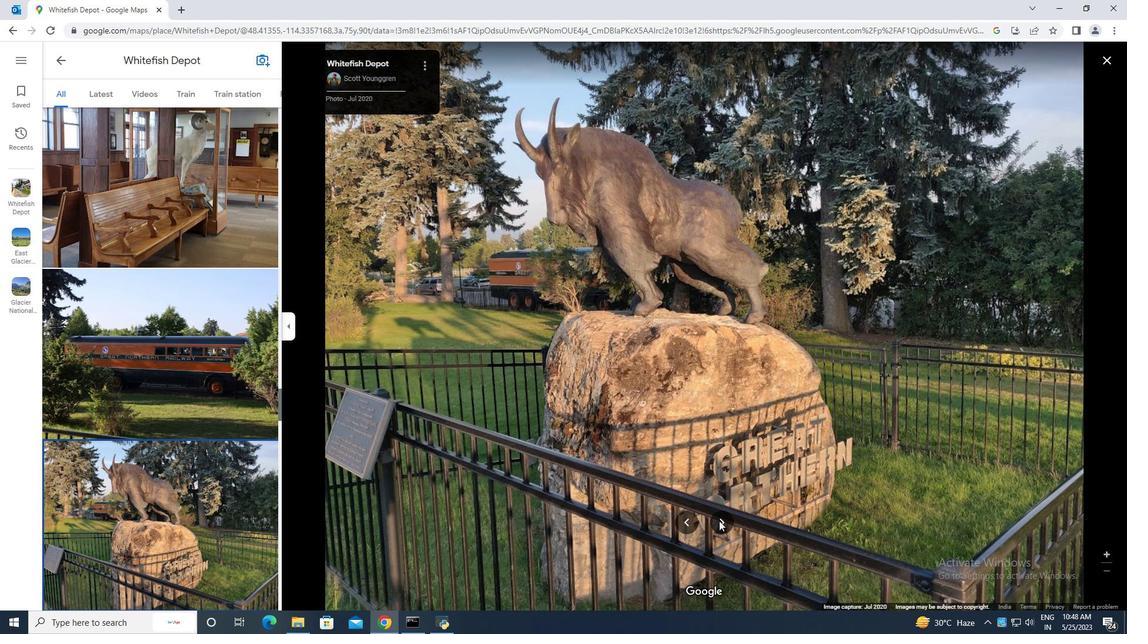 
Action: Mouse pressed left at (719, 520)
Screenshot: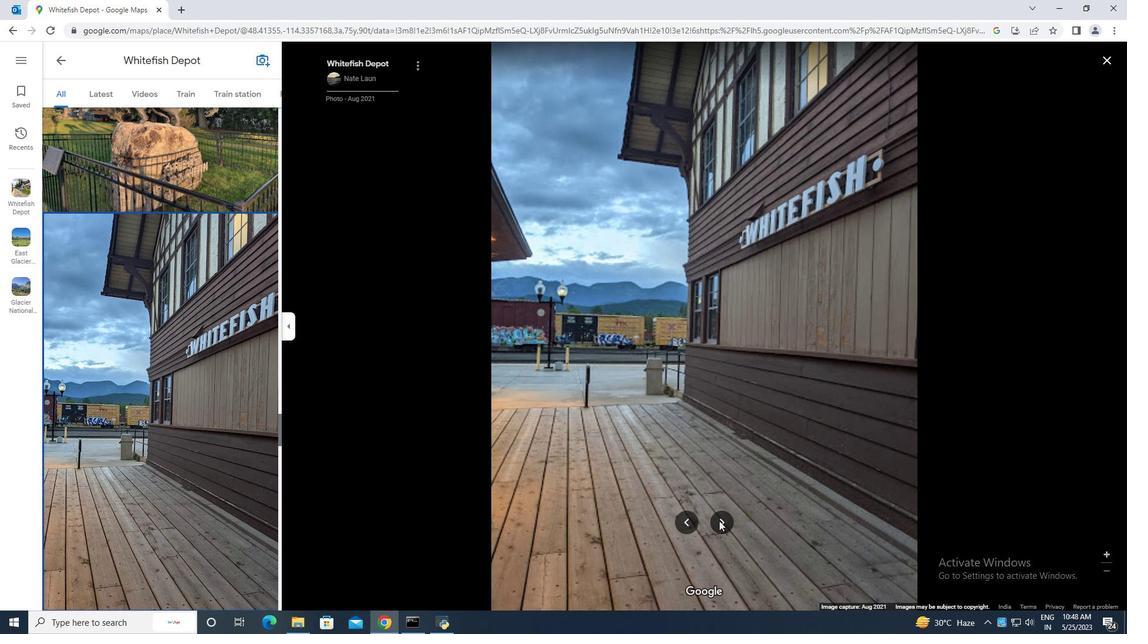 
Action: Mouse moved to (720, 522)
Screenshot: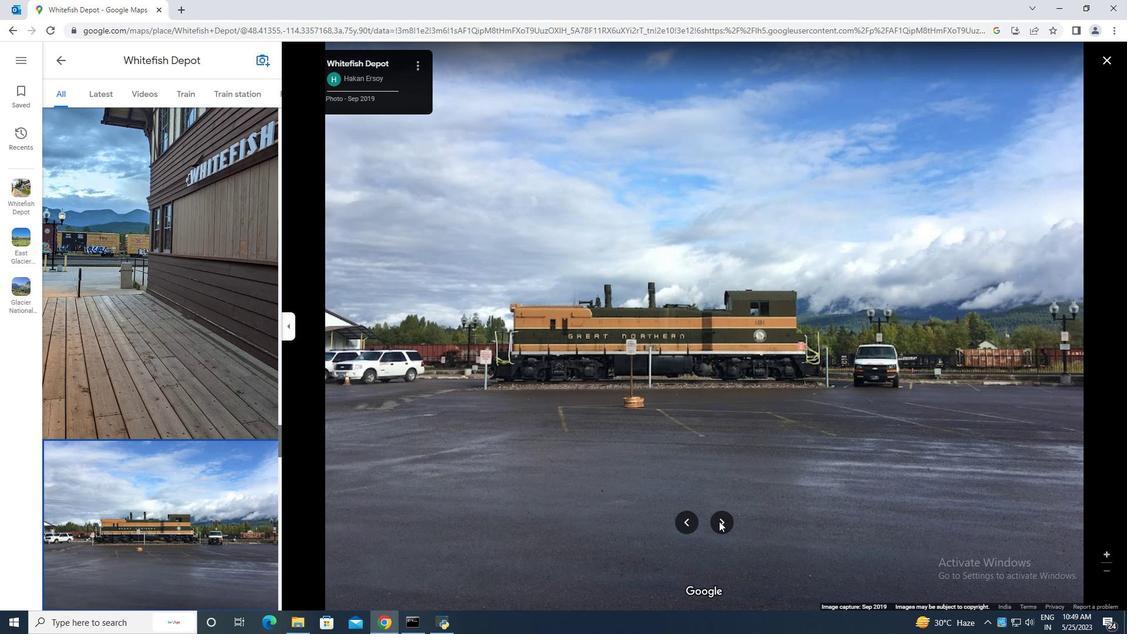 
Action: Mouse pressed left at (720, 522)
Screenshot: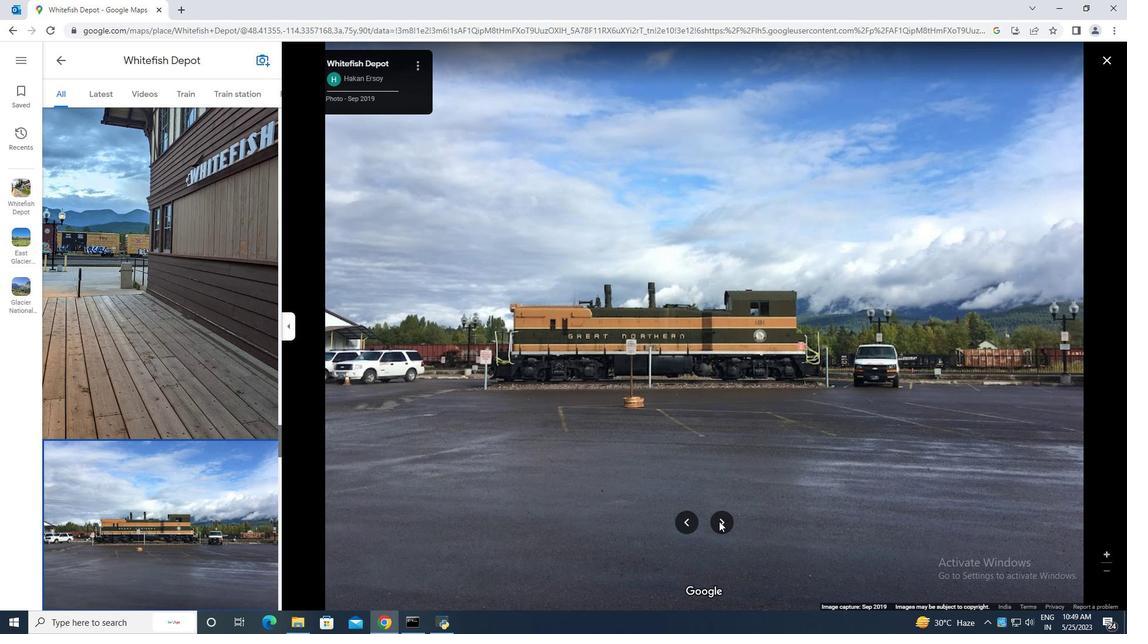 
Action: Mouse moved to (719, 520)
Screenshot: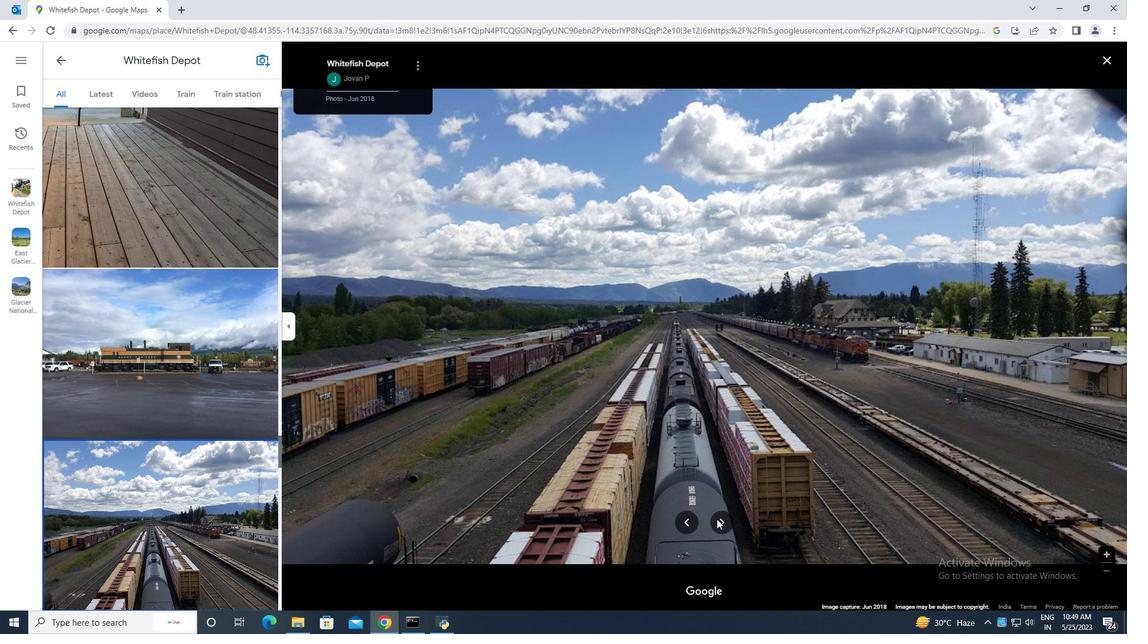 
Action: Mouse pressed left at (719, 520)
Screenshot: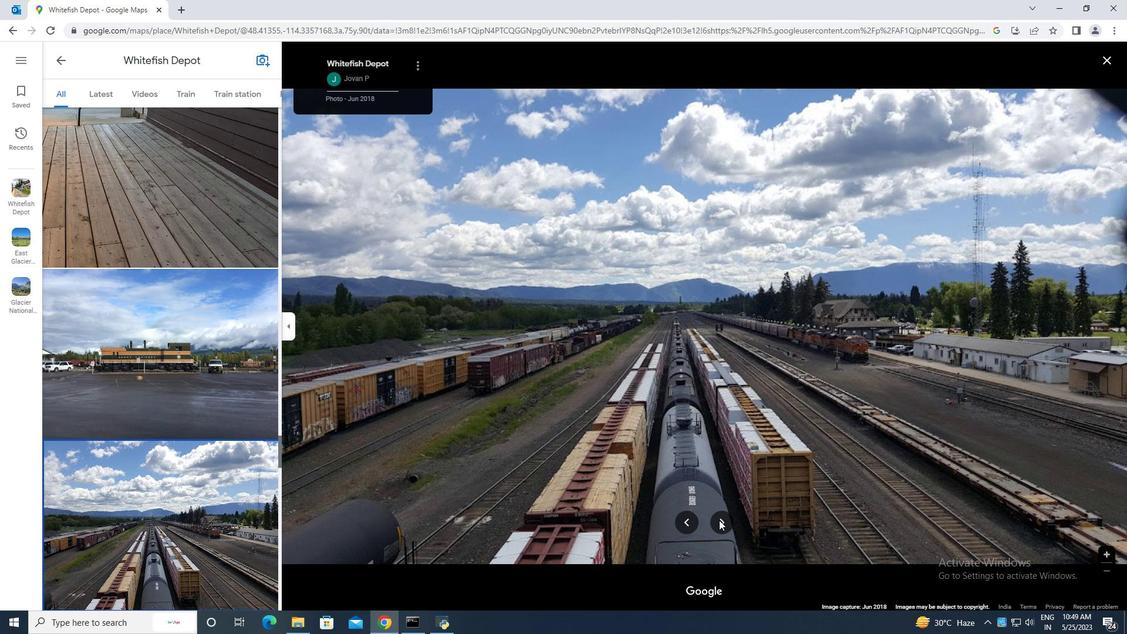 
Action: Mouse moved to (720, 526)
Screenshot: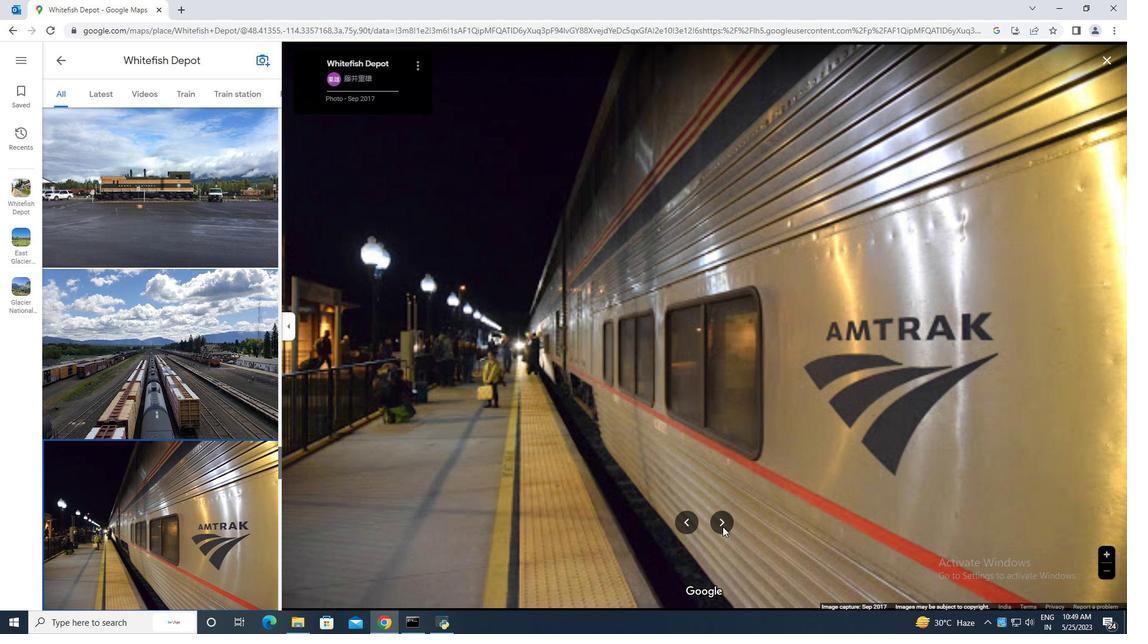 
Action: Mouse pressed left at (720, 526)
Screenshot: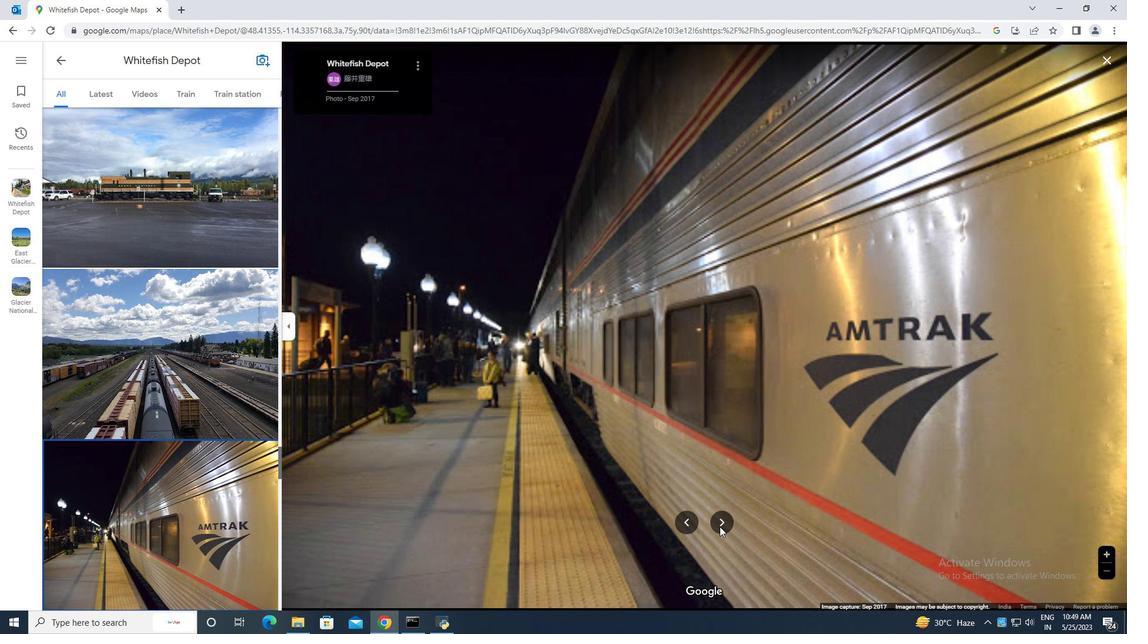 
Action: Mouse moved to (721, 522)
Screenshot: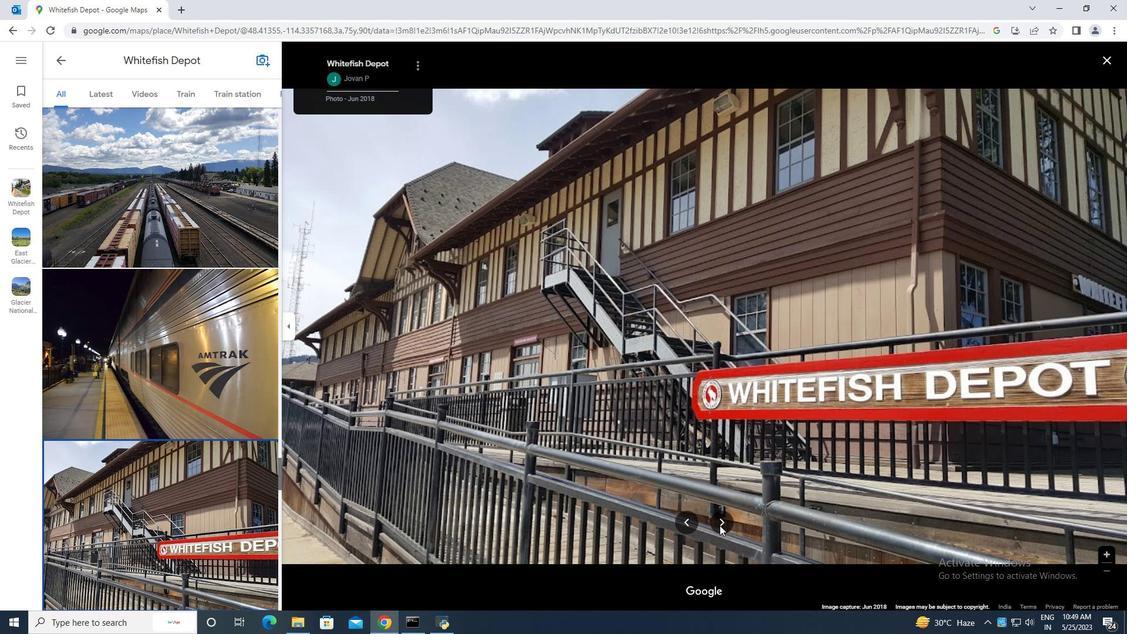 
Action: Mouse pressed left at (721, 522)
Screenshot: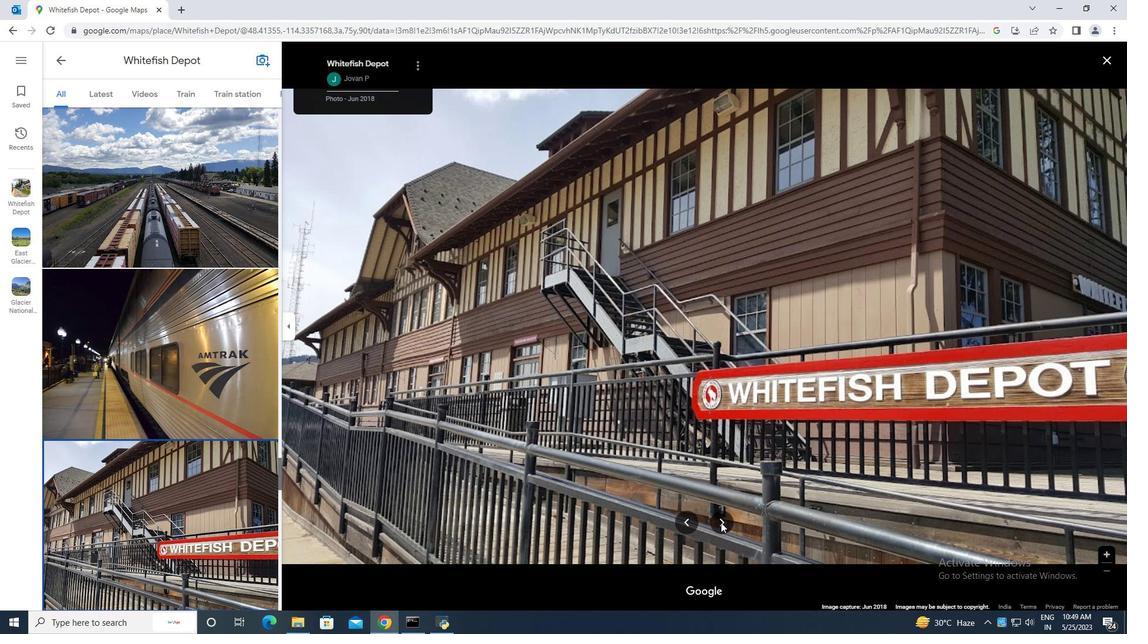 
Action: Mouse moved to (721, 521)
Screenshot: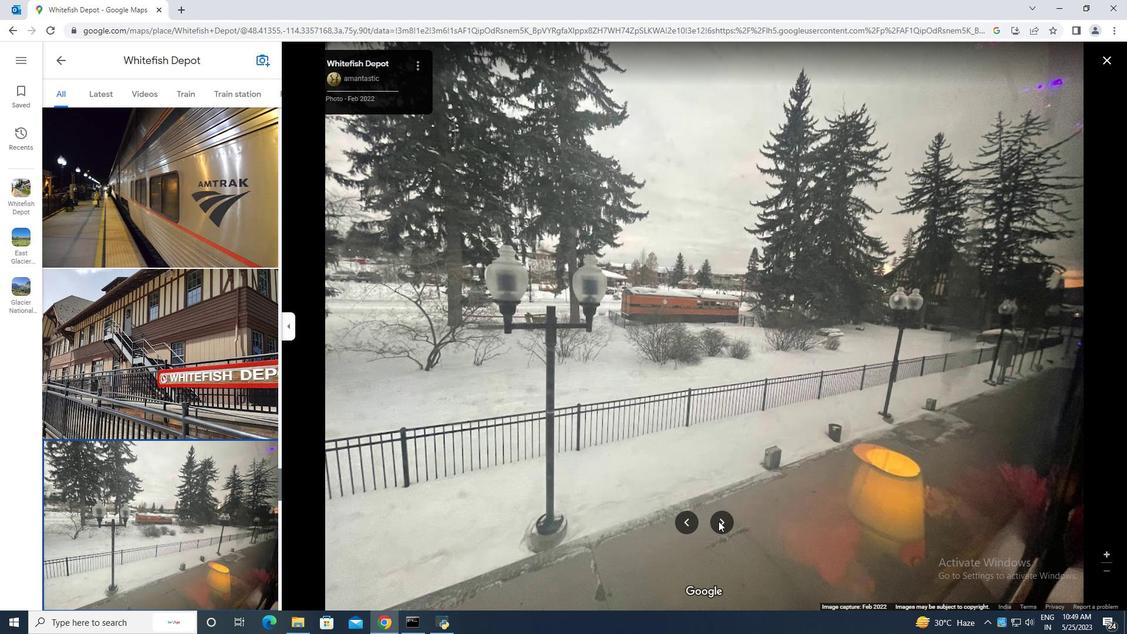 
Action: Mouse pressed left at (721, 521)
Screenshot: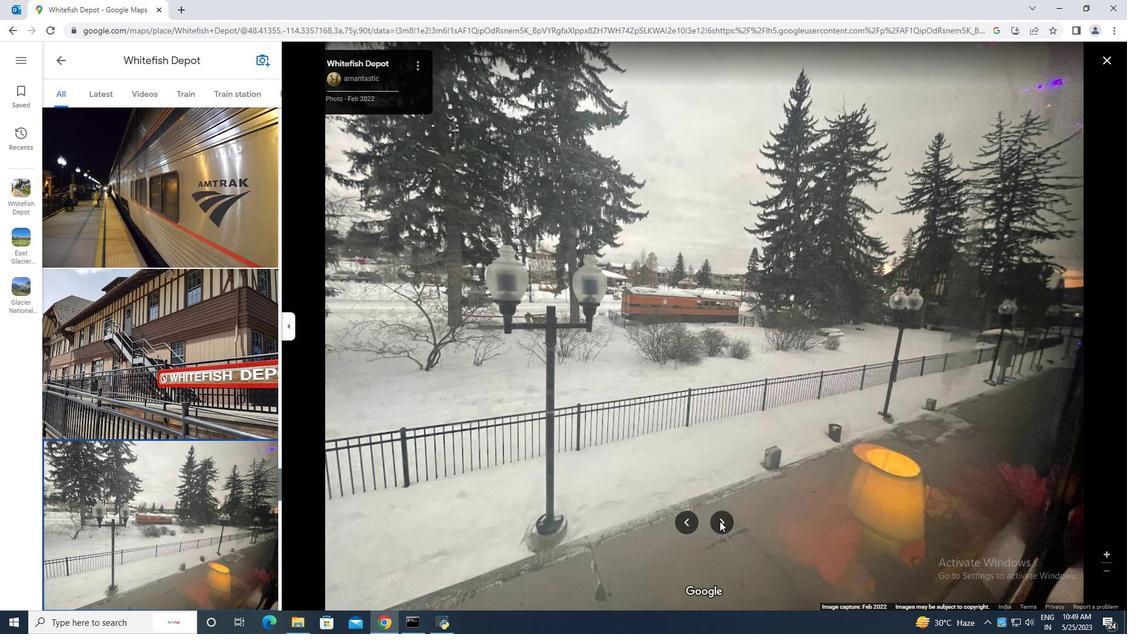 
Action: Mouse moved to (66, 62)
Screenshot: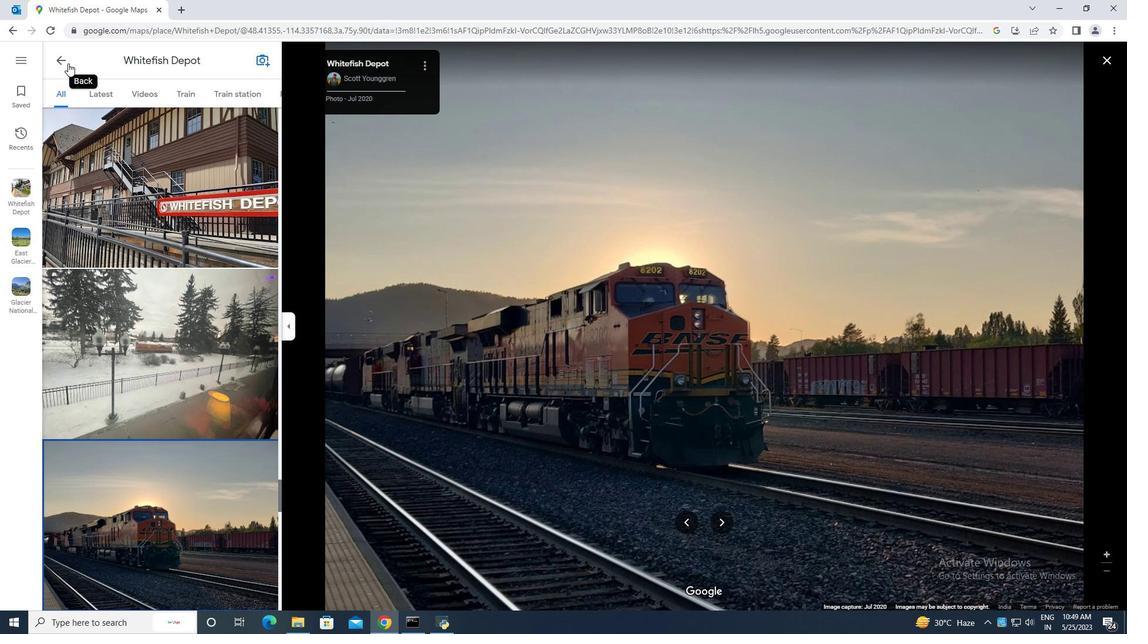 
Action: Mouse pressed left at (66, 62)
Screenshot: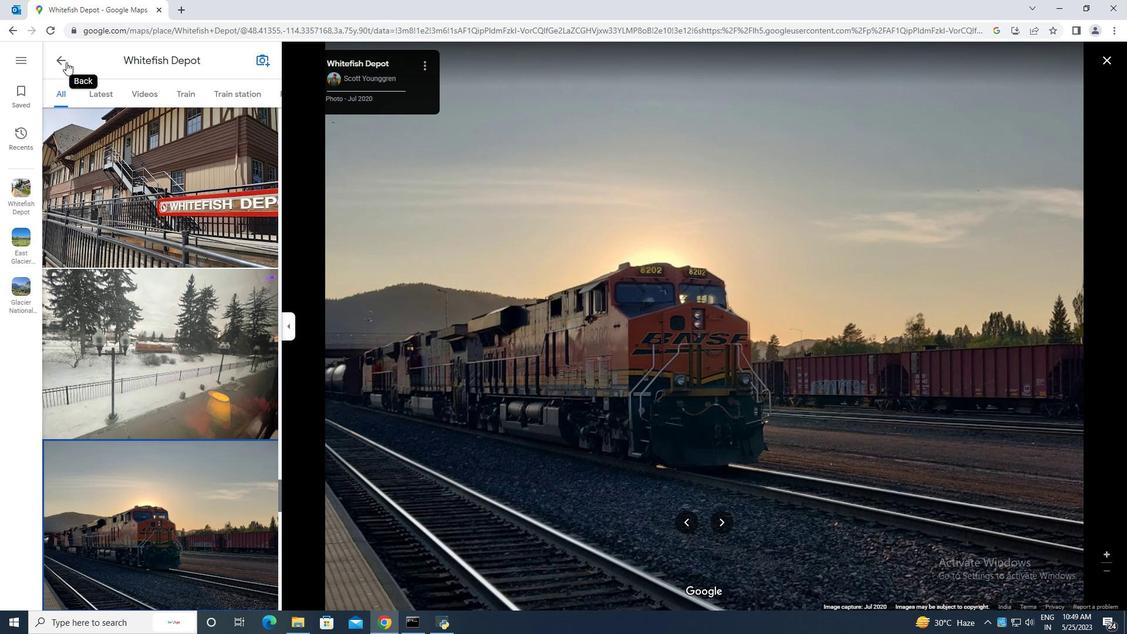 
Action: Mouse moved to (114, 307)
Screenshot: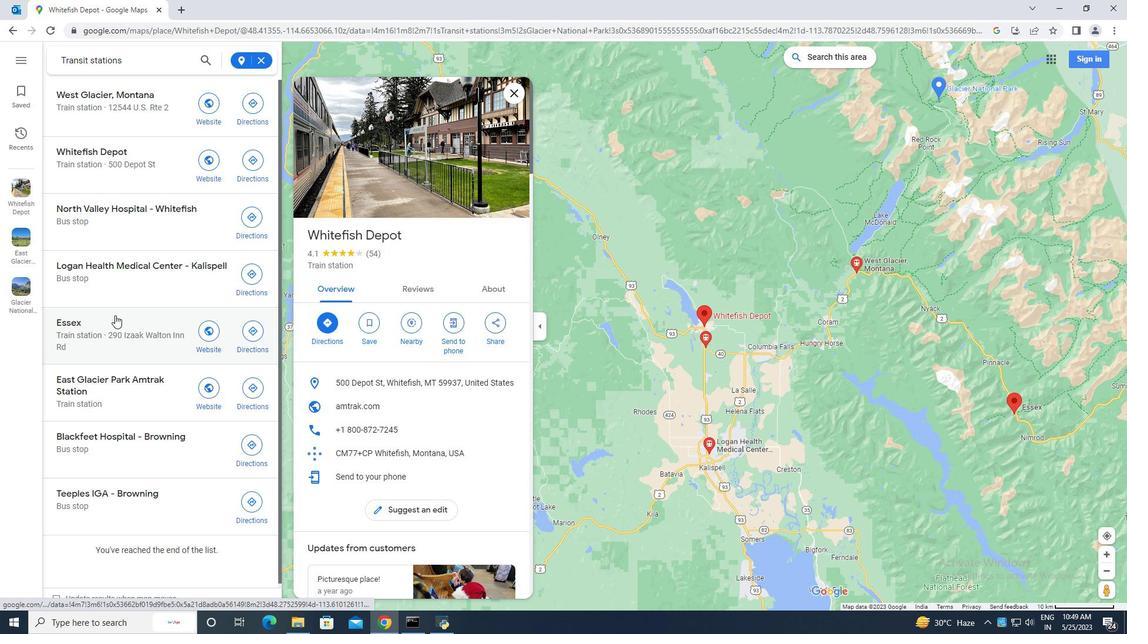 
Action: Mouse scrolled (114, 307) with delta (0, 0)
Screenshot: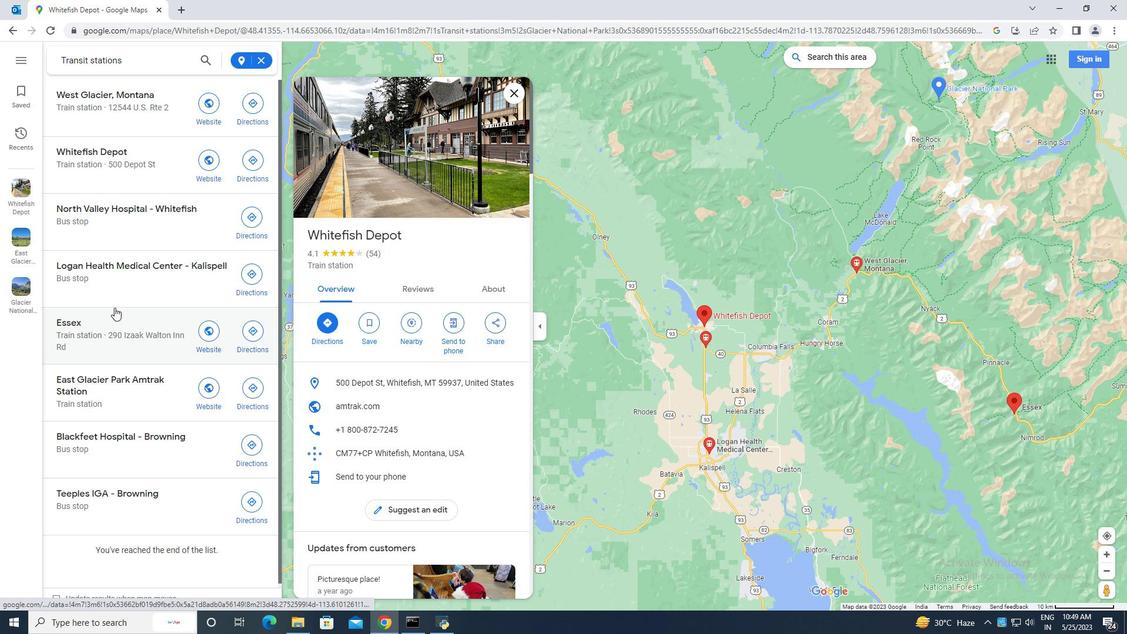 
Action: Mouse moved to (137, 122)
Screenshot: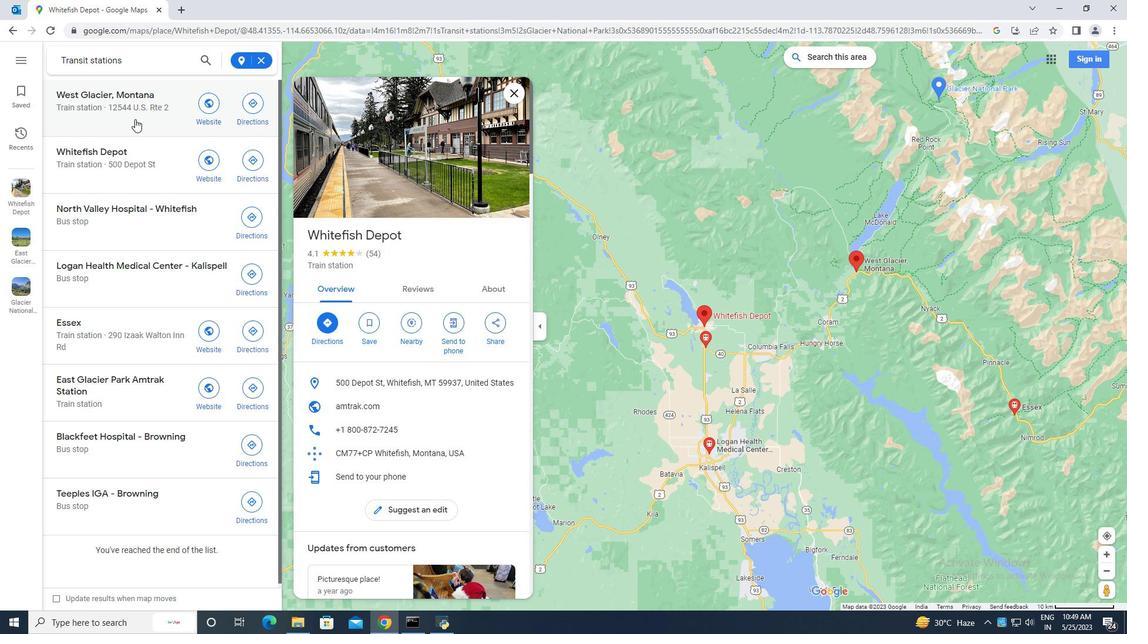 
Action: Mouse pressed left at (137, 122)
Screenshot: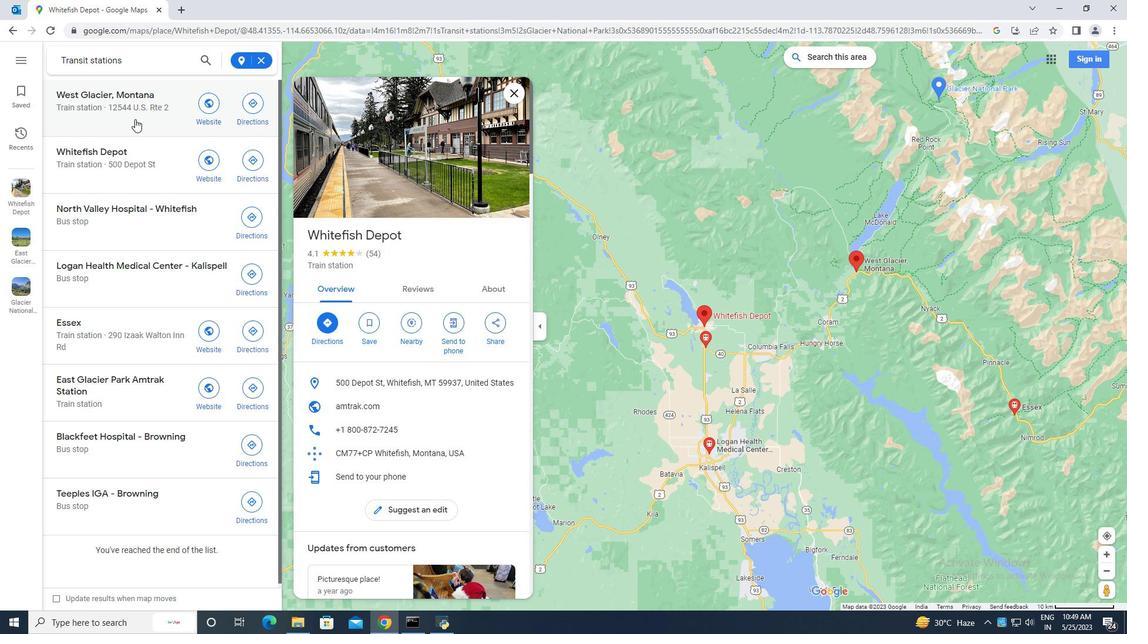 
Action: Mouse moved to (453, 405)
Screenshot: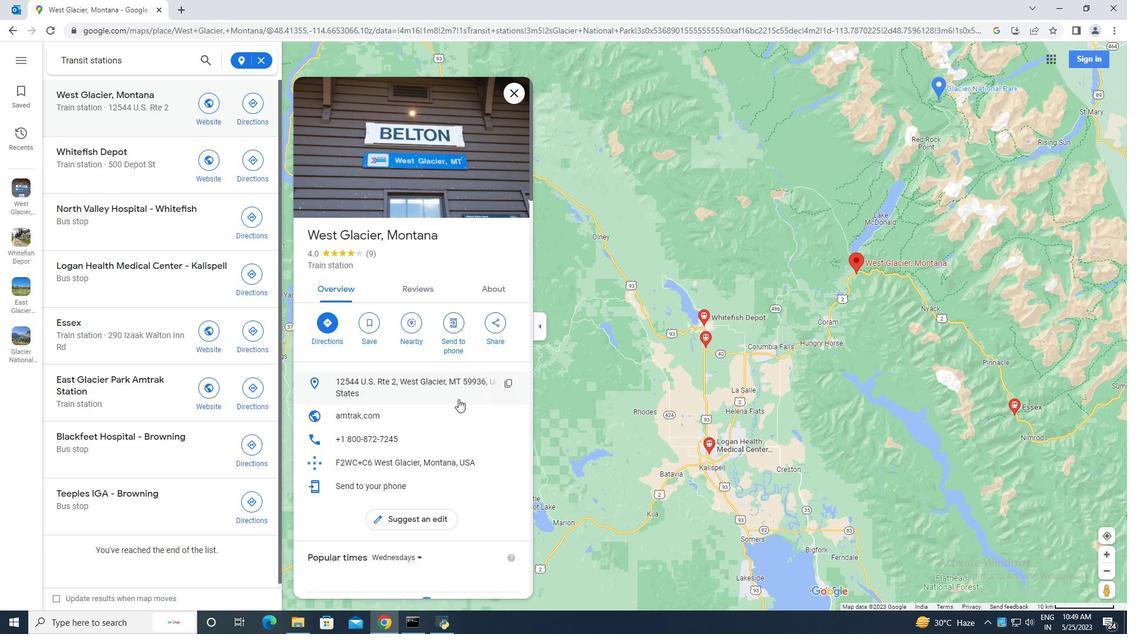 
Action: Mouse scrolled (453, 405) with delta (0, 0)
Screenshot: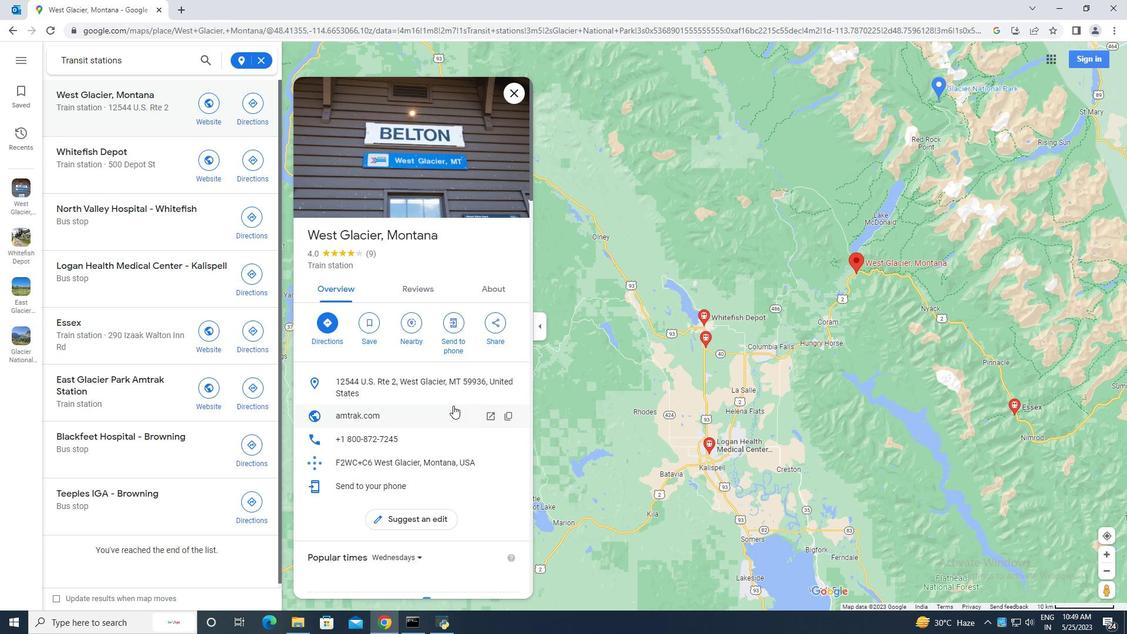 
Action: Mouse scrolled (453, 405) with delta (0, 0)
Screenshot: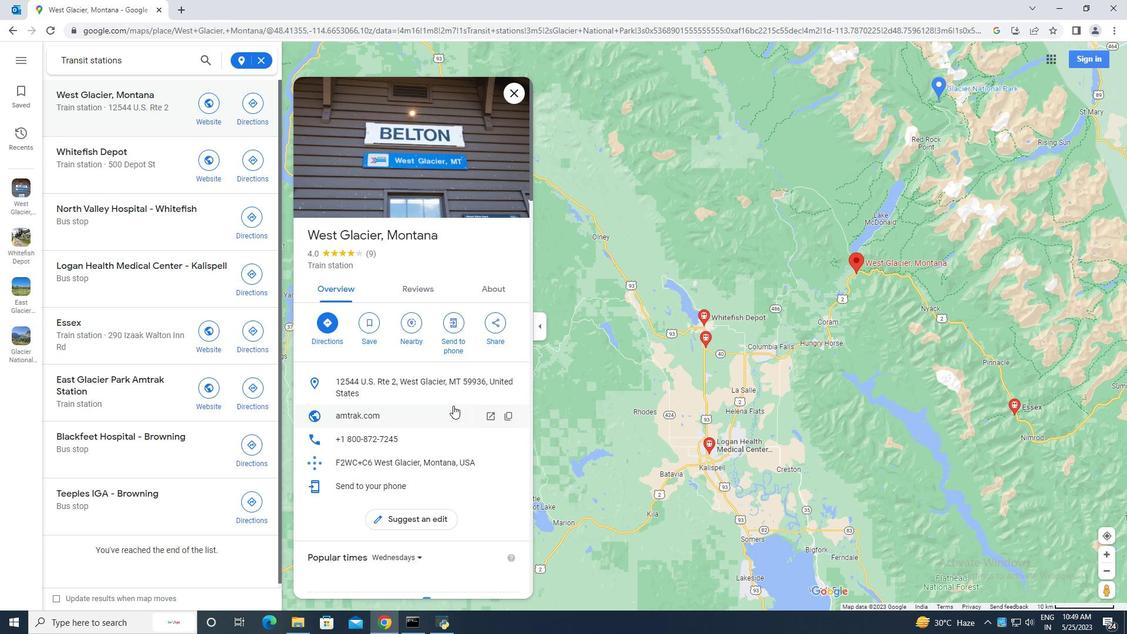 
Action: Mouse scrolled (453, 405) with delta (0, 0)
Screenshot: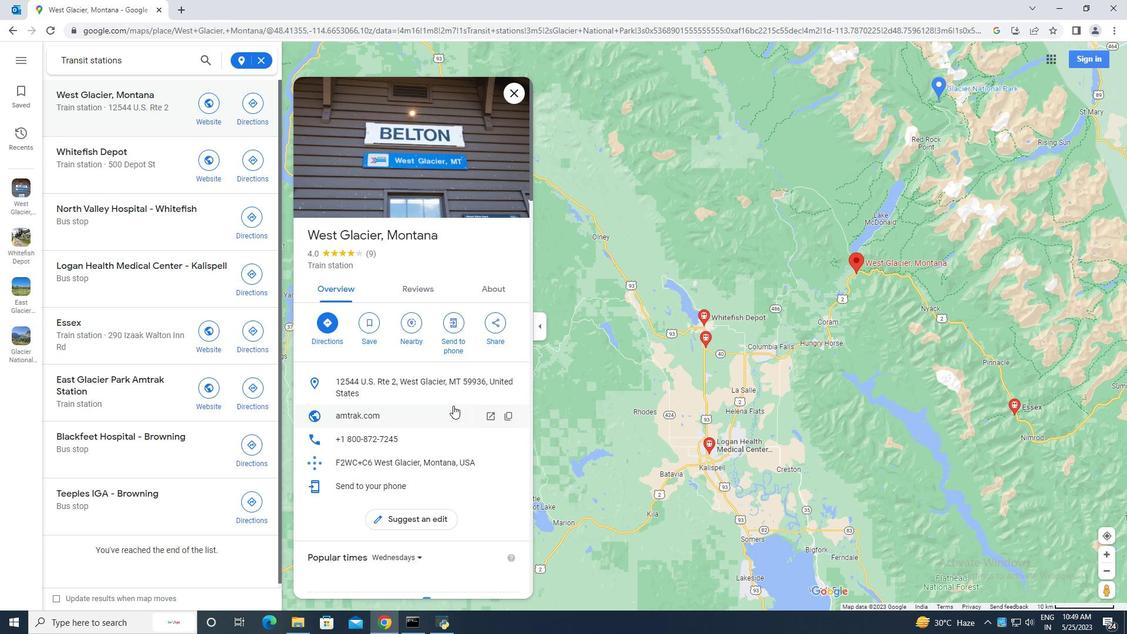 
Action: Mouse scrolled (453, 405) with delta (0, 0)
Screenshot: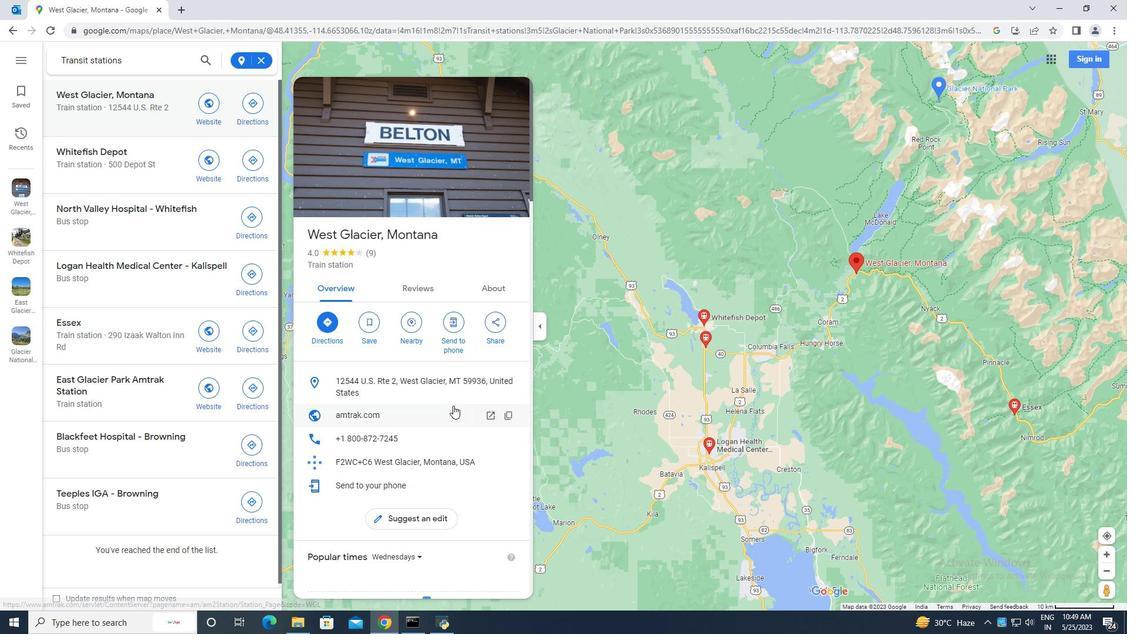
Action: Mouse moved to (410, 377)
Screenshot: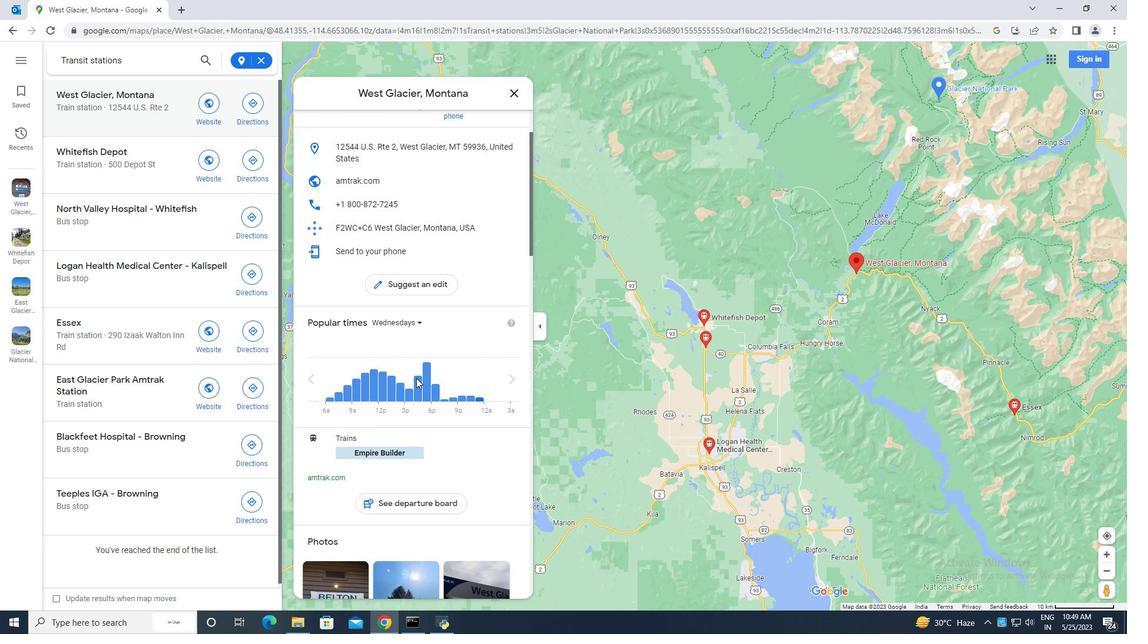 
Action: Mouse scrolled (410, 377) with delta (0, 0)
Screenshot: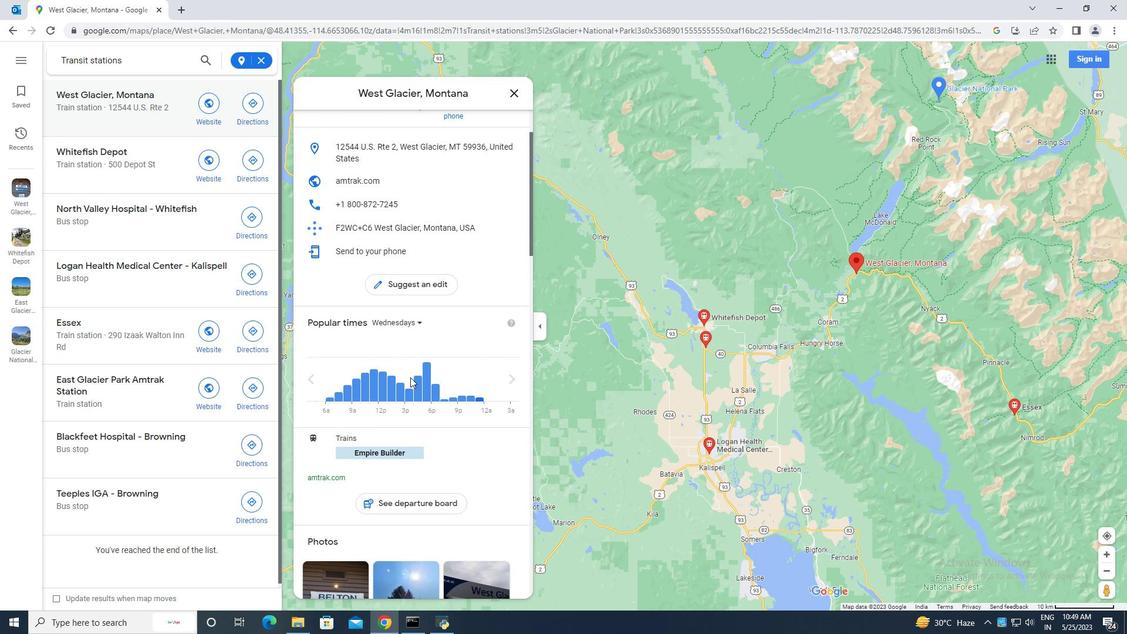 
Action: Mouse scrolled (410, 377) with delta (0, 0)
Screenshot: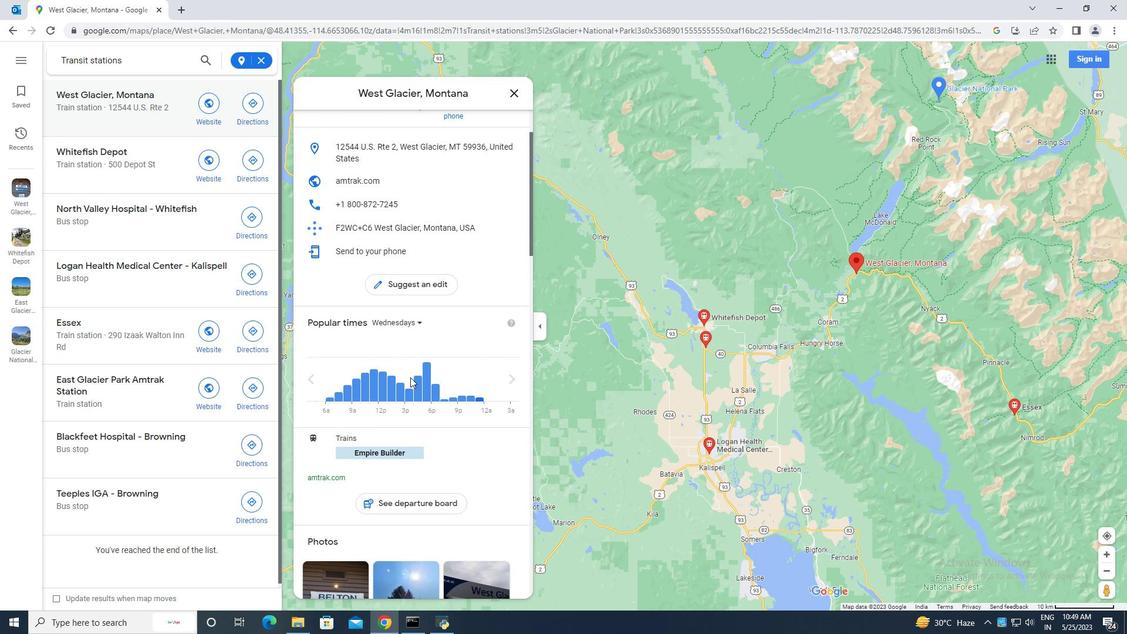 
Action: Mouse scrolled (410, 377) with delta (0, 0)
Screenshot: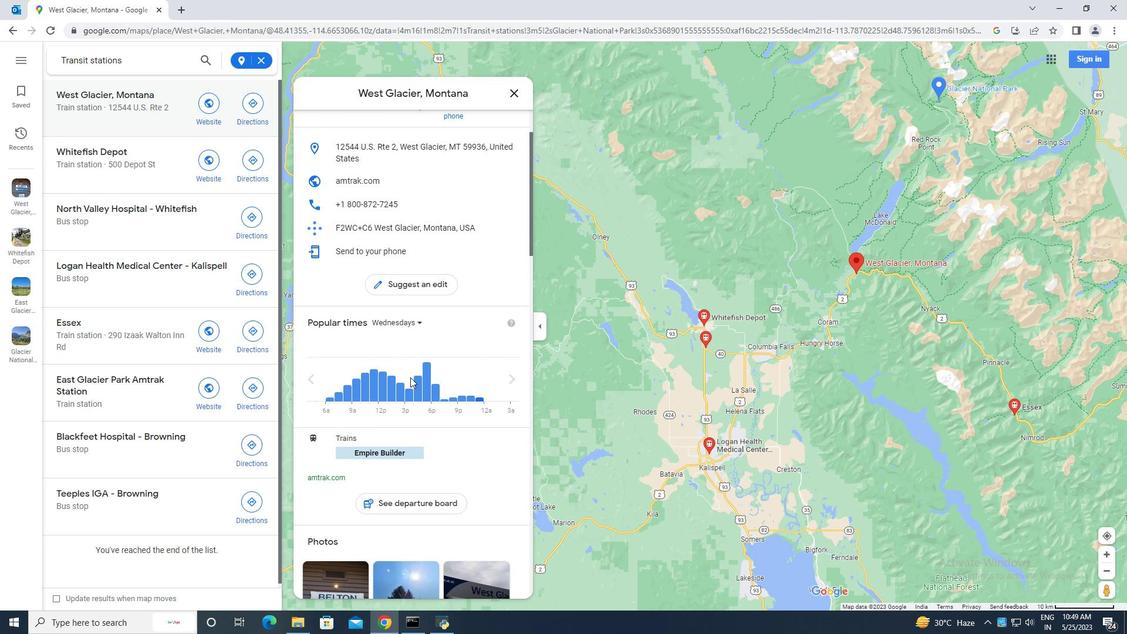
Action: Mouse scrolled (410, 377) with delta (0, 0)
Screenshot: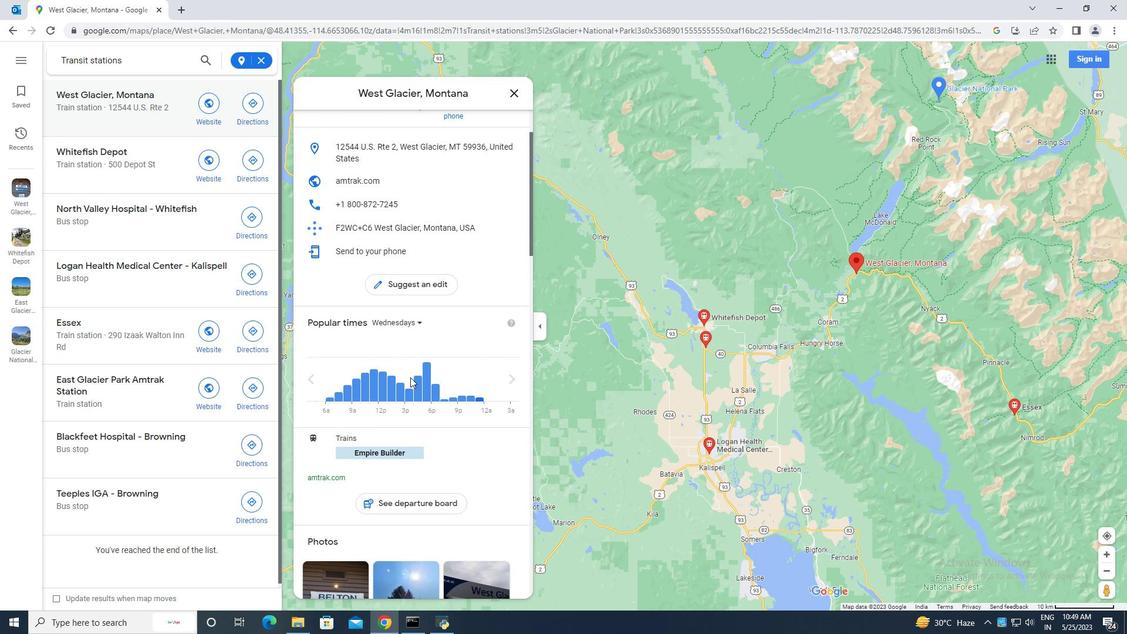 
Action: Mouse moved to (332, 371)
Screenshot: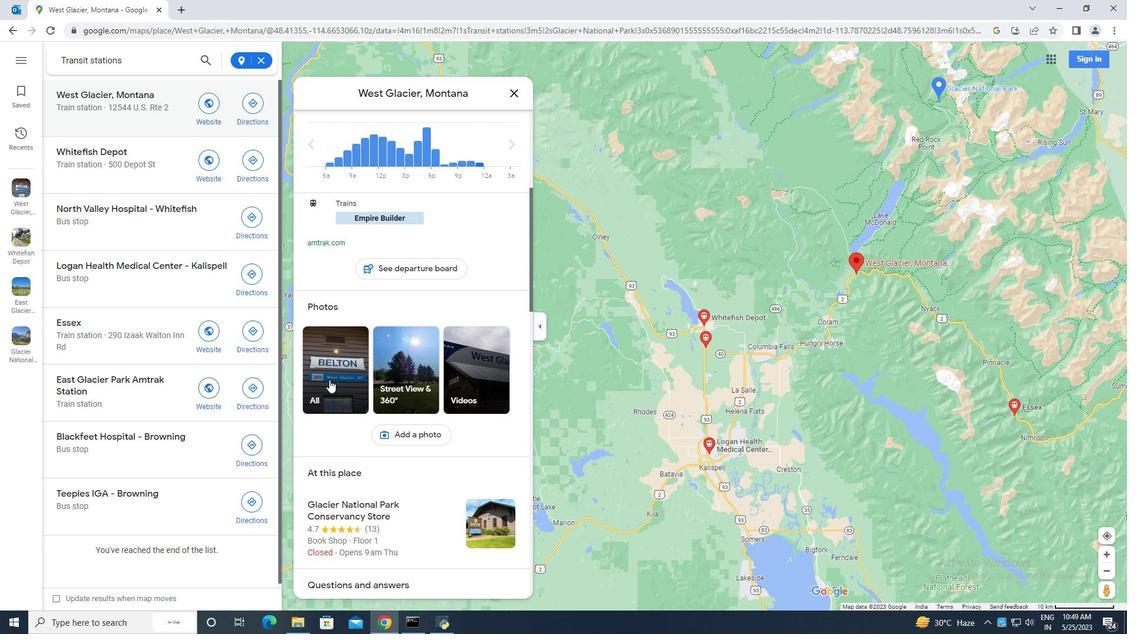 
Action: Mouse pressed left at (332, 371)
Screenshot: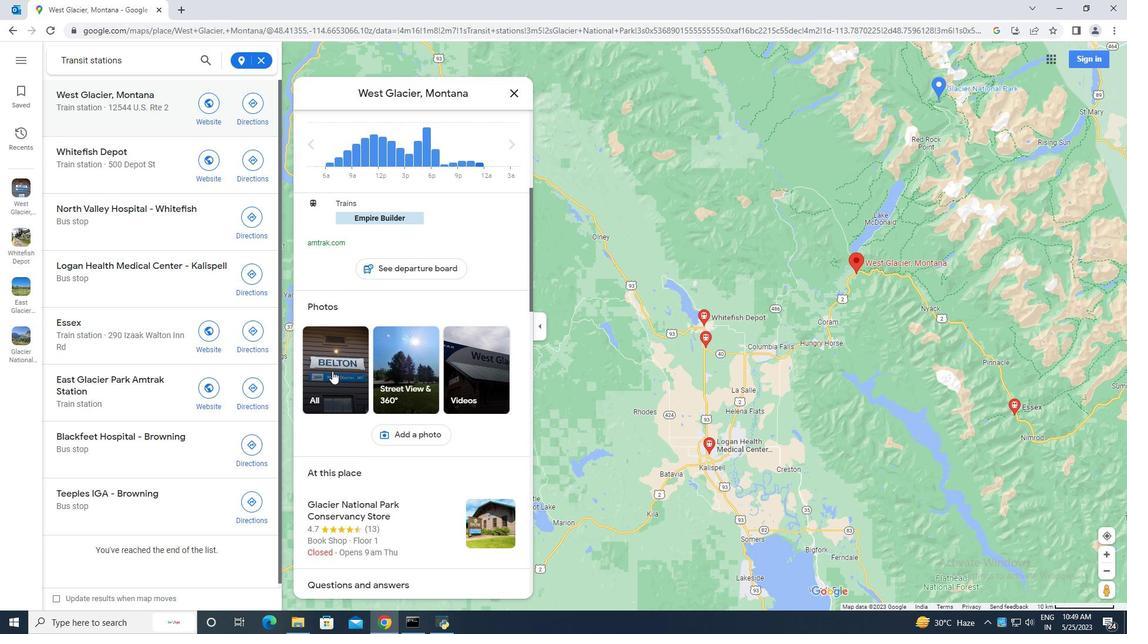 
Action: Mouse moved to (726, 523)
Screenshot: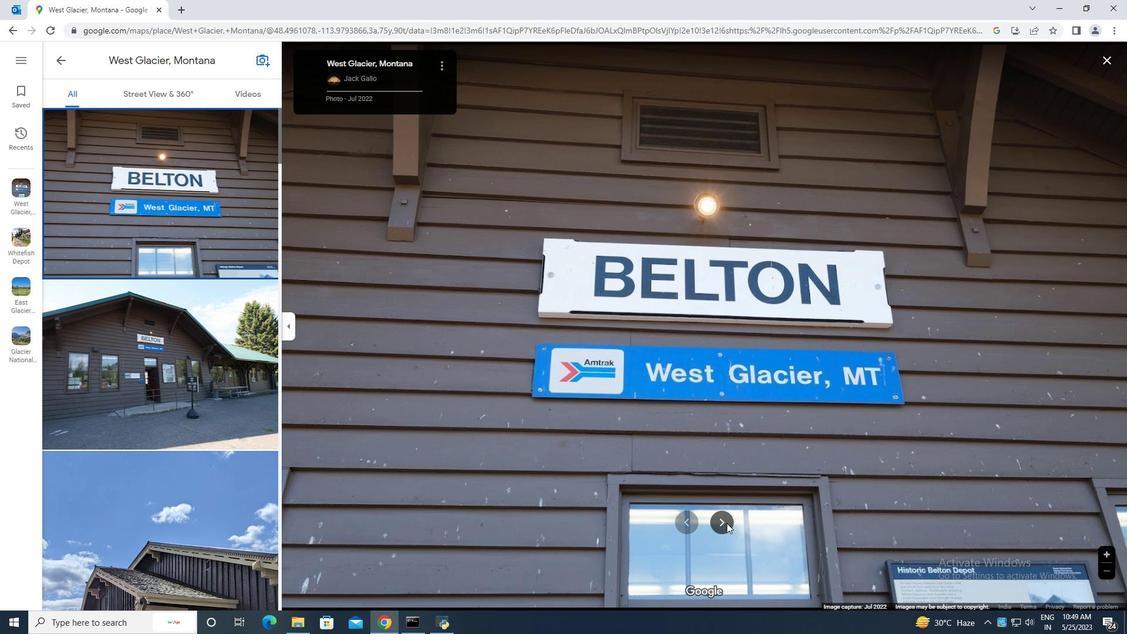 
Action: Mouse pressed left at (726, 523)
Screenshot: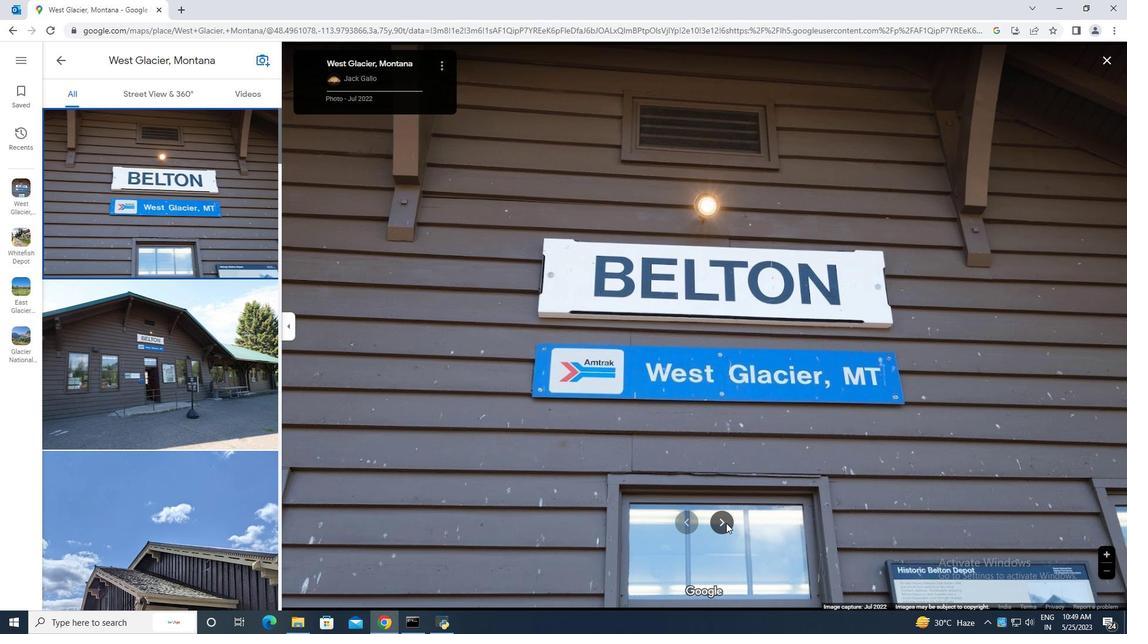 
Action: Mouse pressed left at (726, 523)
Screenshot: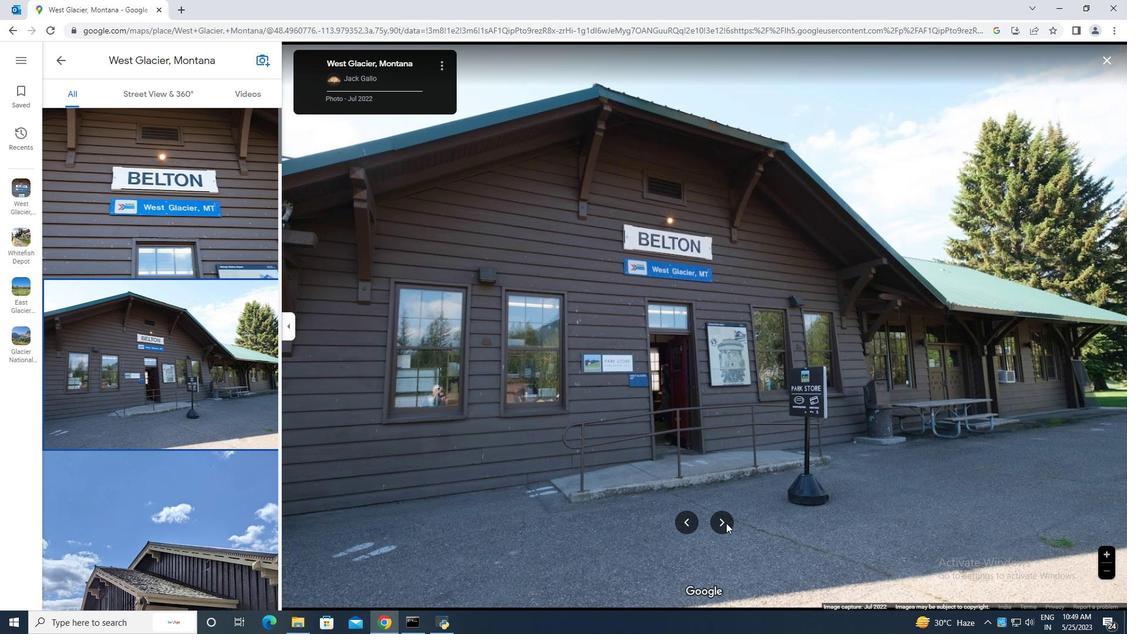 
Action: Mouse pressed left at (726, 523)
Screenshot: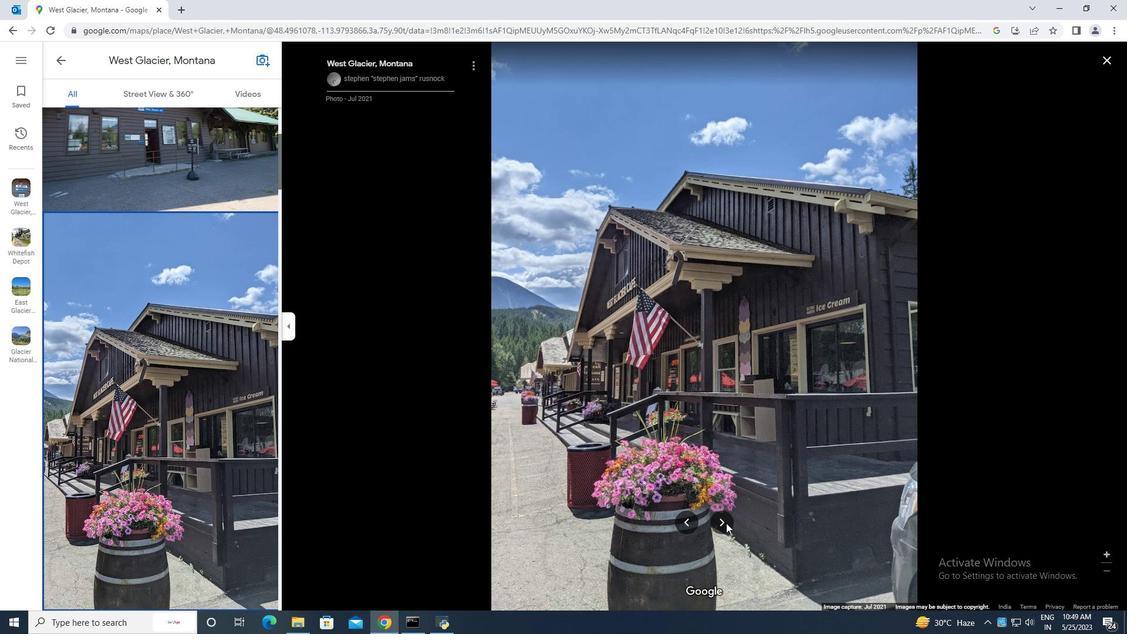 
Action: Mouse pressed left at (726, 523)
Screenshot: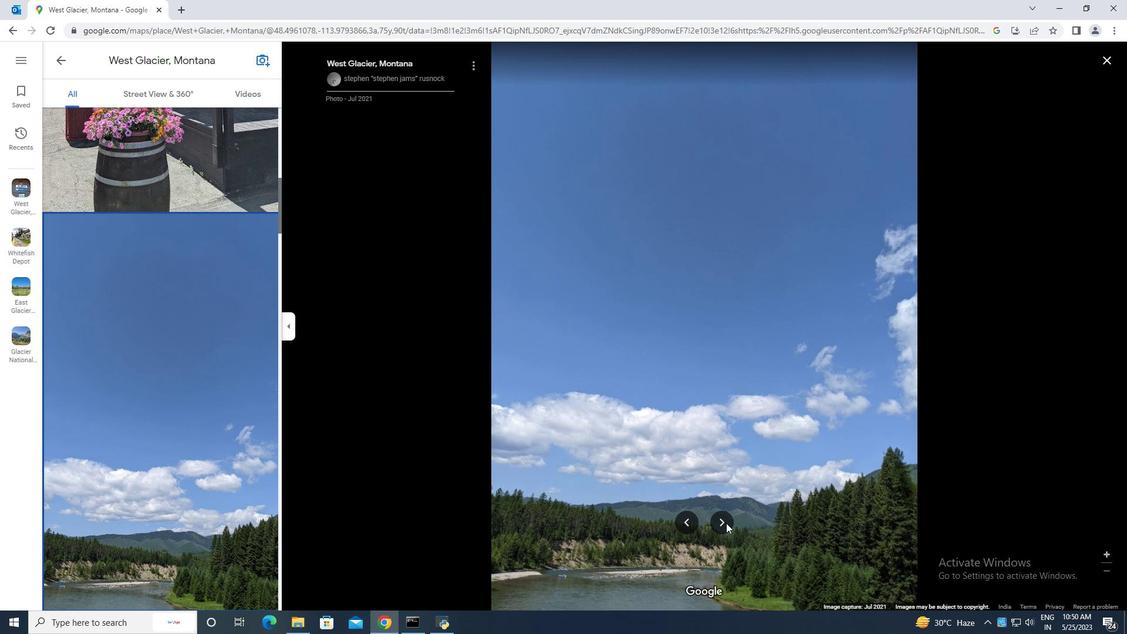 
Action: Mouse pressed left at (726, 523)
Screenshot: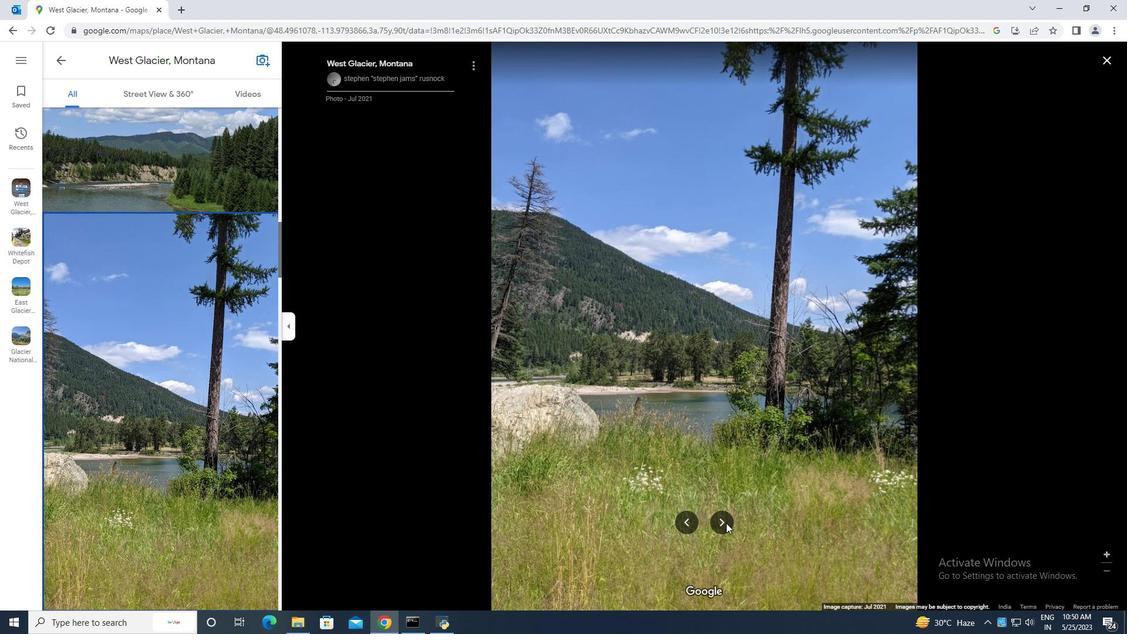 
Action: Mouse pressed left at (726, 523)
Screenshot: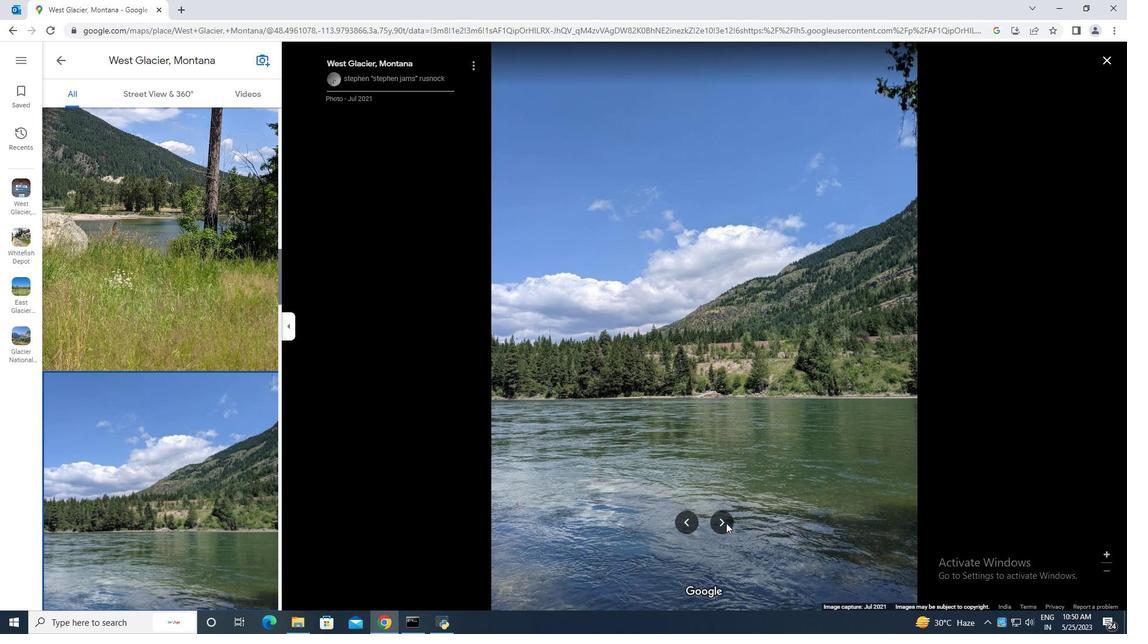 
Action: Mouse moved to (724, 523)
Screenshot: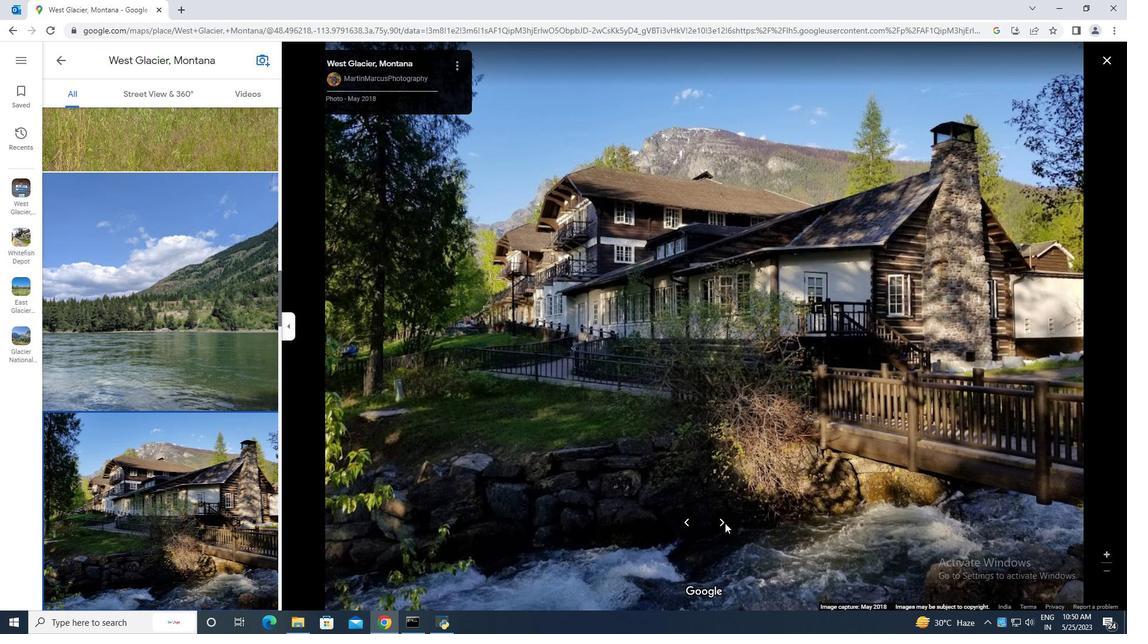 
Action: Mouse pressed left at (724, 523)
Screenshot: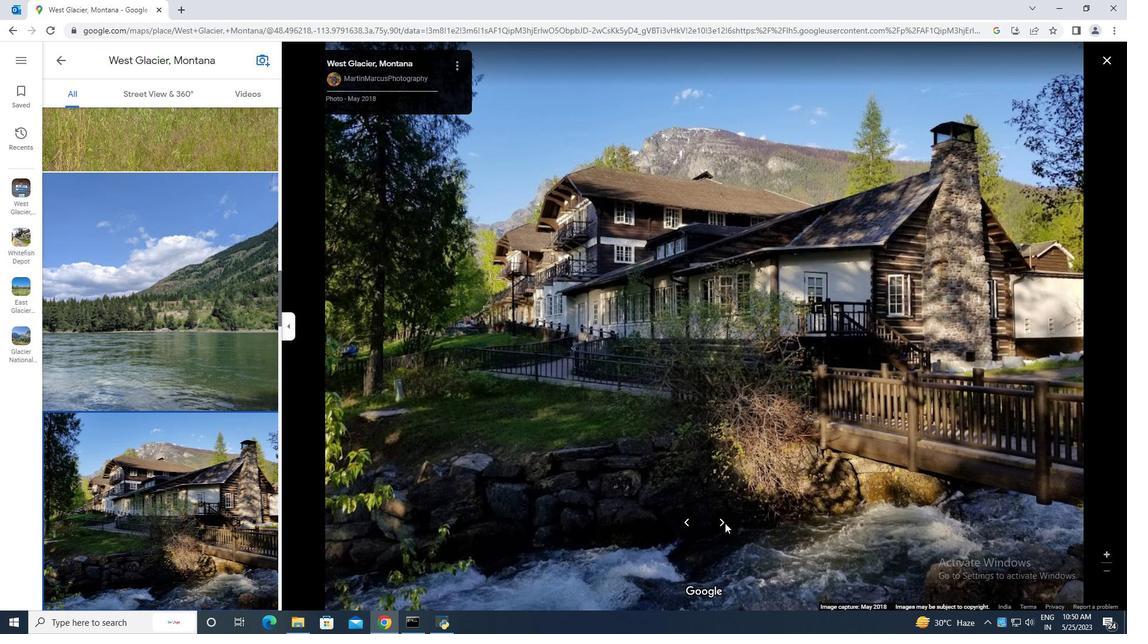 
Action: Mouse moved to (723, 522)
Screenshot: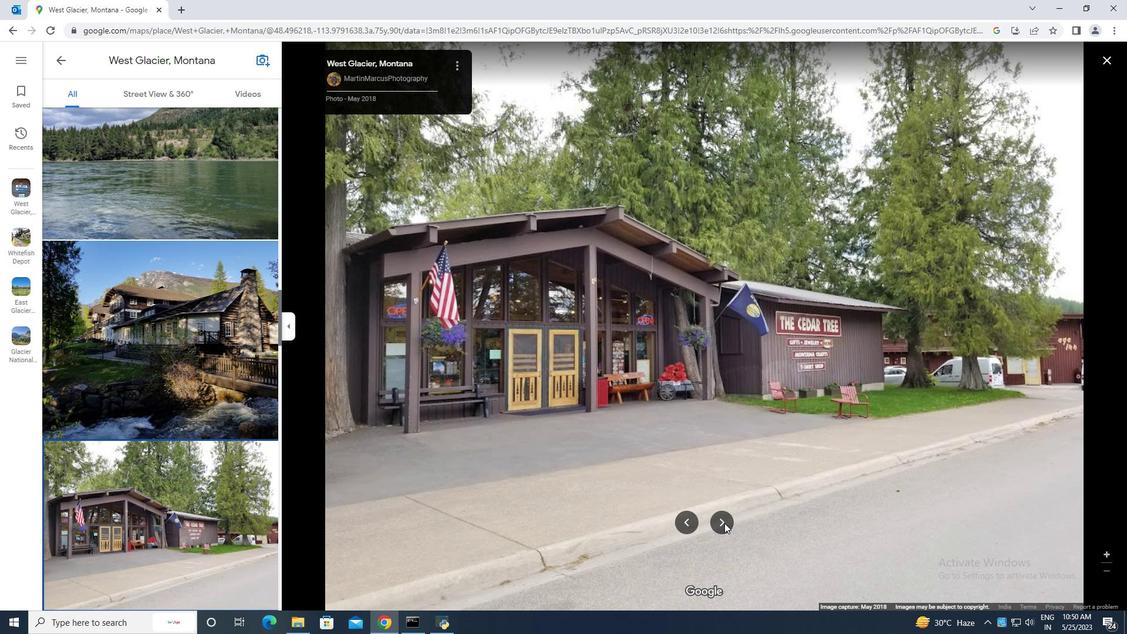 
Action: Mouse pressed left at (723, 522)
Screenshot: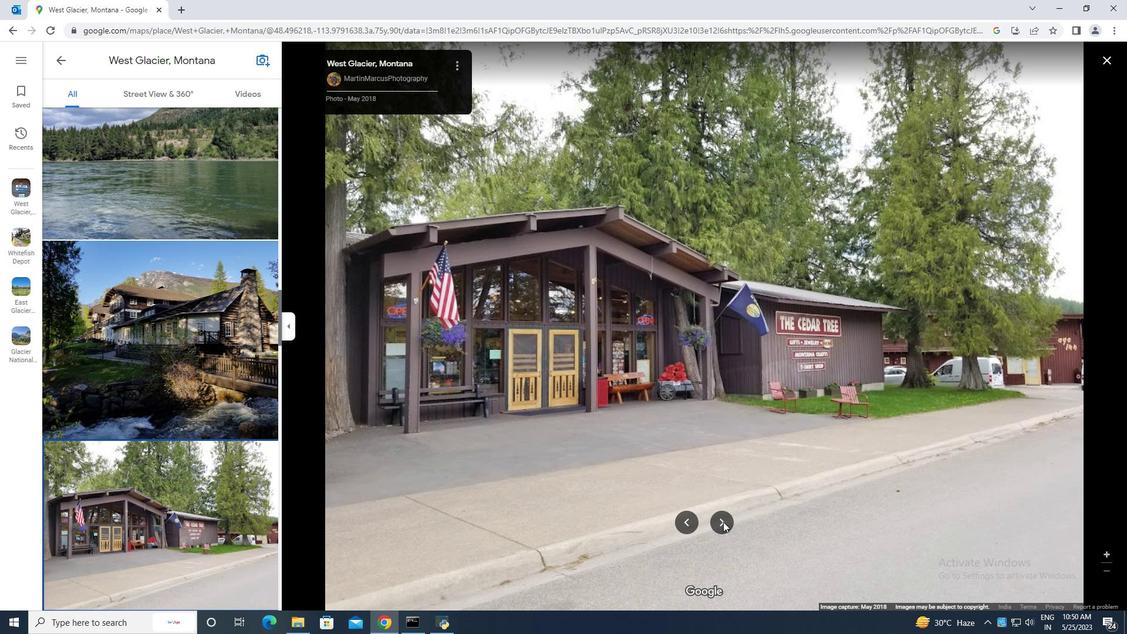 
Action: Mouse pressed left at (723, 522)
Screenshot: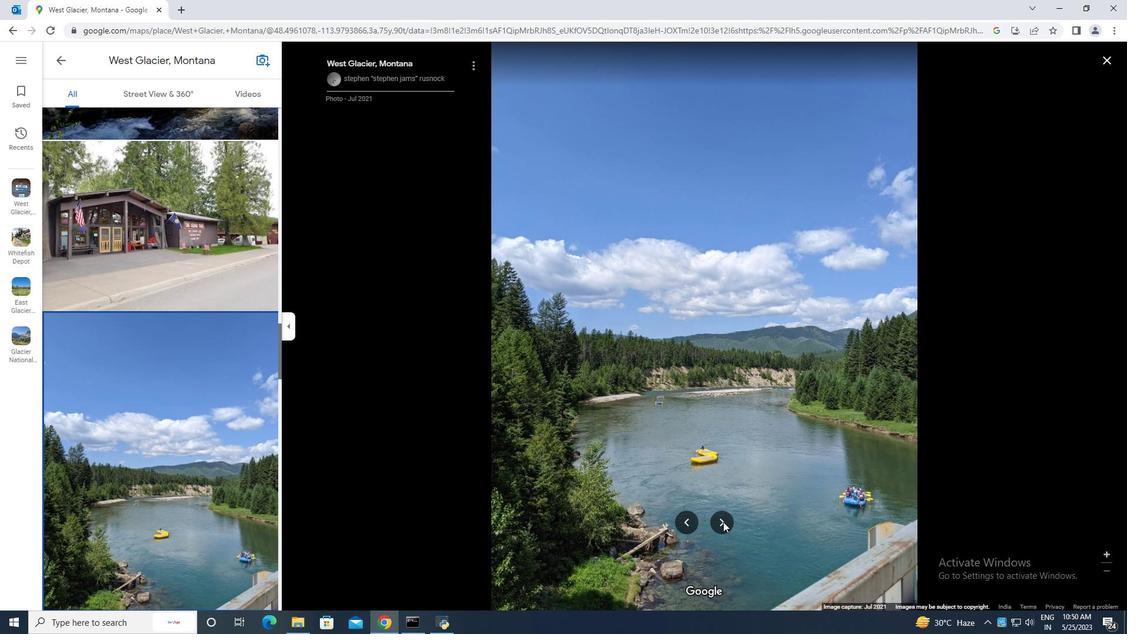 
Action: Mouse moved to (722, 519)
Screenshot: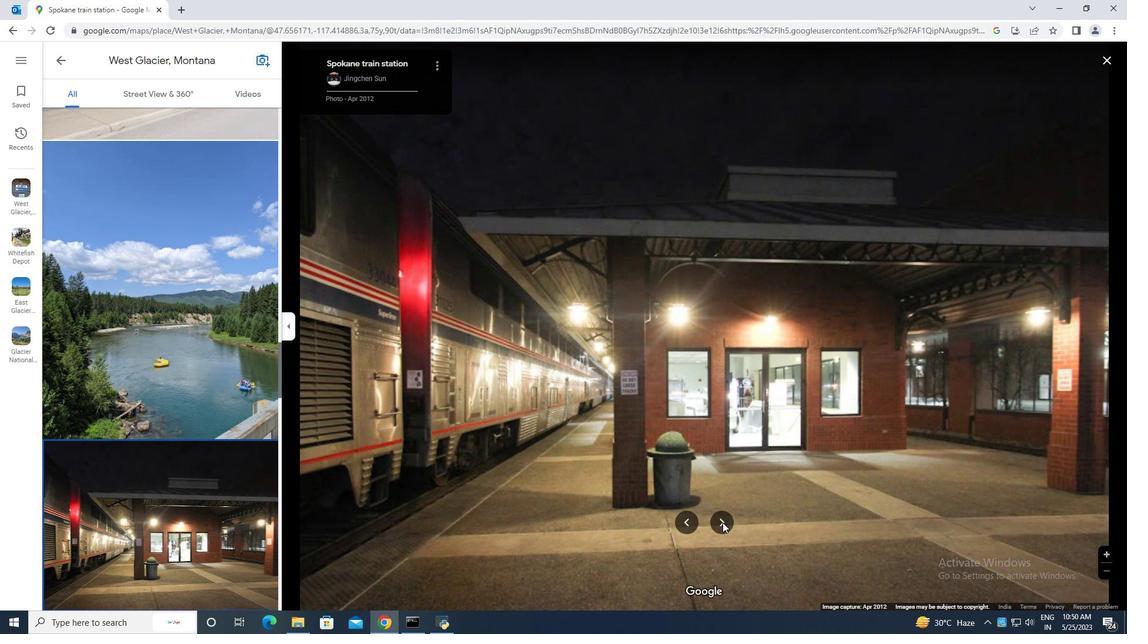
Action: Mouse pressed left at (722, 519)
Screenshot: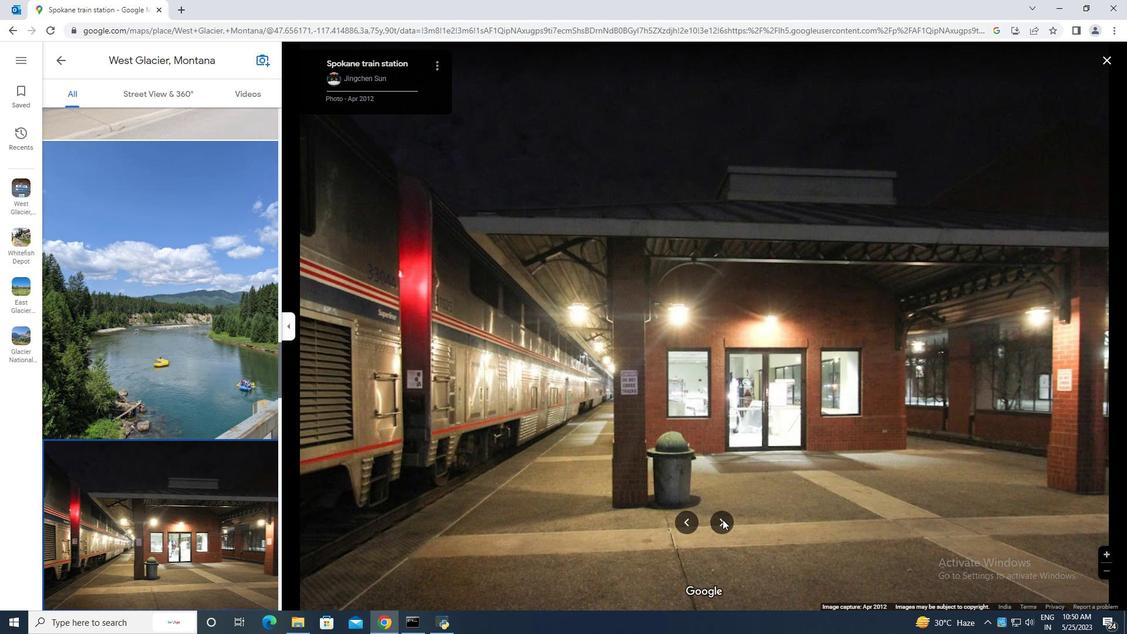 
Action: Mouse pressed left at (722, 519)
Screenshot: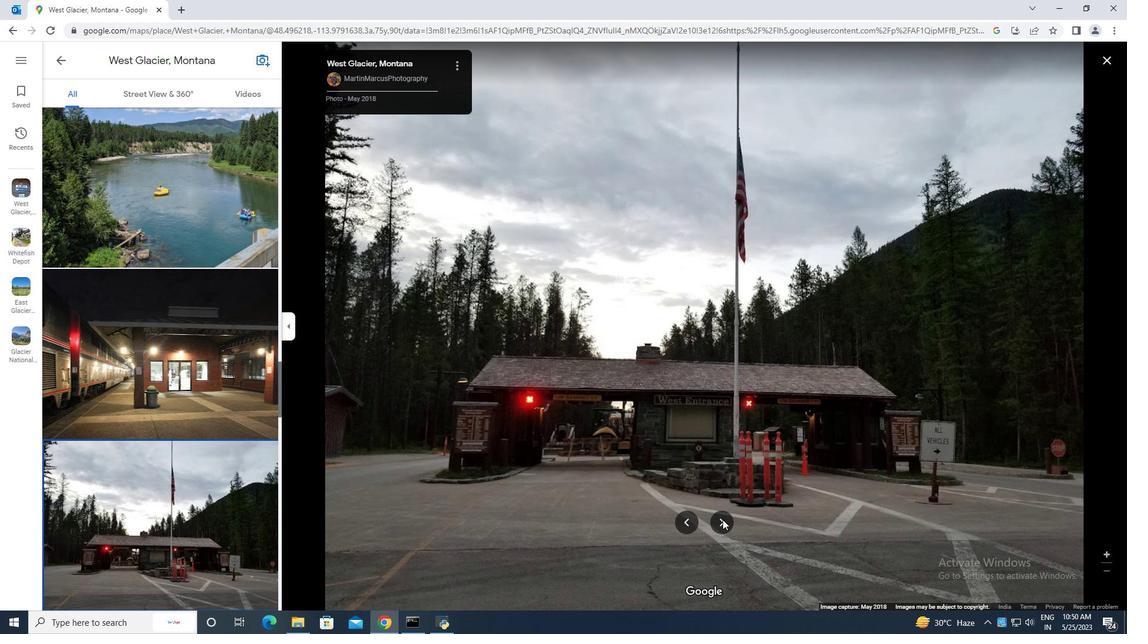 
Action: Mouse moved to (724, 521)
Screenshot: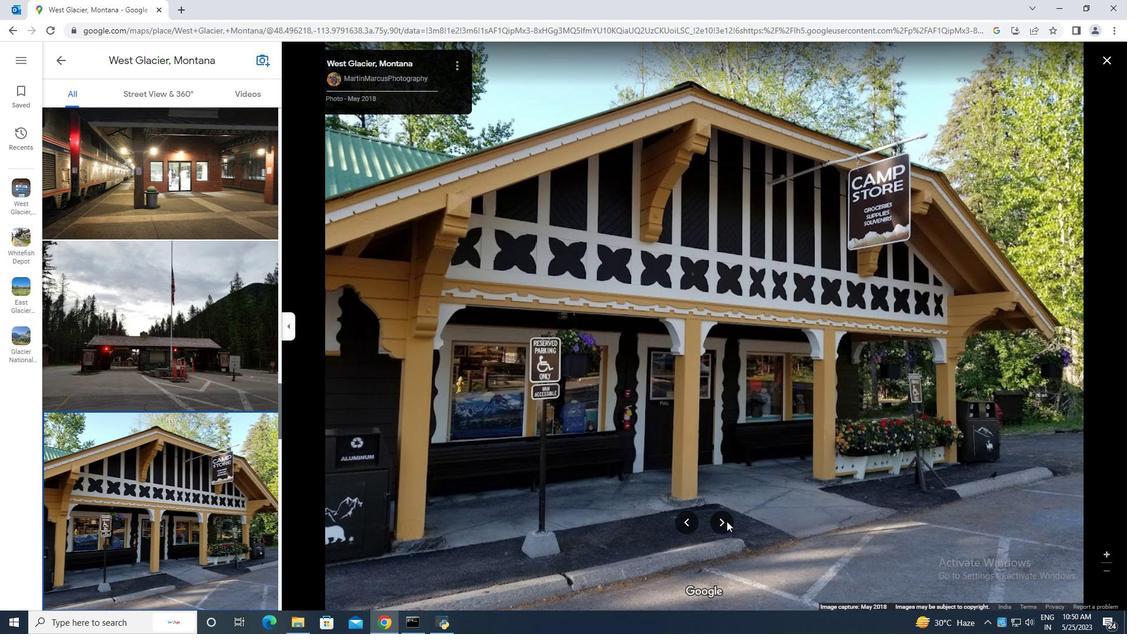 
Action: Mouse pressed left at (724, 521)
Screenshot: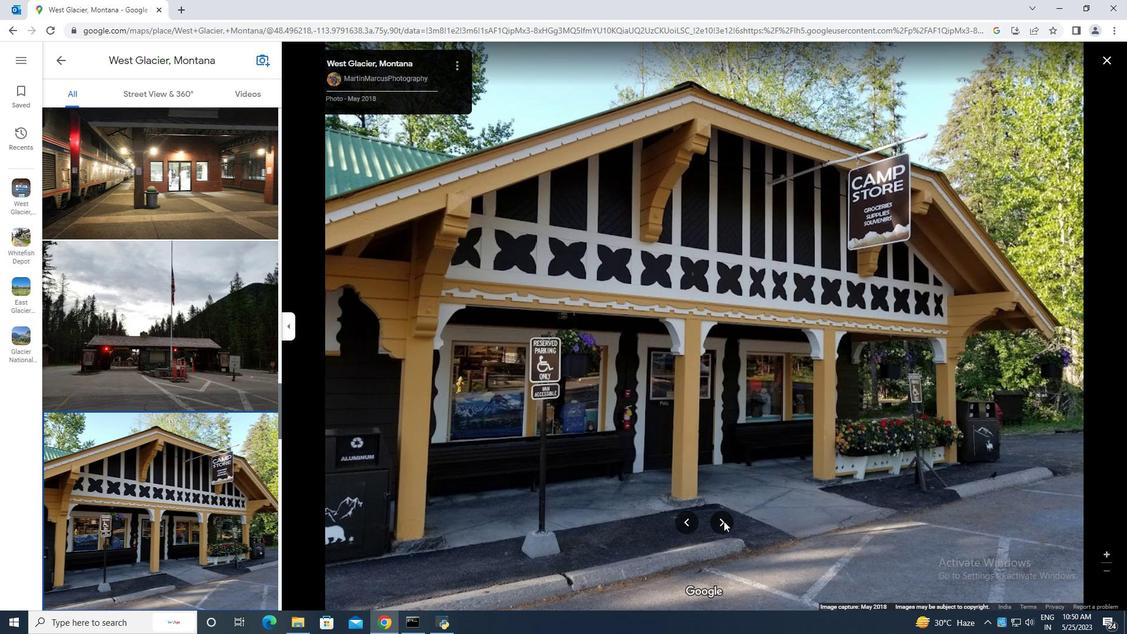 
Action: Mouse pressed left at (724, 521)
Screenshot: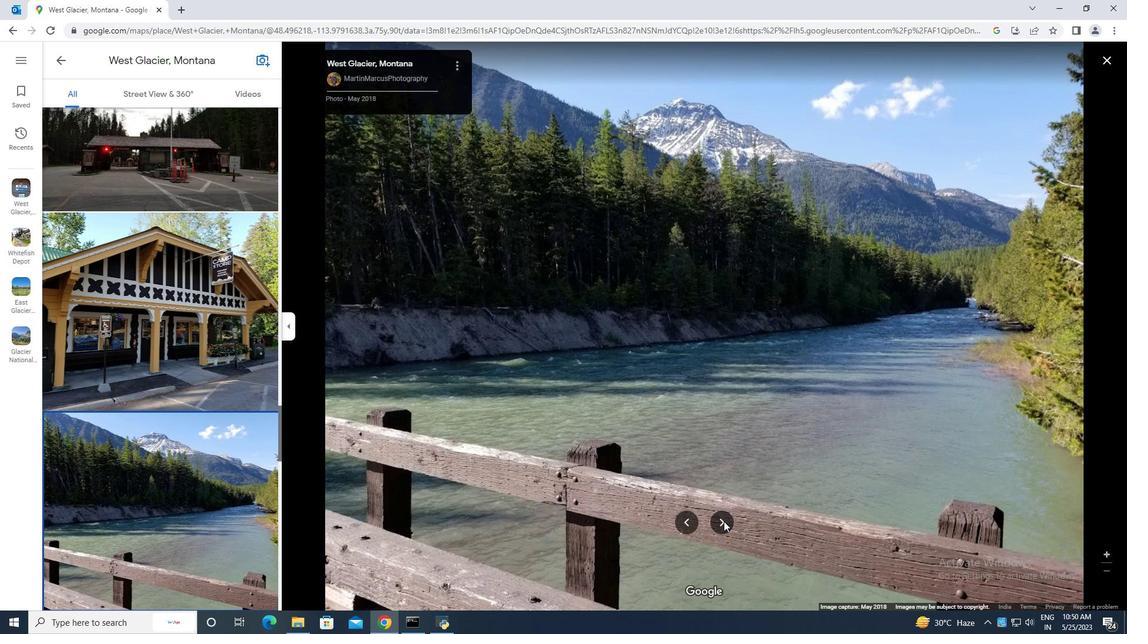 
Action: Mouse pressed left at (724, 521)
Screenshot: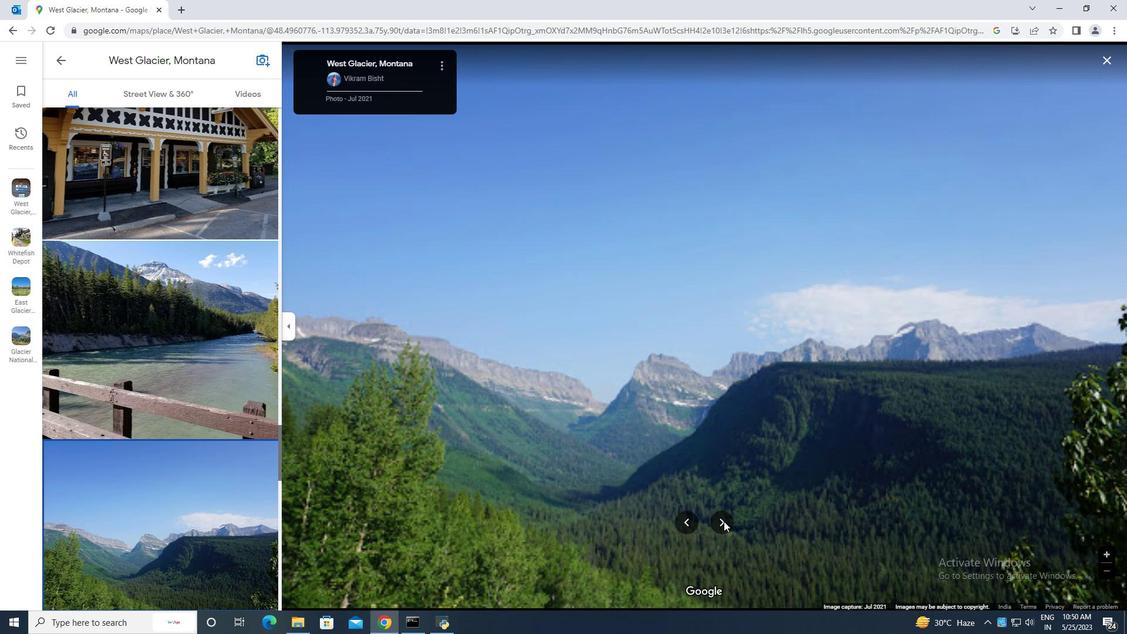 
Action: Mouse pressed left at (724, 521)
Screenshot: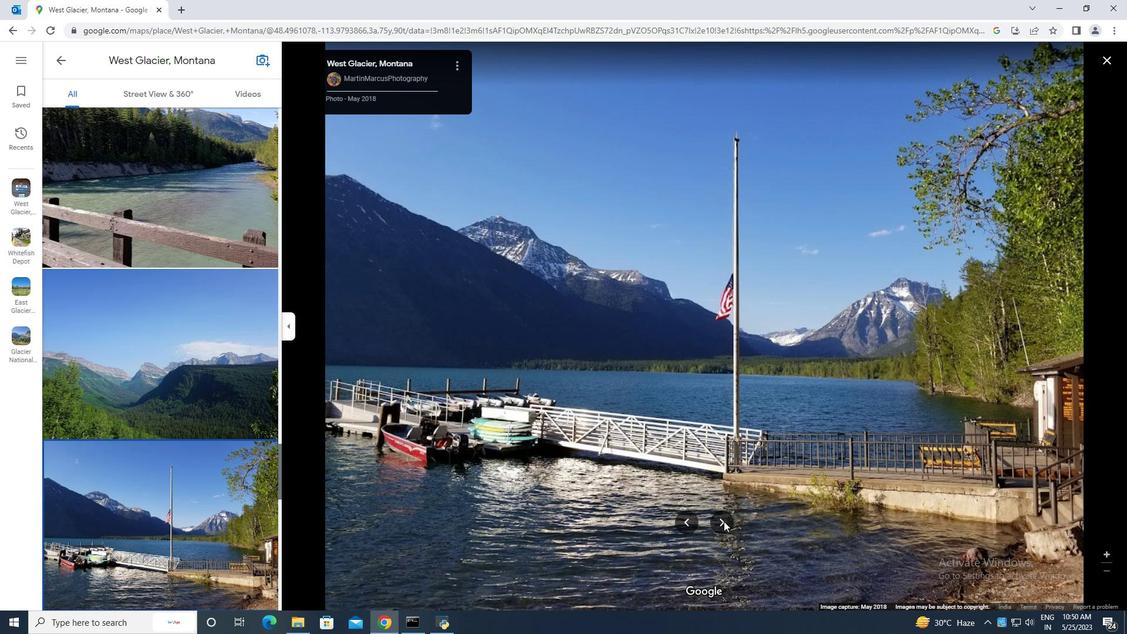 
Action: Mouse pressed left at (724, 521)
Screenshot: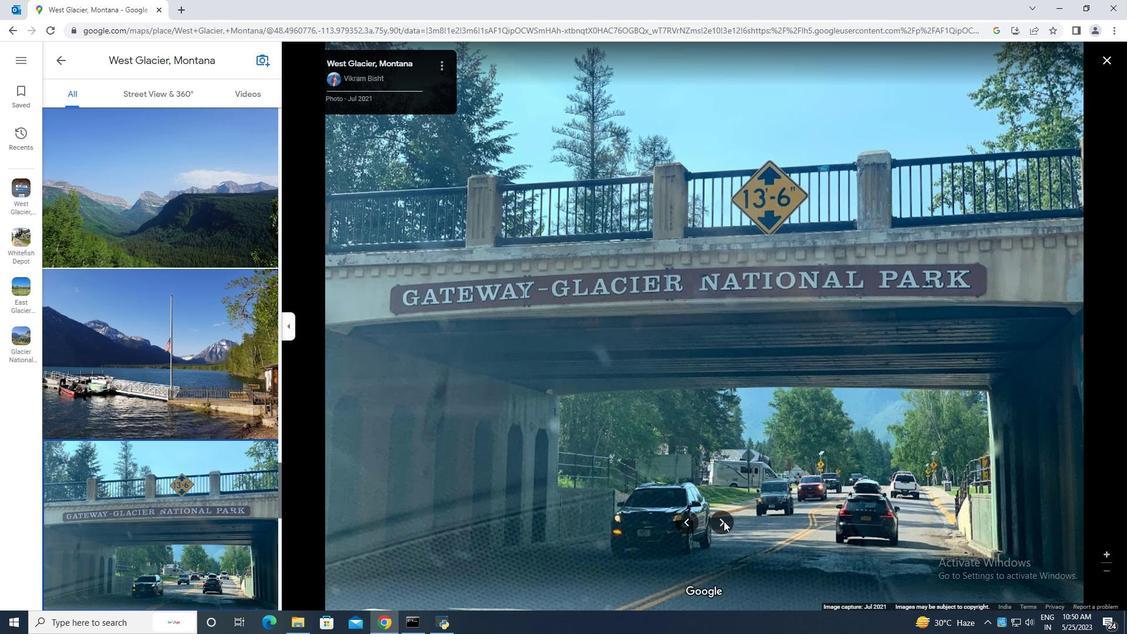 
Action: Mouse moved to (725, 522)
Screenshot: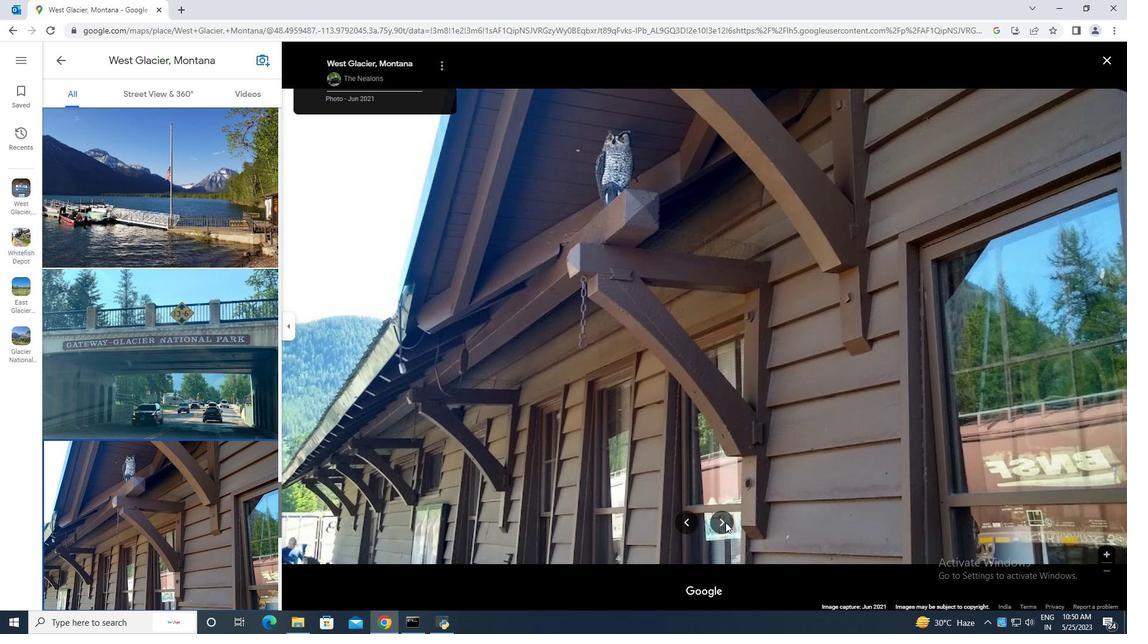 
Action: Mouse pressed left at (725, 522)
Screenshot: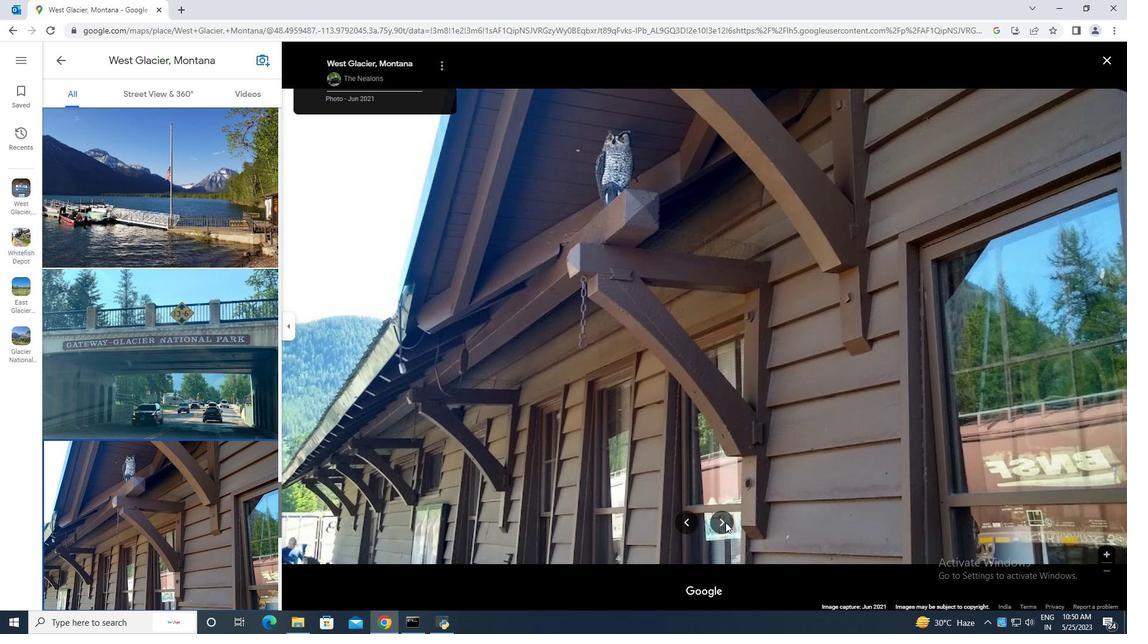 
Action: Mouse moved to (725, 521)
Screenshot: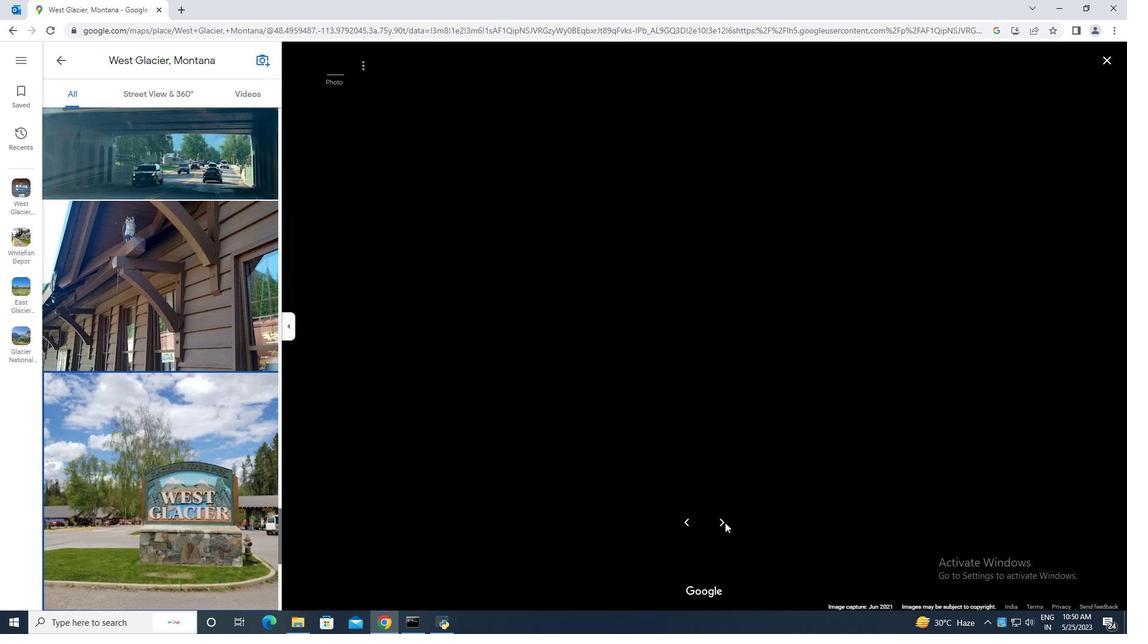 
Action: Mouse pressed left at (725, 521)
Screenshot: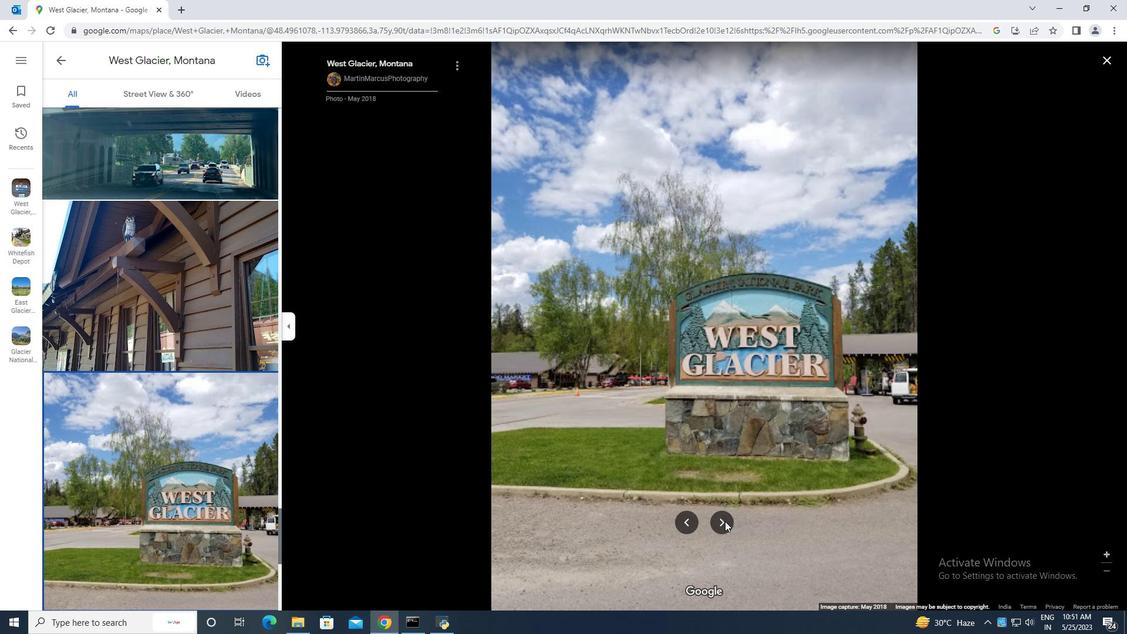 
Action: Mouse moved to (724, 523)
Screenshot: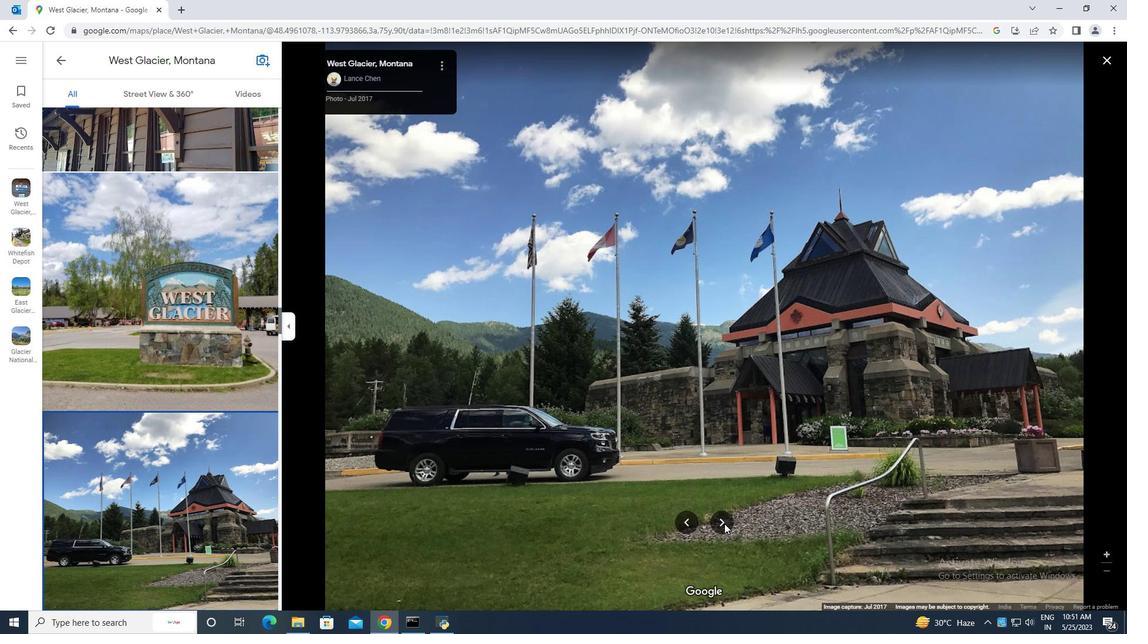 
Action: Mouse pressed left at (724, 523)
Screenshot: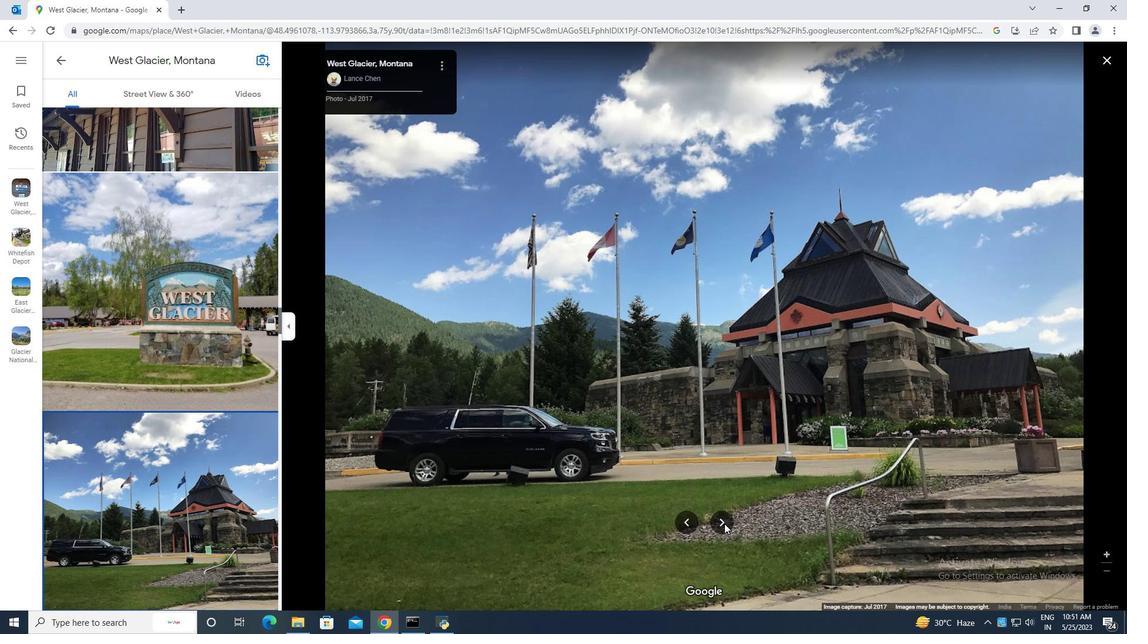 
Action: Mouse moved to (724, 523)
Screenshot: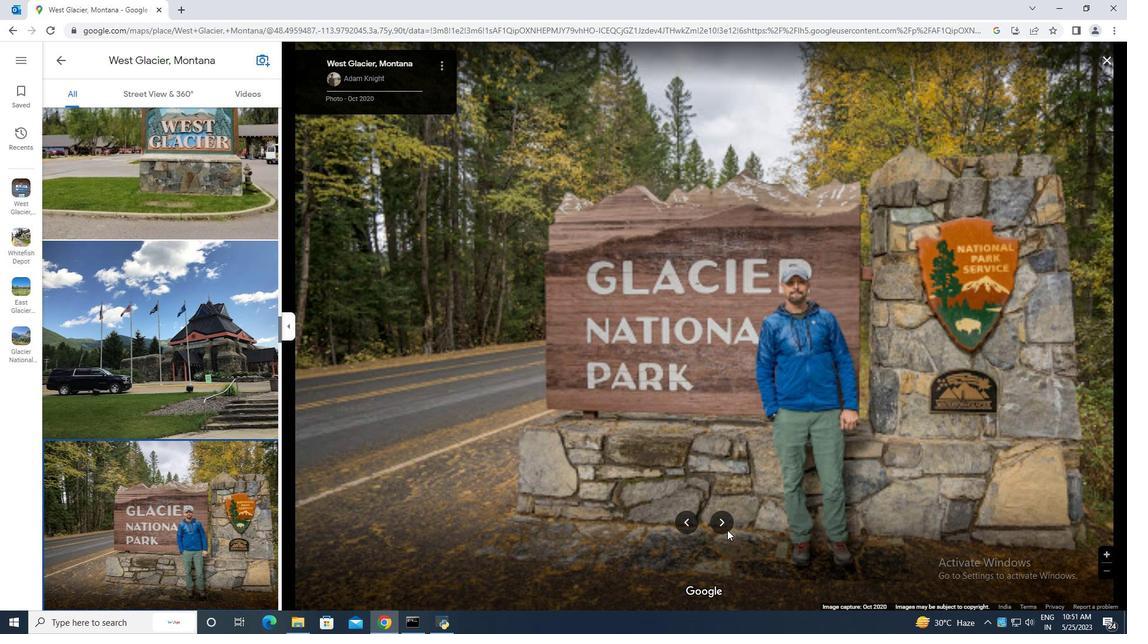 
Action: Mouse pressed left at (724, 523)
Screenshot: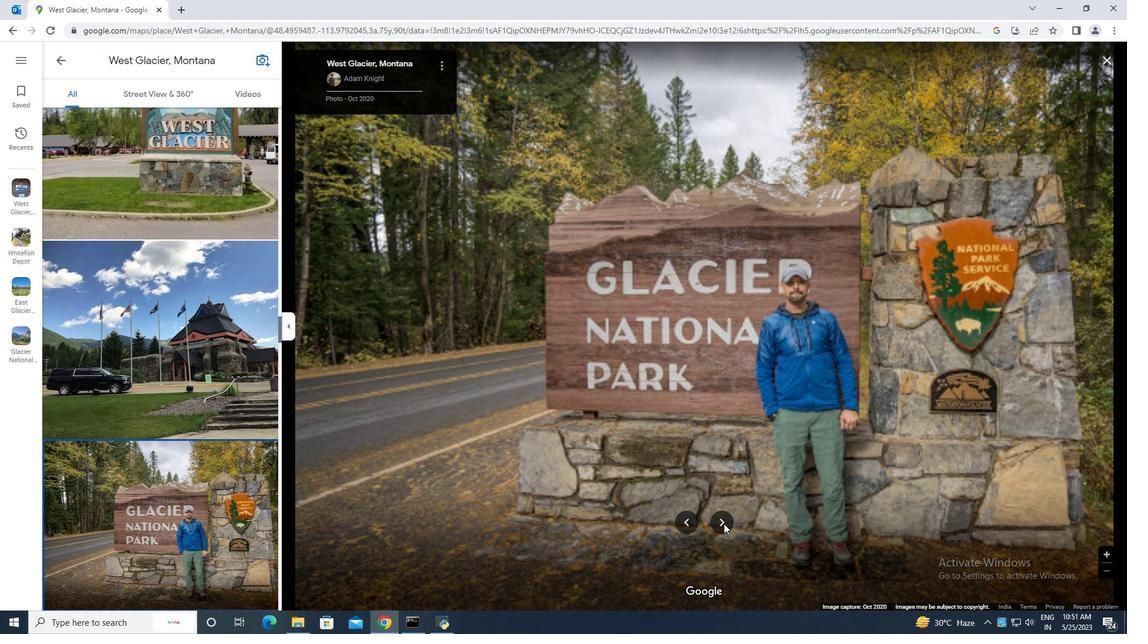 
Action: Mouse pressed left at (724, 523)
Screenshot: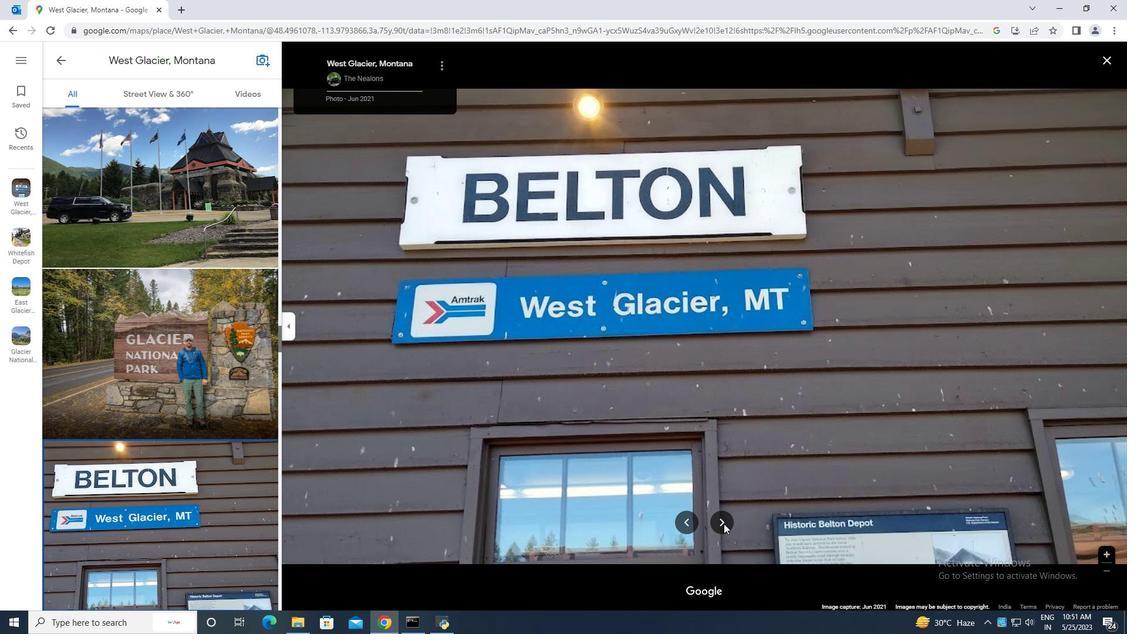 
Action: Mouse moved to (724, 521)
Screenshot: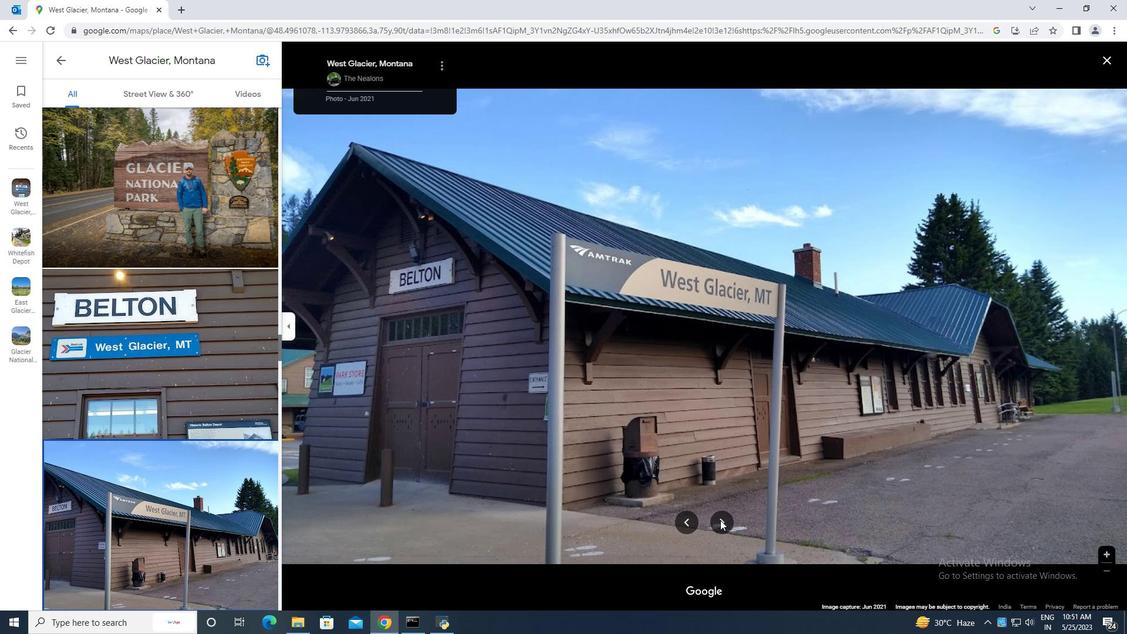 
Action: Mouse pressed left at (724, 521)
Screenshot: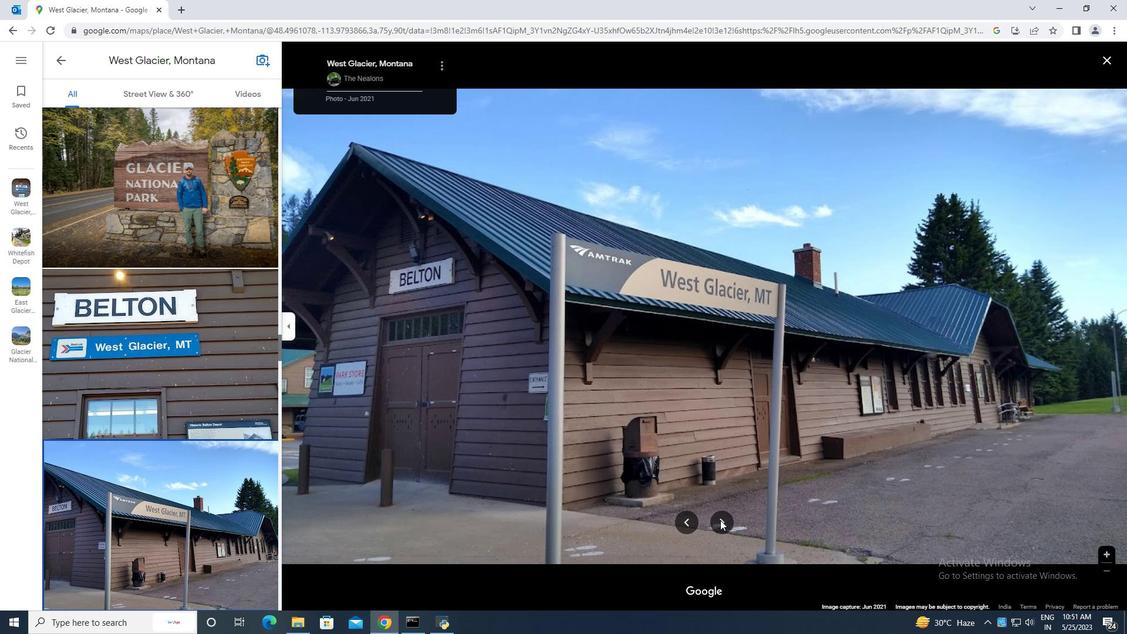 
Action: Mouse moved to (727, 522)
Screenshot: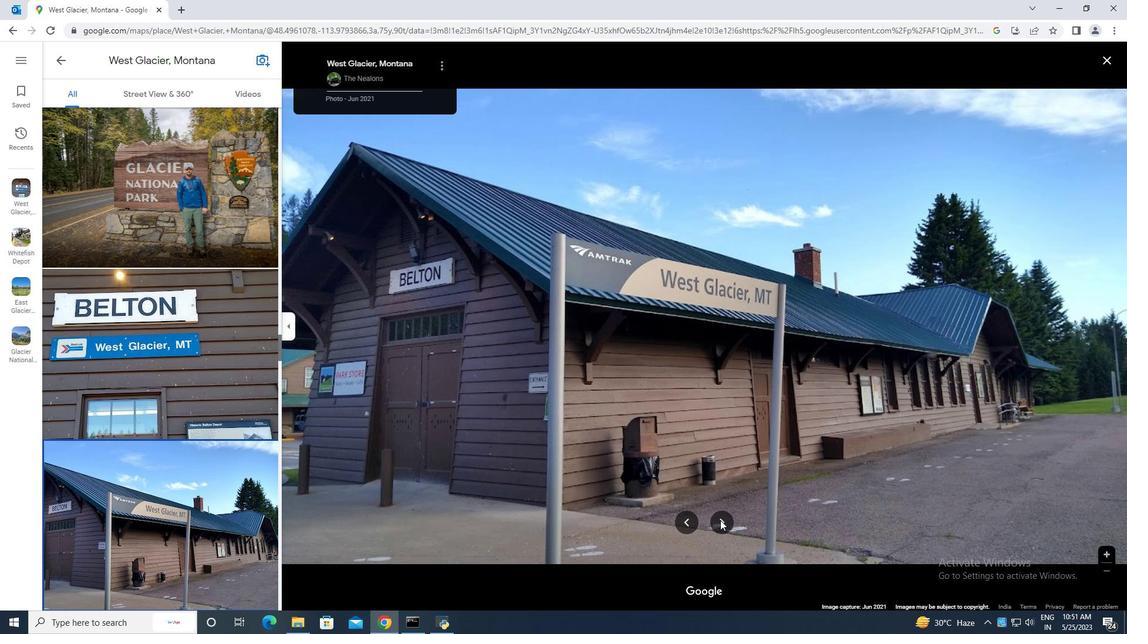 
Action: Mouse pressed left at (727, 522)
Screenshot: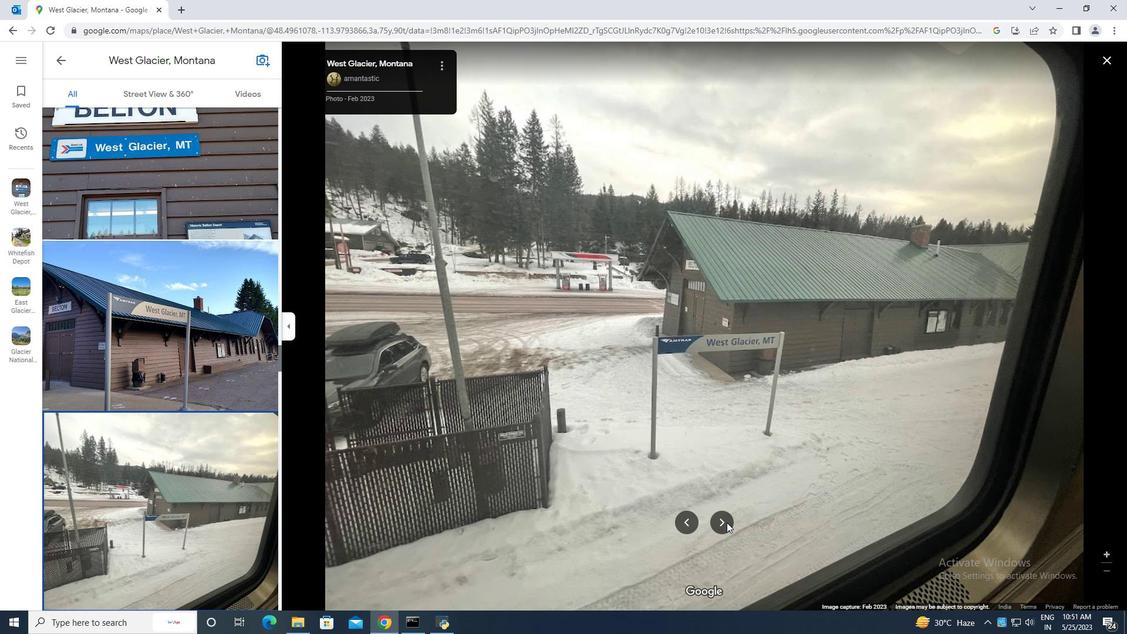 
Action: Mouse pressed left at (727, 522)
Screenshot: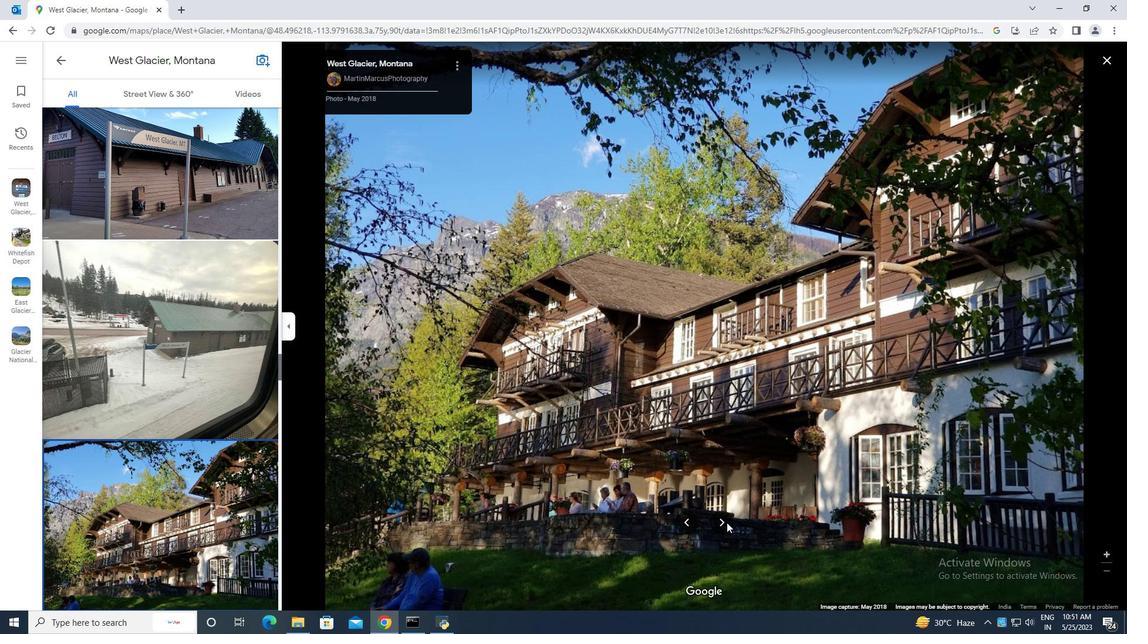 
Action: Mouse pressed left at (727, 522)
Screenshot: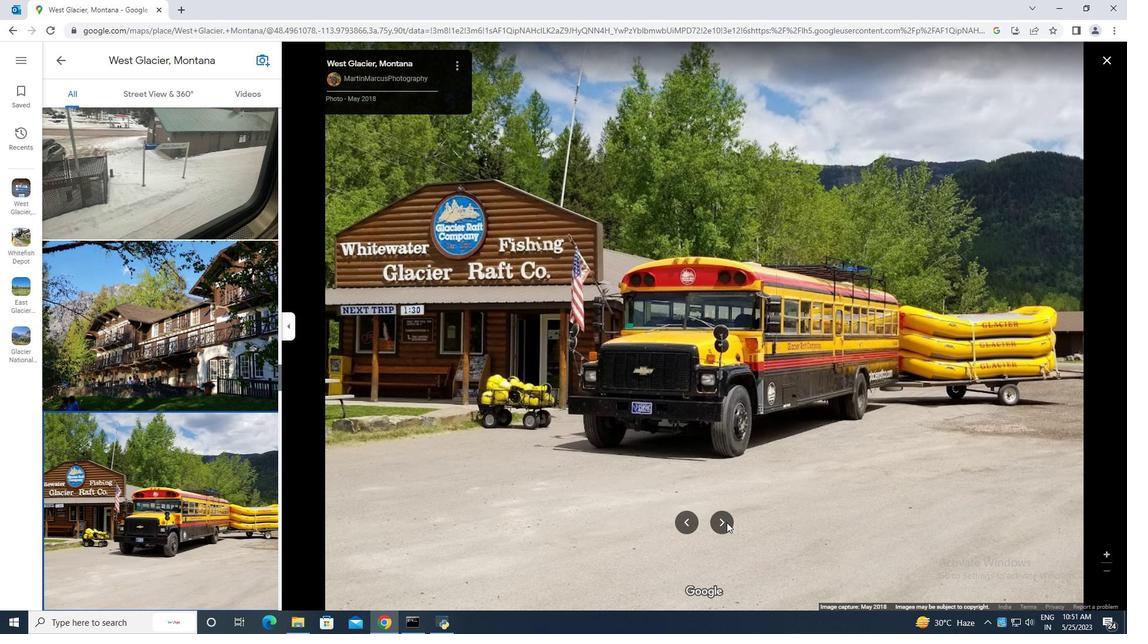 
Action: Mouse scrolled (727, 522) with delta (0, 0)
Screenshot: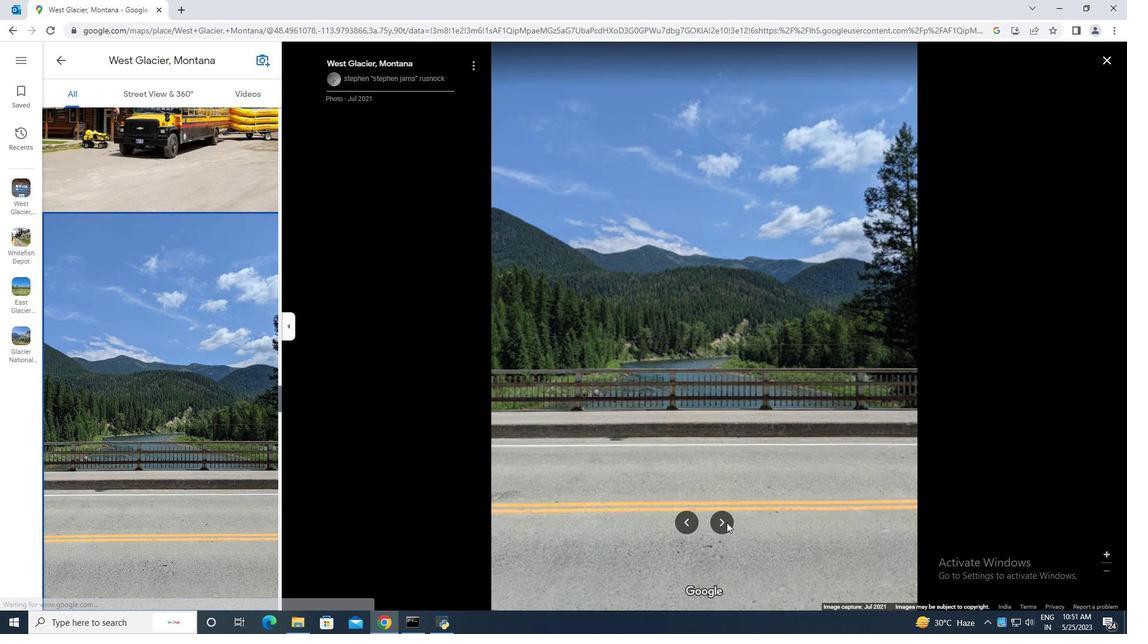
Action: Mouse scrolled (727, 522) with delta (0, 0)
